 Task: Find an Airbnb in Ash Shamiyah, Iraq for 8 guests from 12th to 16th July with free parking and TV, within a price range of ₹10,000 to ₹19,000.
Action: Mouse moved to (599, 122)
Screenshot: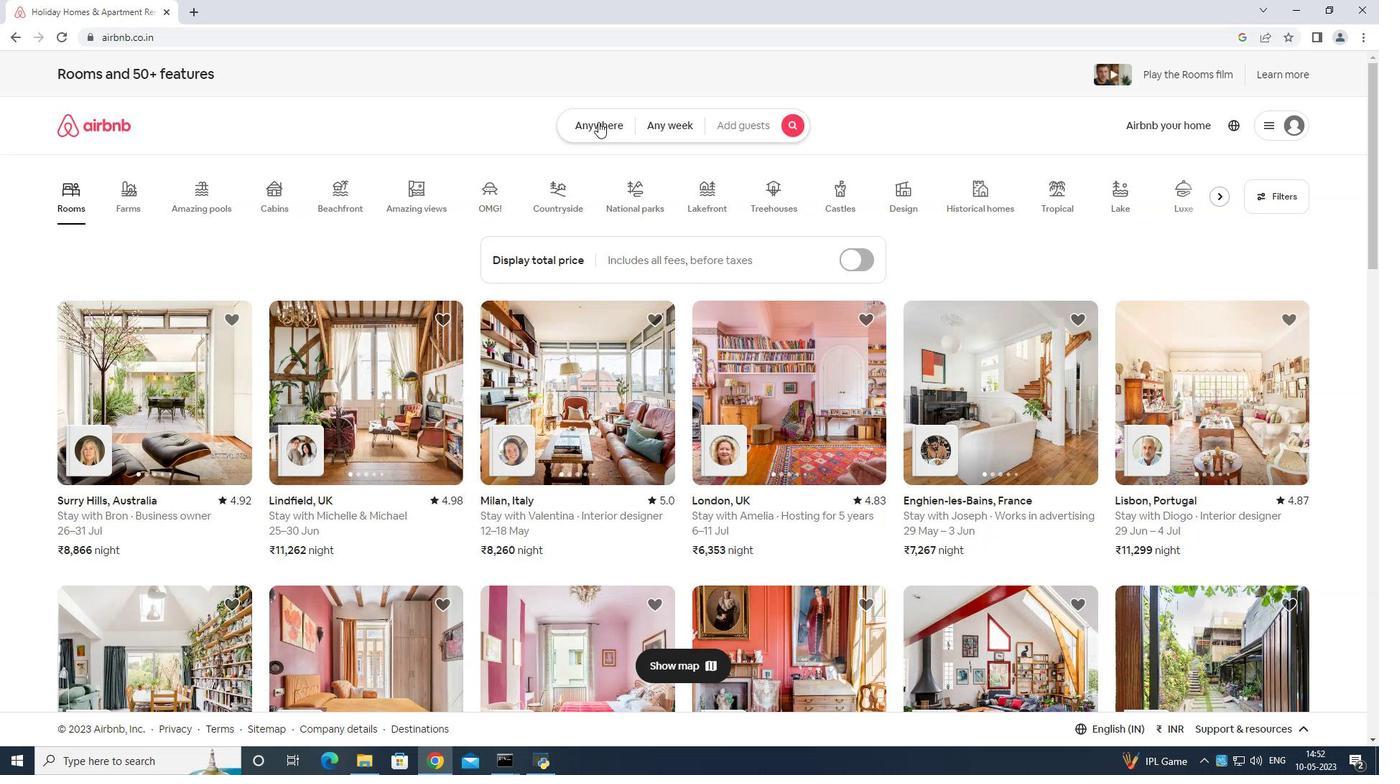 
Action: Mouse pressed left at (599, 122)
Screenshot: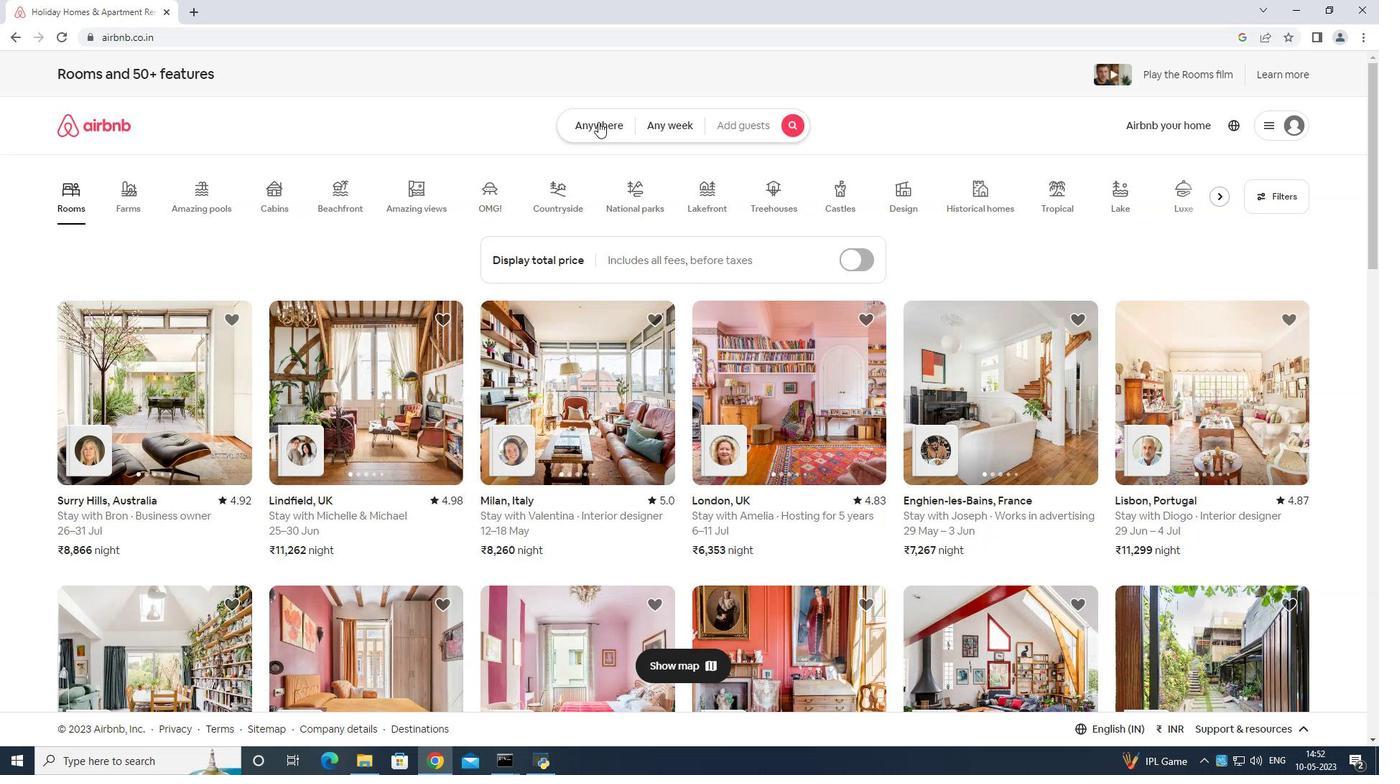 
Action: Mouse moved to (573, 173)
Screenshot: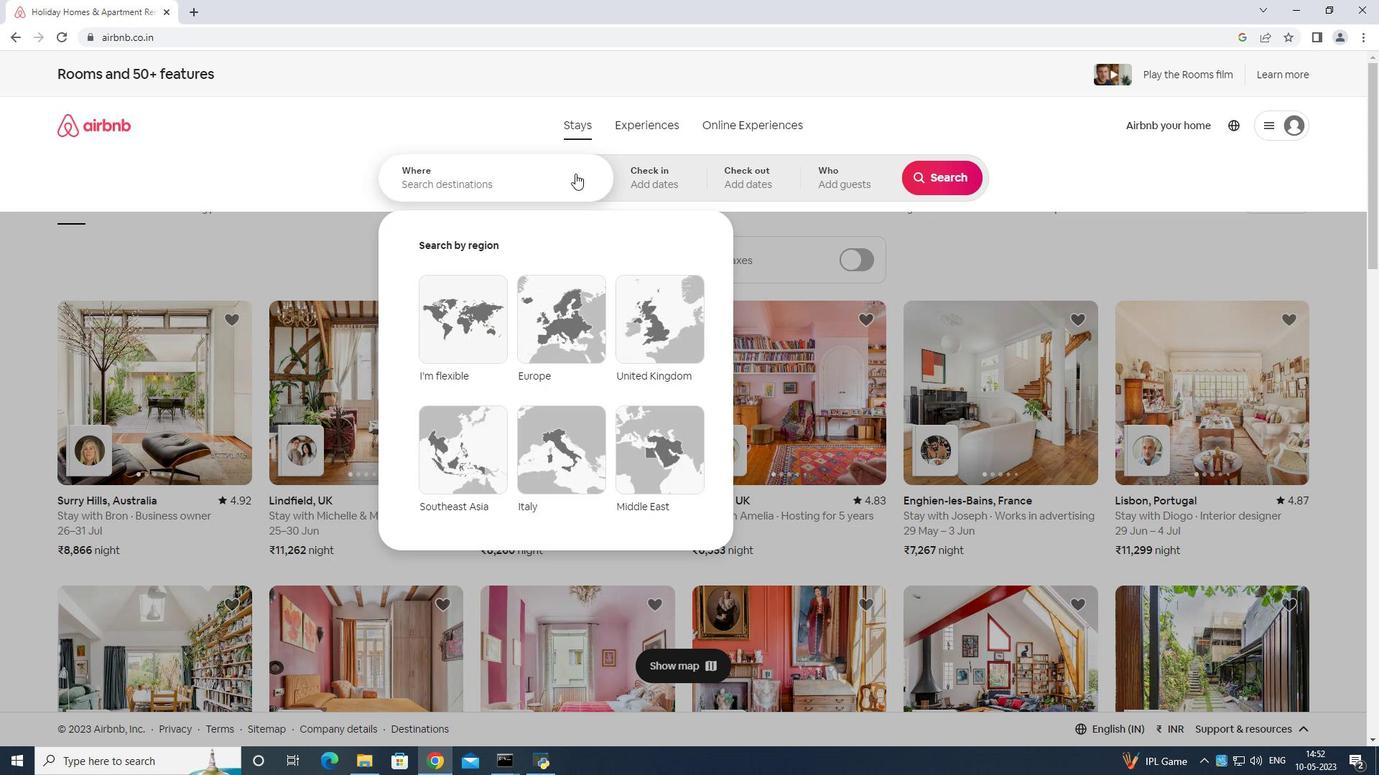 
Action: Mouse pressed left at (573, 173)
Screenshot: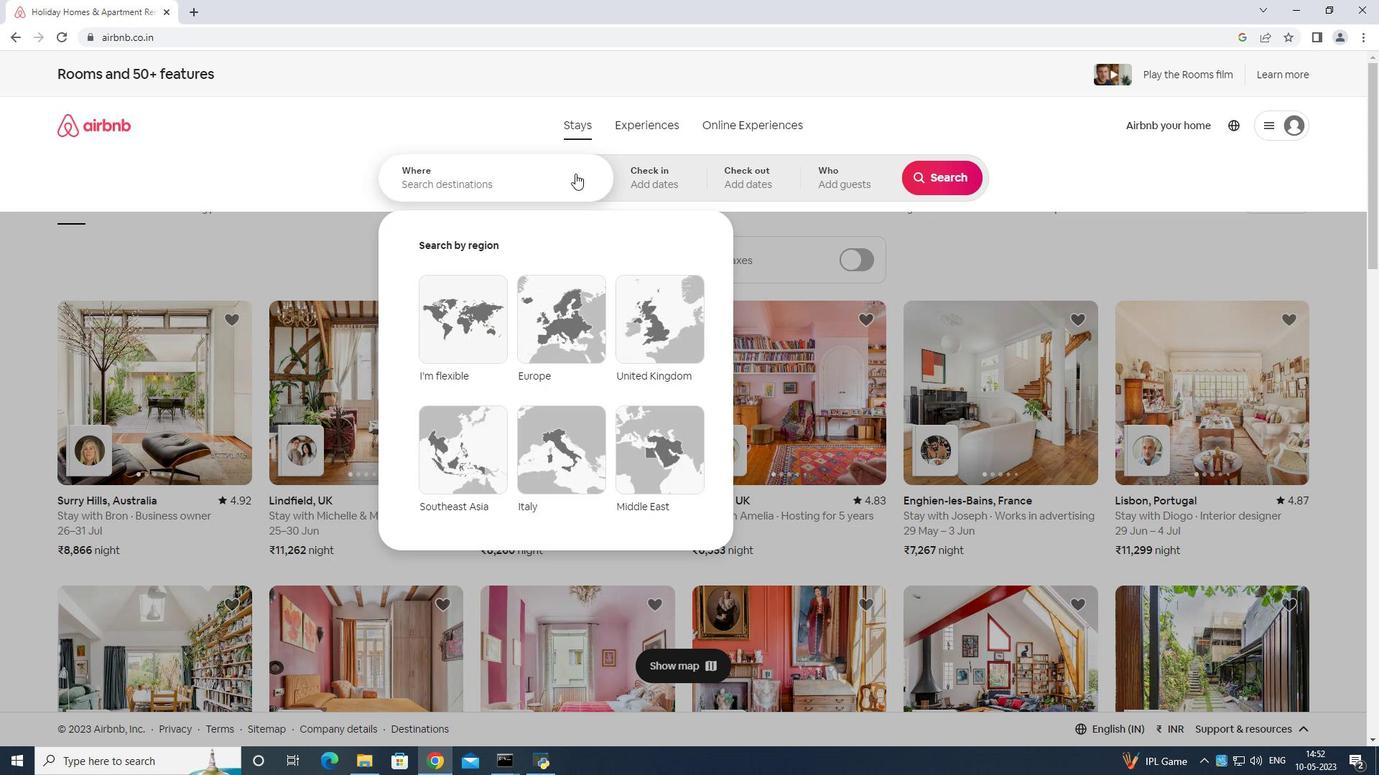 
Action: Mouse moved to (485, 124)
Screenshot: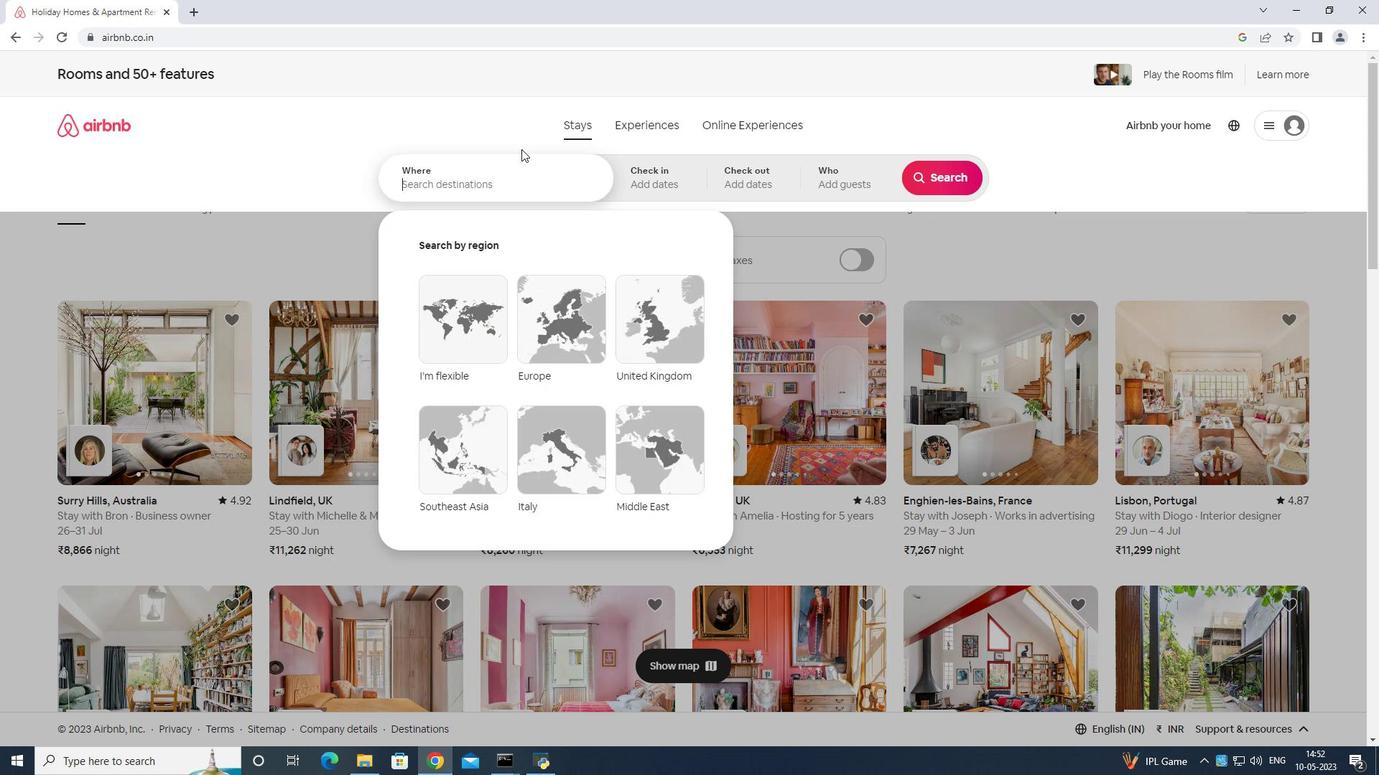 
Action: Key pressed <Key.shift>Ash<Key.space>ah<Key.backspace>shamiya<Key.space>iraq<Key.enter>
Screenshot: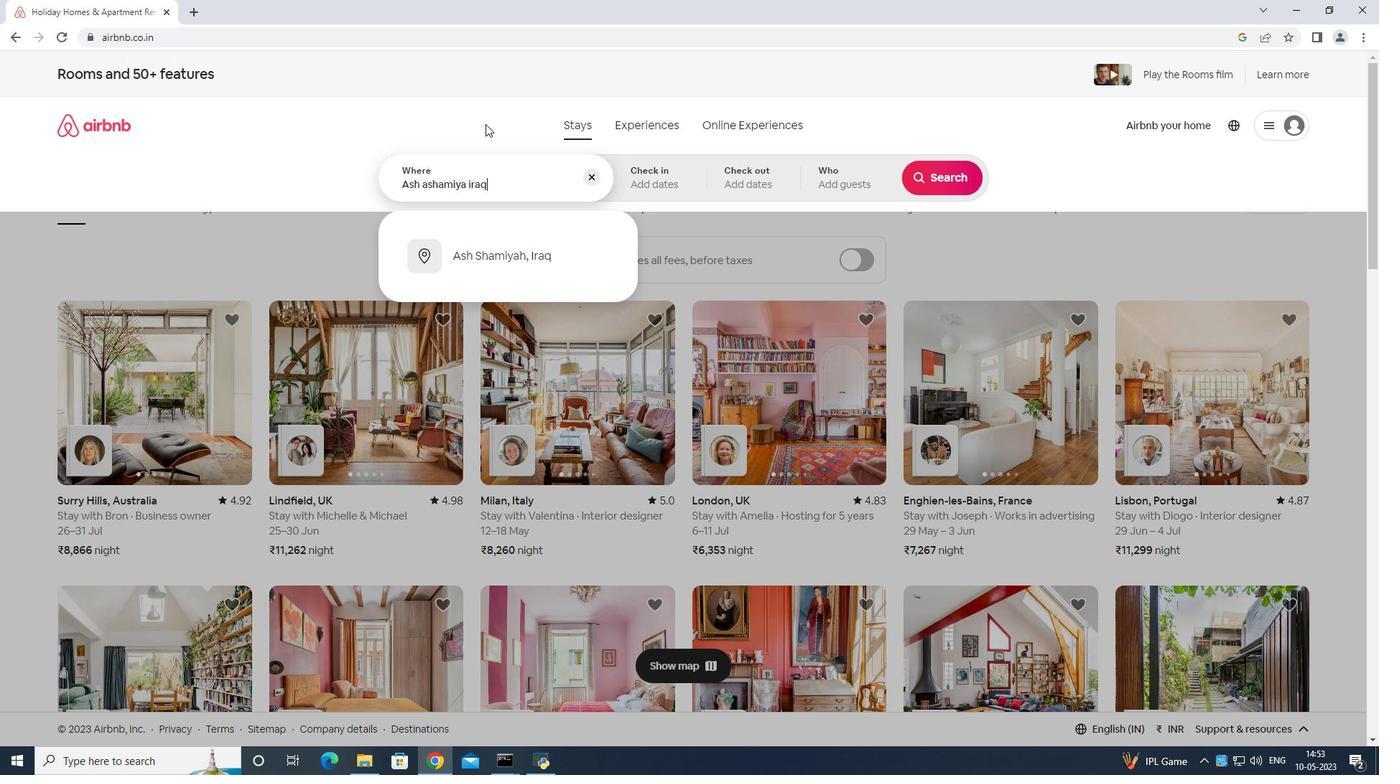 
Action: Mouse moved to (940, 294)
Screenshot: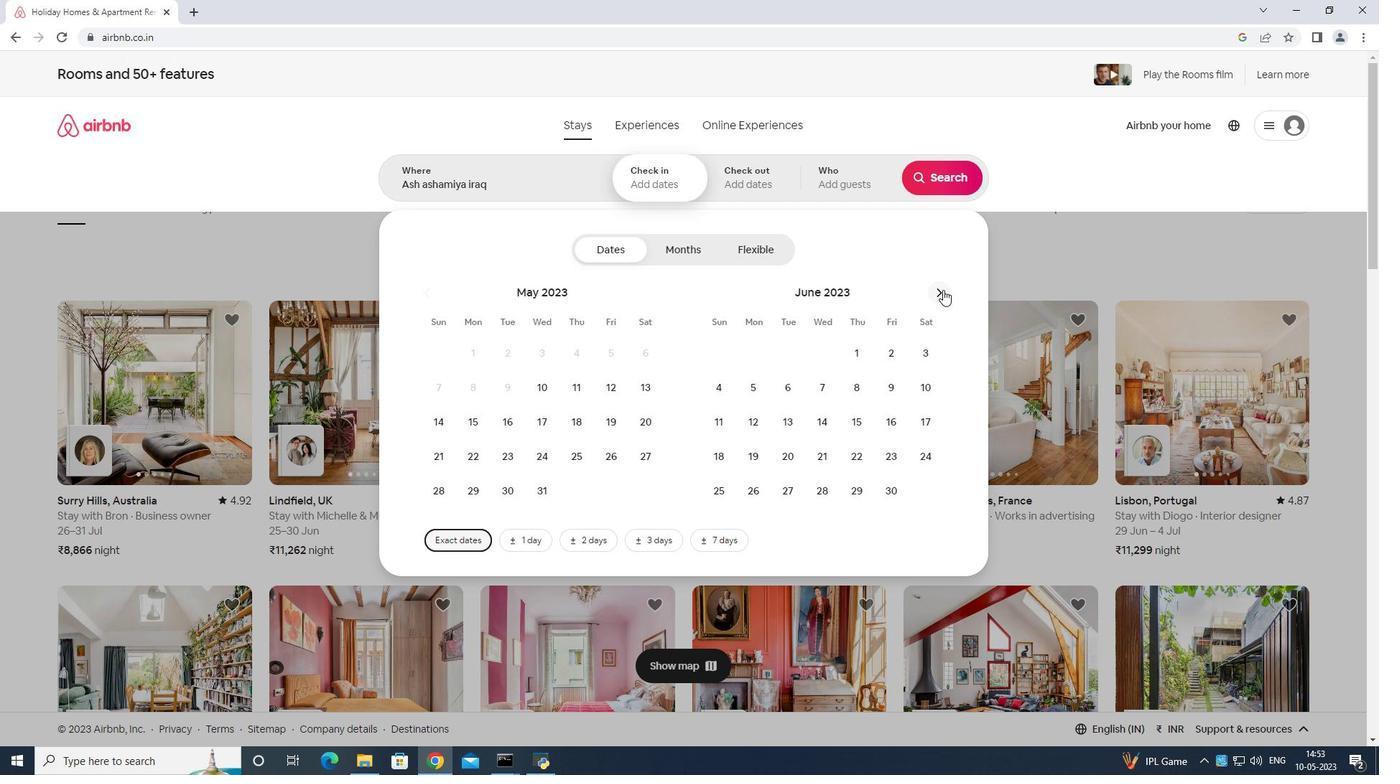 
Action: Mouse pressed left at (940, 294)
Screenshot: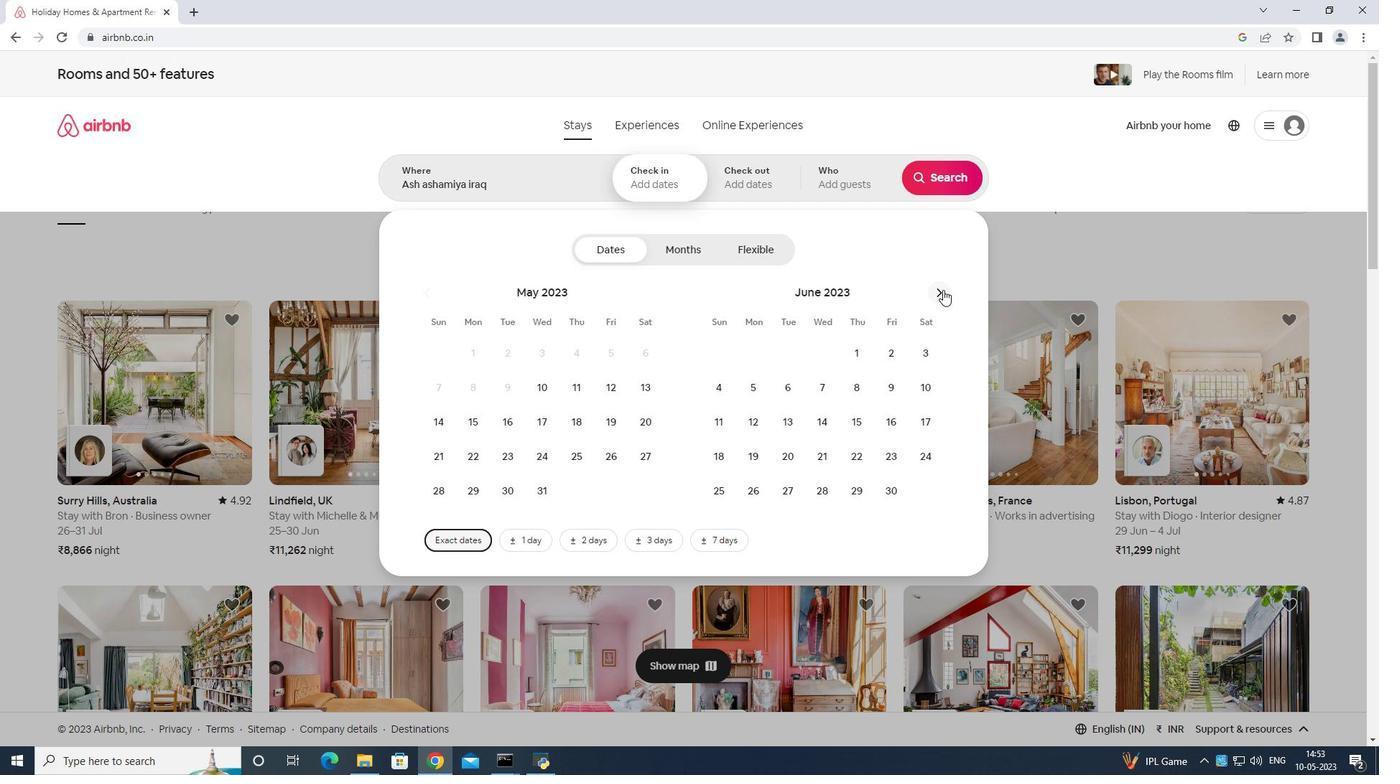 
Action: Mouse moved to (820, 426)
Screenshot: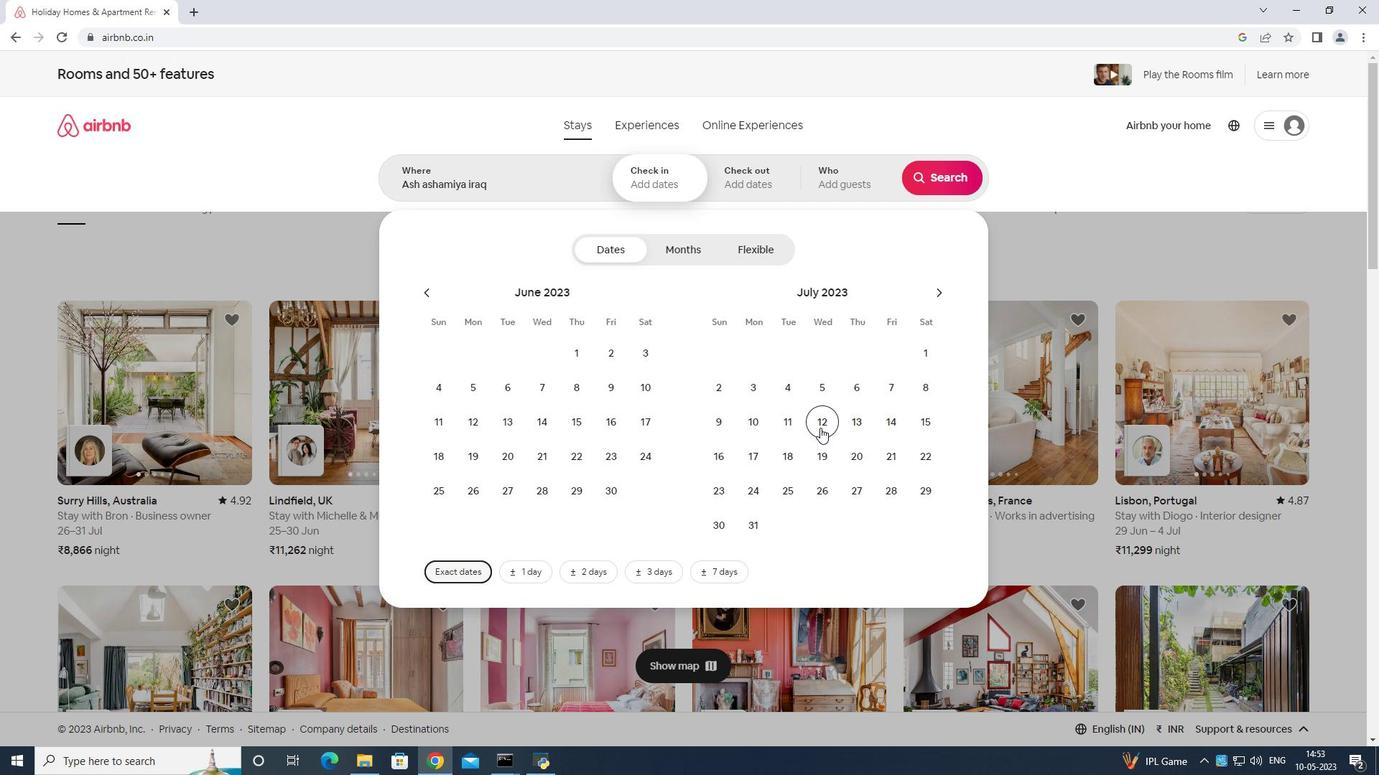 
Action: Mouse pressed left at (820, 426)
Screenshot: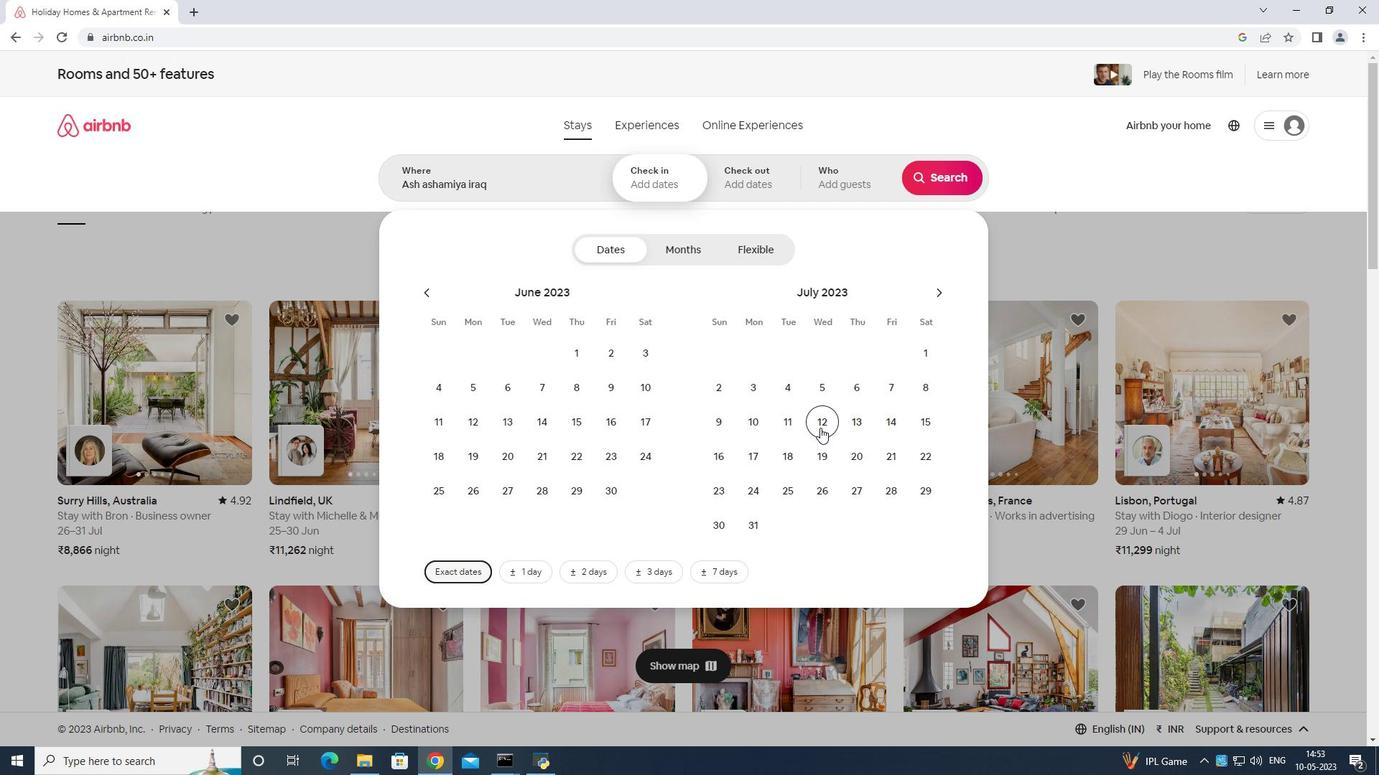
Action: Mouse moved to (731, 458)
Screenshot: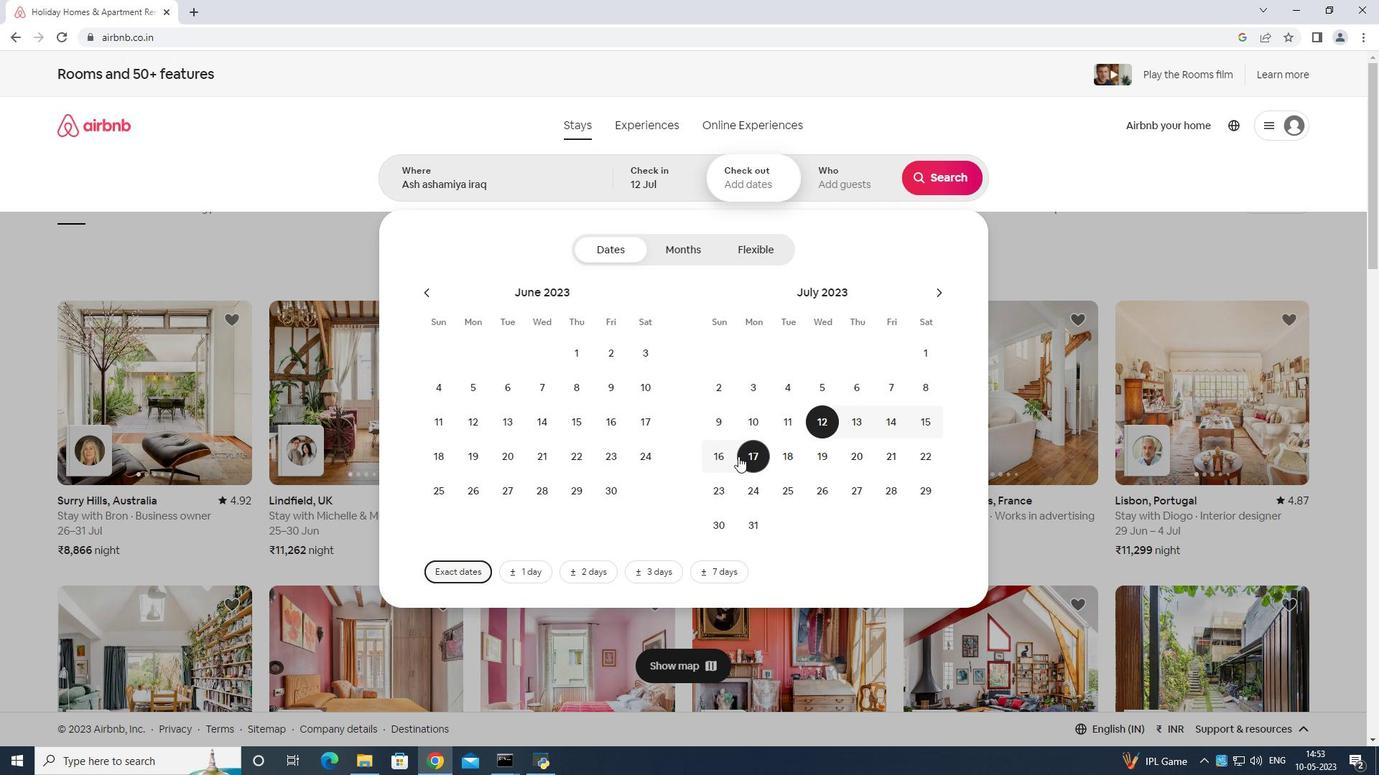 
Action: Mouse pressed left at (731, 458)
Screenshot: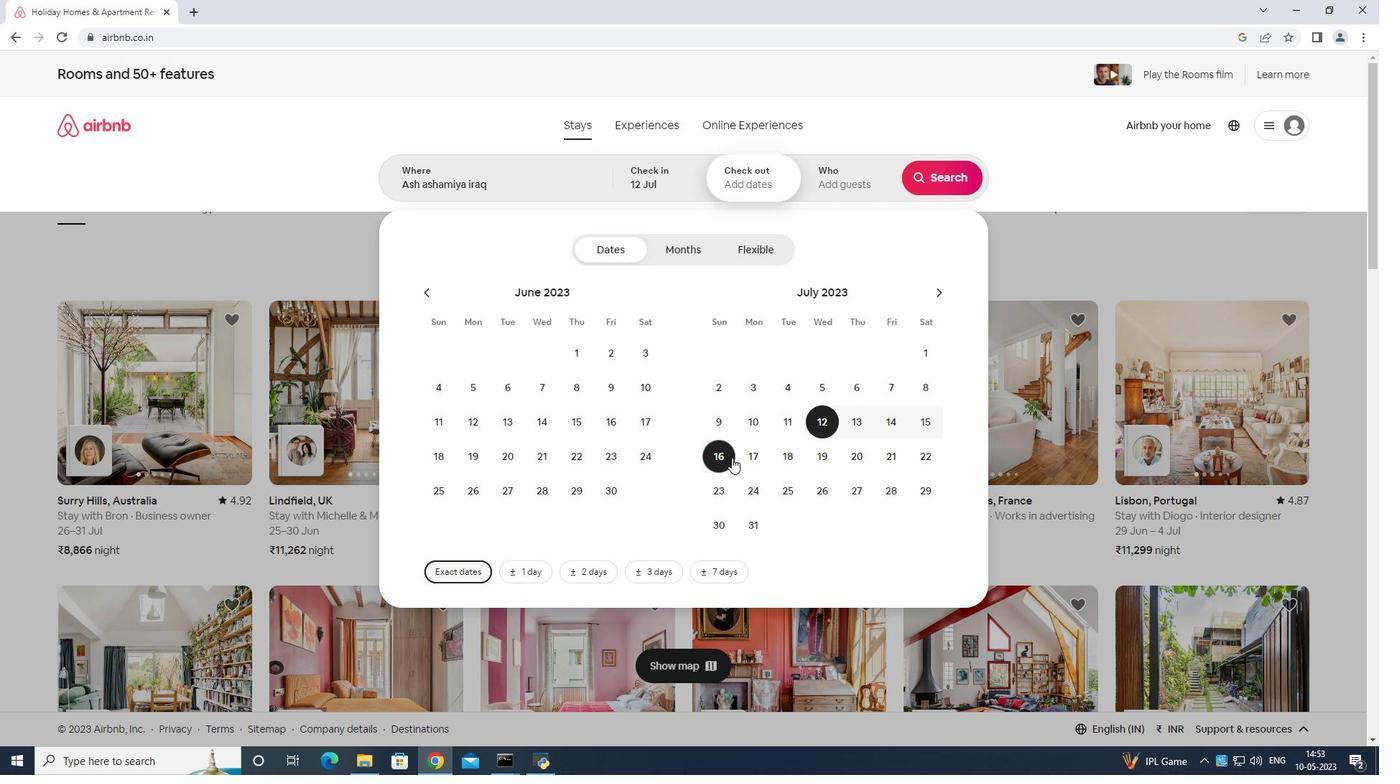 
Action: Mouse moved to (842, 170)
Screenshot: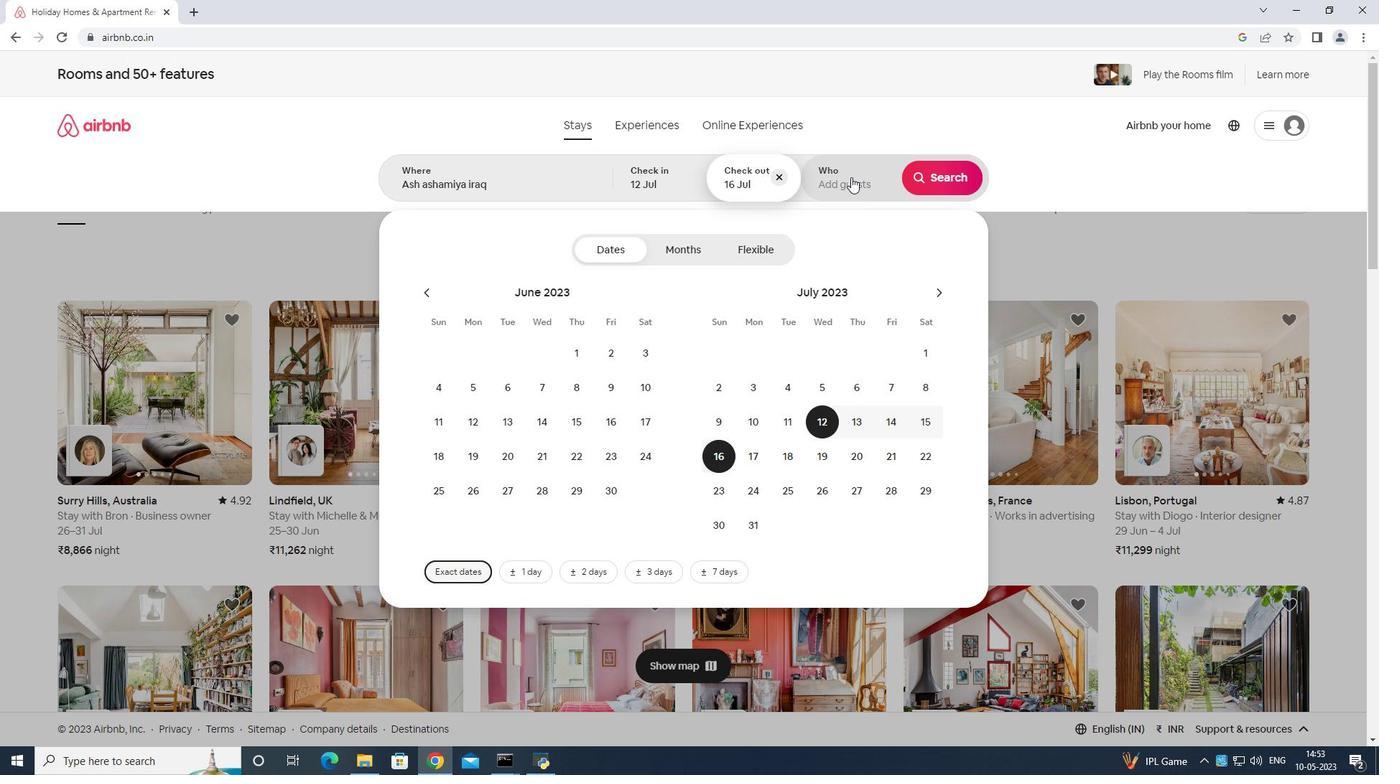 
Action: Mouse pressed left at (842, 170)
Screenshot: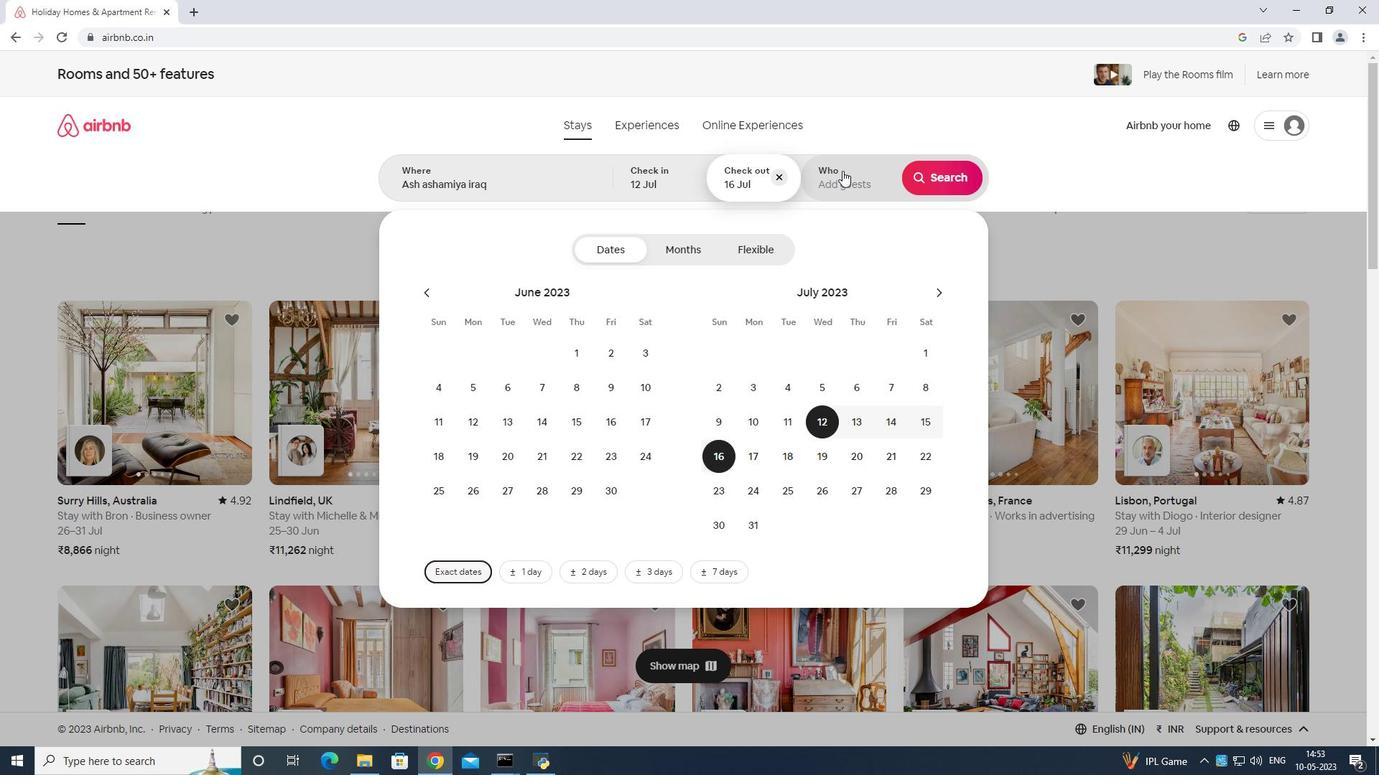 
Action: Mouse moved to (948, 253)
Screenshot: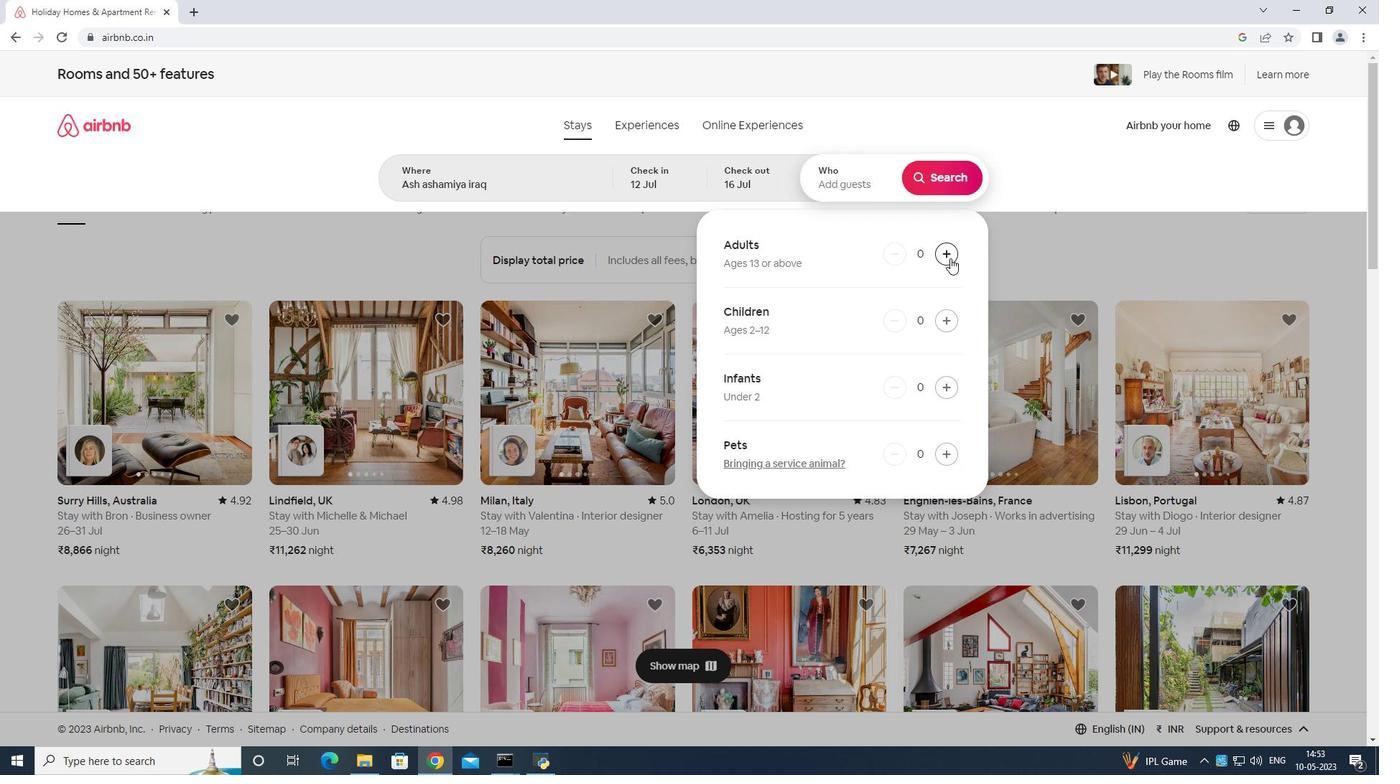 
Action: Mouse pressed left at (948, 253)
Screenshot: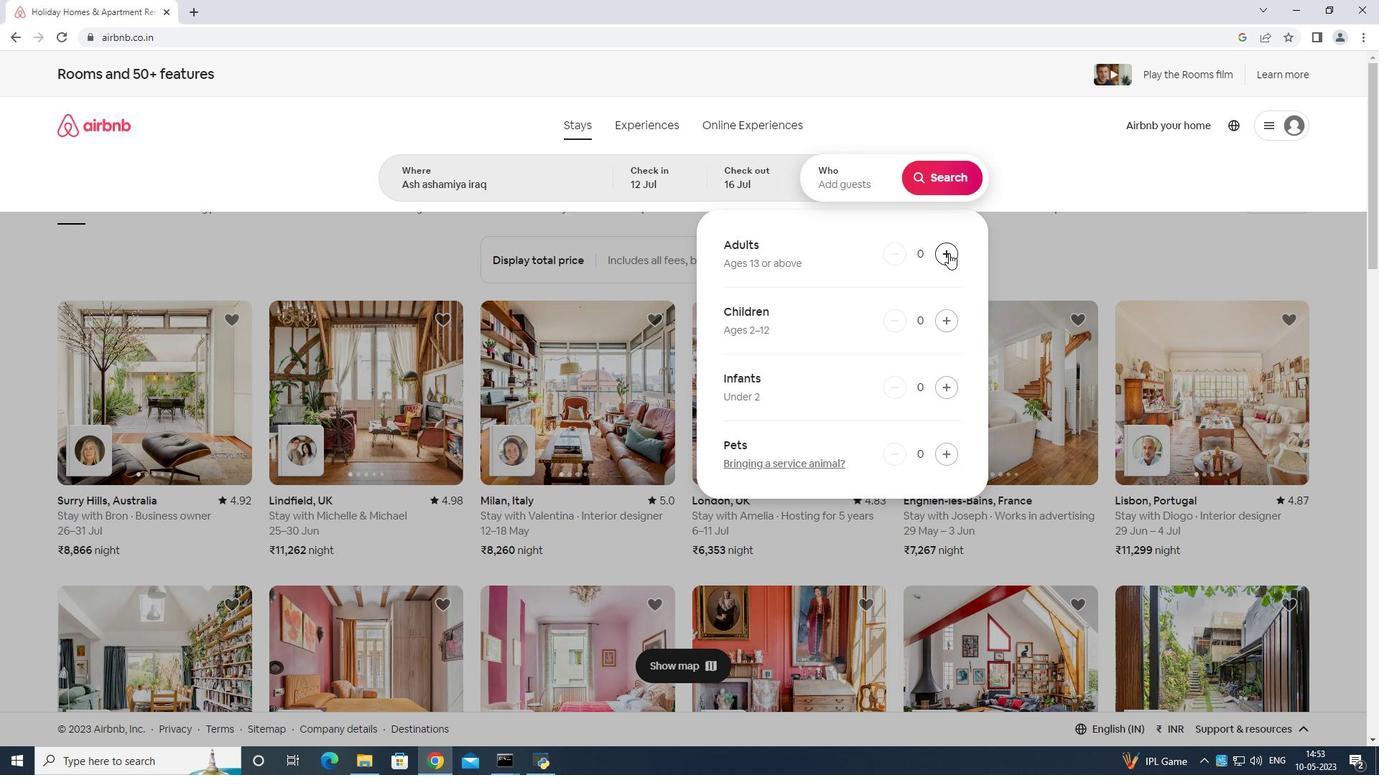
Action: Mouse moved to (948, 252)
Screenshot: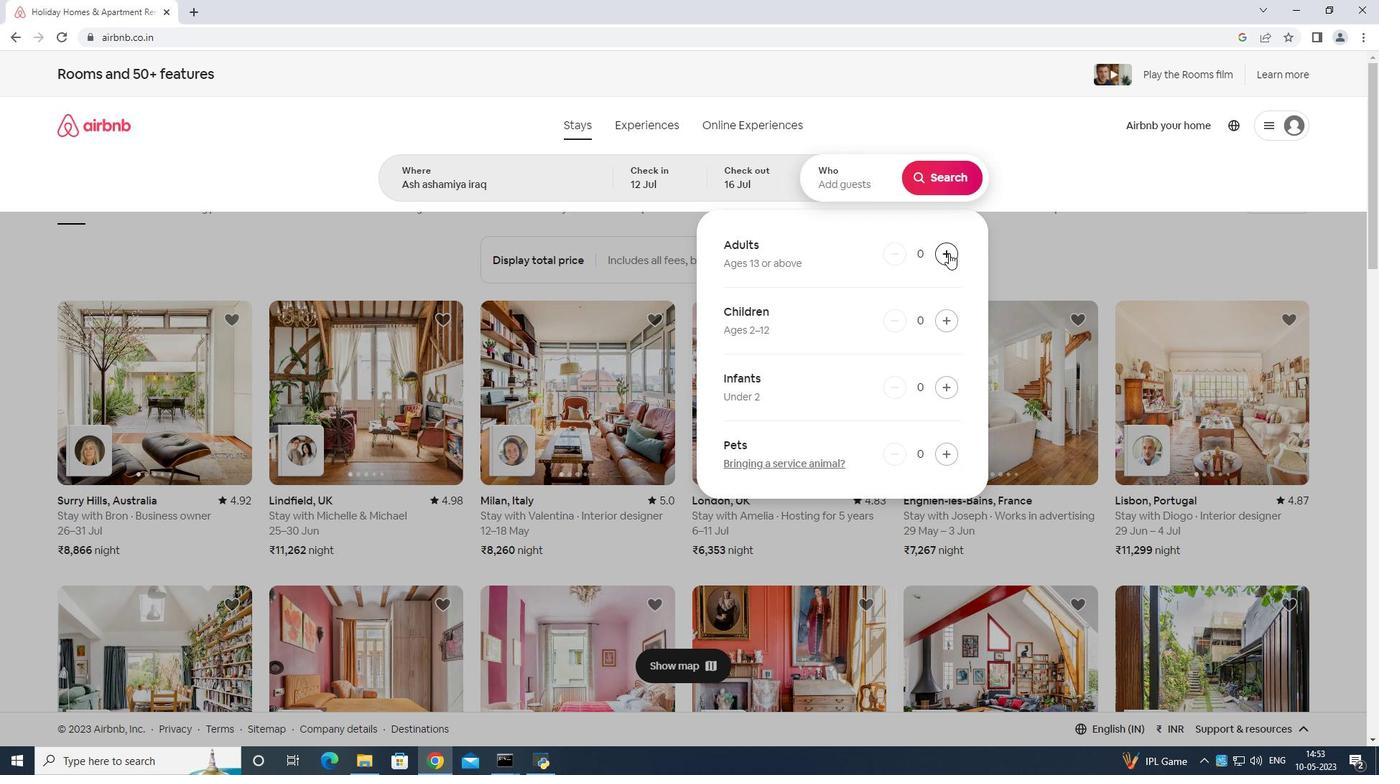 
Action: Mouse pressed left at (948, 252)
Screenshot: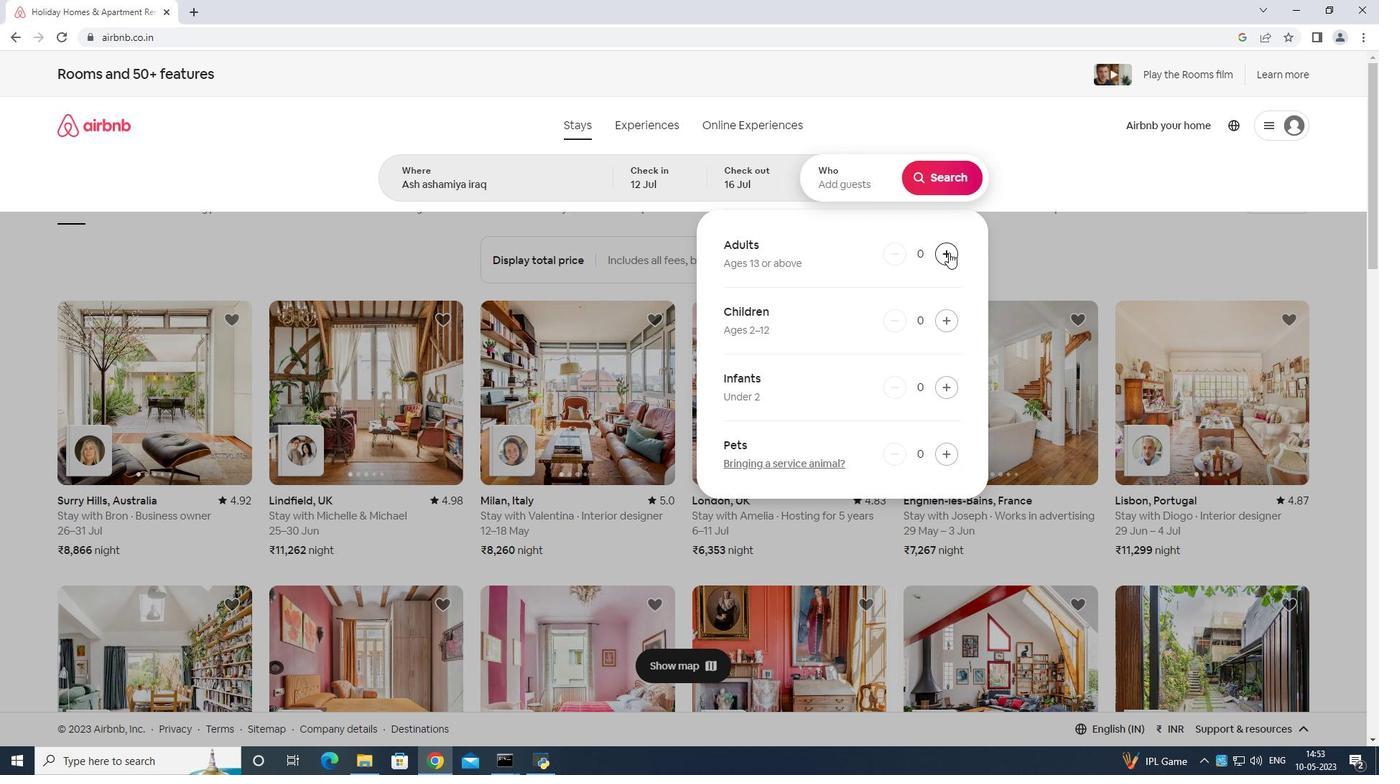 
Action: Mouse moved to (949, 252)
Screenshot: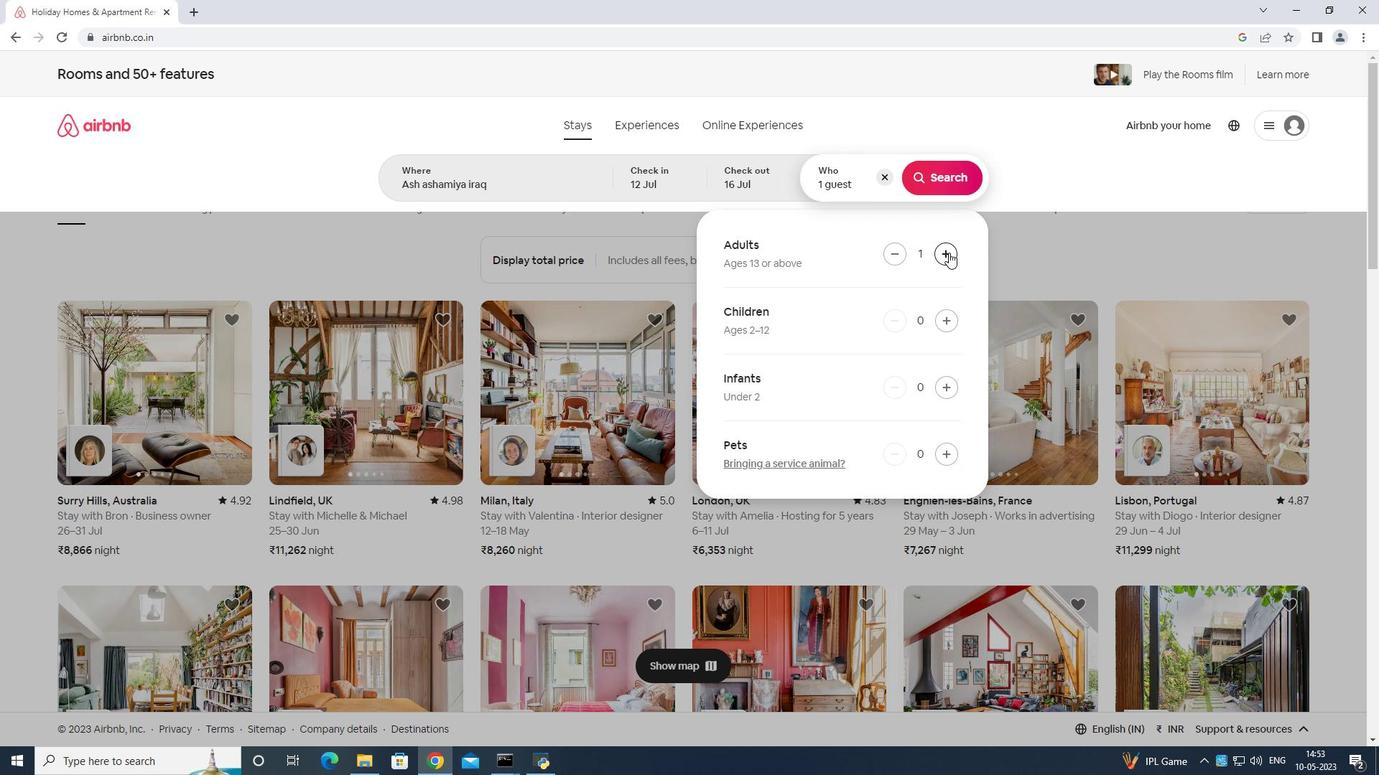 
Action: Mouse pressed left at (949, 252)
Screenshot: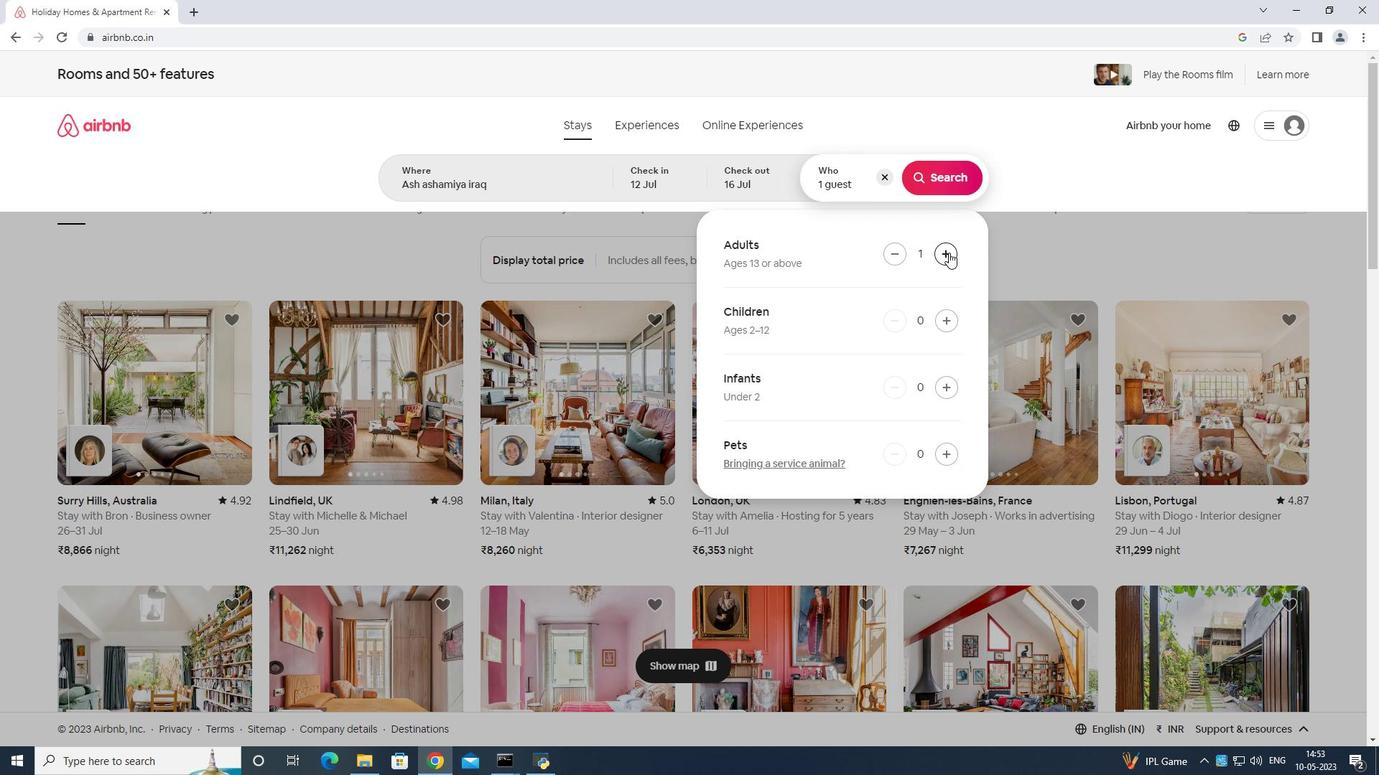
Action: Mouse pressed left at (949, 252)
Screenshot: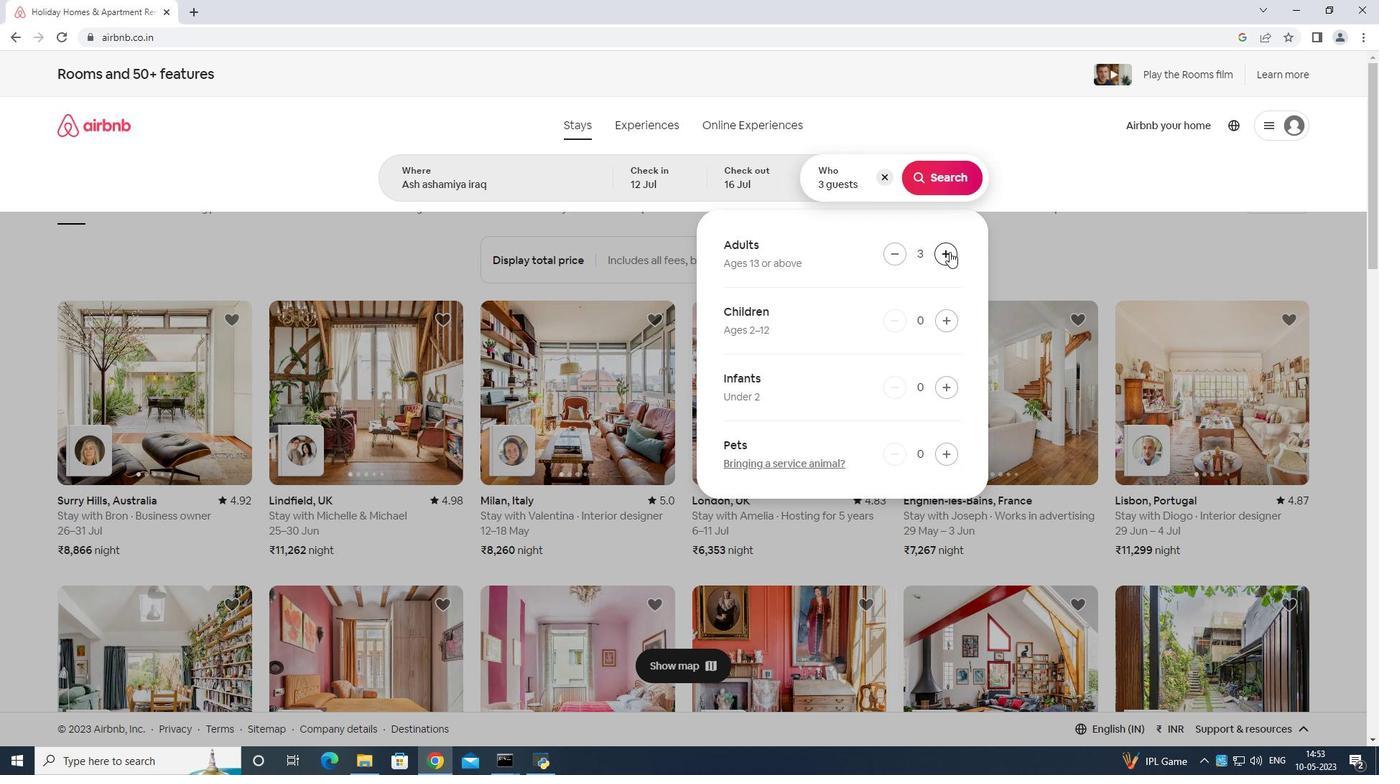 
Action: Mouse moved to (951, 252)
Screenshot: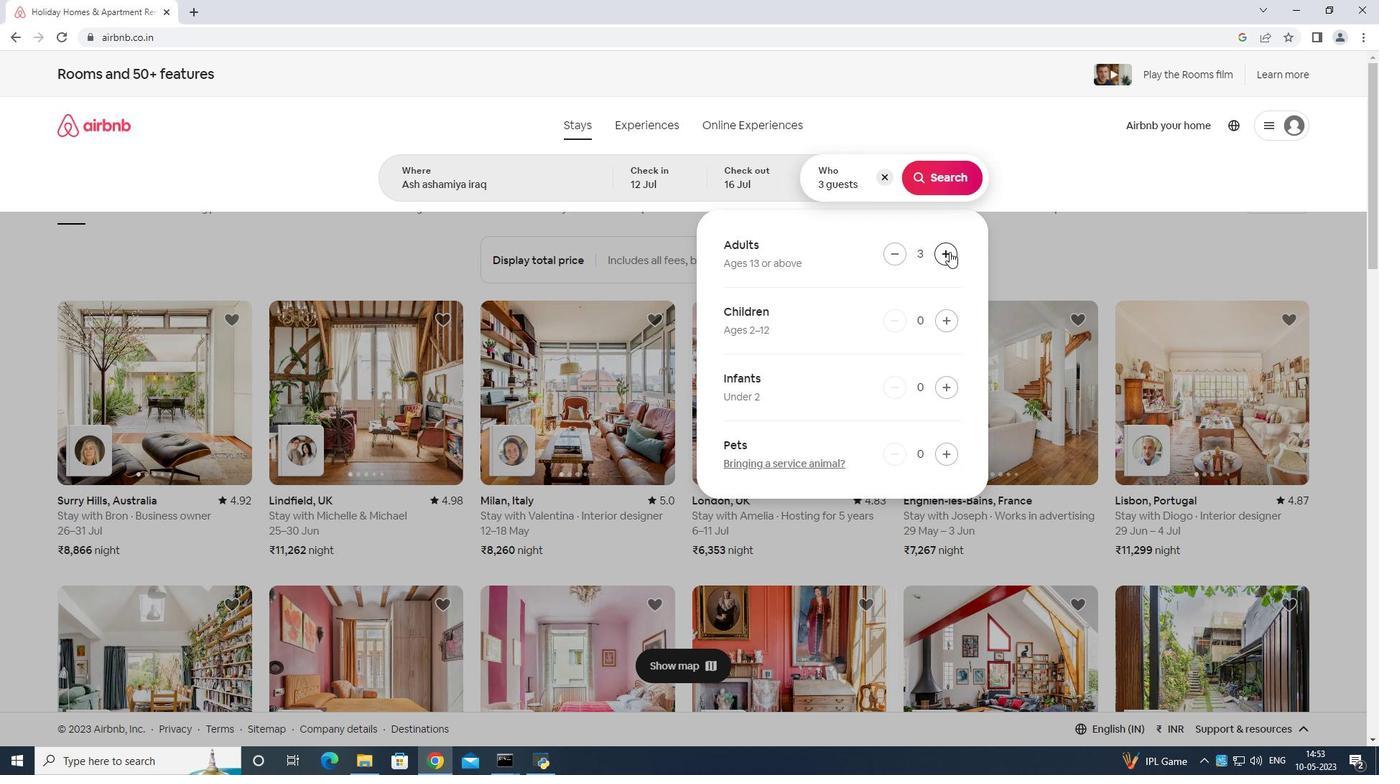 
Action: Mouse pressed left at (951, 252)
Screenshot: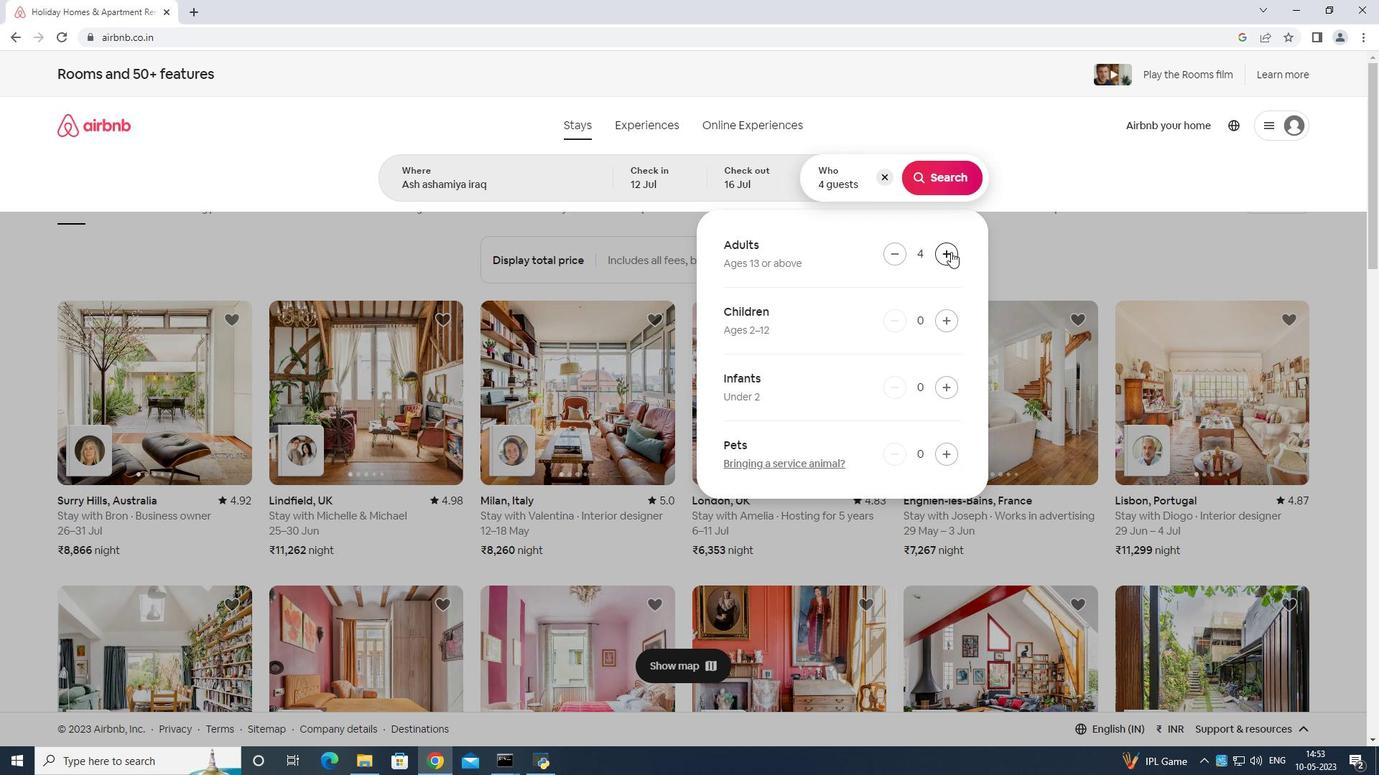 
Action: Mouse moved to (951, 252)
Screenshot: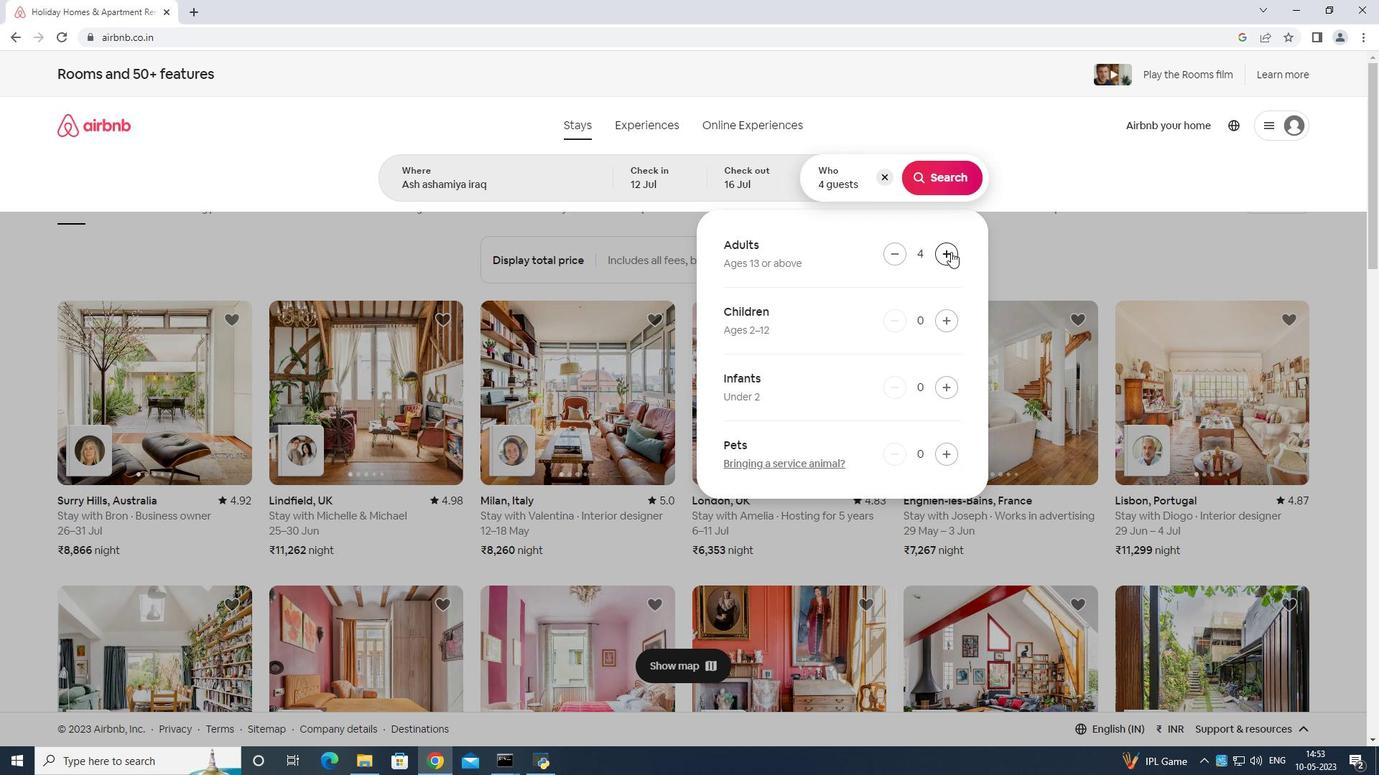 
Action: Mouse pressed left at (951, 252)
Screenshot: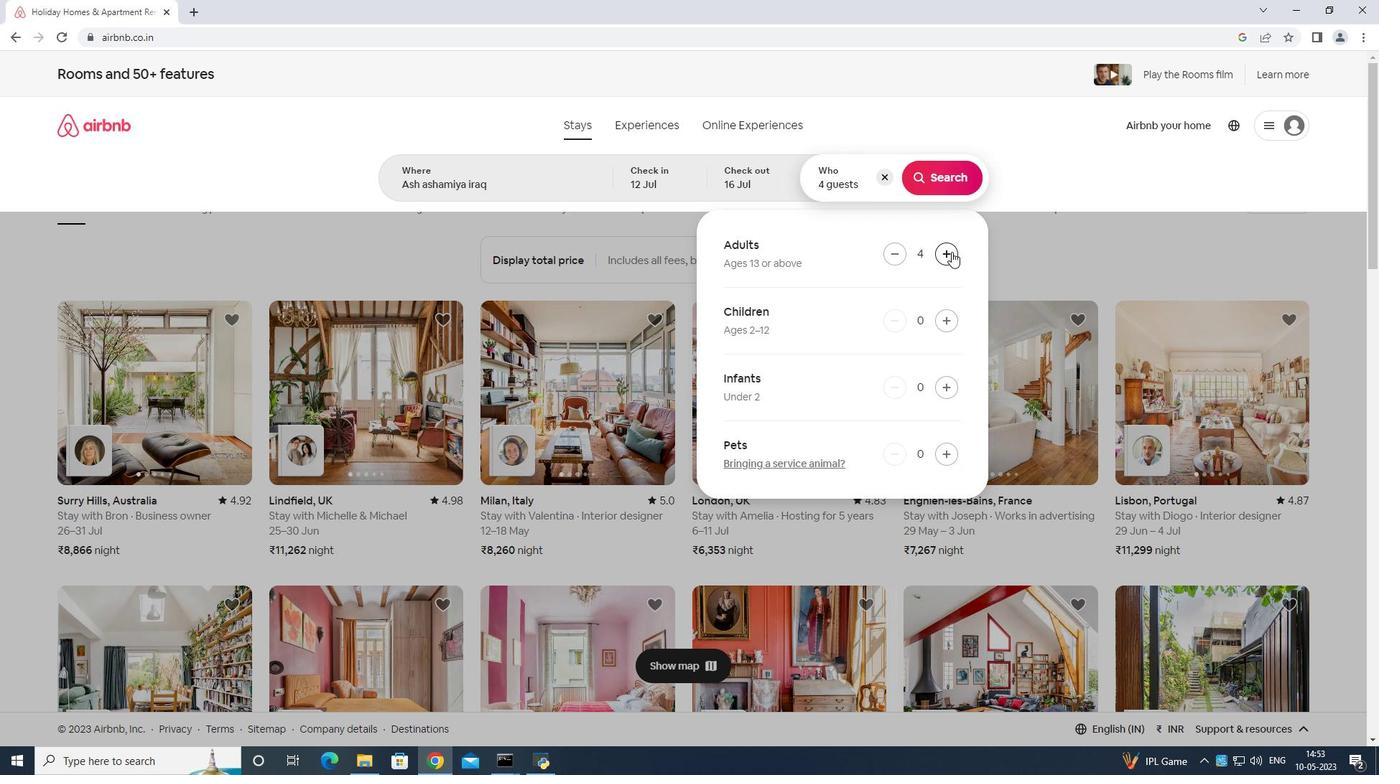 
Action: Mouse pressed left at (951, 252)
Screenshot: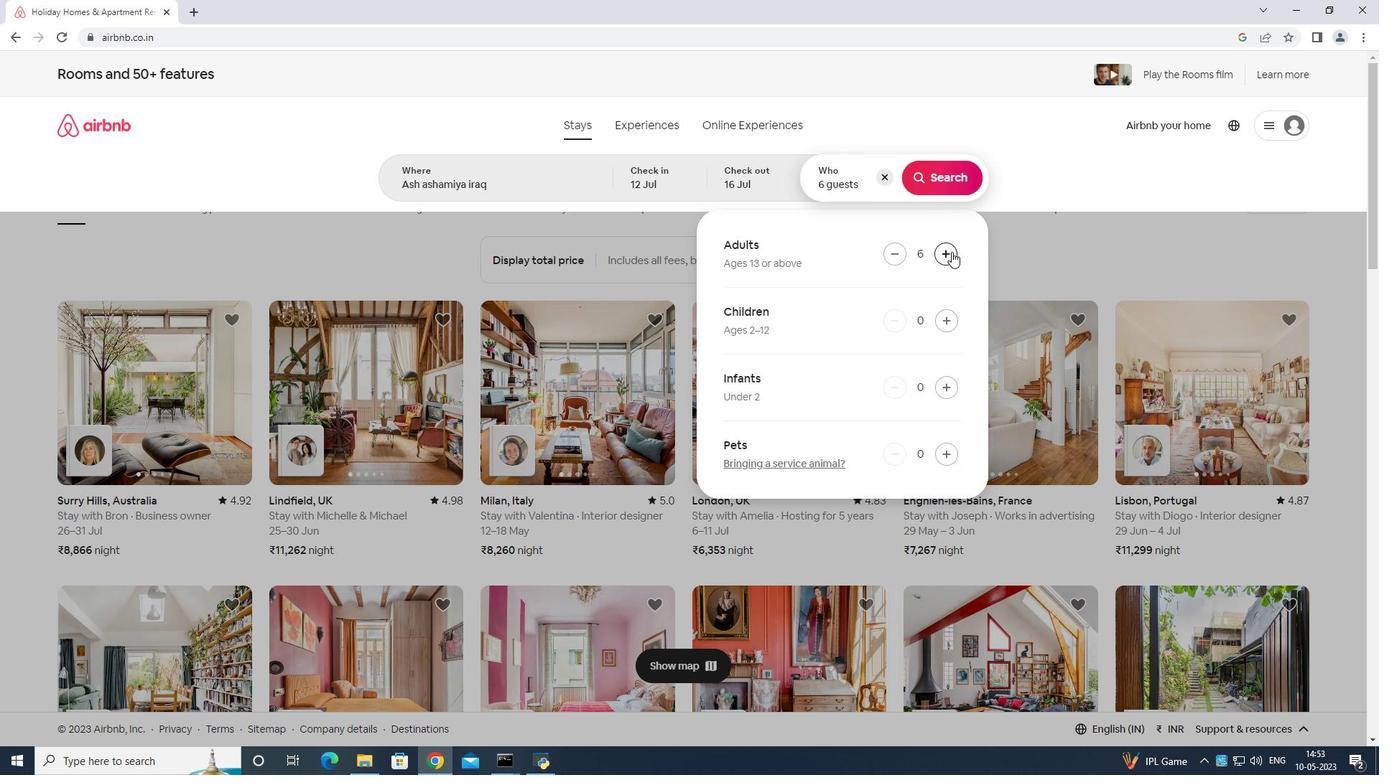
Action: Mouse moved to (951, 260)
Screenshot: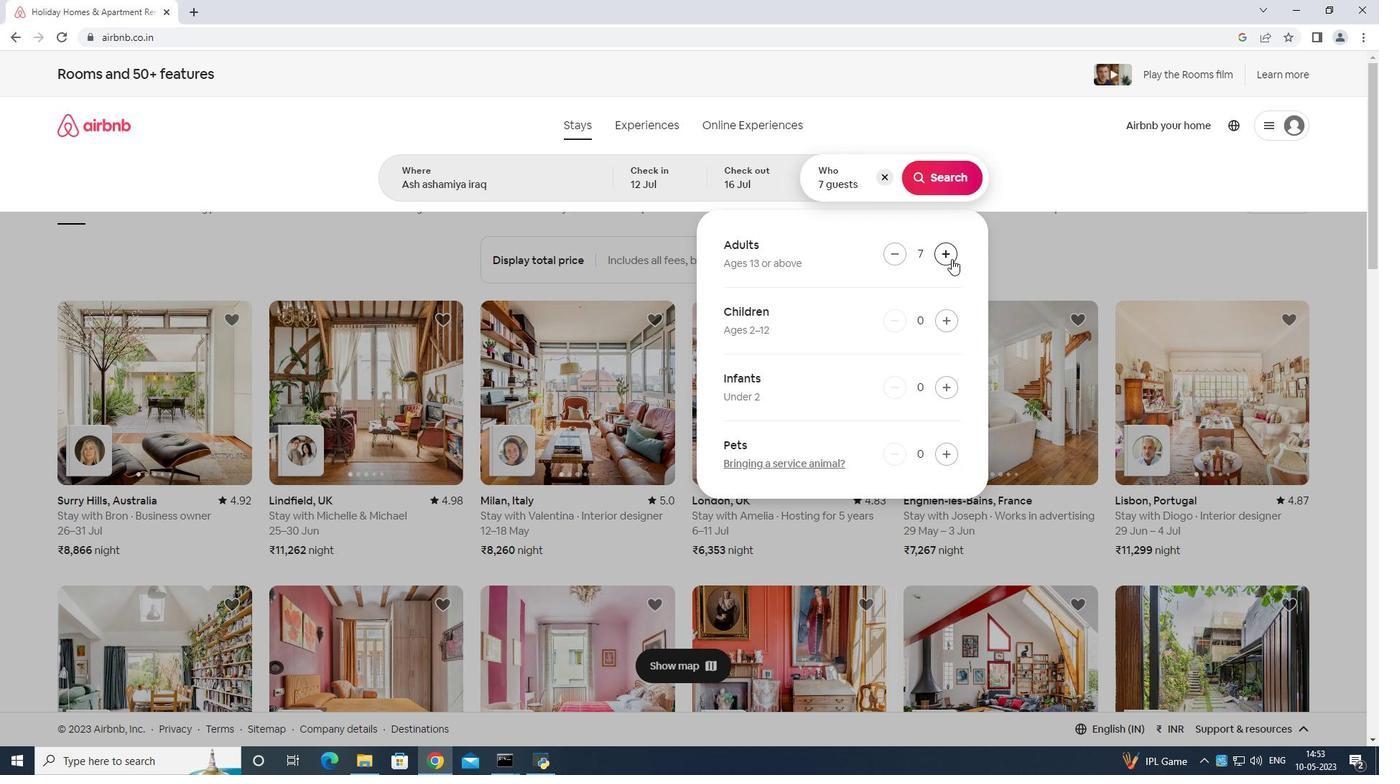 
Action: Mouse pressed left at (951, 260)
Screenshot: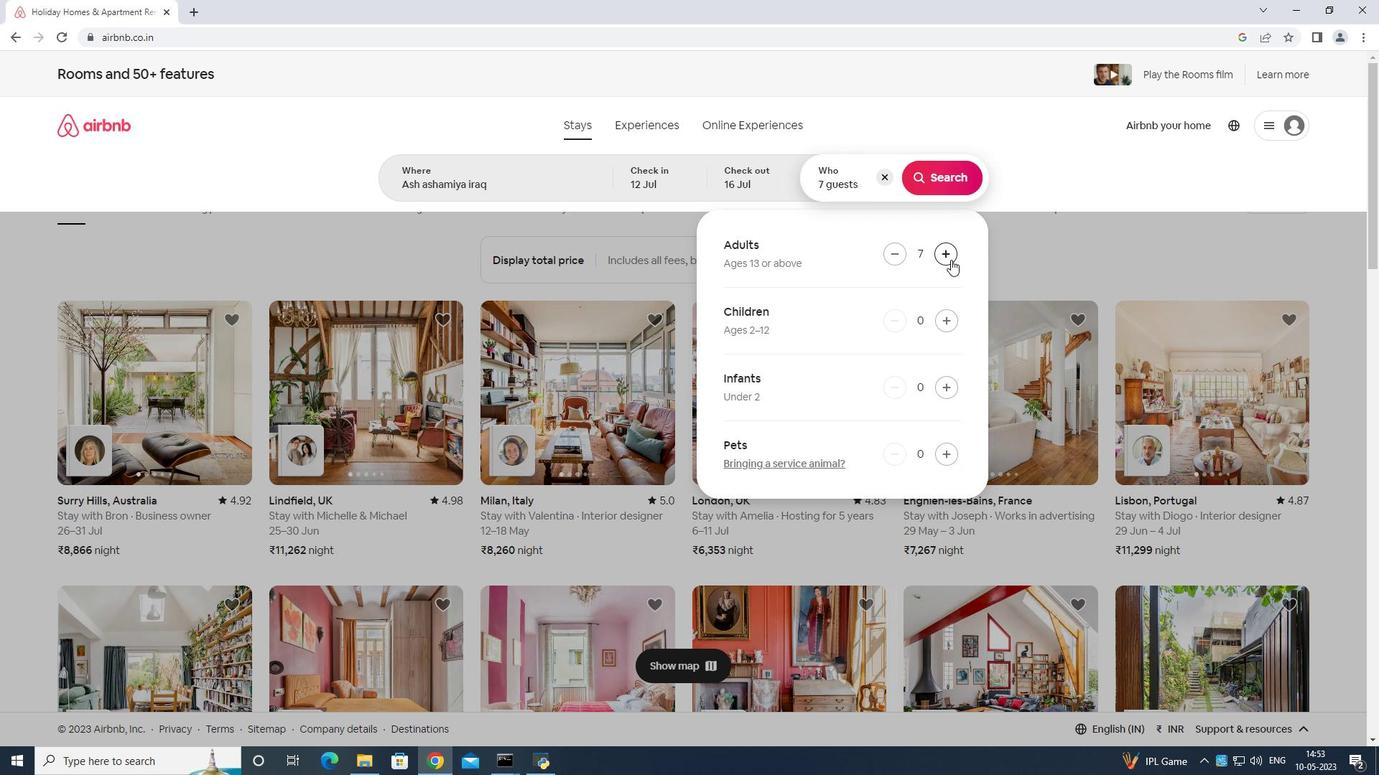 
Action: Mouse moved to (956, 167)
Screenshot: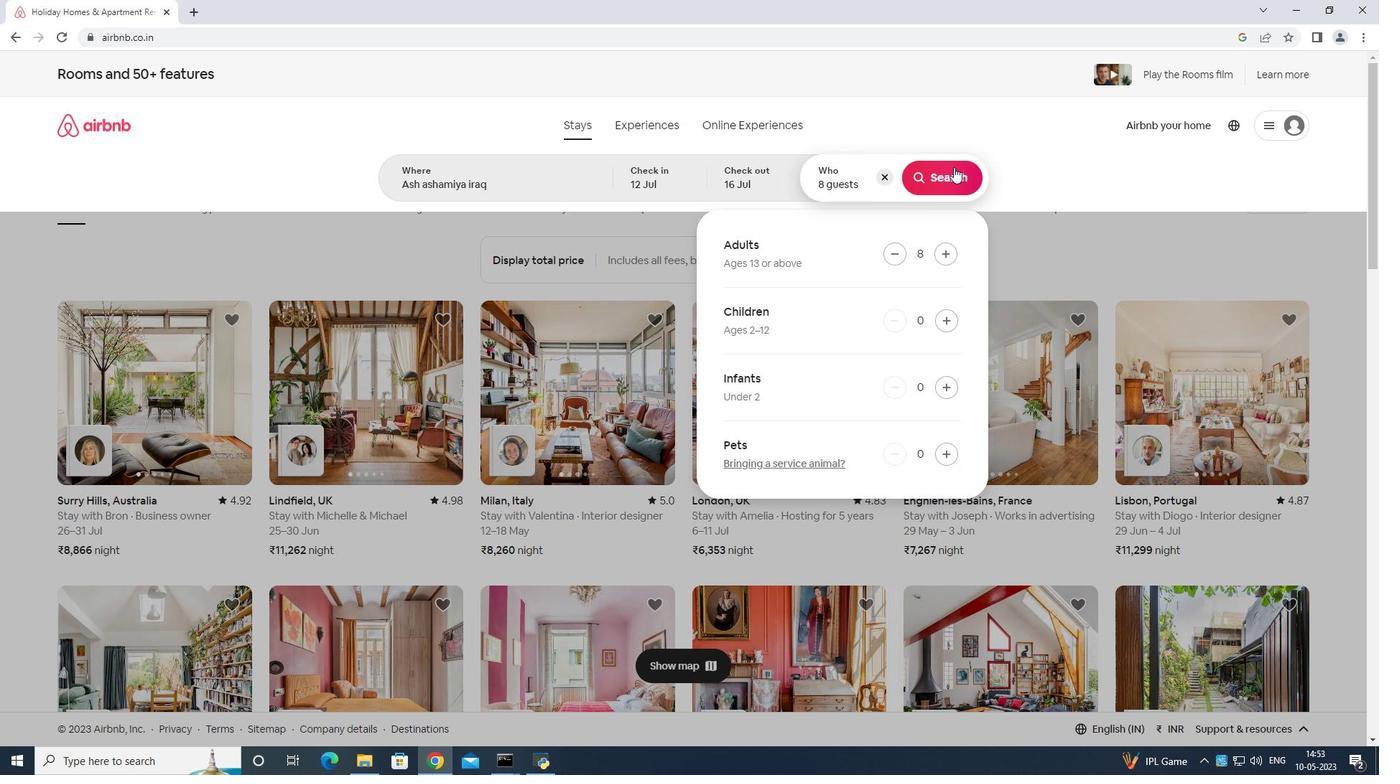 
Action: Mouse pressed left at (956, 167)
Screenshot: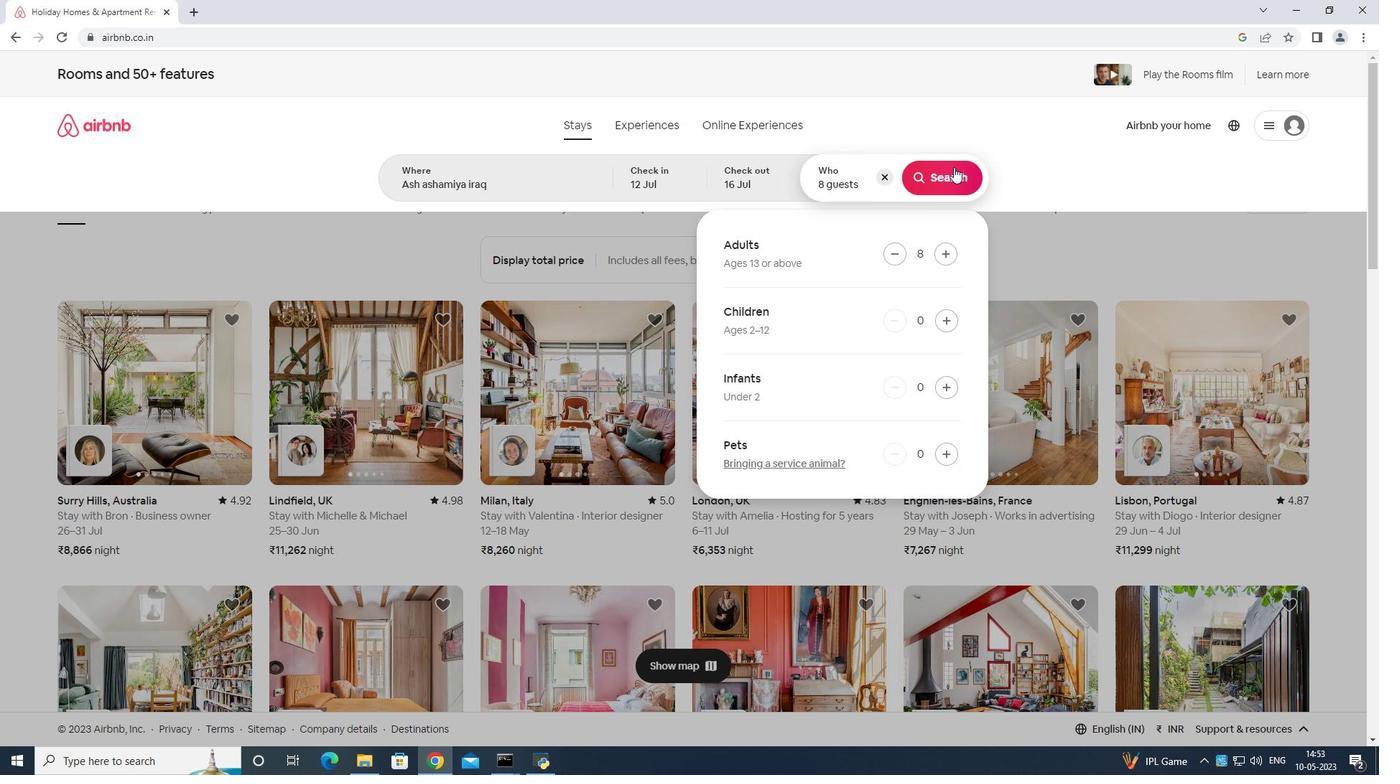 
Action: Mouse moved to (1316, 138)
Screenshot: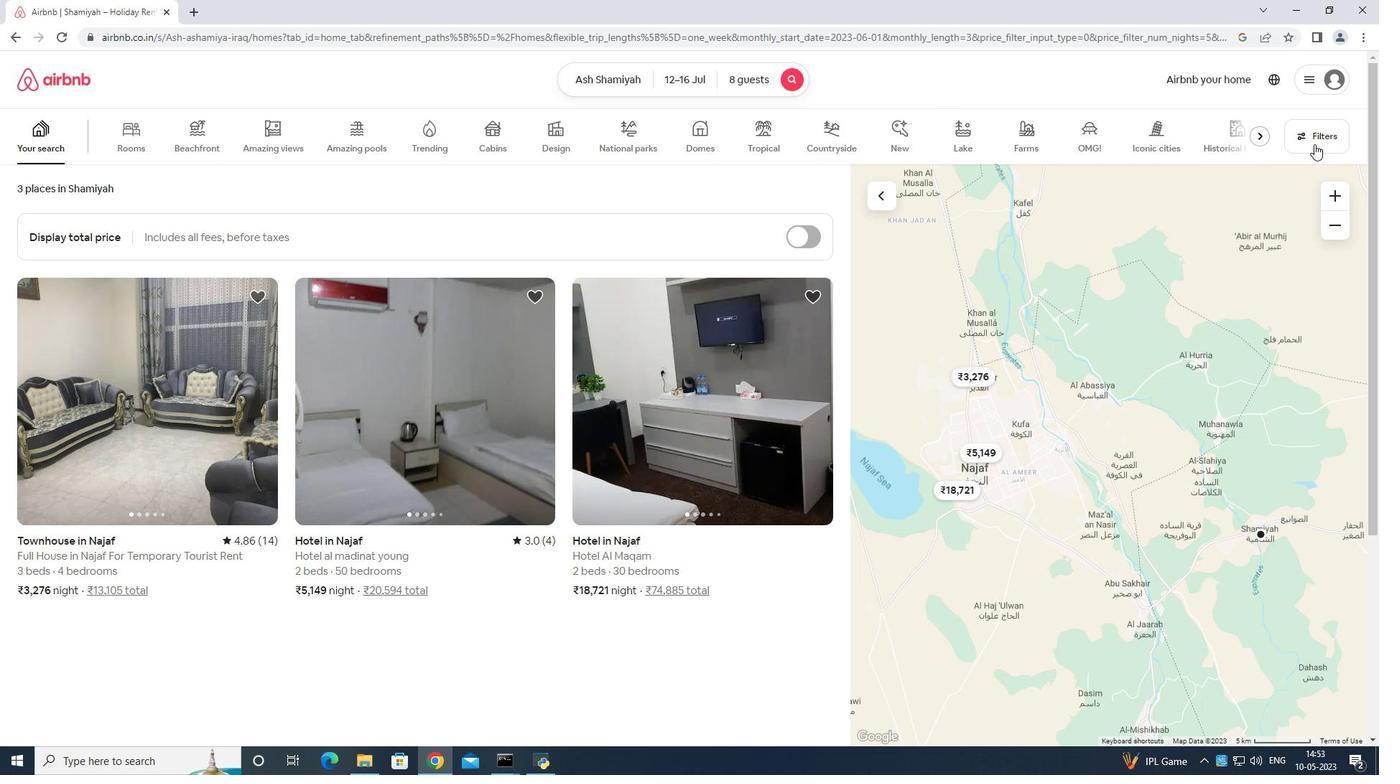 
Action: Mouse pressed left at (1316, 138)
Screenshot: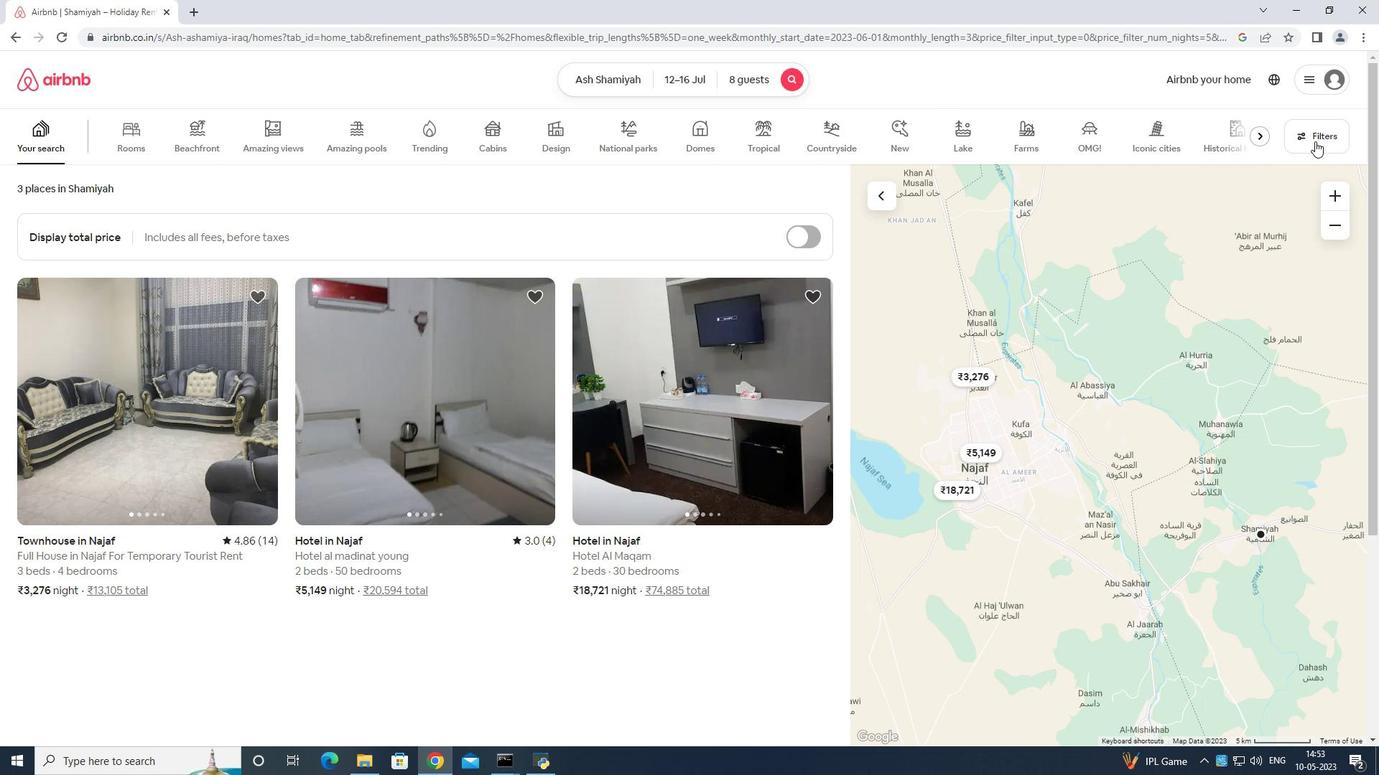 
Action: Mouse moved to (618, 485)
Screenshot: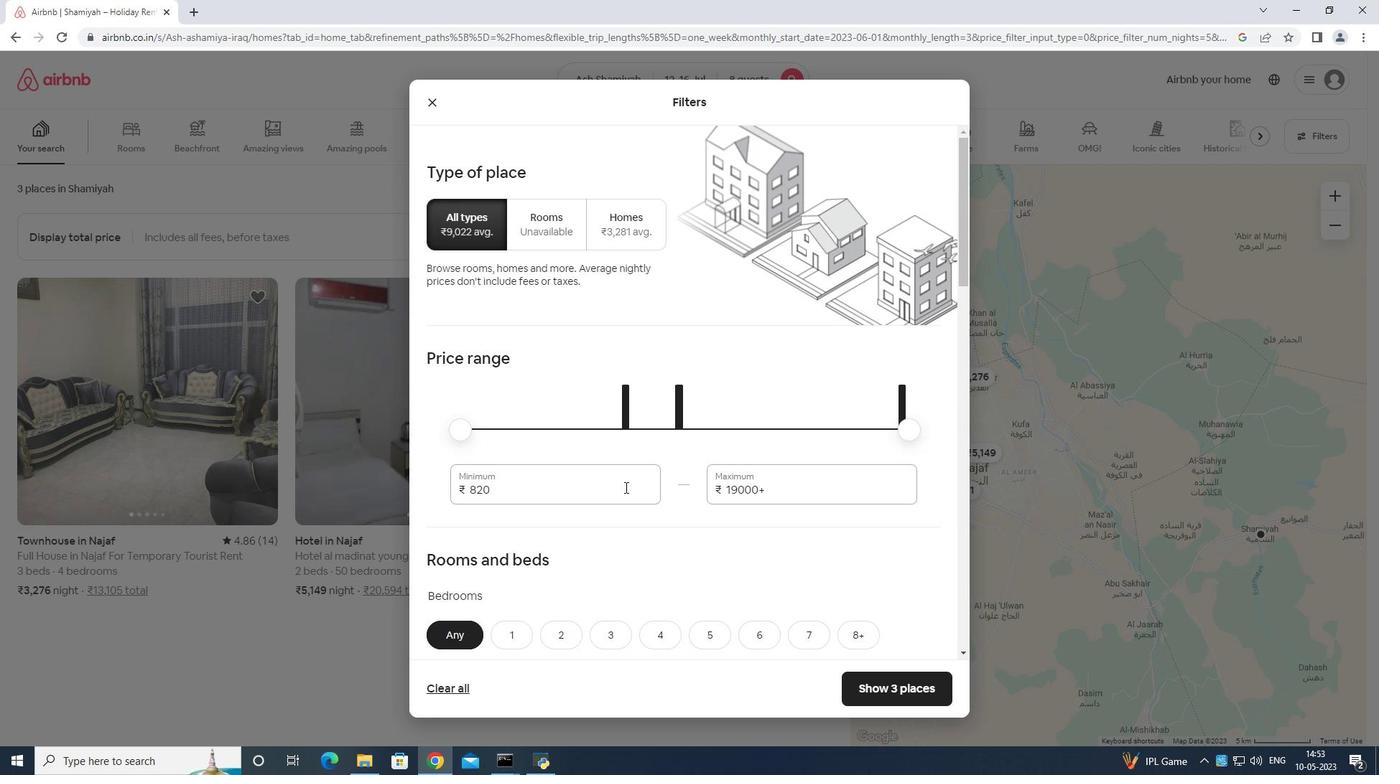 
Action: Mouse pressed left at (618, 485)
Screenshot: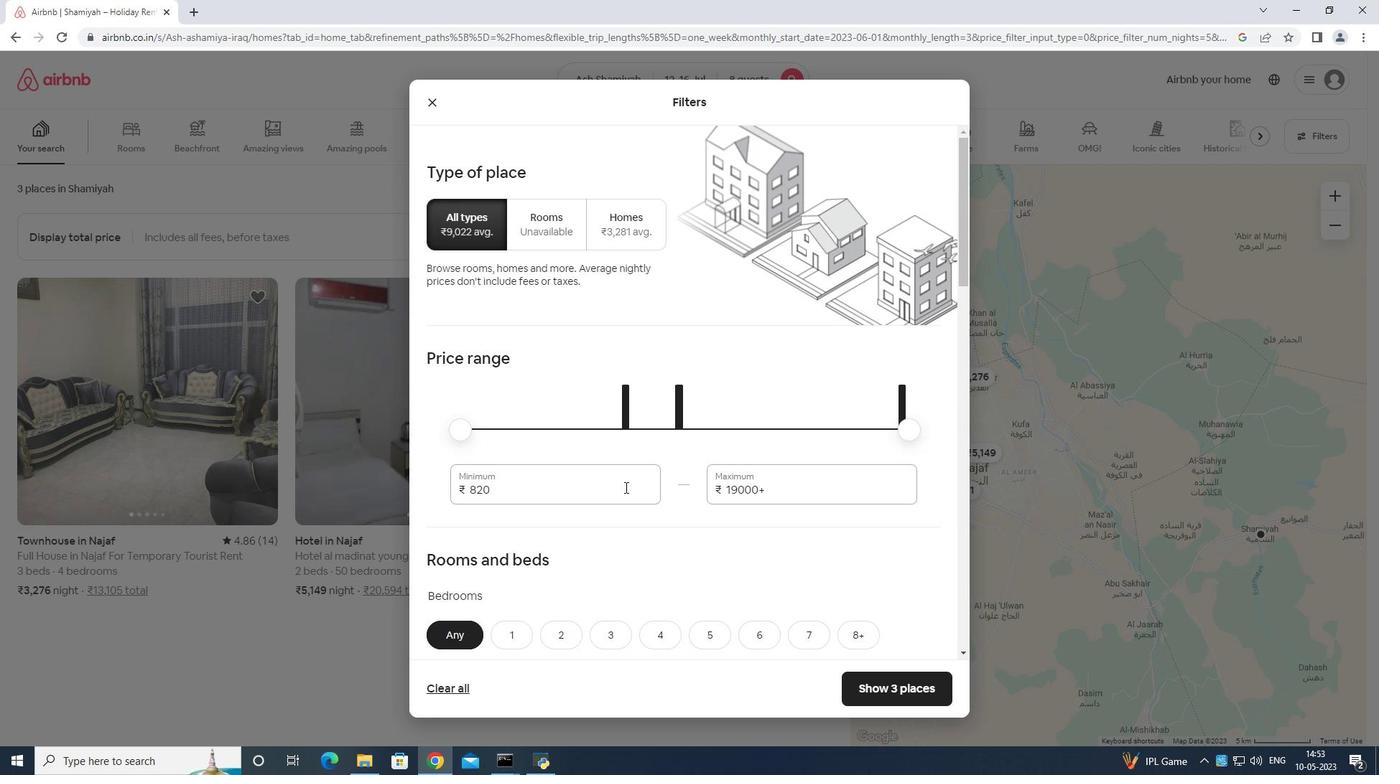 
Action: Mouse moved to (601, 487)
Screenshot: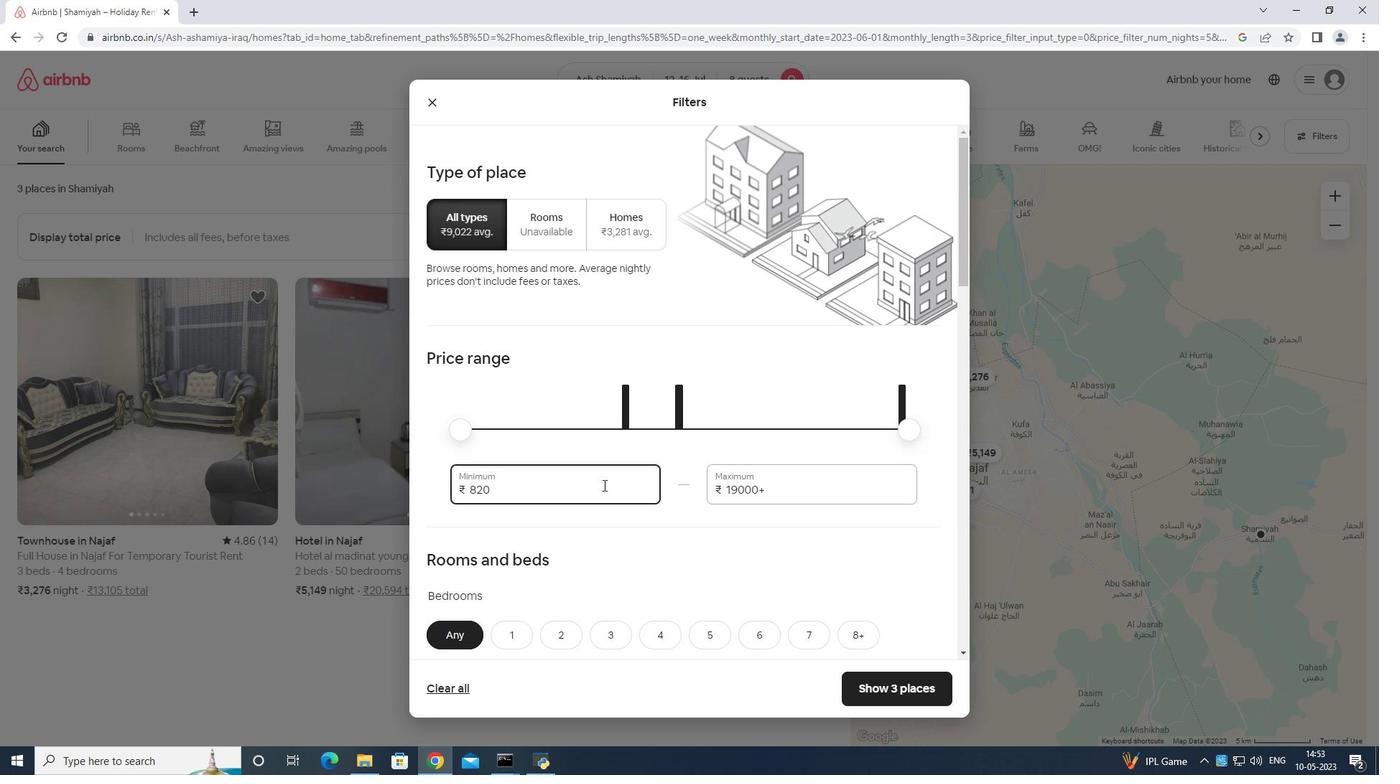
Action: Key pressed <Key.backspace><Key.backspace><Key.backspace><Key.backspace>100
Screenshot: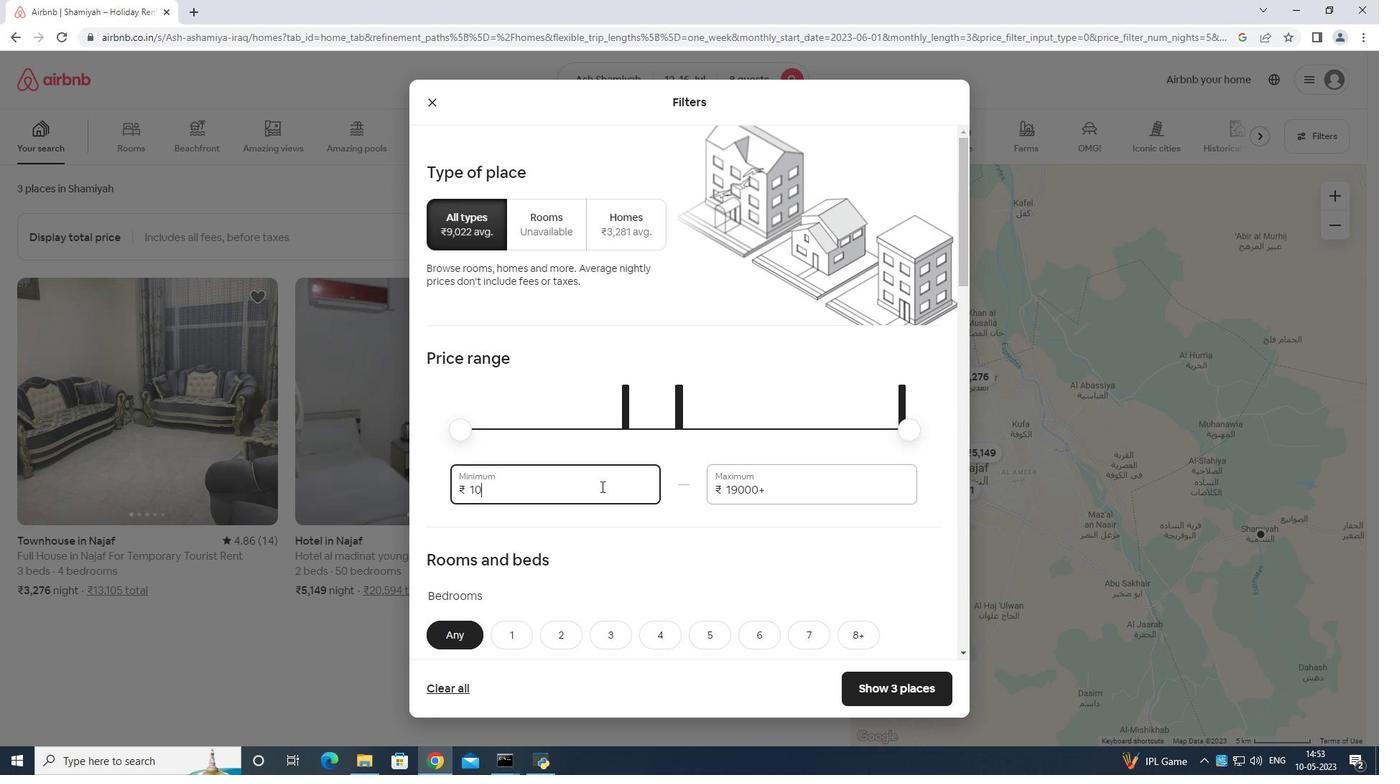 
Action: Mouse moved to (600, 487)
Screenshot: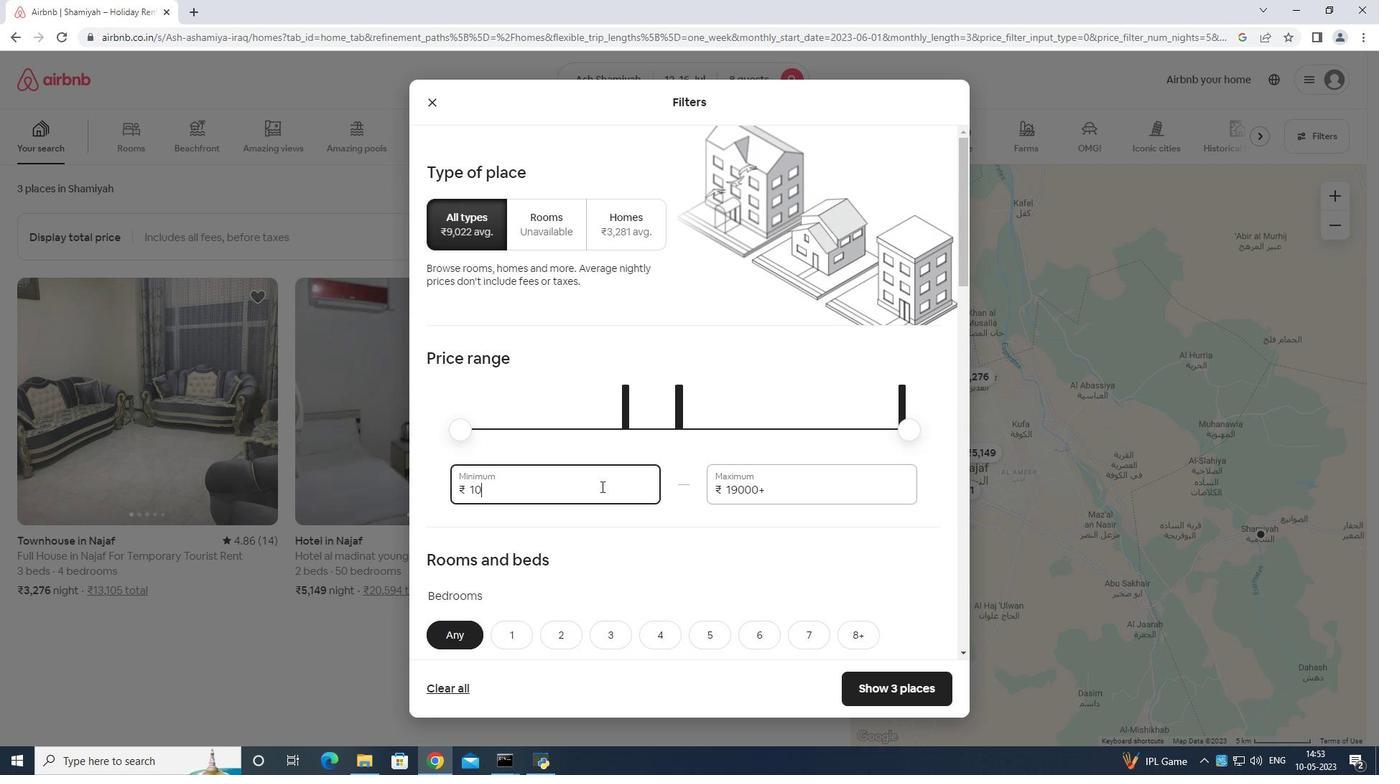 
Action: Key pressed 0
Screenshot: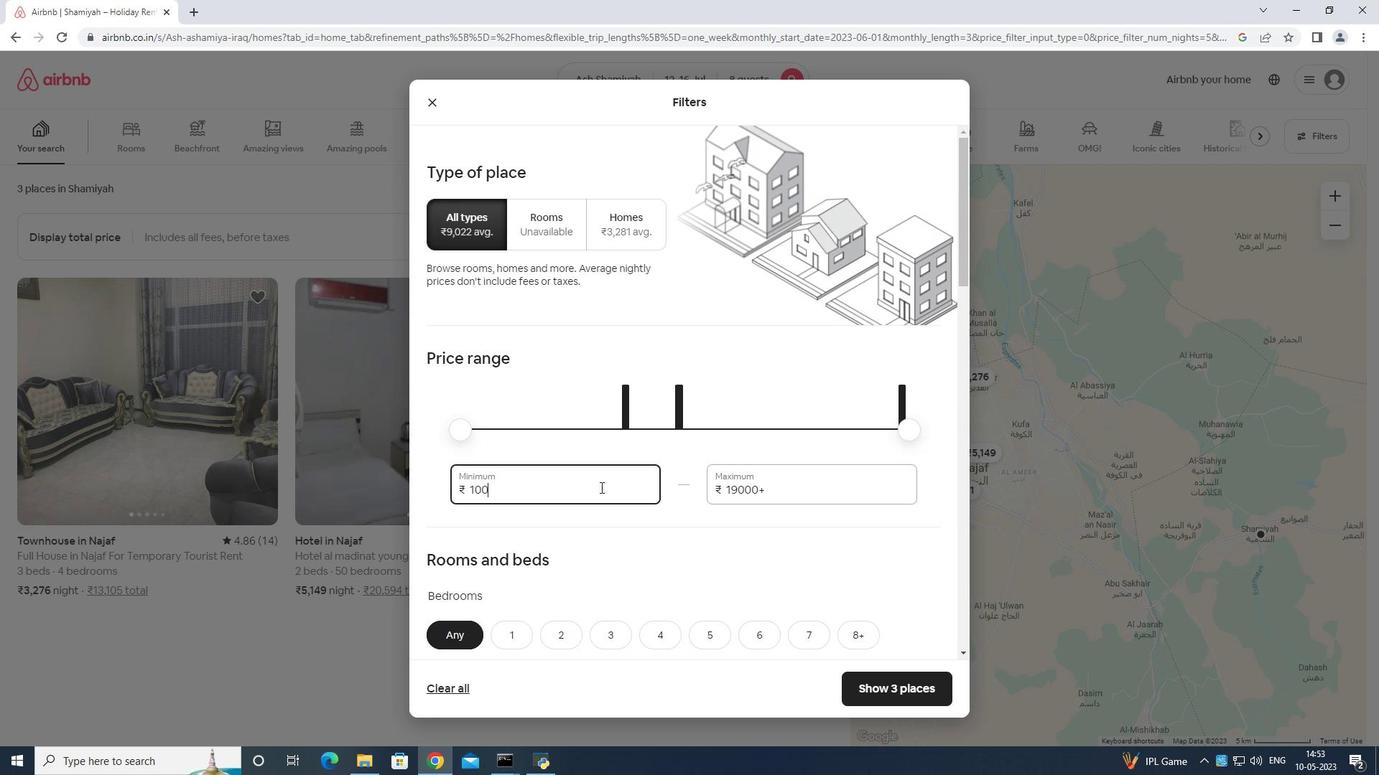 
Action: Mouse moved to (597, 488)
Screenshot: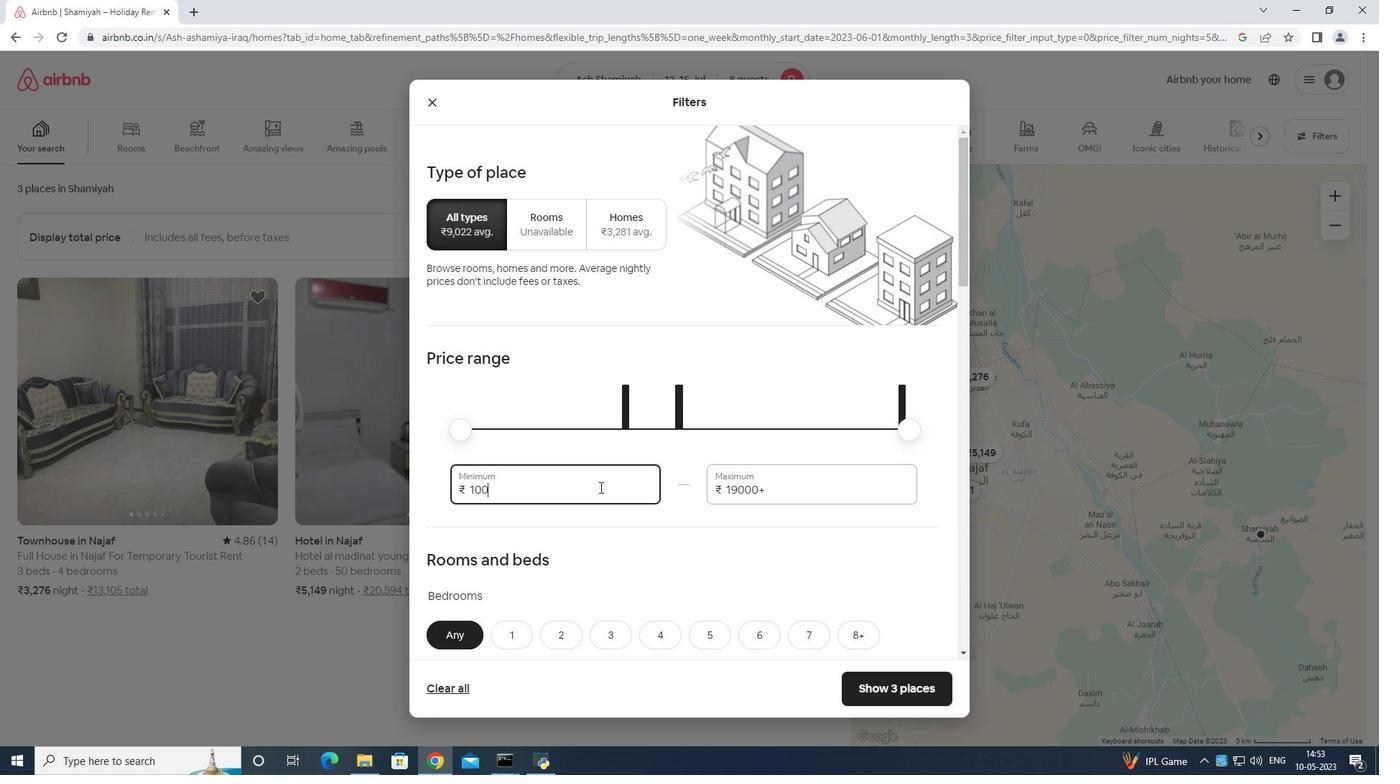 
Action: Key pressed 0
Screenshot: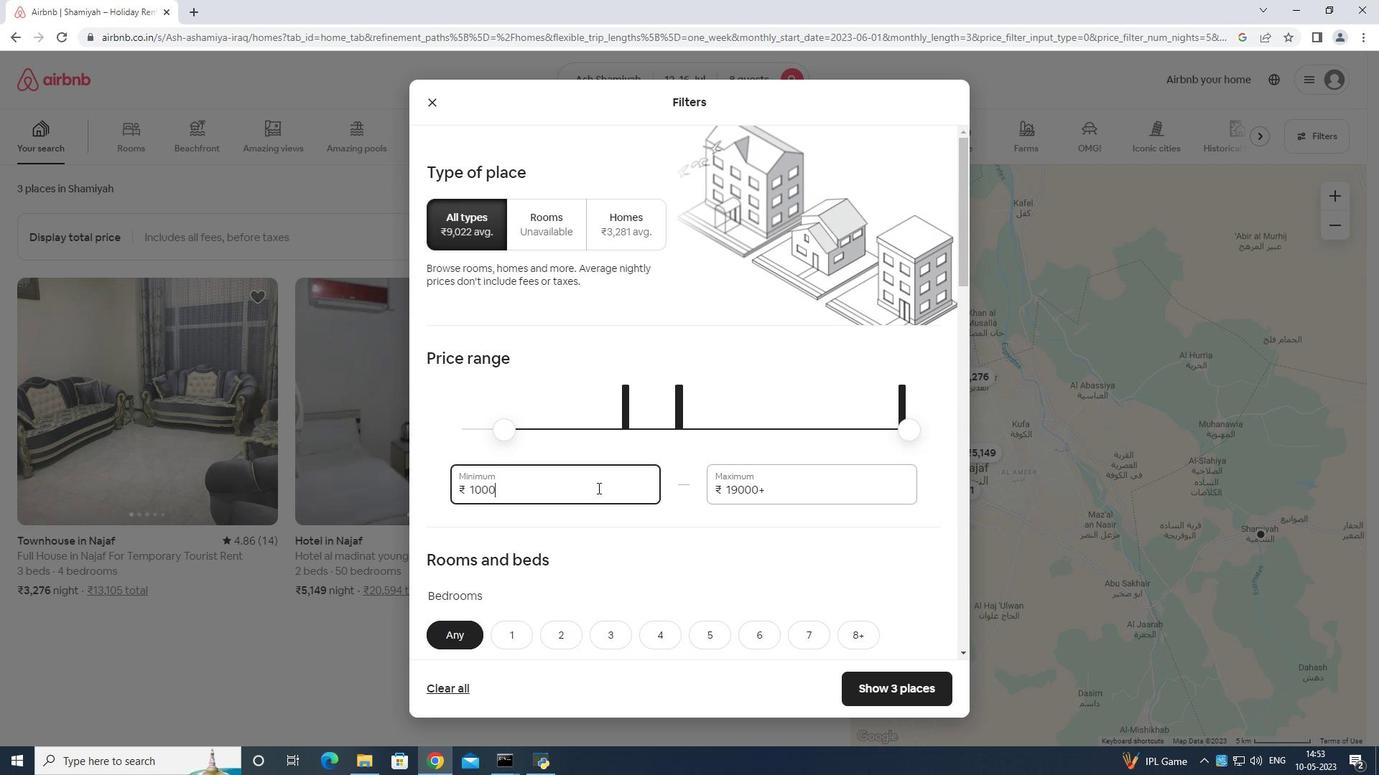 
Action: Mouse moved to (793, 496)
Screenshot: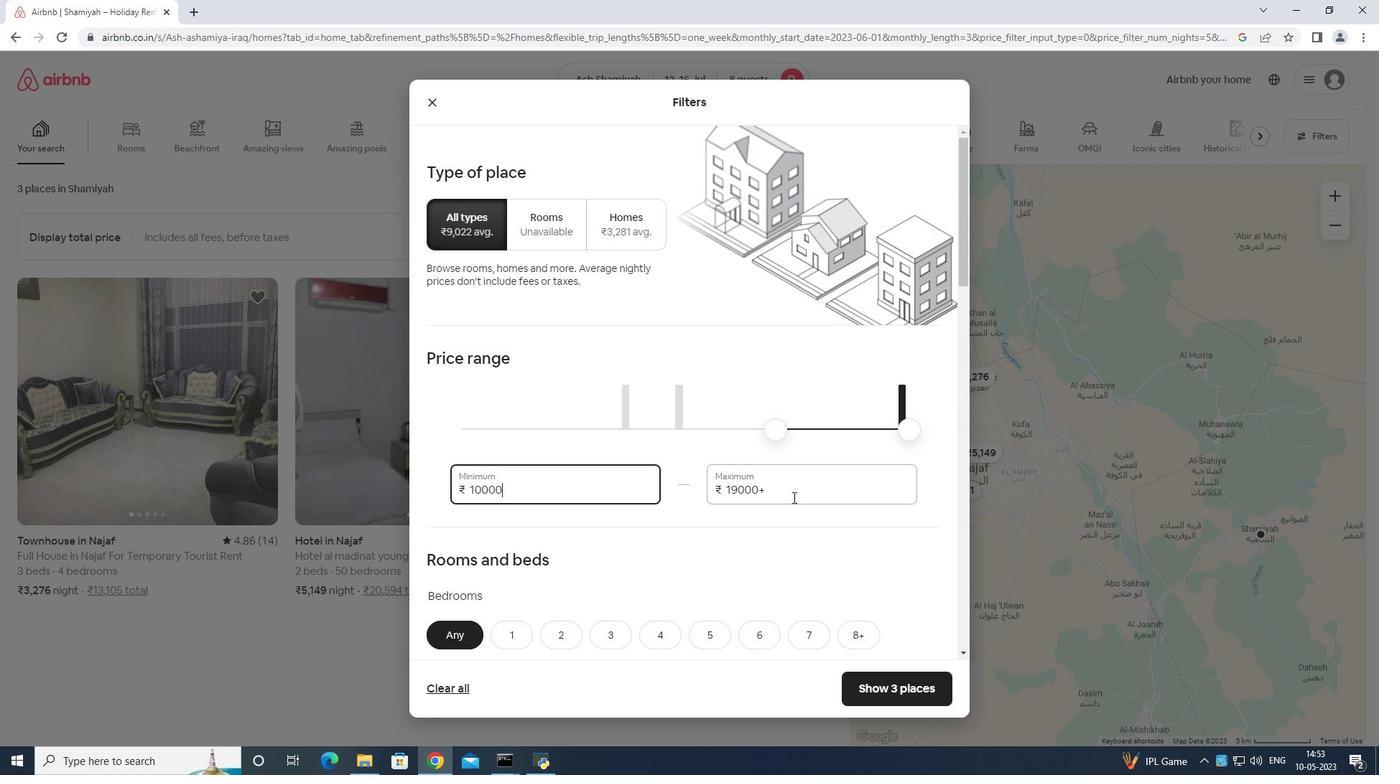 
Action: Mouse pressed left at (793, 496)
Screenshot: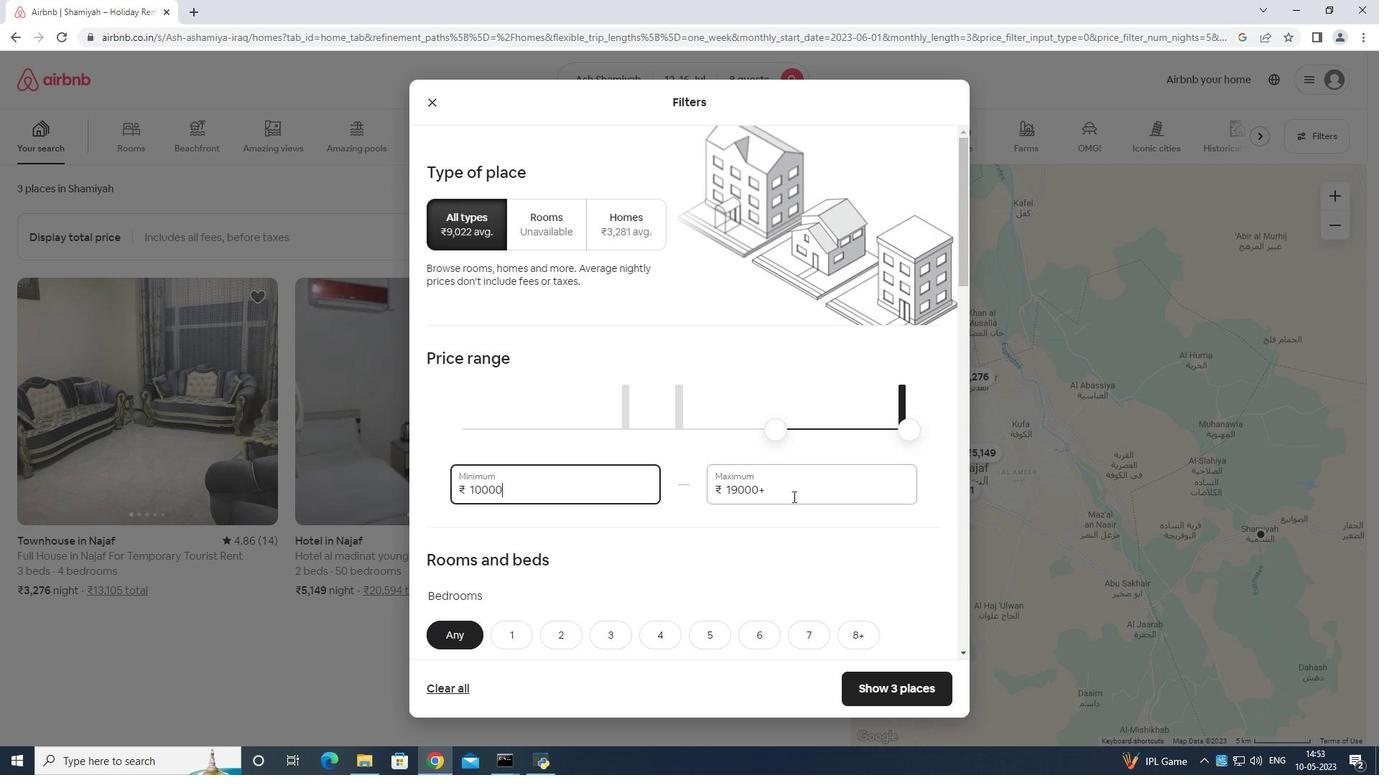 
Action: Mouse moved to (698, 536)
Screenshot: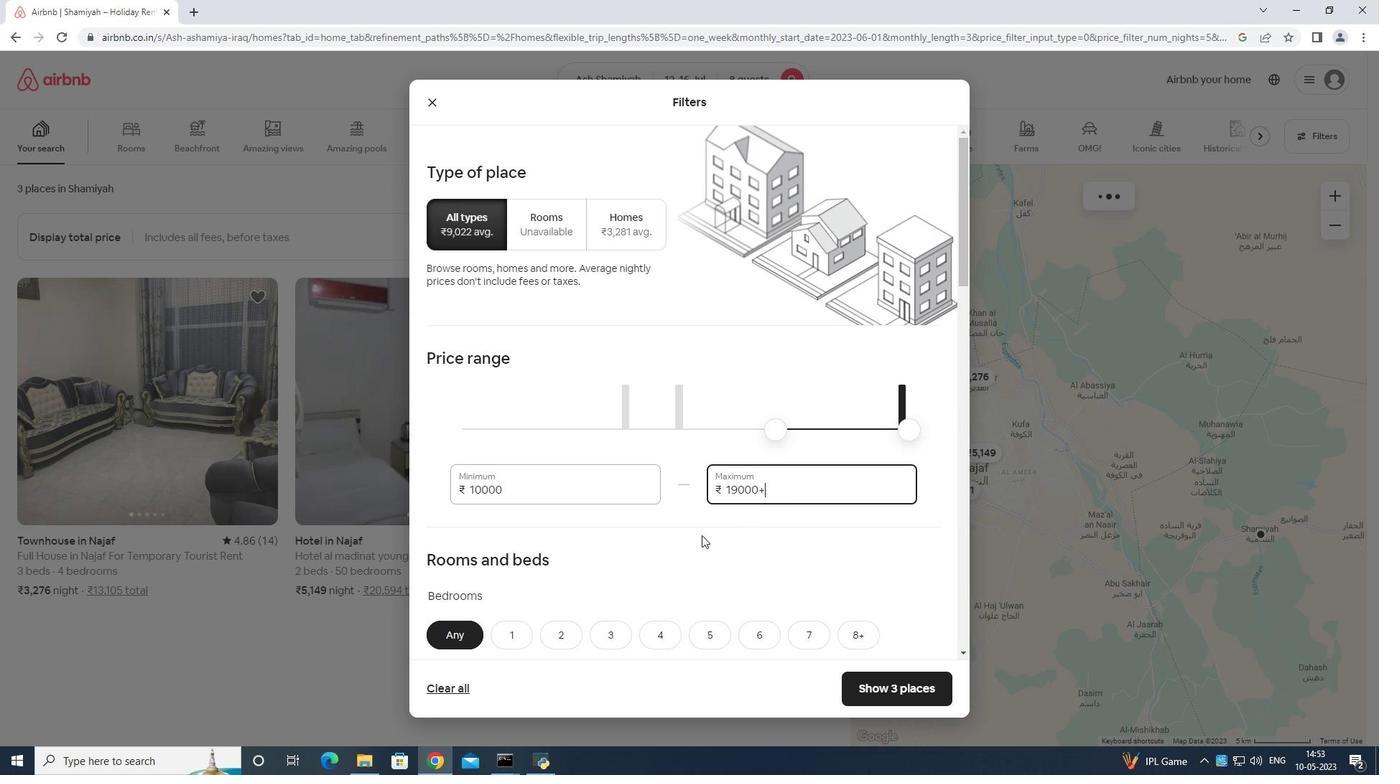 
Action: Key pressed <Key.backspace><Key.backspace><Key.backspace><Key.backspace><Key.backspace><Key.backspace><Key.backspace><Key.backspace><Key.backspace><Key.backspace><Key.backspace><Key.backspace><Key.backspace><Key.backspace><Key.backspace><Key.backspace>16000
Screenshot: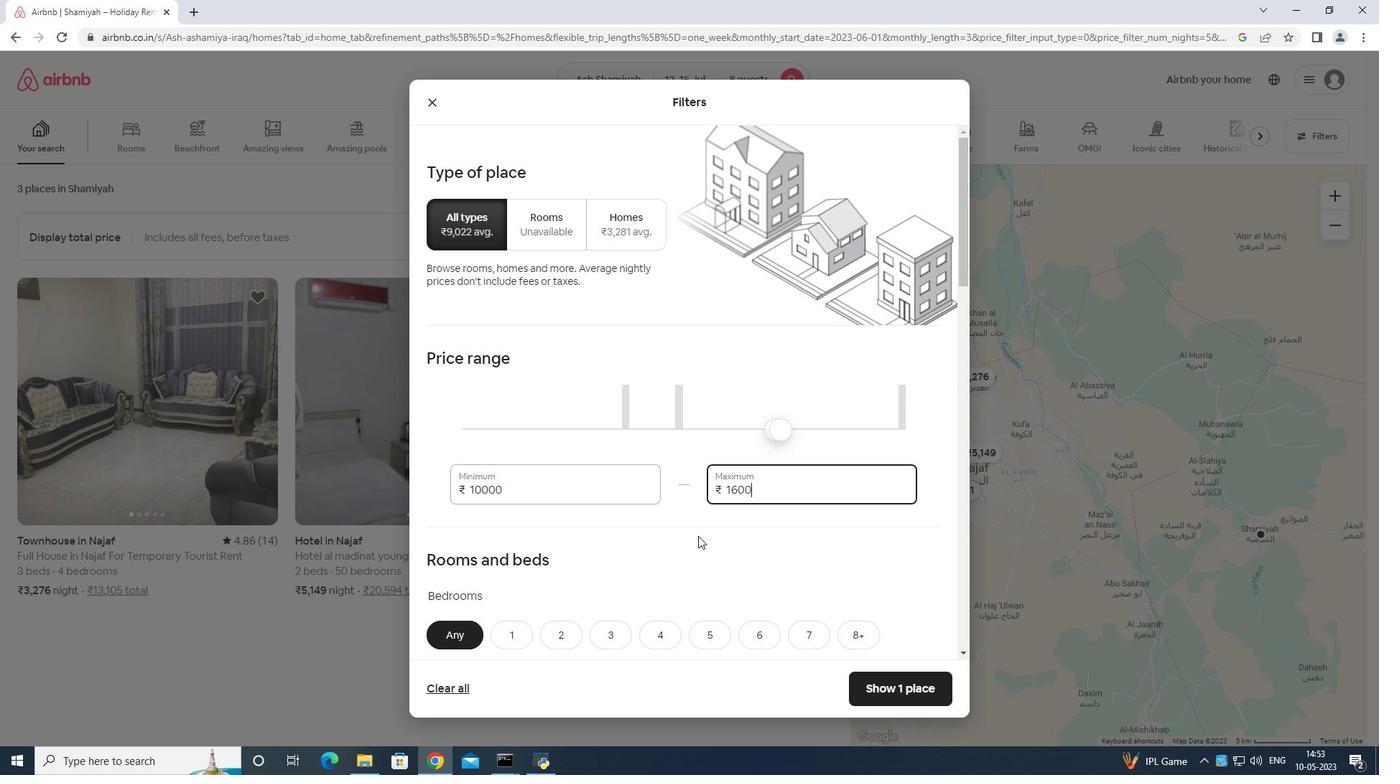 
Action: Mouse moved to (737, 495)
Screenshot: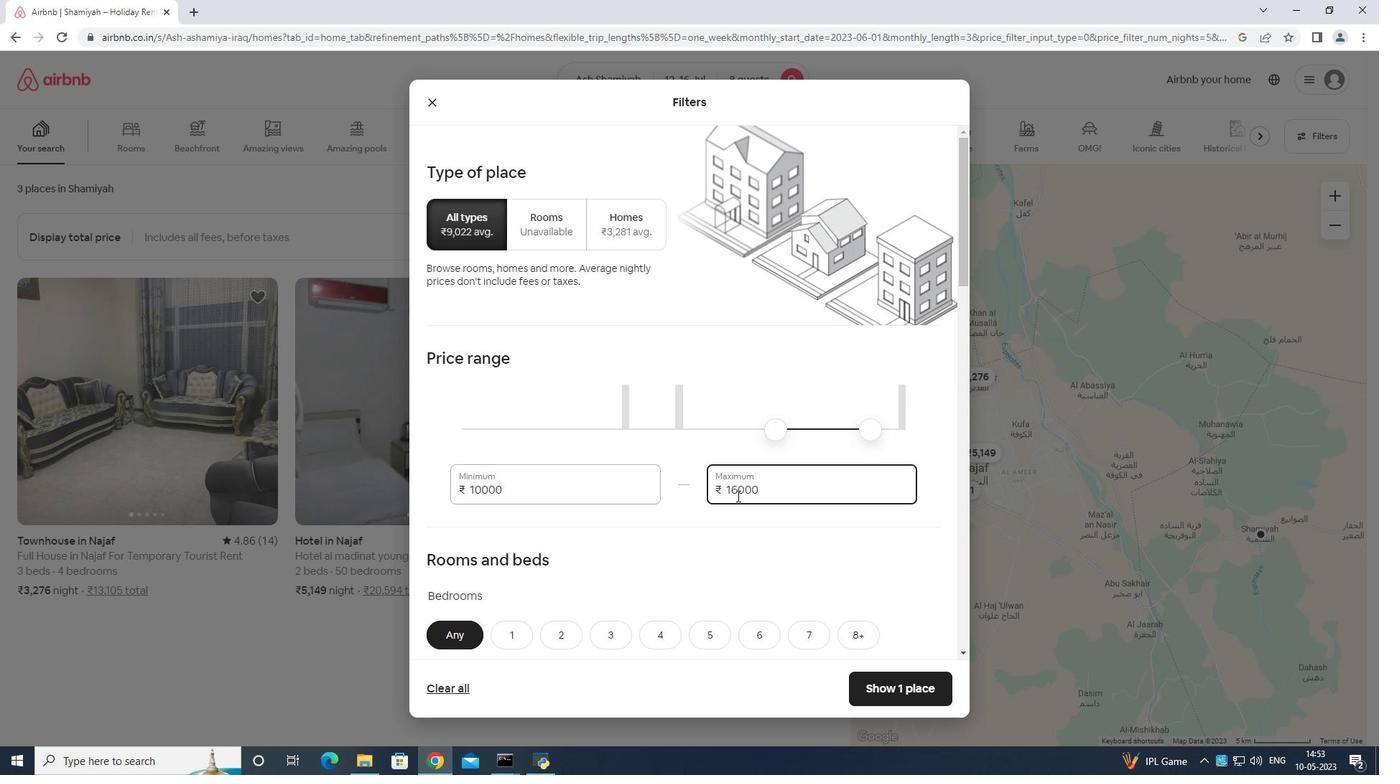
Action: Mouse scrolled (737, 494) with delta (0, 0)
Screenshot: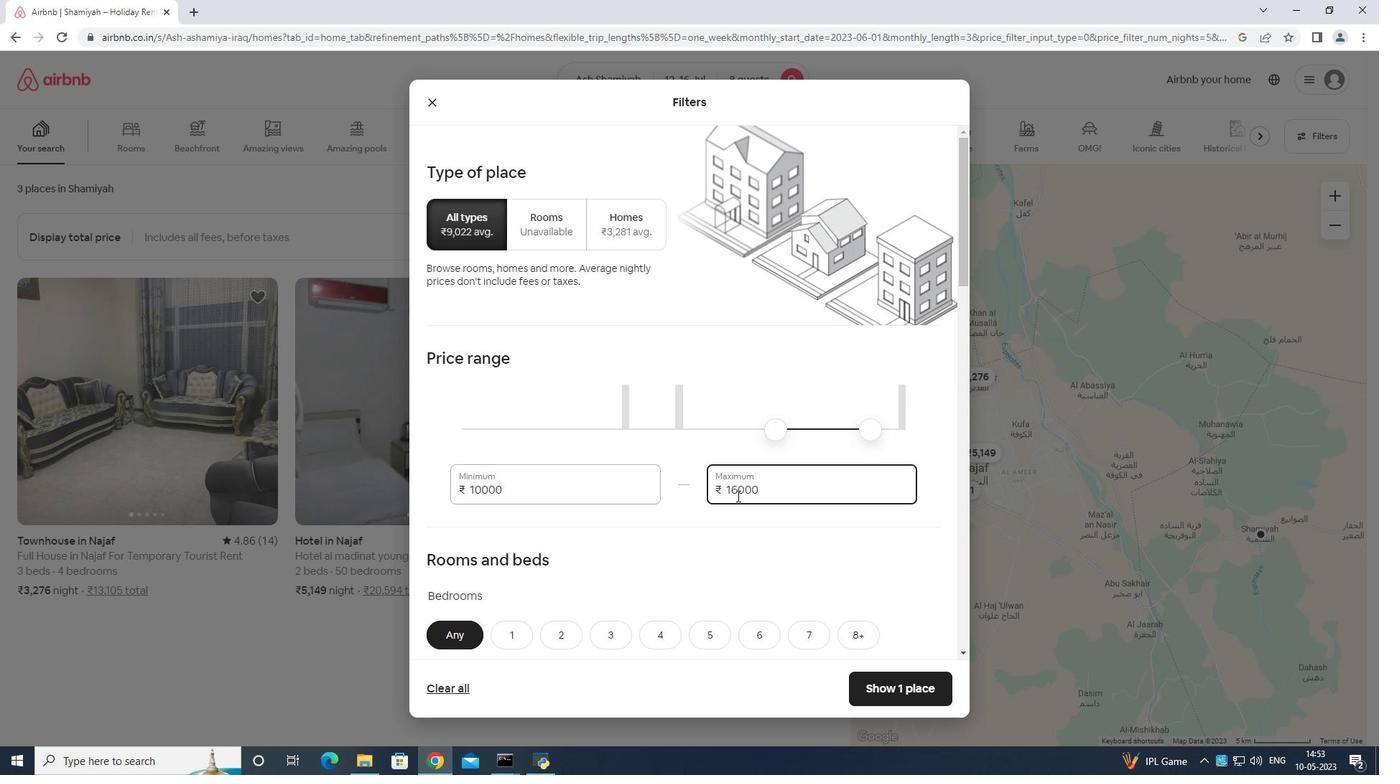 
Action: Mouse moved to (744, 492)
Screenshot: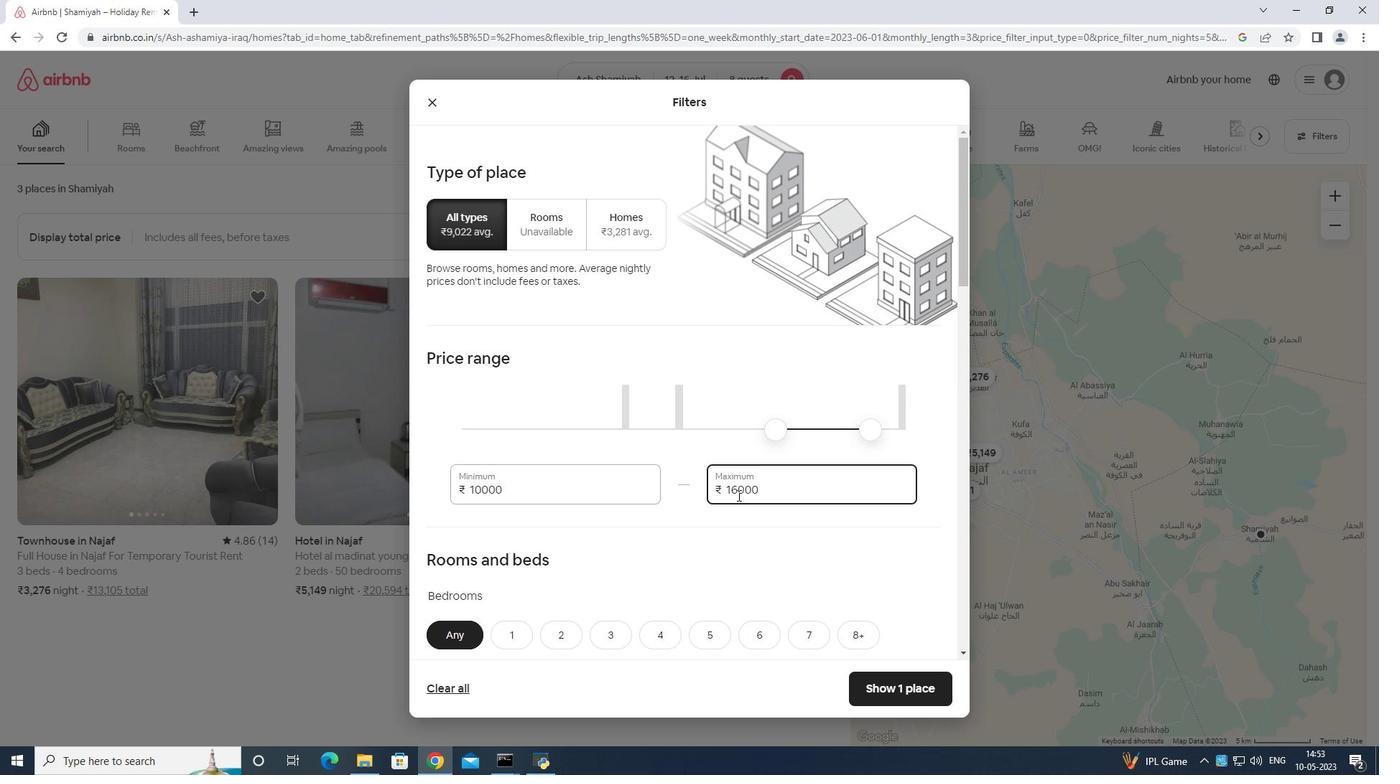 
Action: Mouse scrolled (744, 492) with delta (0, 0)
Screenshot: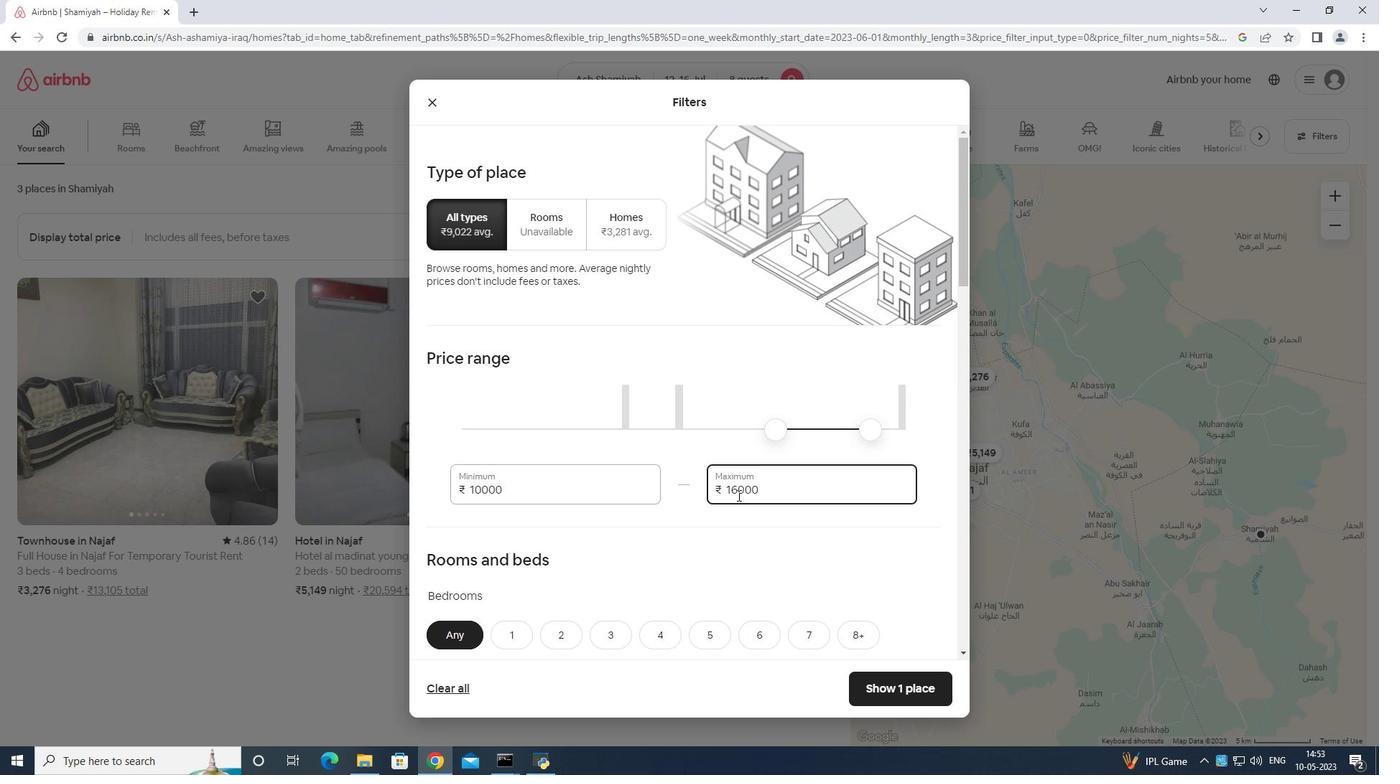 
Action: Mouse moved to (747, 492)
Screenshot: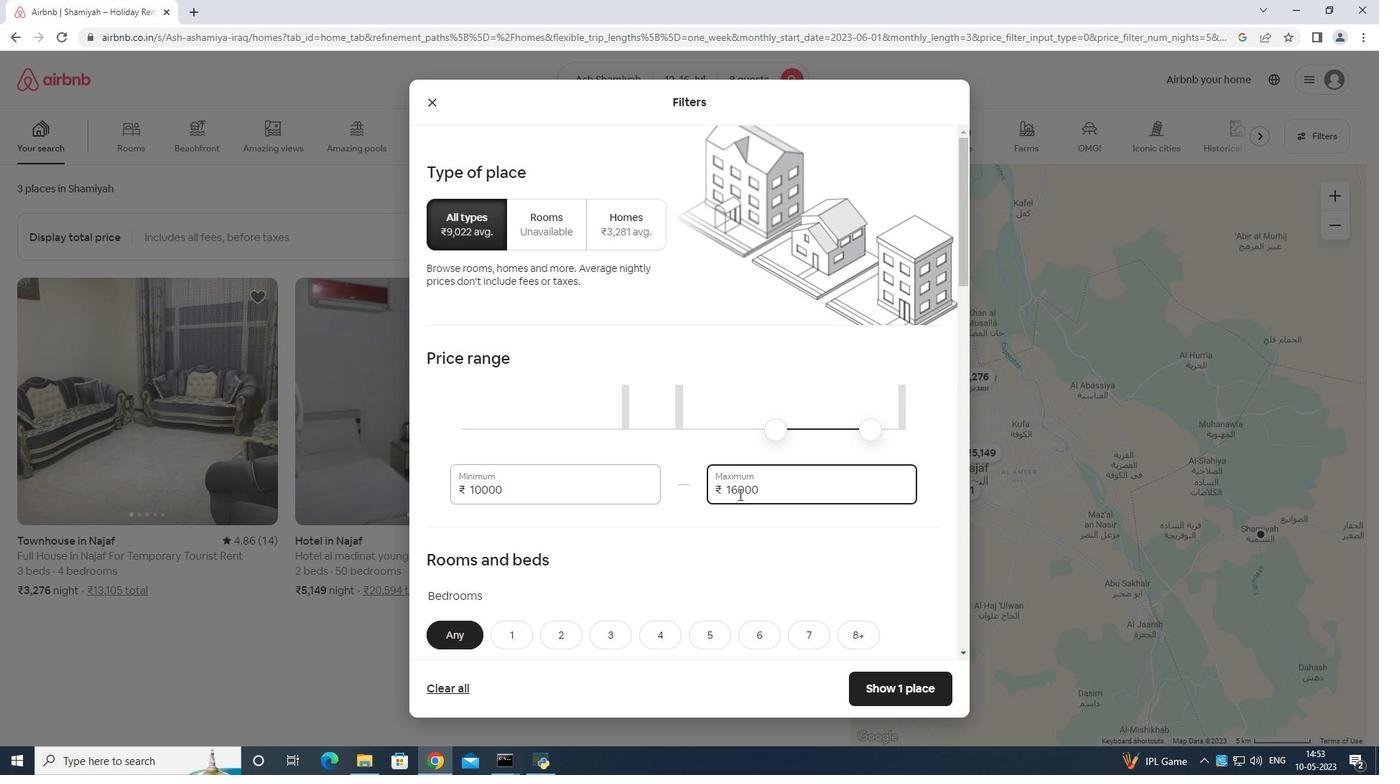 
Action: Mouse scrolled (747, 491) with delta (0, 0)
Screenshot: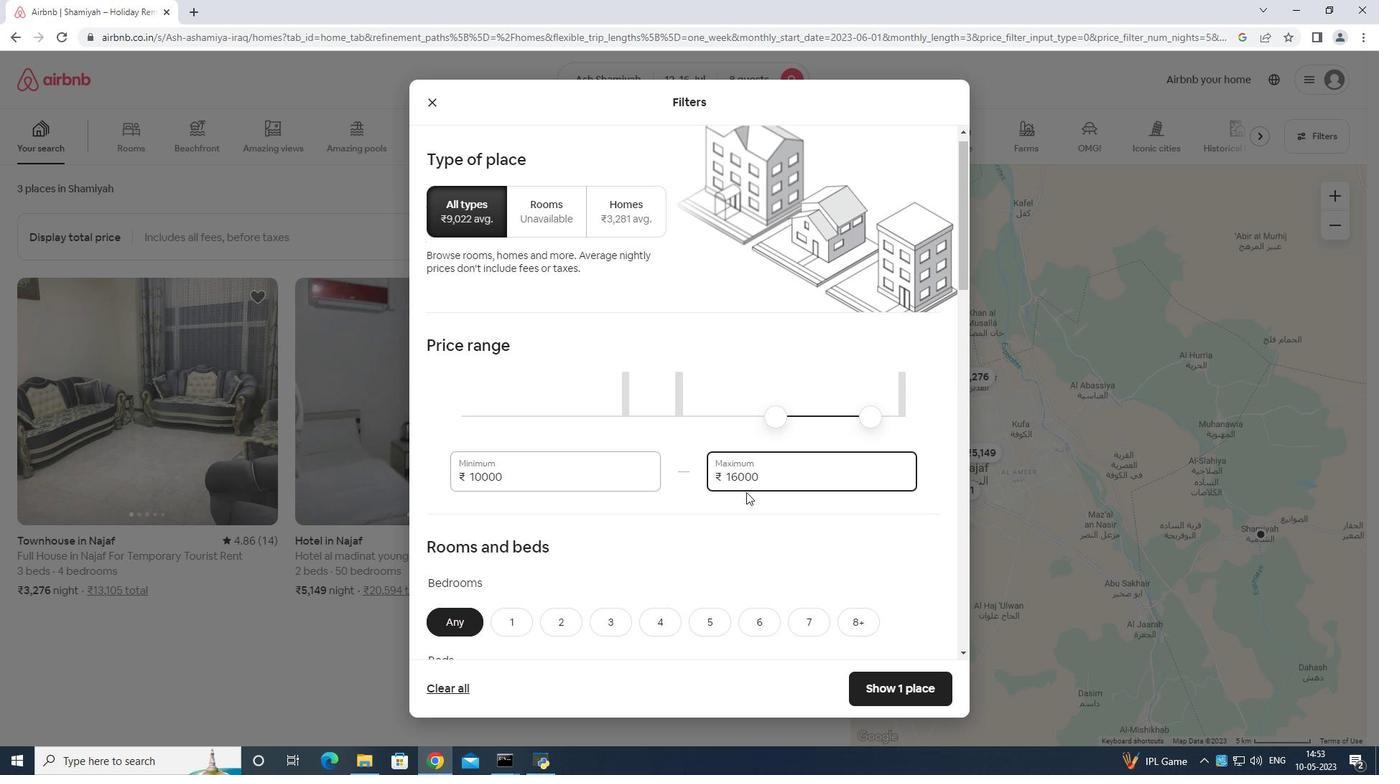 
Action: Mouse moved to (749, 490)
Screenshot: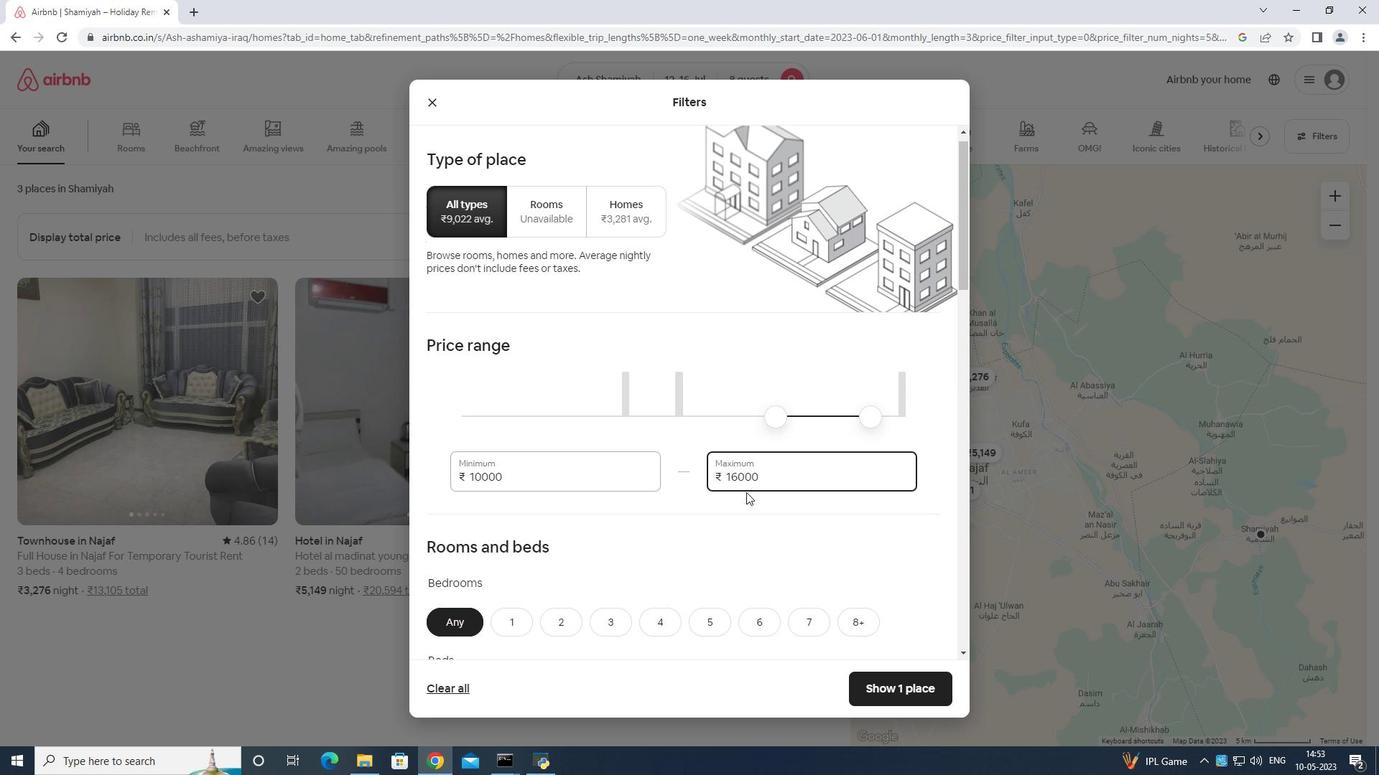 
Action: Mouse scrolled (749, 489) with delta (0, 0)
Screenshot: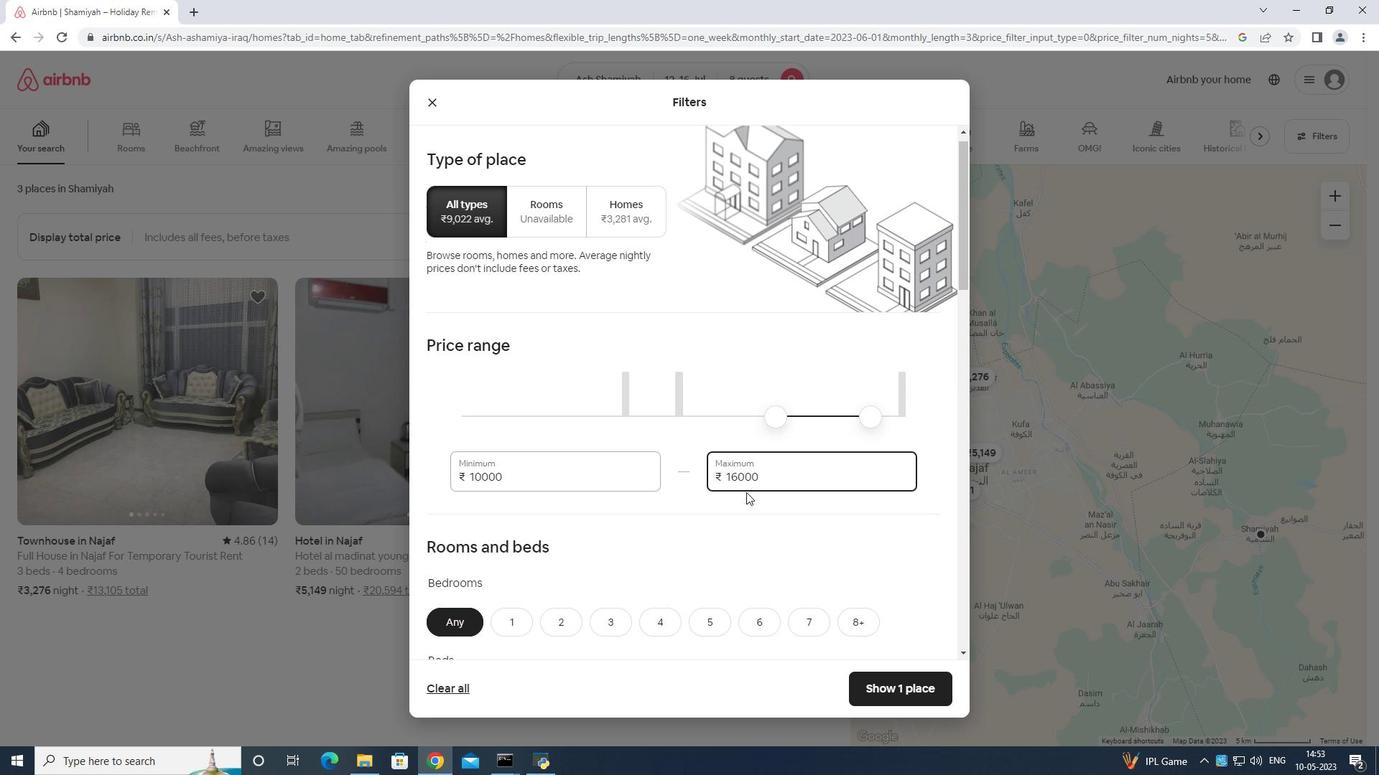 
Action: Mouse moved to (752, 489)
Screenshot: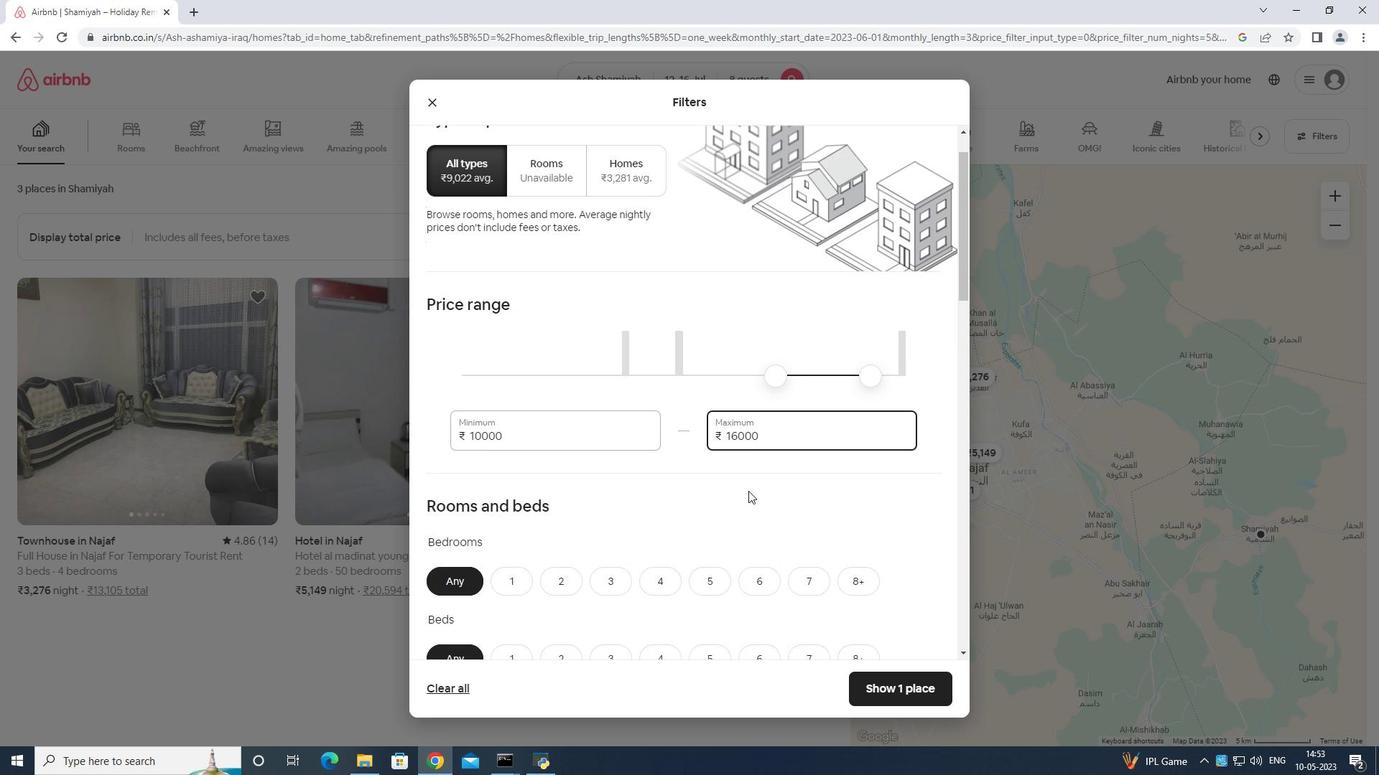 
Action: Mouse scrolled (752, 488) with delta (0, 0)
Screenshot: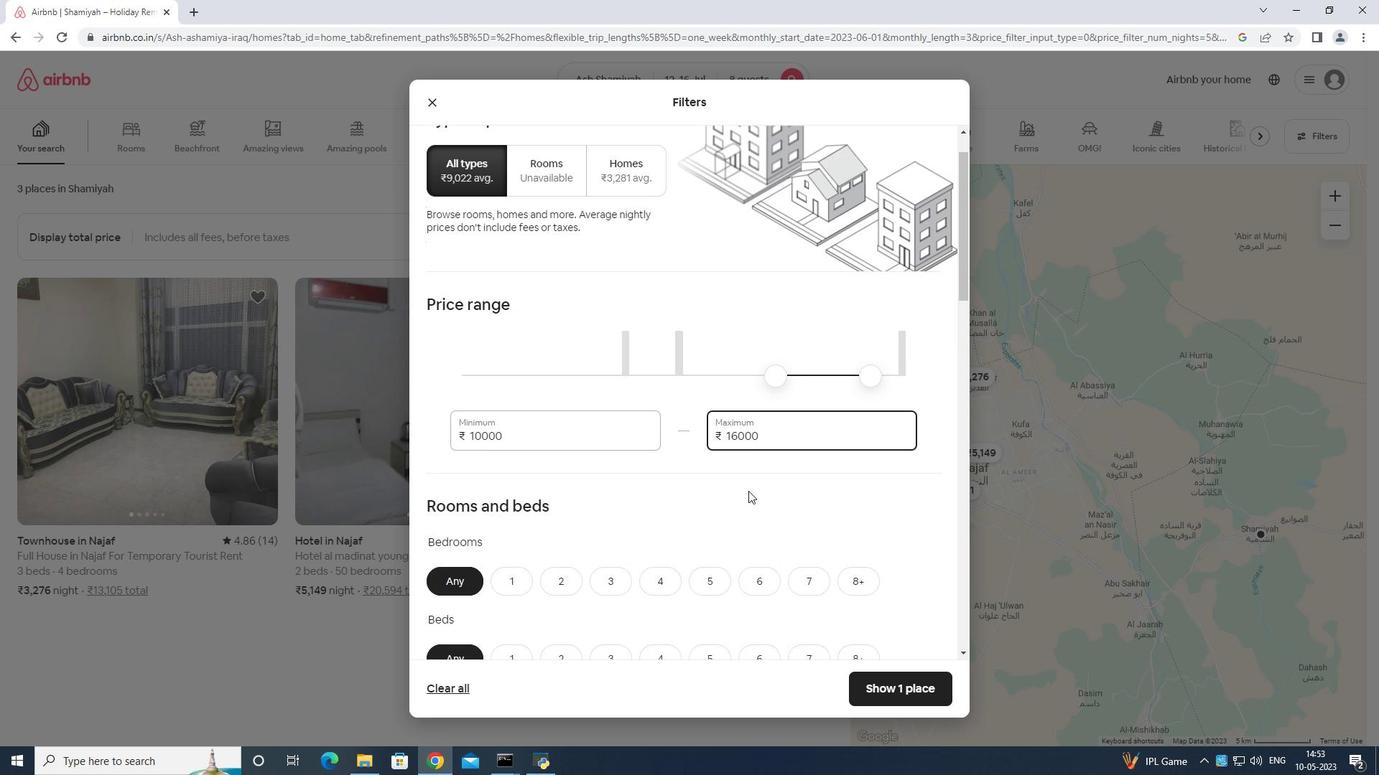 
Action: Mouse moved to (850, 272)
Screenshot: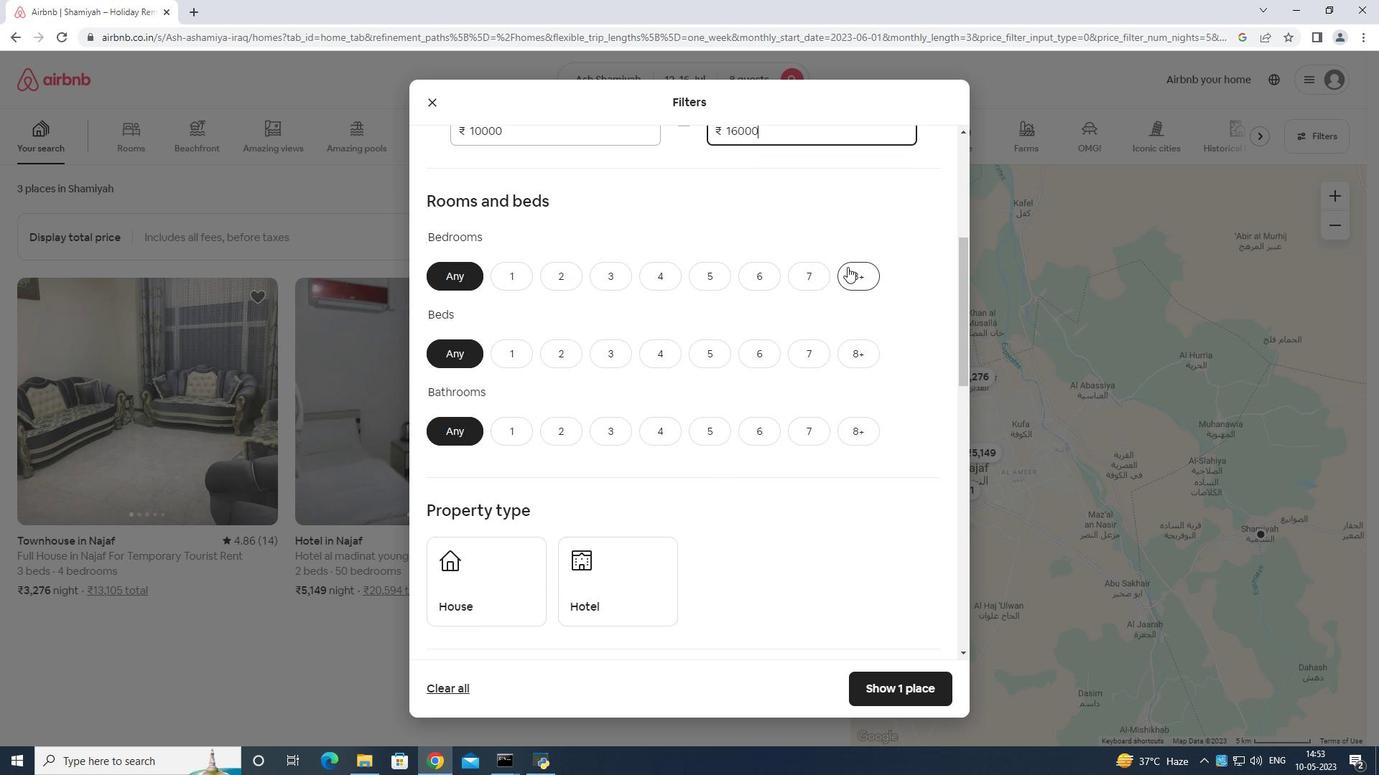 
Action: Mouse pressed left at (850, 272)
Screenshot: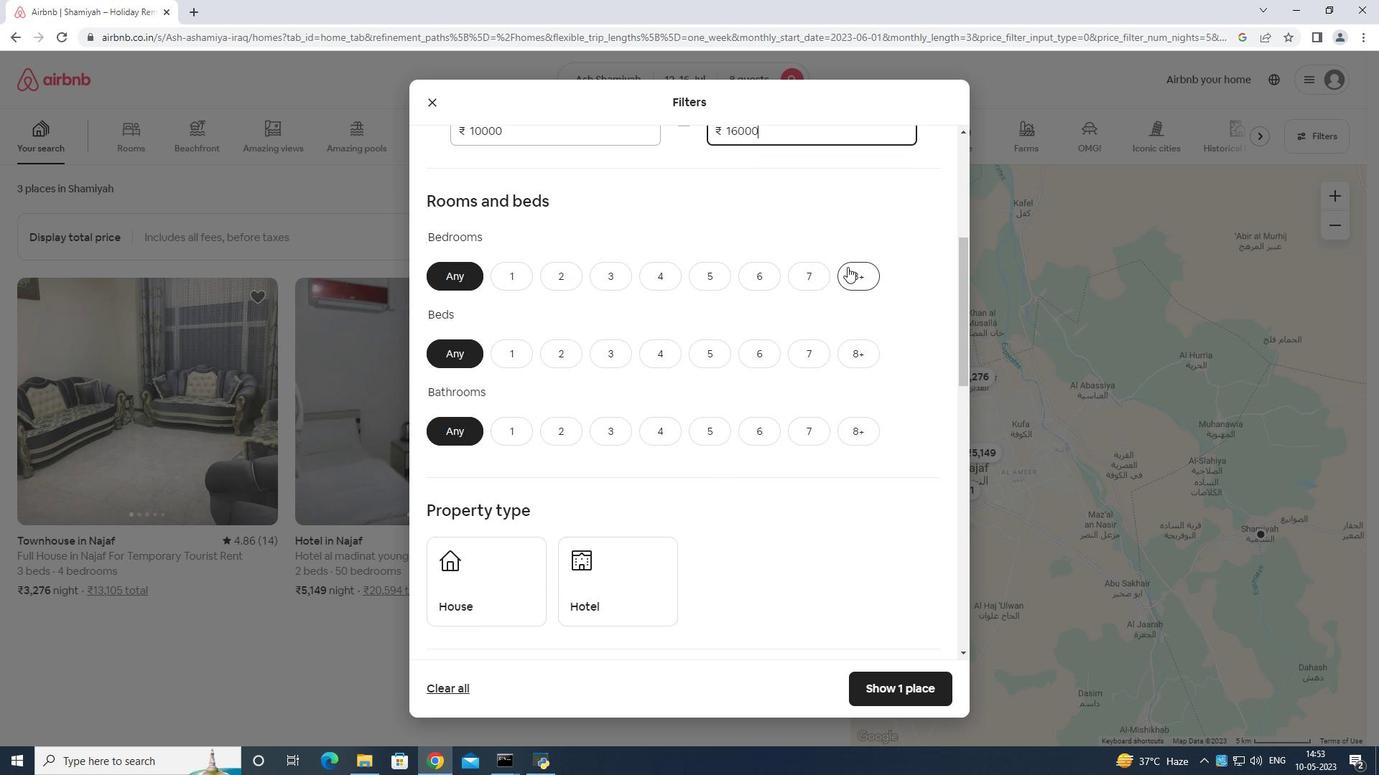 
Action: Mouse moved to (856, 351)
Screenshot: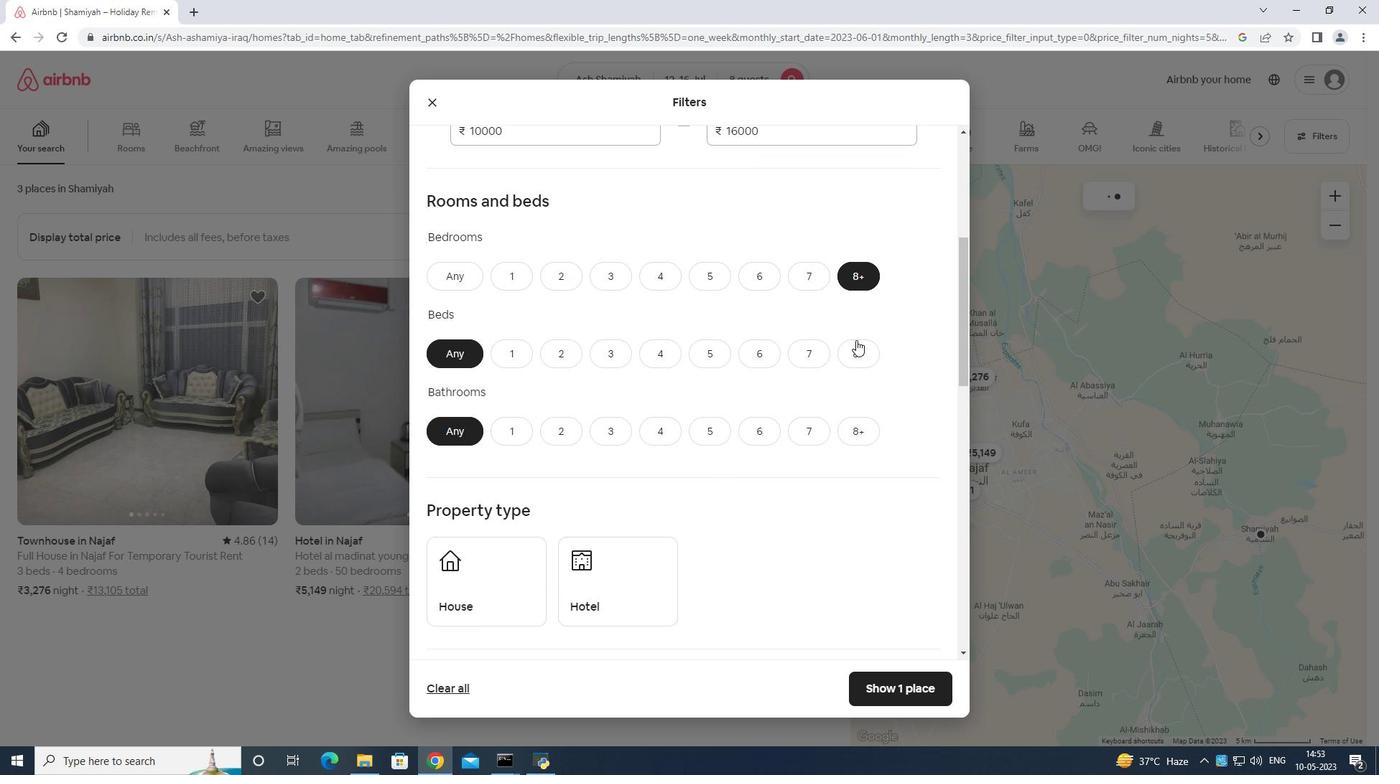 
Action: Mouse pressed left at (856, 351)
Screenshot: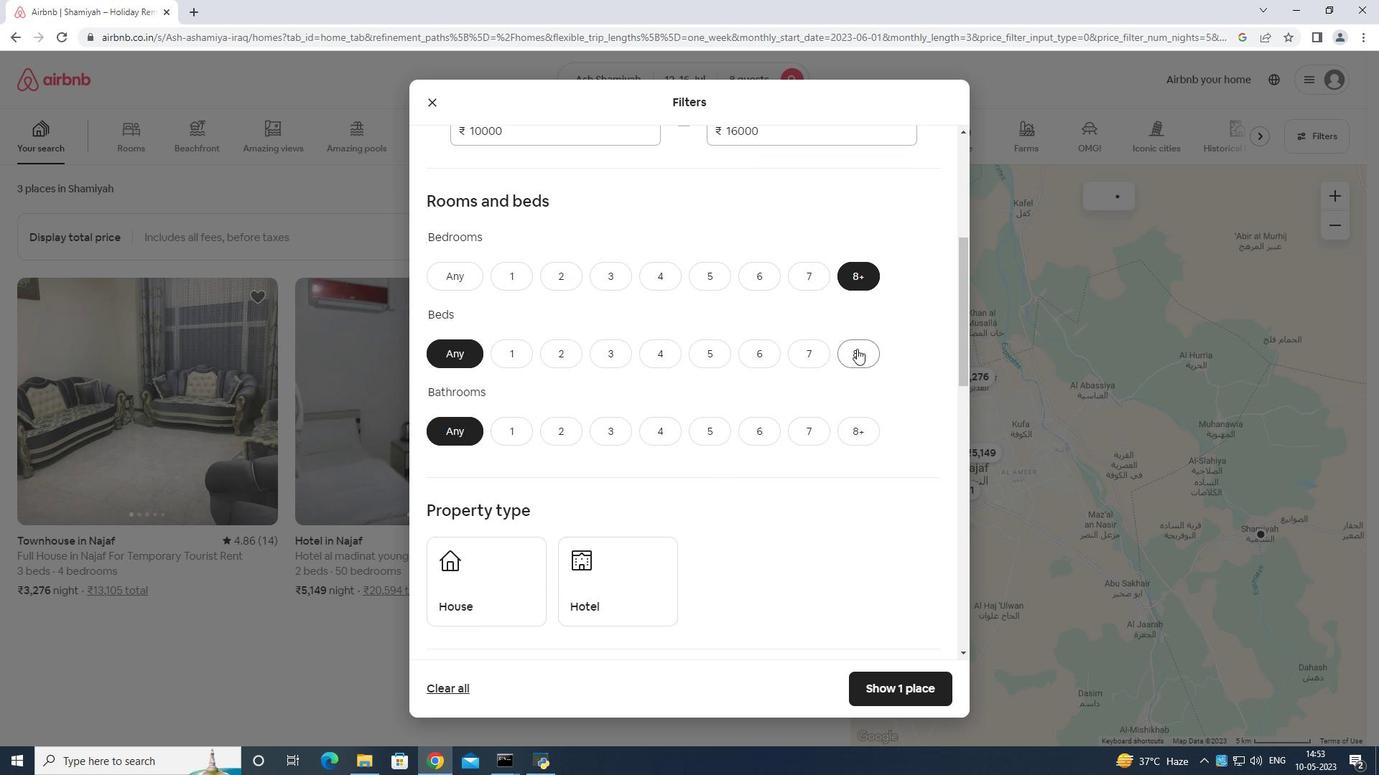 
Action: Mouse moved to (857, 423)
Screenshot: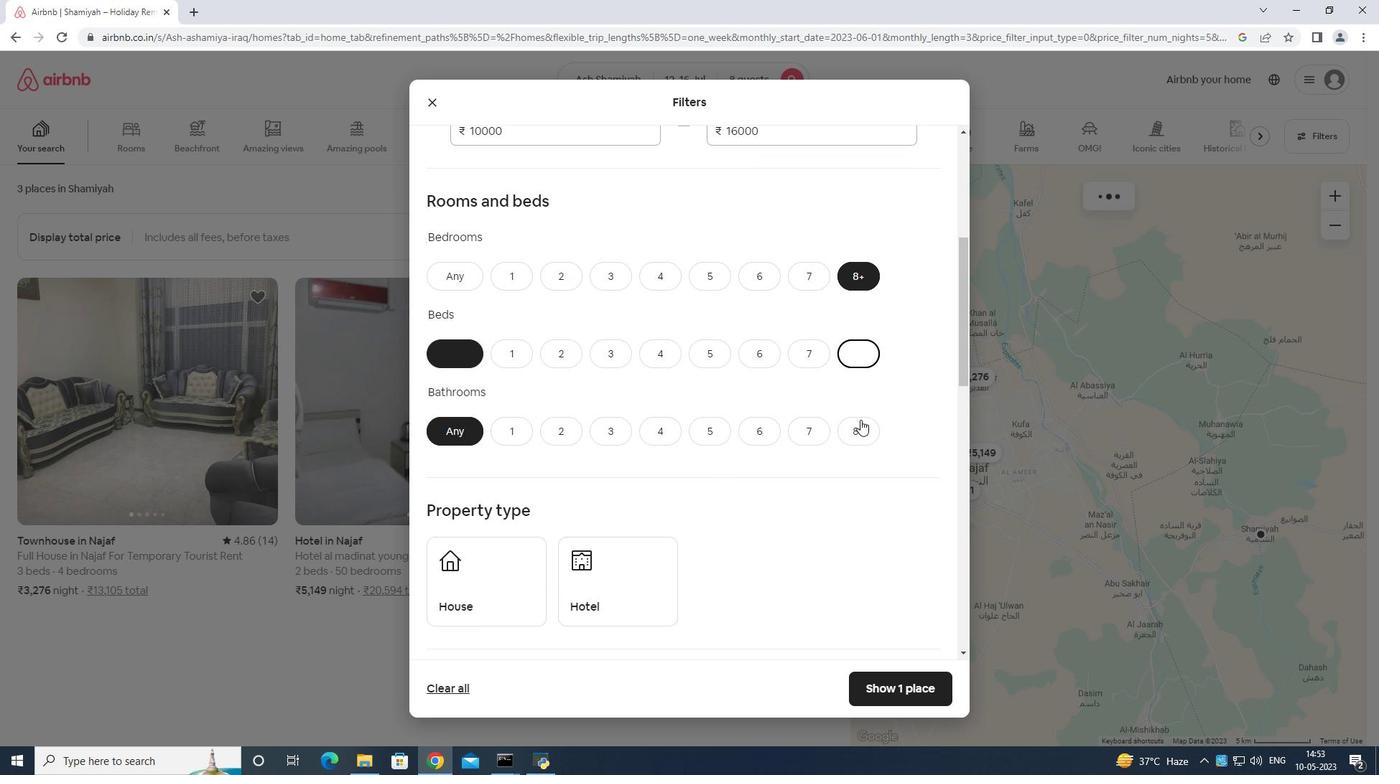 
Action: Mouse pressed left at (857, 423)
Screenshot: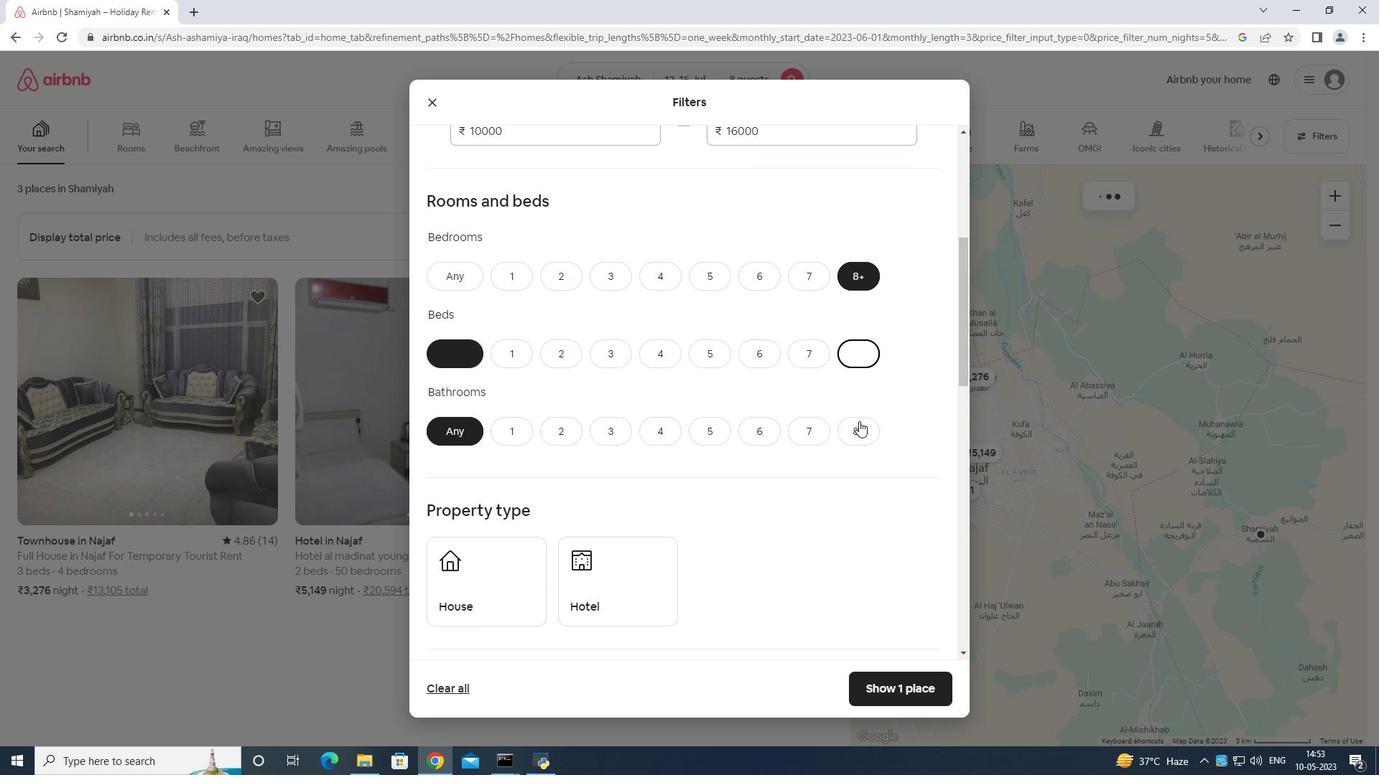 
Action: Mouse moved to (489, 583)
Screenshot: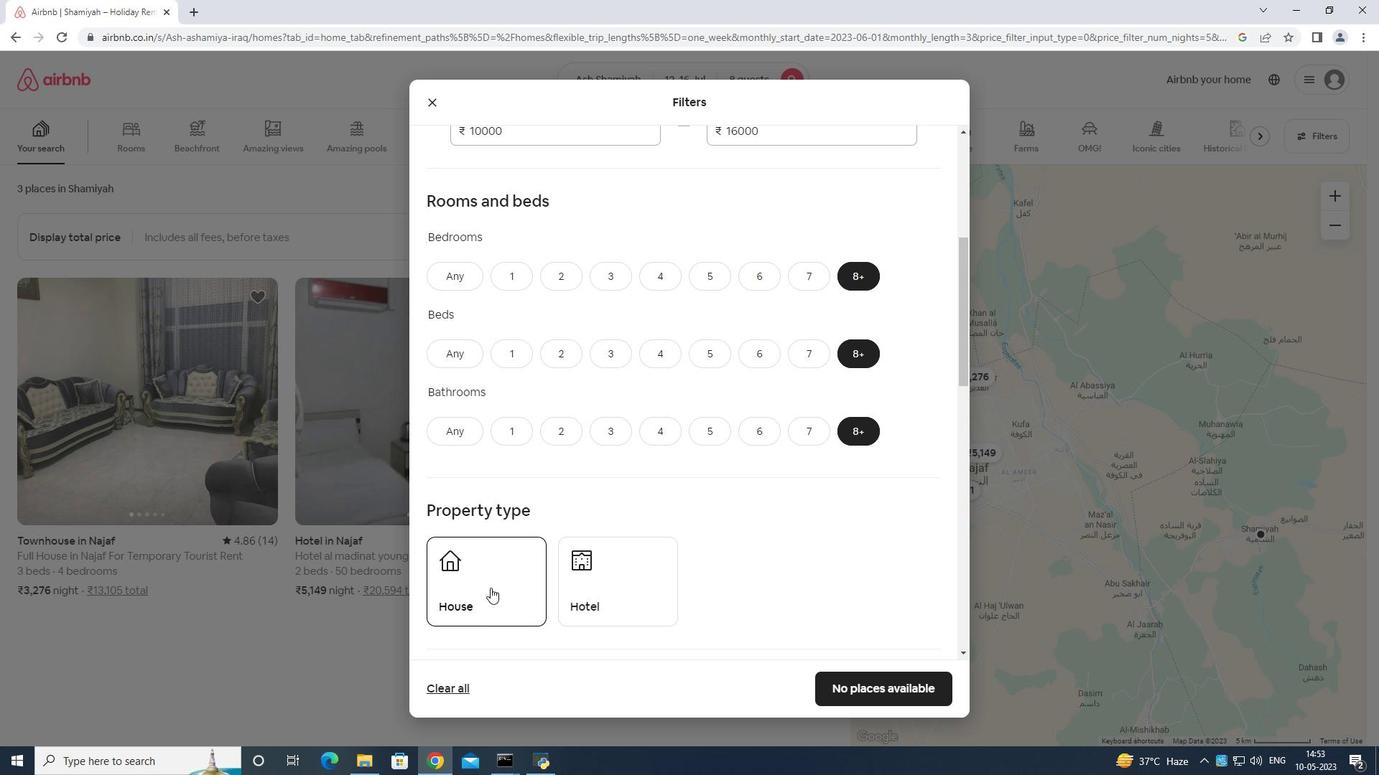 
Action: Mouse pressed left at (489, 583)
Screenshot: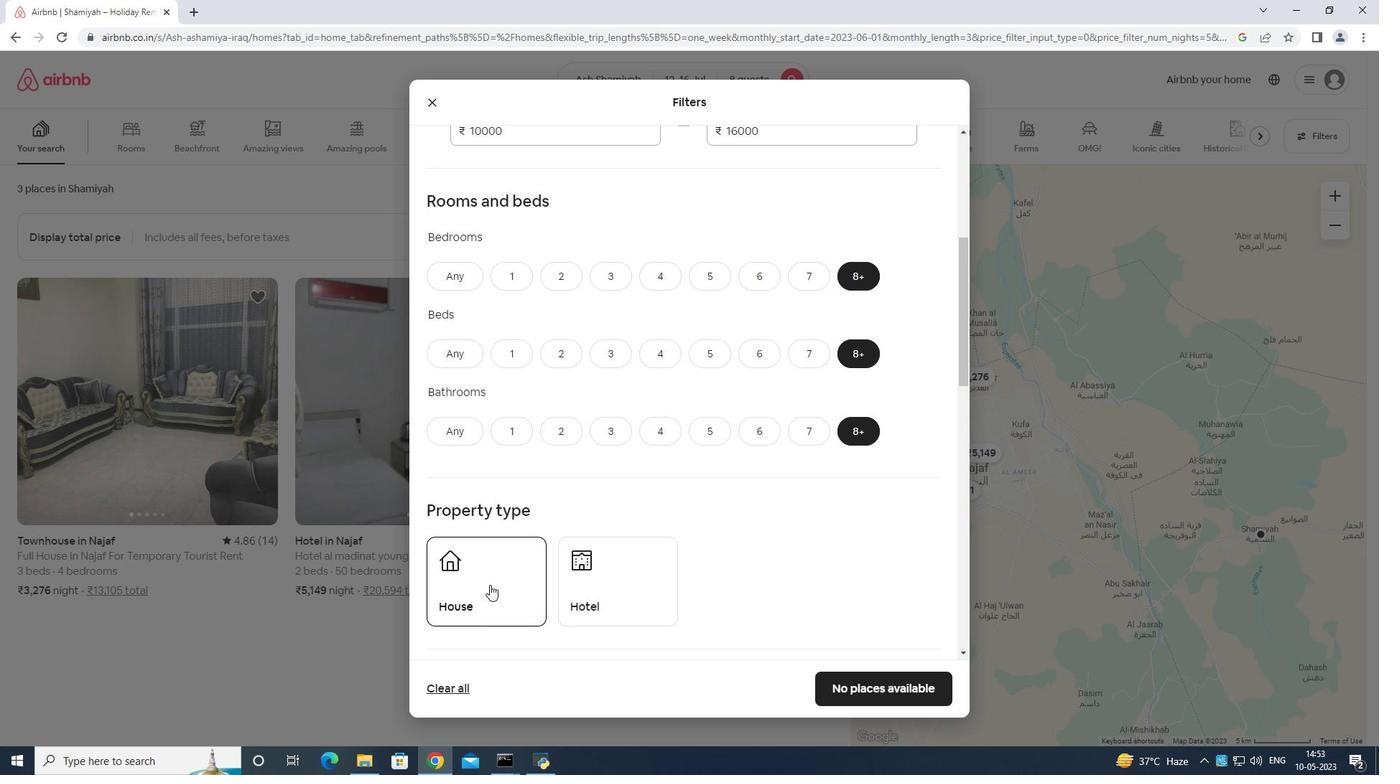 
Action: Mouse moved to (520, 559)
Screenshot: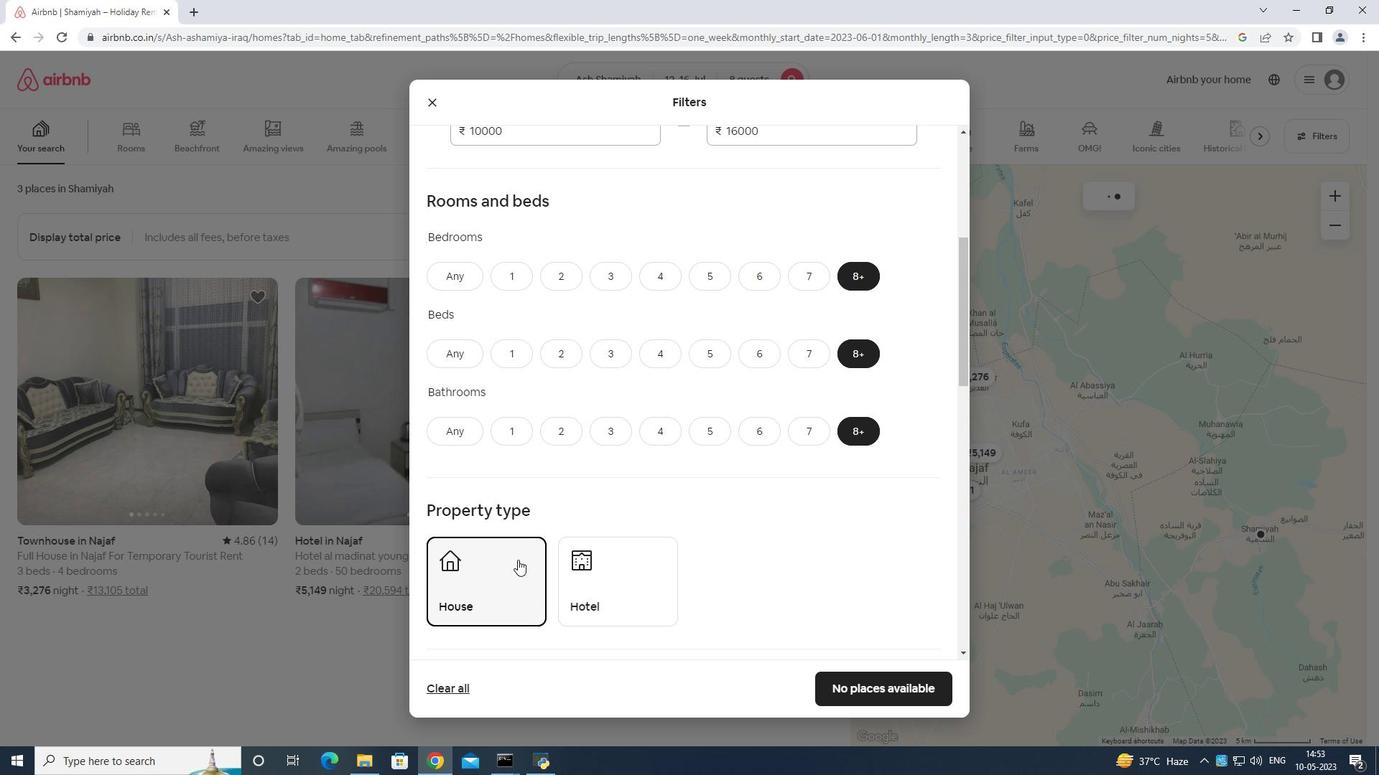 
Action: Mouse scrolled (520, 558) with delta (0, 0)
Screenshot: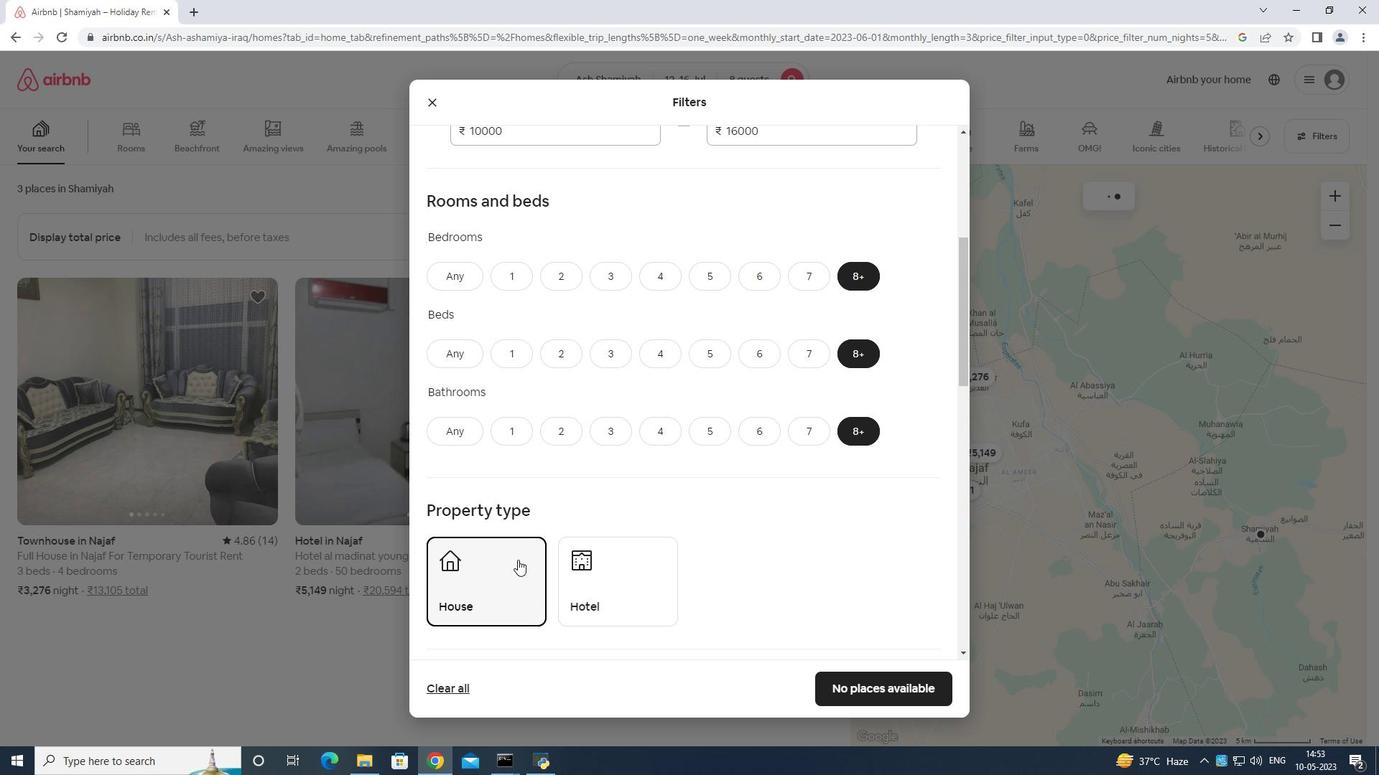 
Action: Mouse moved to (530, 558)
Screenshot: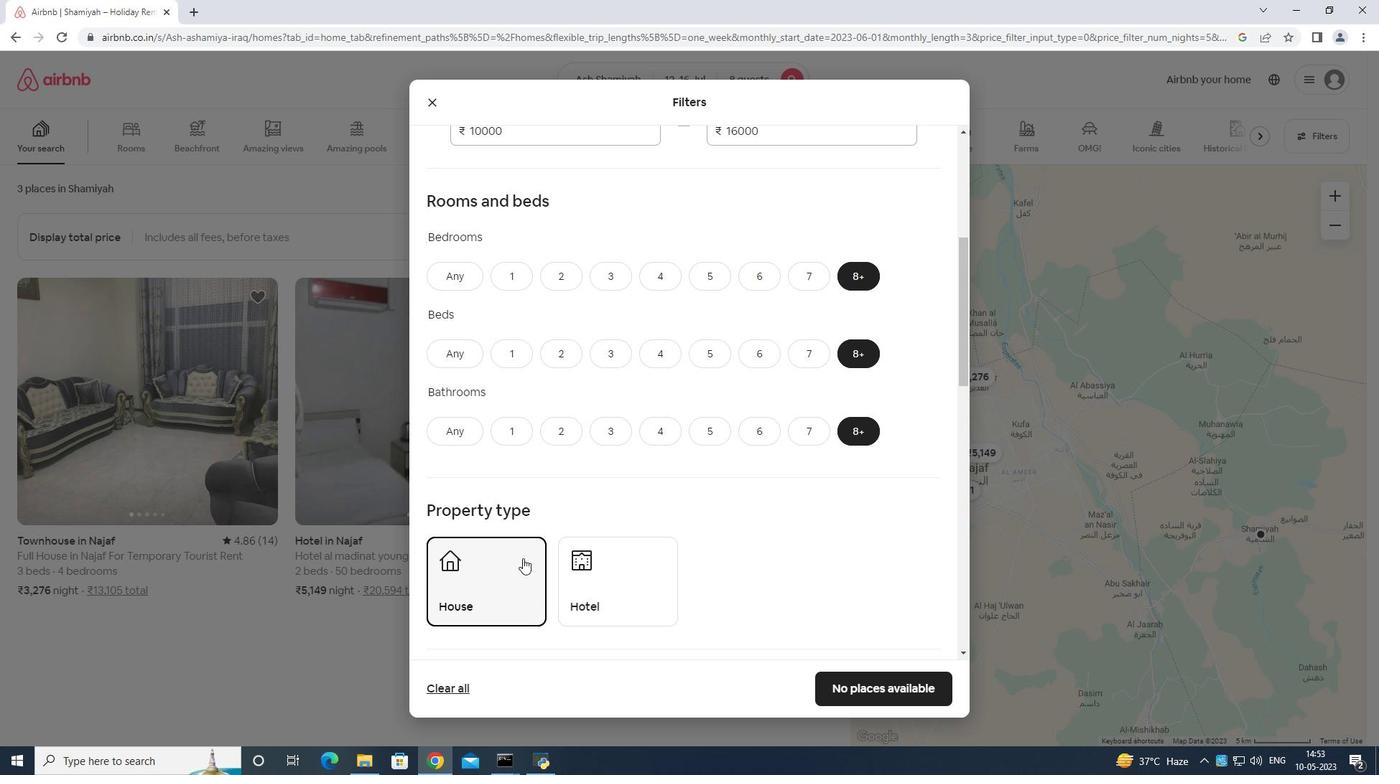 
Action: Mouse scrolled (530, 557) with delta (0, 0)
Screenshot: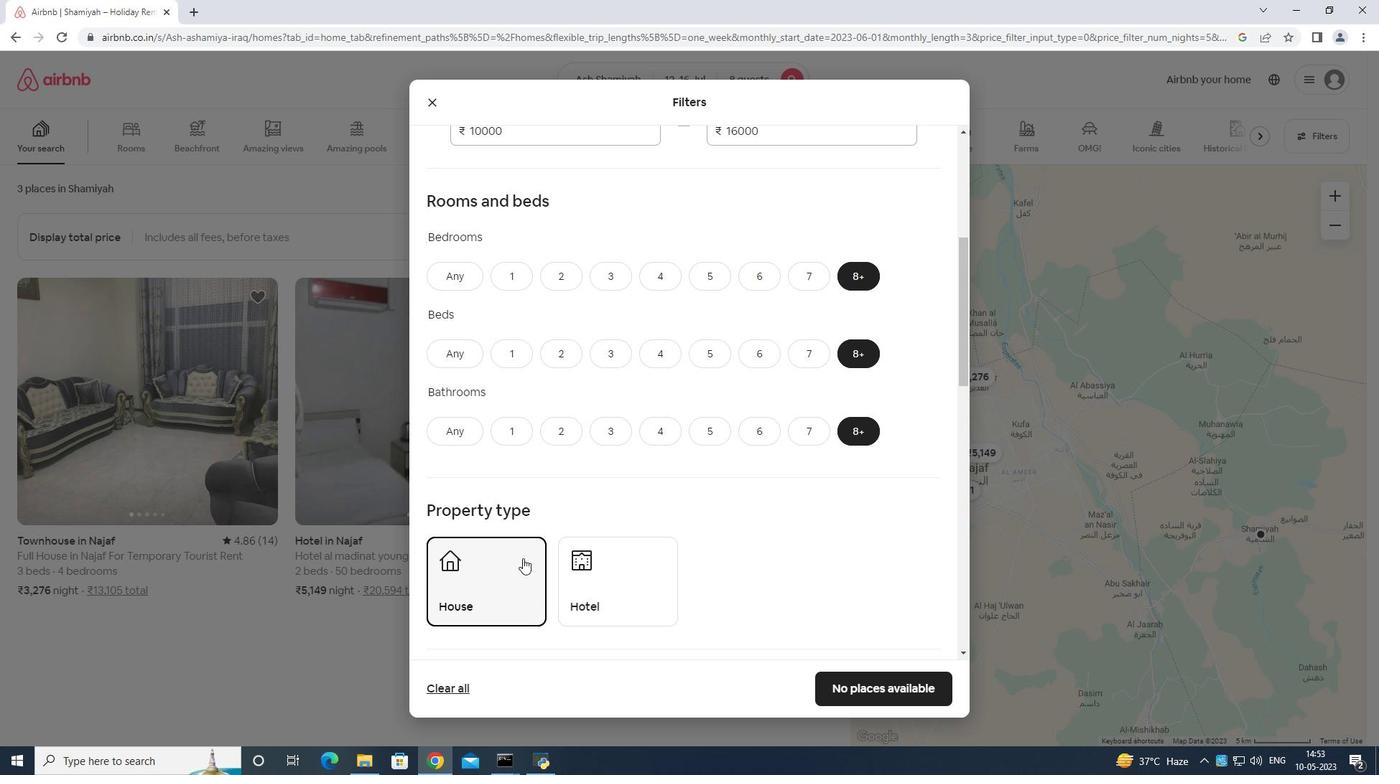 
Action: Mouse moved to (545, 549)
Screenshot: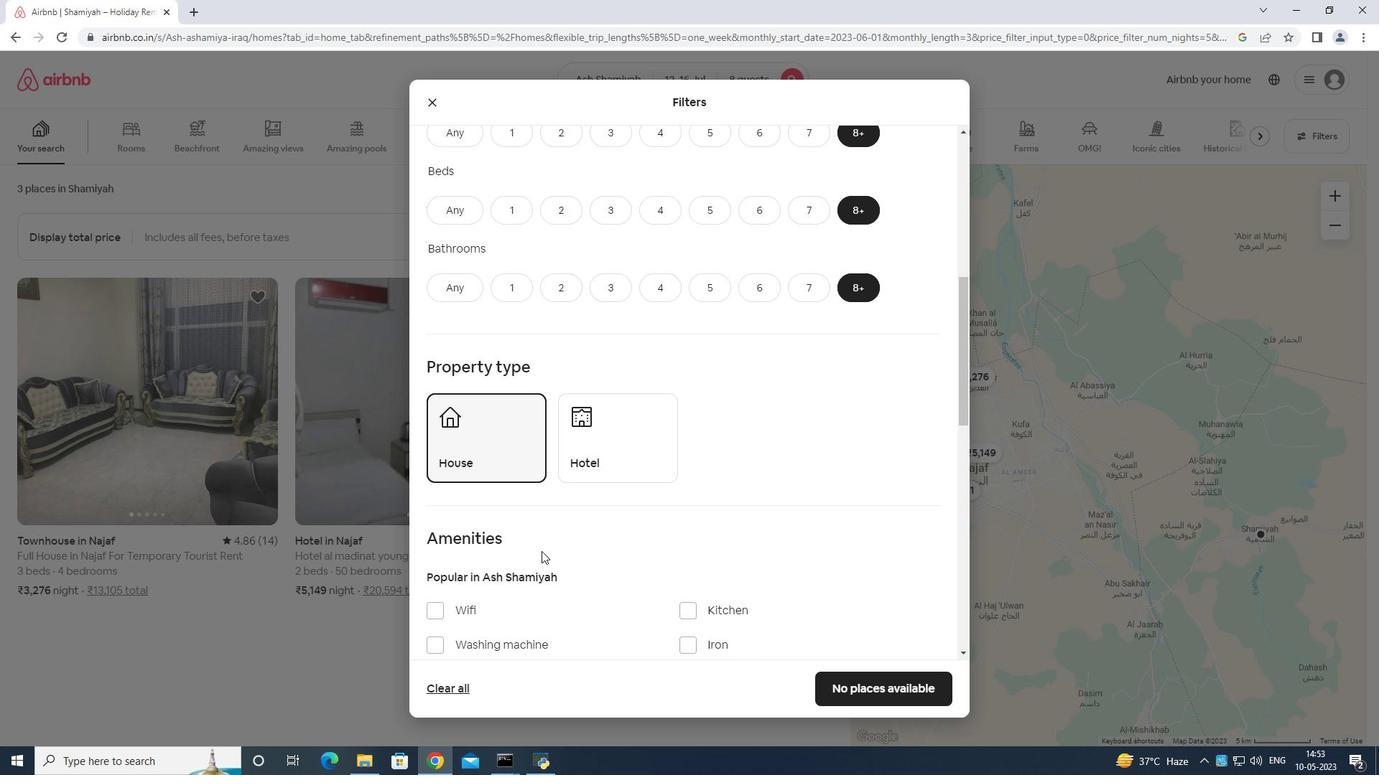 
Action: Mouse scrolled (545, 548) with delta (0, 0)
Screenshot: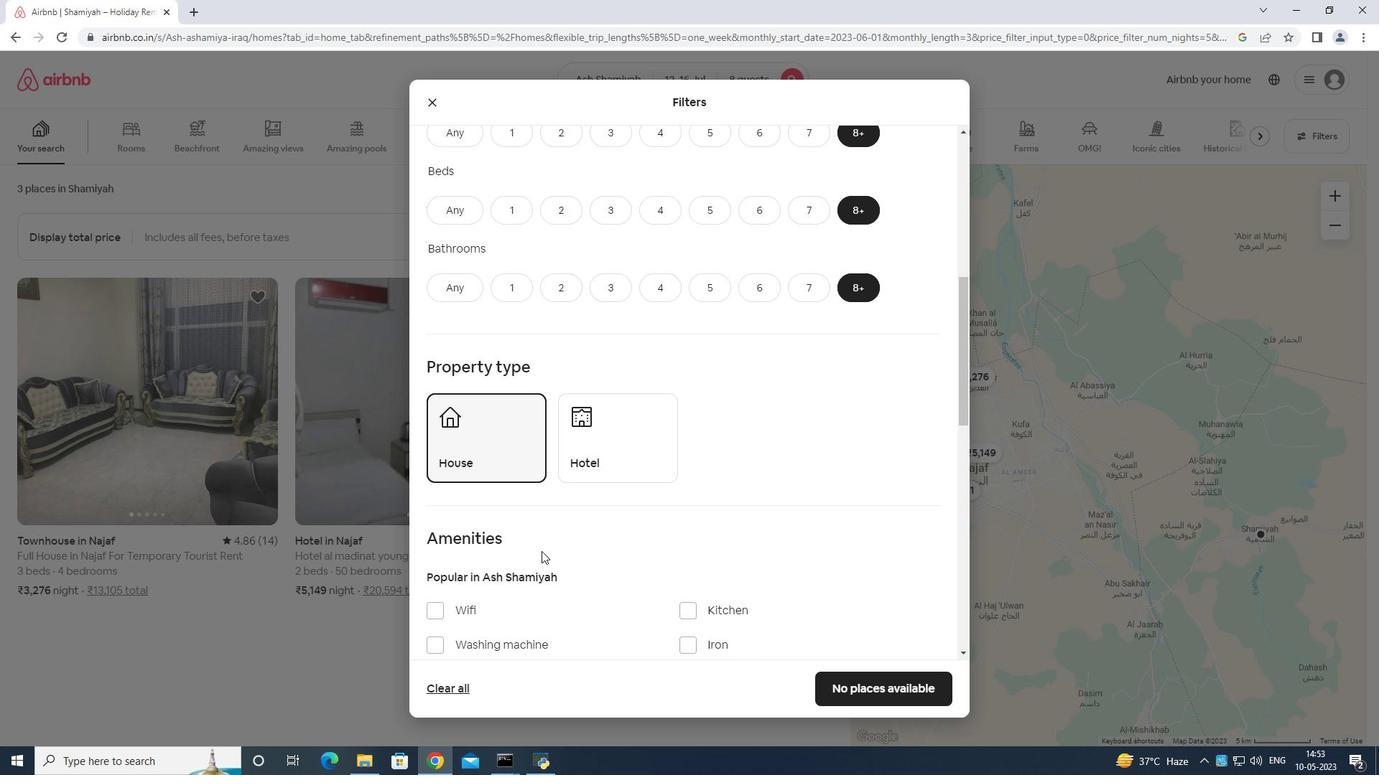
Action: Mouse moved to (605, 357)
Screenshot: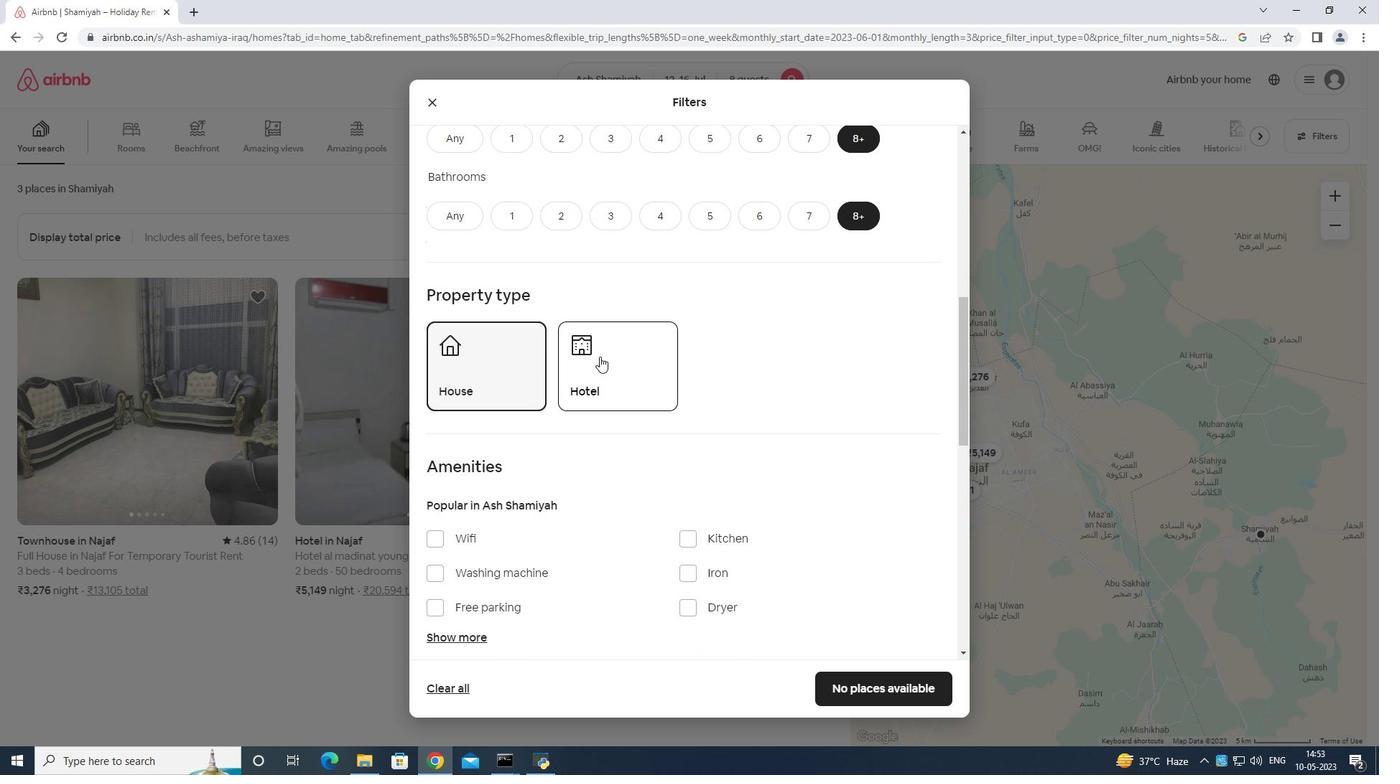 
Action: Mouse pressed left at (605, 357)
Screenshot: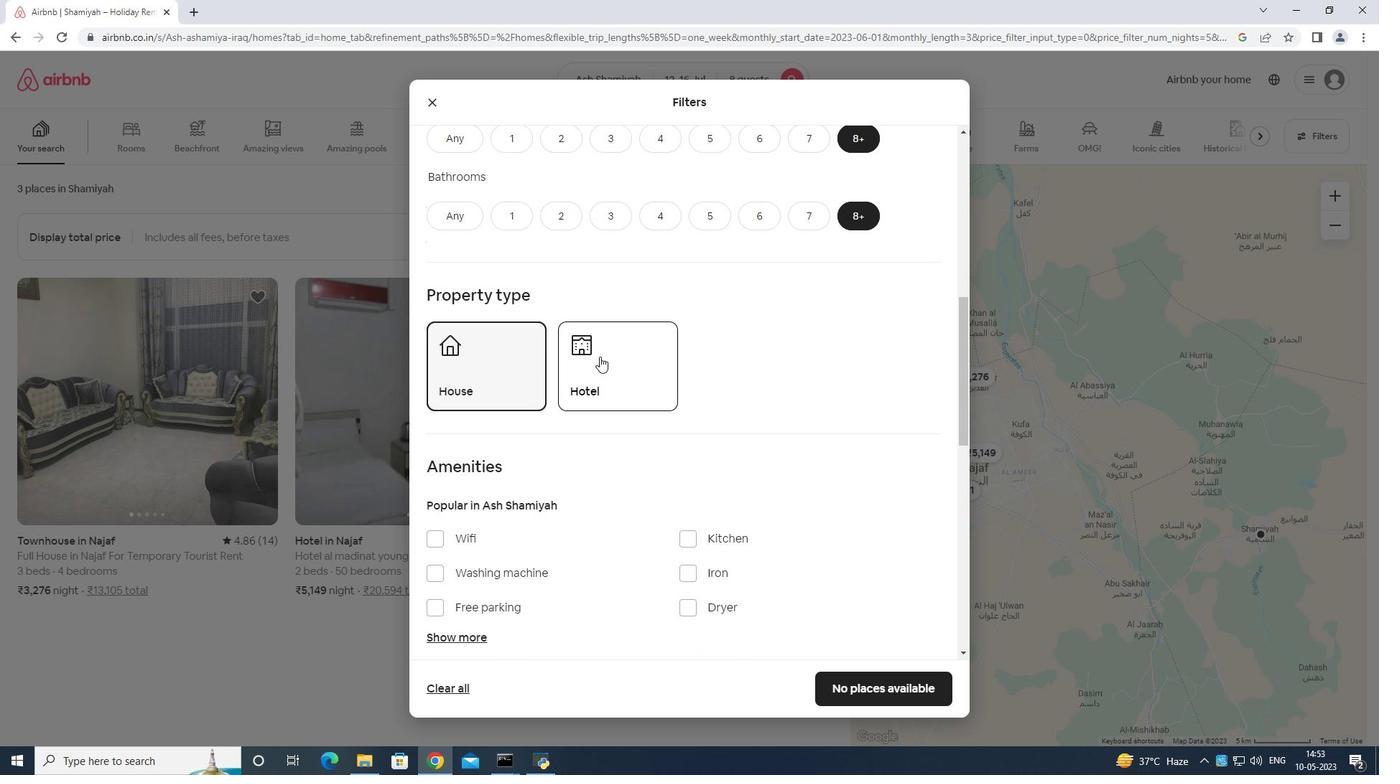 
Action: Mouse moved to (475, 546)
Screenshot: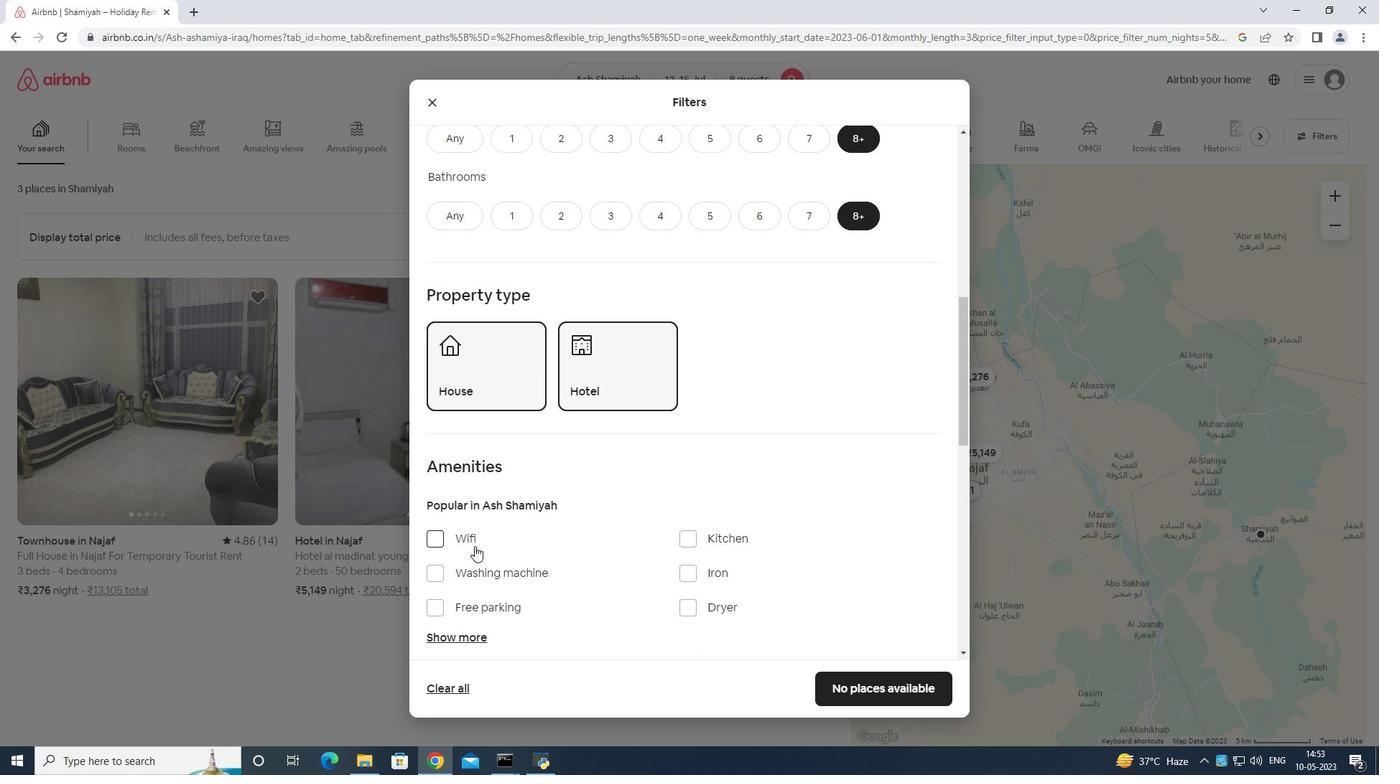 
Action: Mouse scrolled (475, 545) with delta (0, 0)
Screenshot: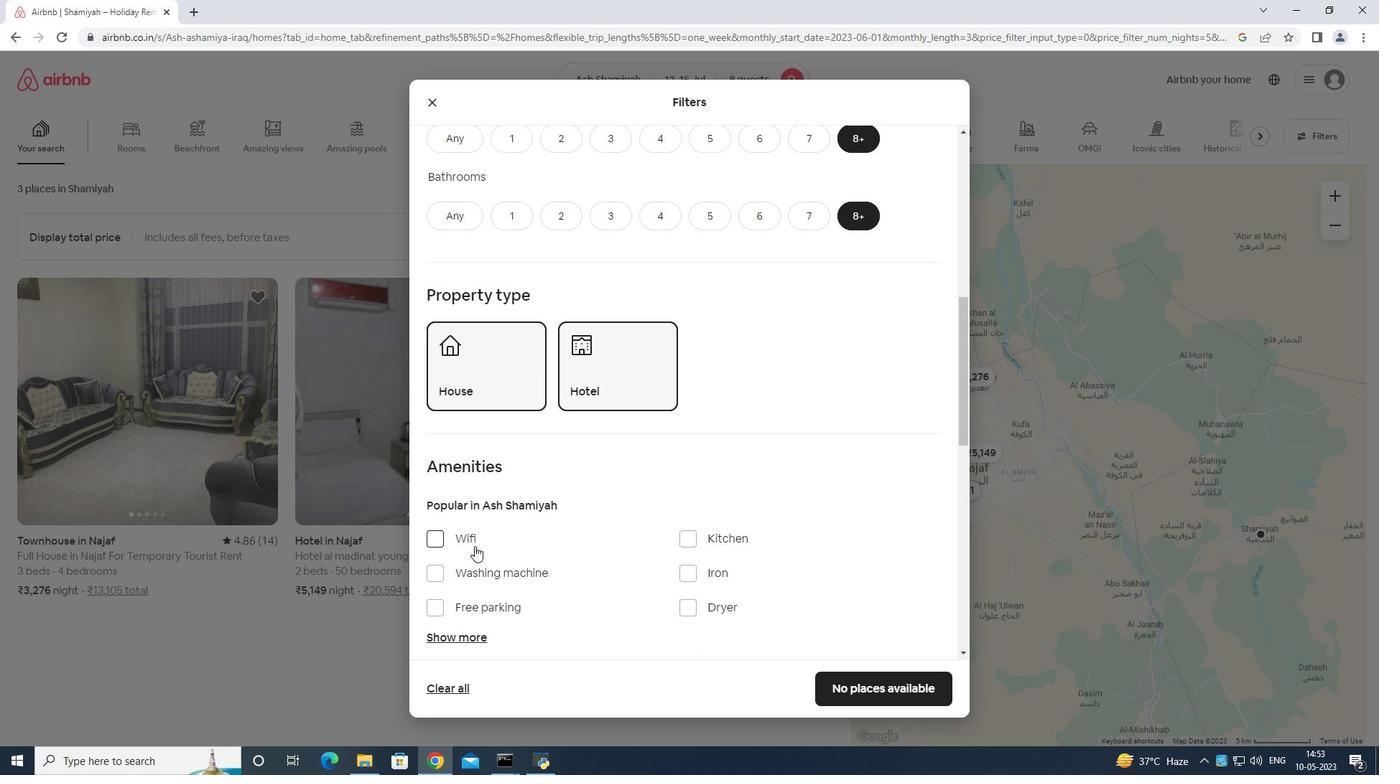 
Action: Mouse moved to (438, 466)
Screenshot: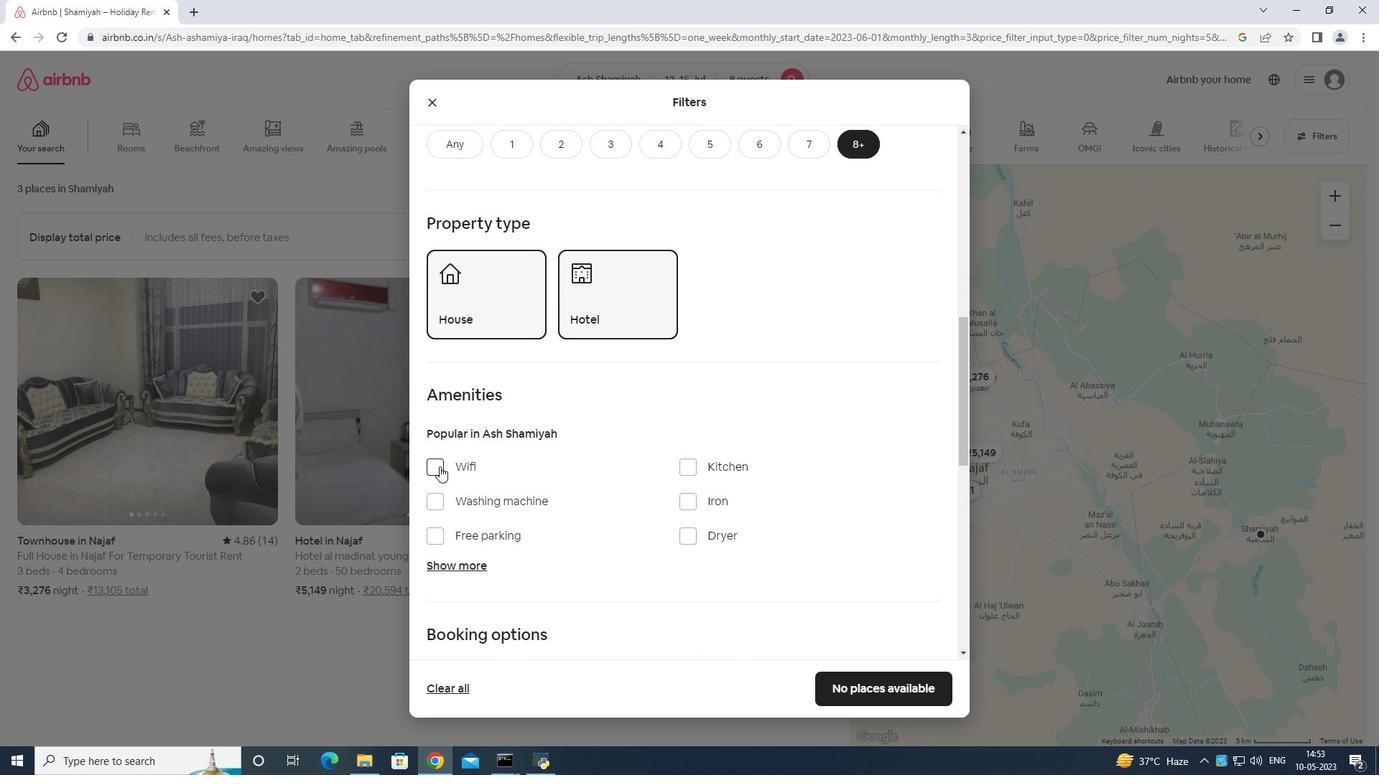 
Action: Mouse pressed left at (438, 466)
Screenshot: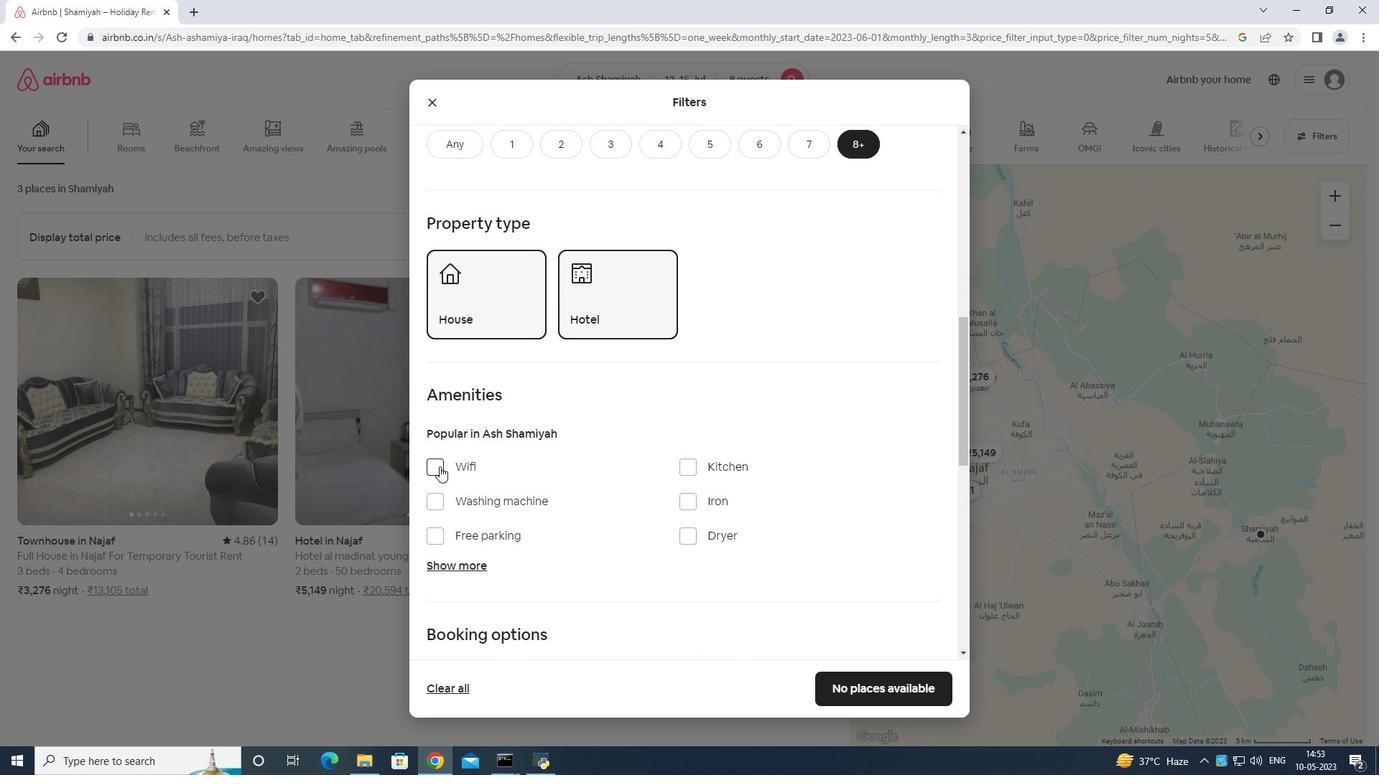 
Action: Mouse moved to (461, 534)
Screenshot: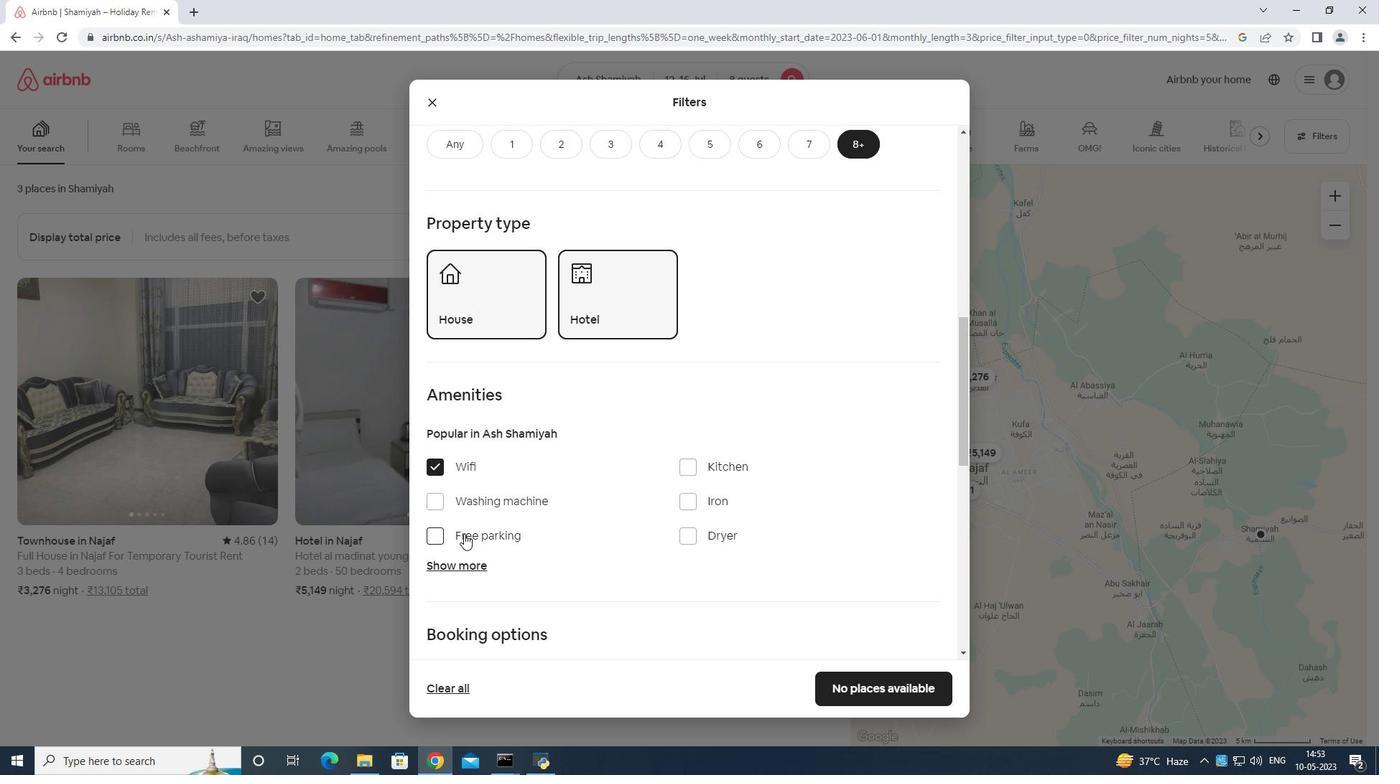 
Action: Mouse pressed left at (461, 534)
Screenshot: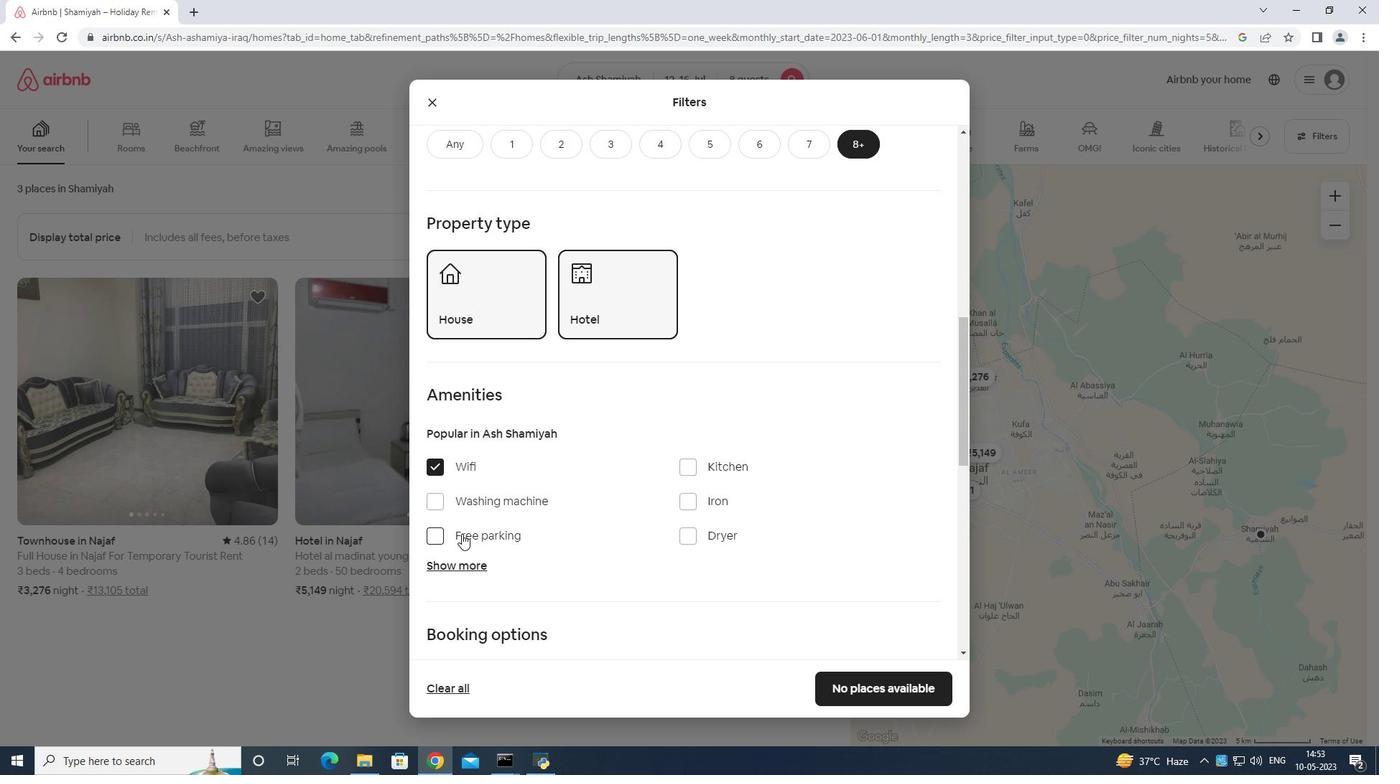 
Action: Mouse moved to (446, 566)
Screenshot: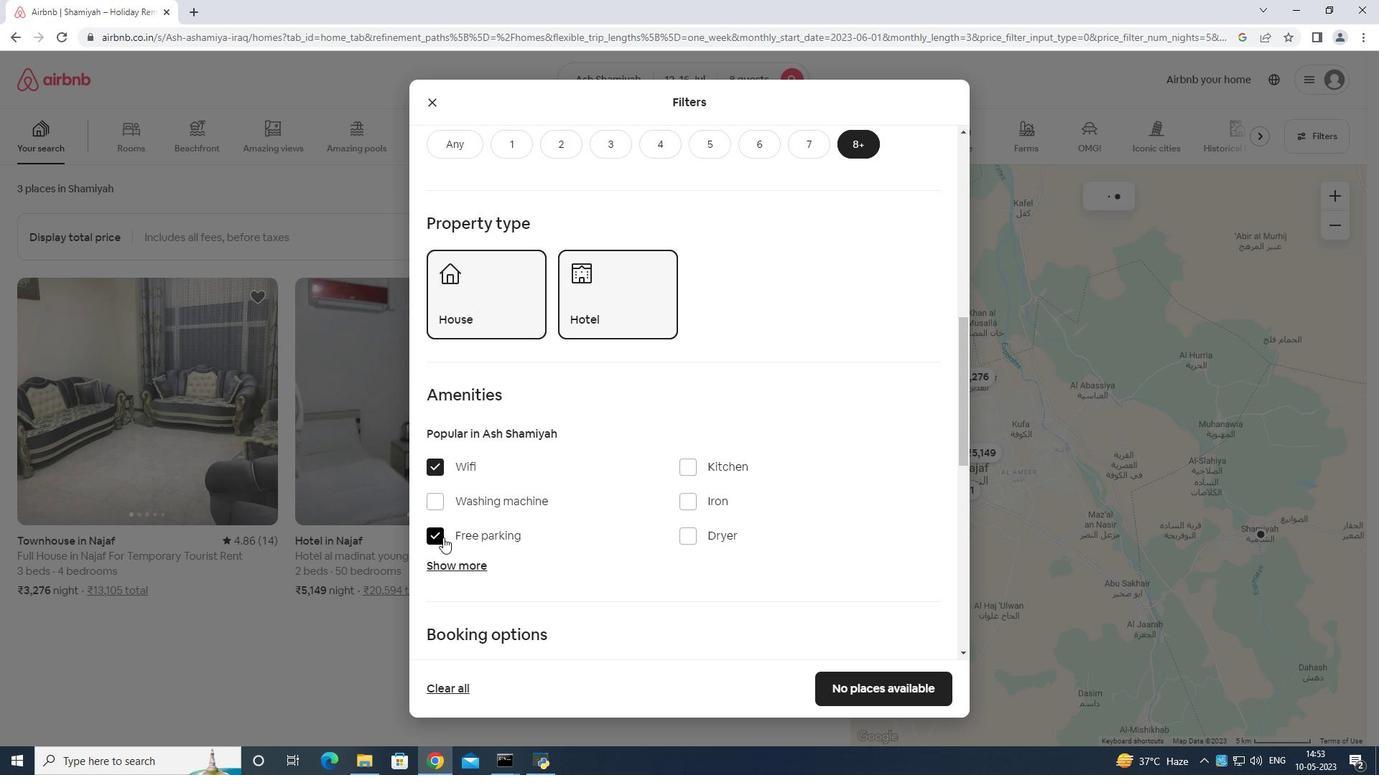 
Action: Mouse pressed left at (446, 566)
Screenshot: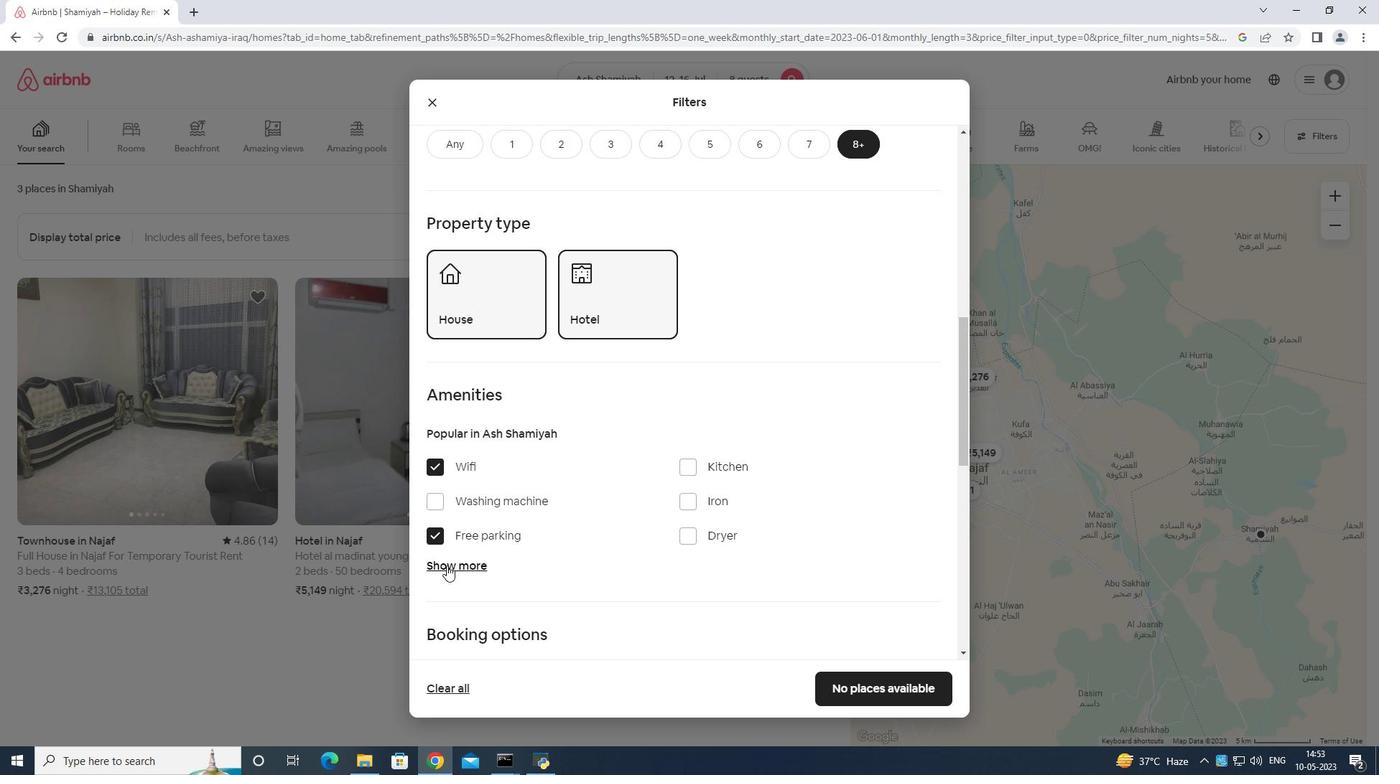 
Action: Mouse moved to (489, 571)
Screenshot: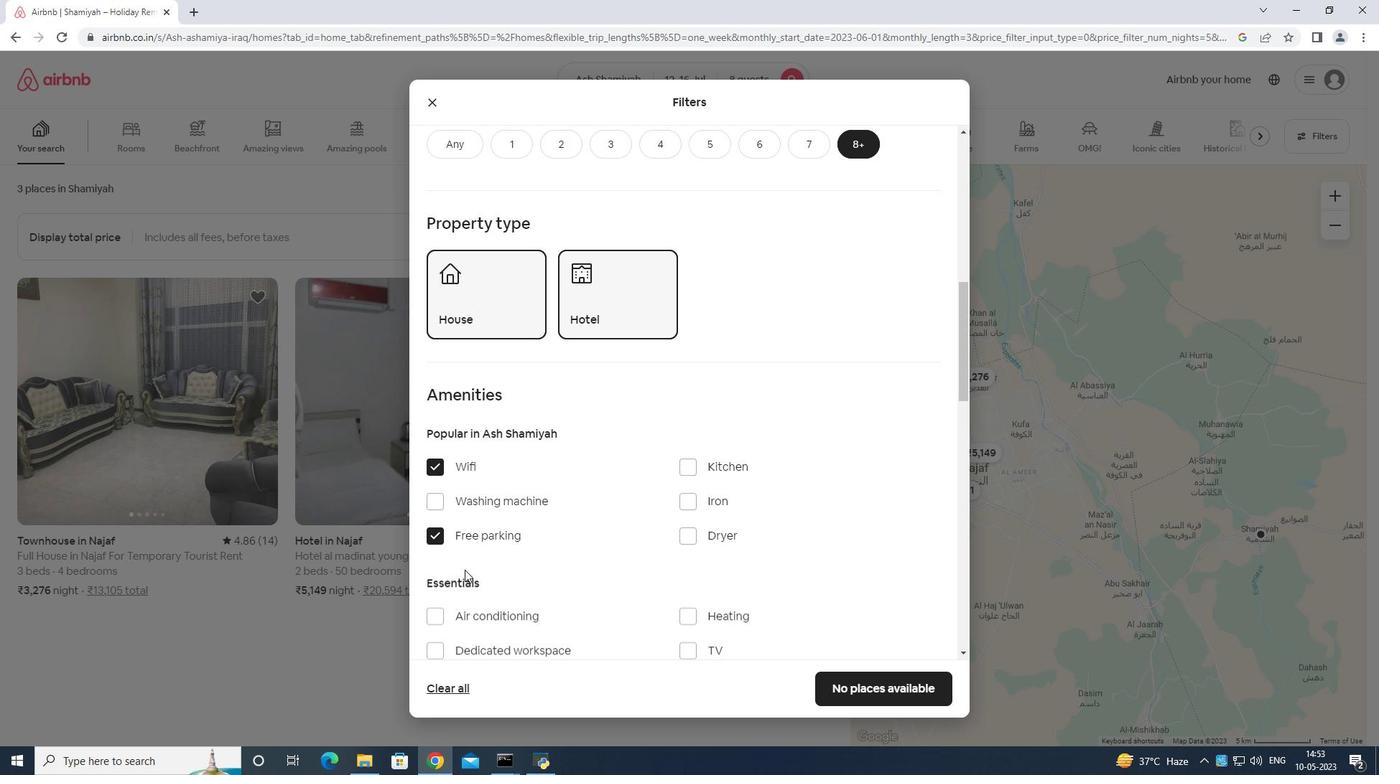 
Action: Mouse scrolled (489, 571) with delta (0, 0)
Screenshot: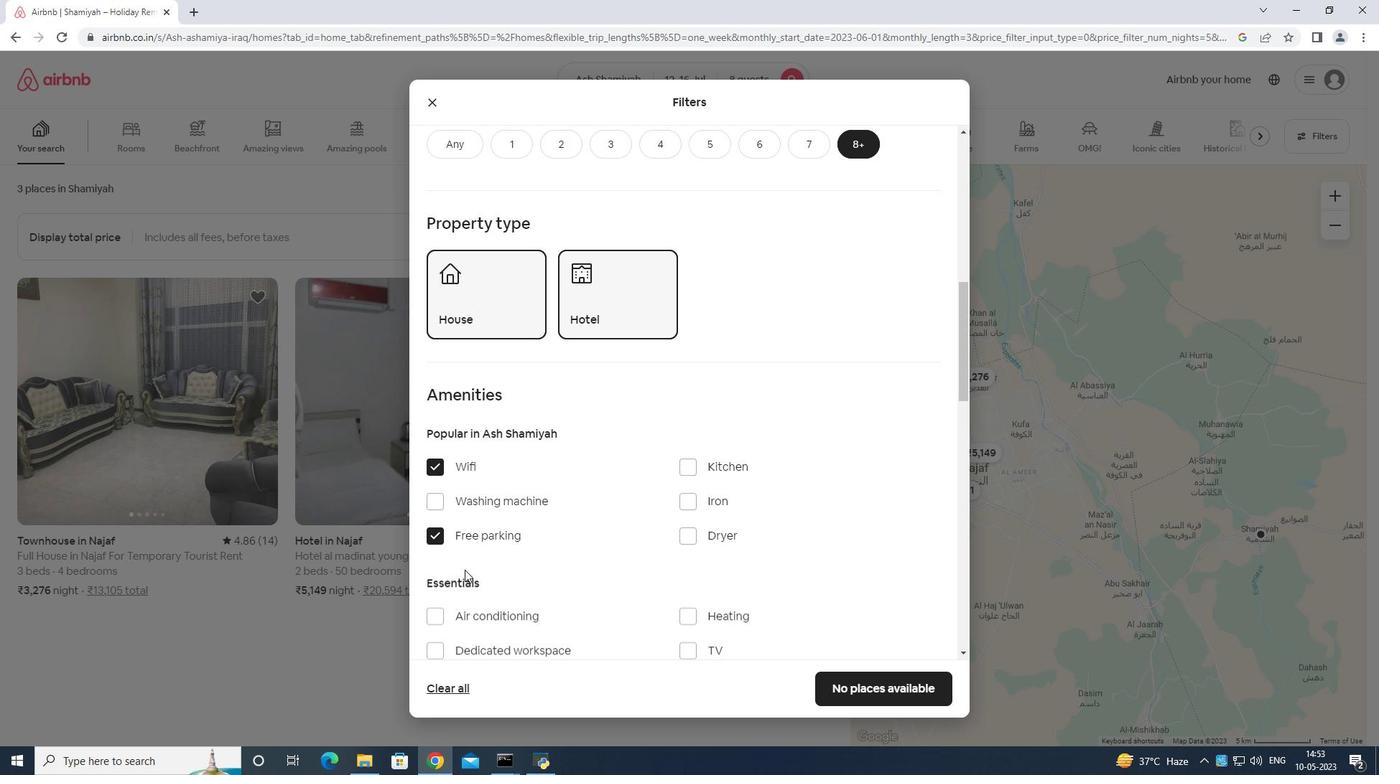 
Action: Mouse moved to (689, 573)
Screenshot: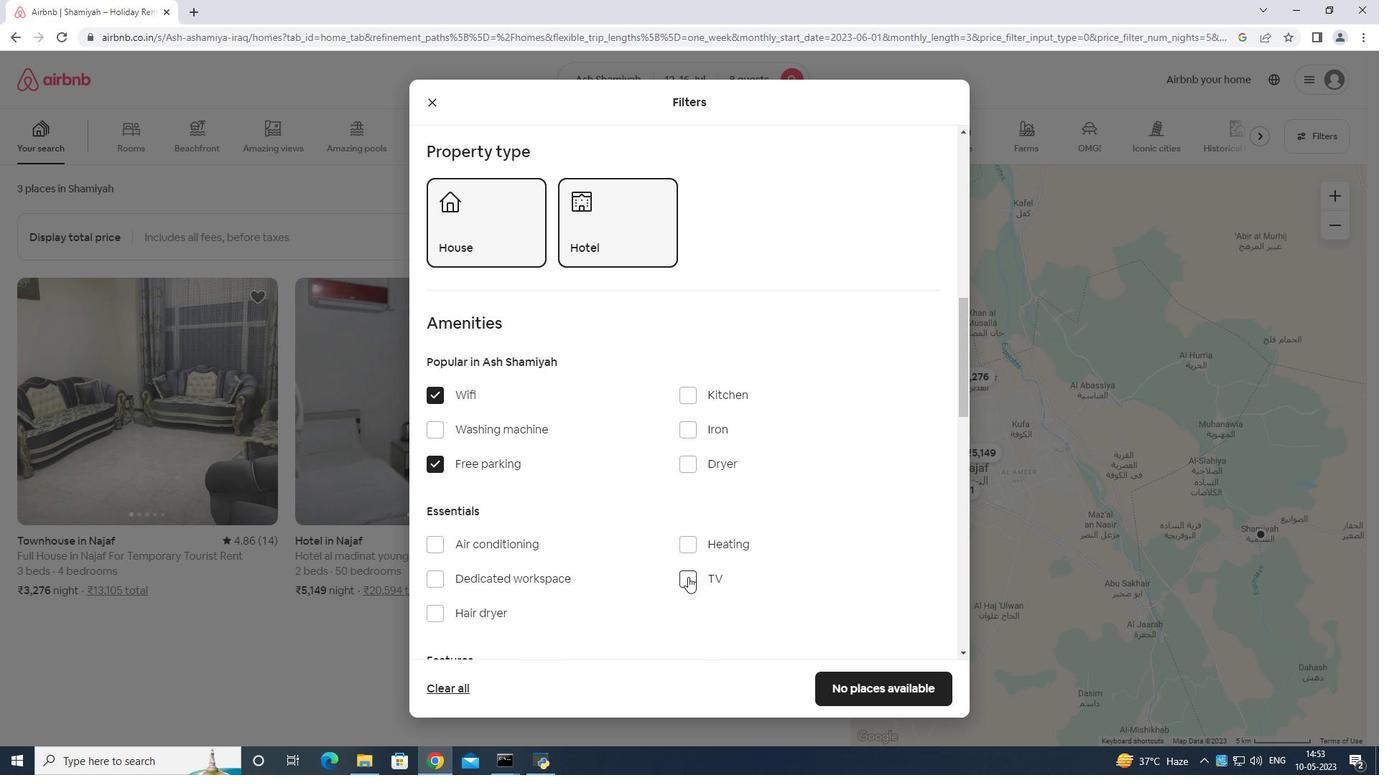 
Action: Mouse pressed left at (689, 573)
Screenshot: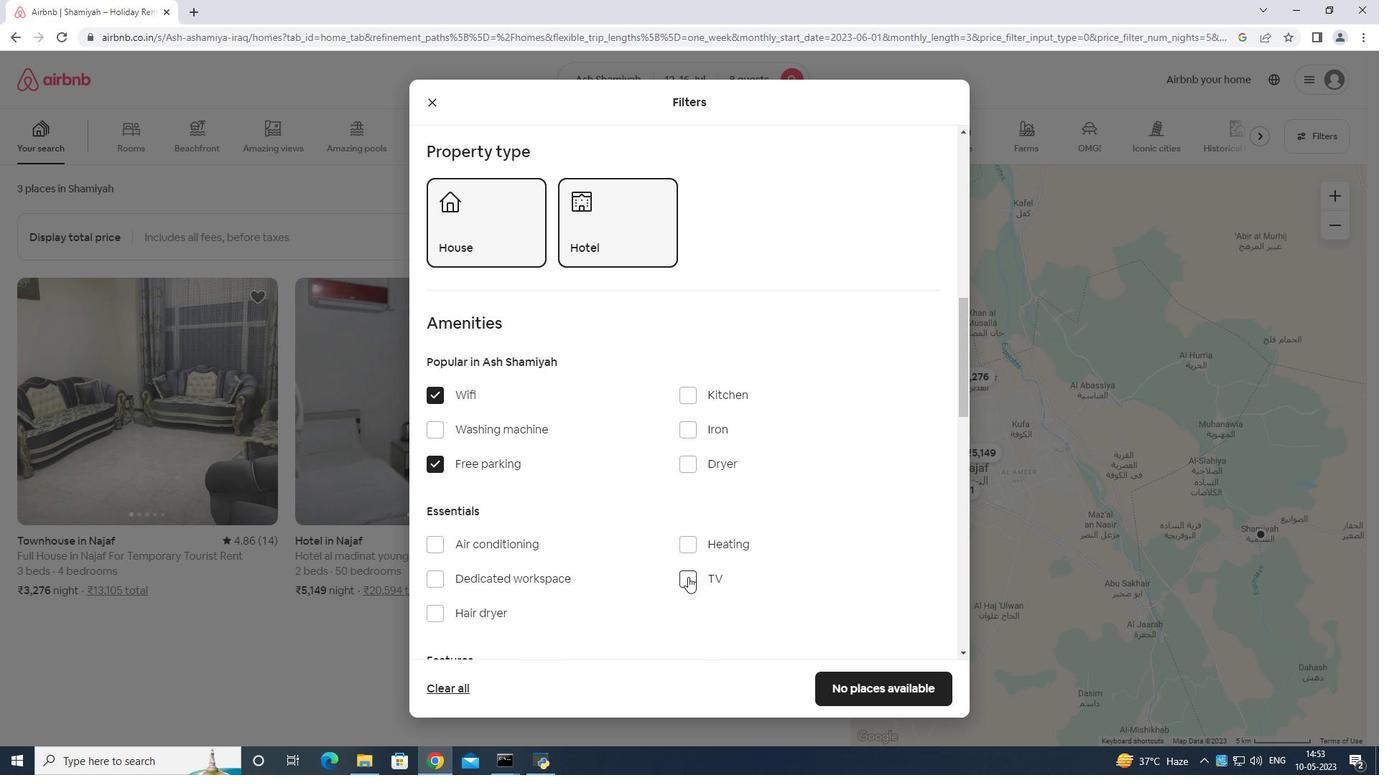 
Action: Mouse moved to (690, 569)
Screenshot: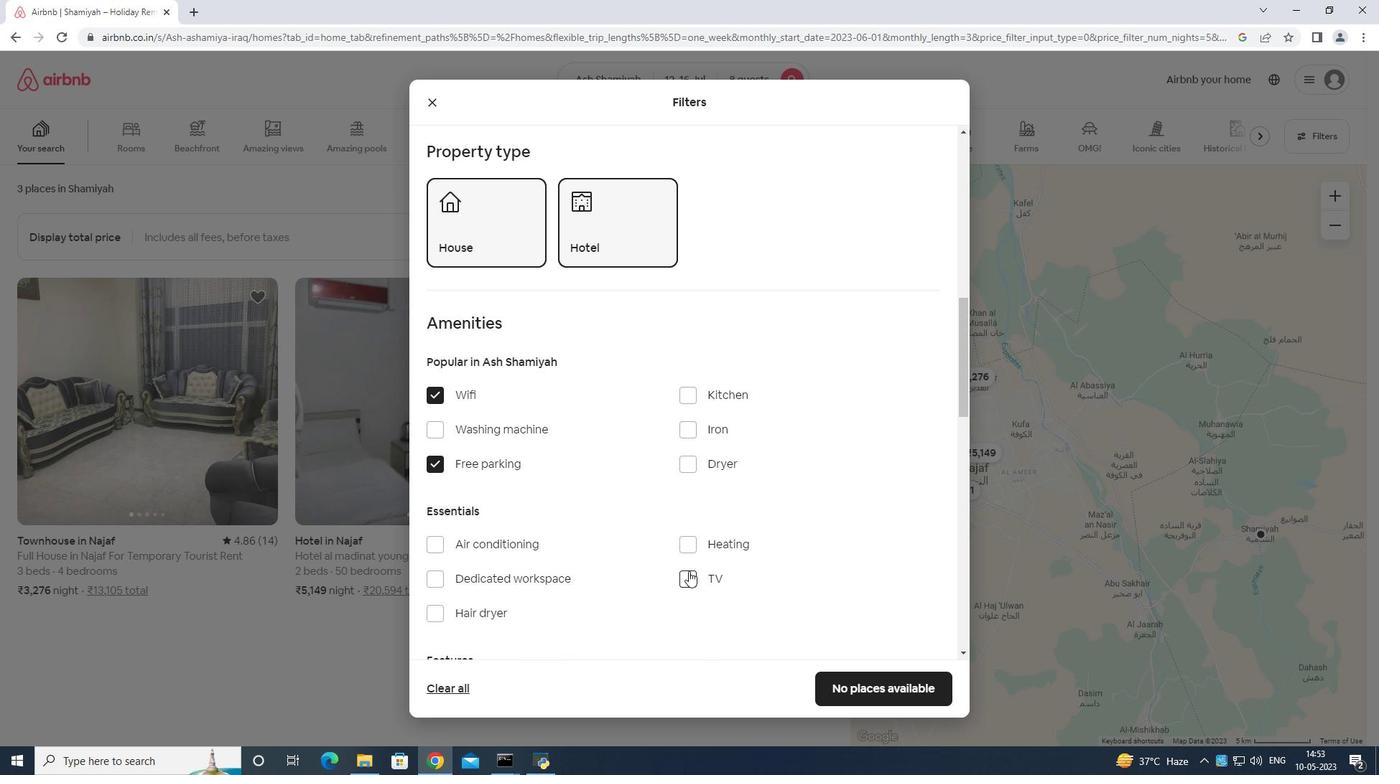 
Action: Mouse scrolled (690, 568) with delta (0, 0)
Screenshot: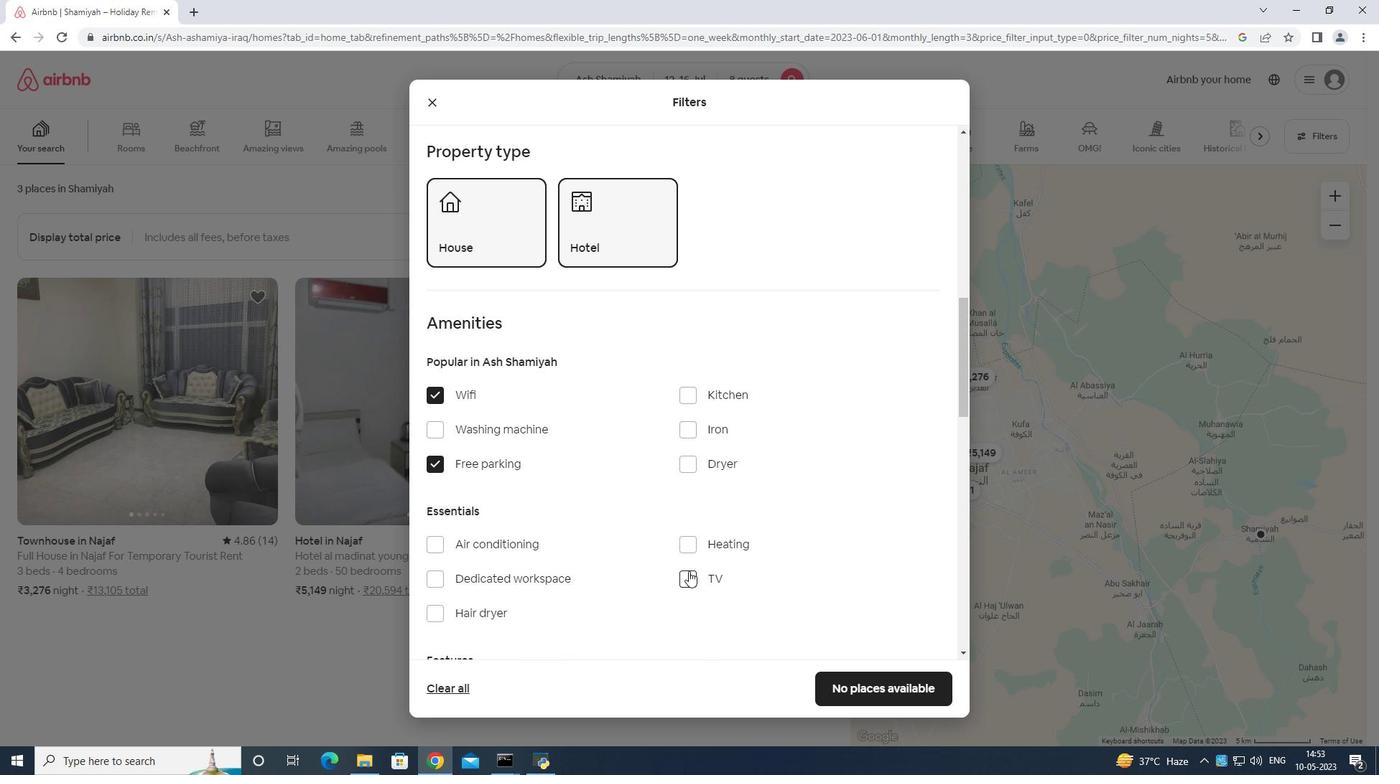 
Action: Mouse scrolled (690, 568) with delta (0, 0)
Screenshot: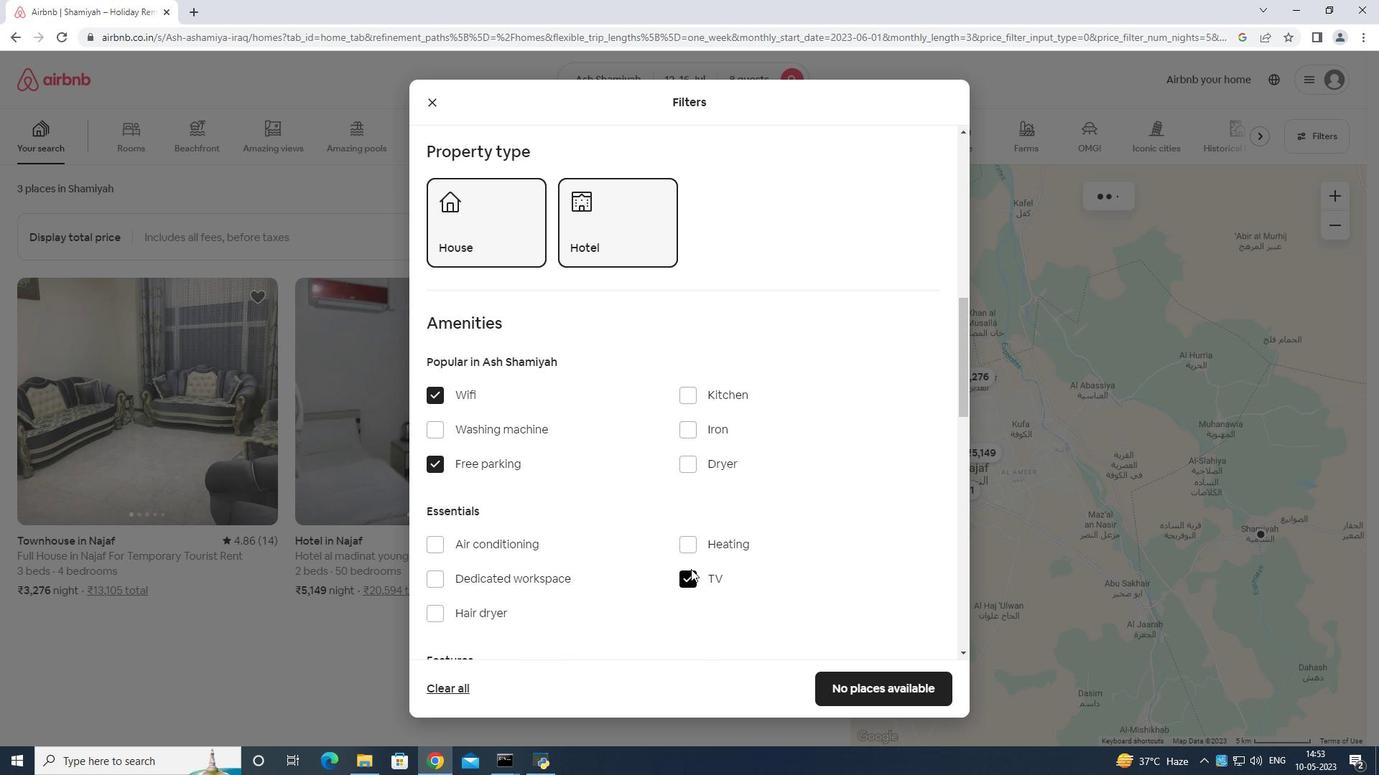 
Action: Mouse moved to (693, 568)
Screenshot: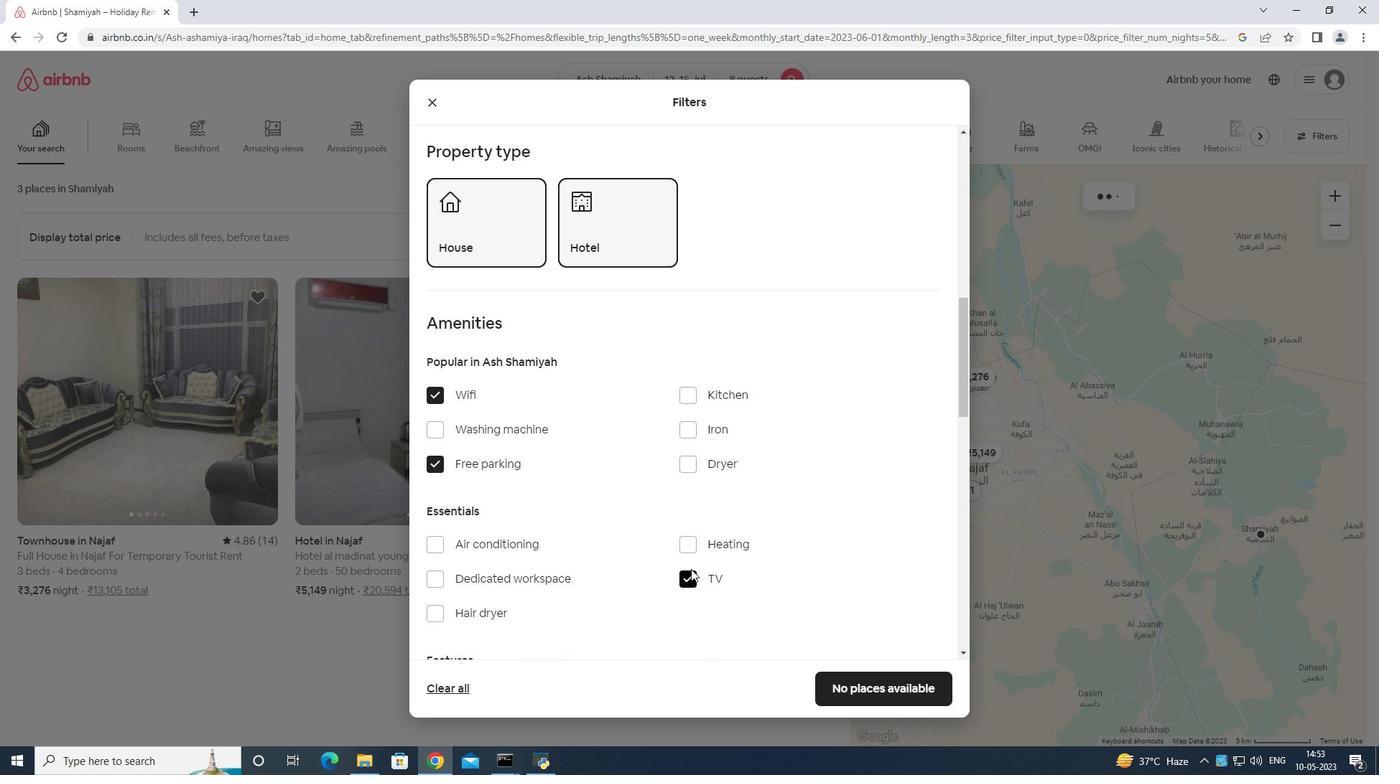 
Action: Mouse scrolled (693, 567) with delta (0, 0)
Screenshot: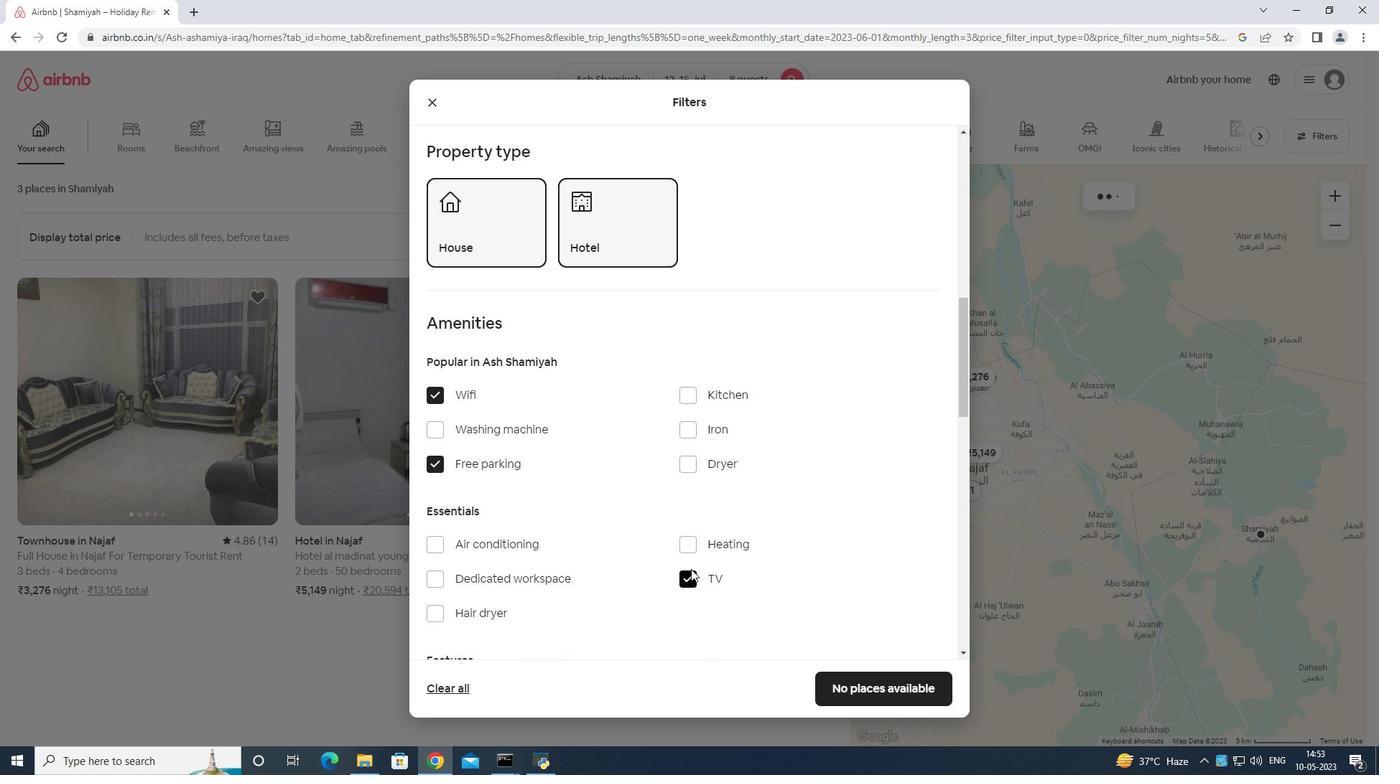 
Action: Mouse moved to (704, 530)
Screenshot: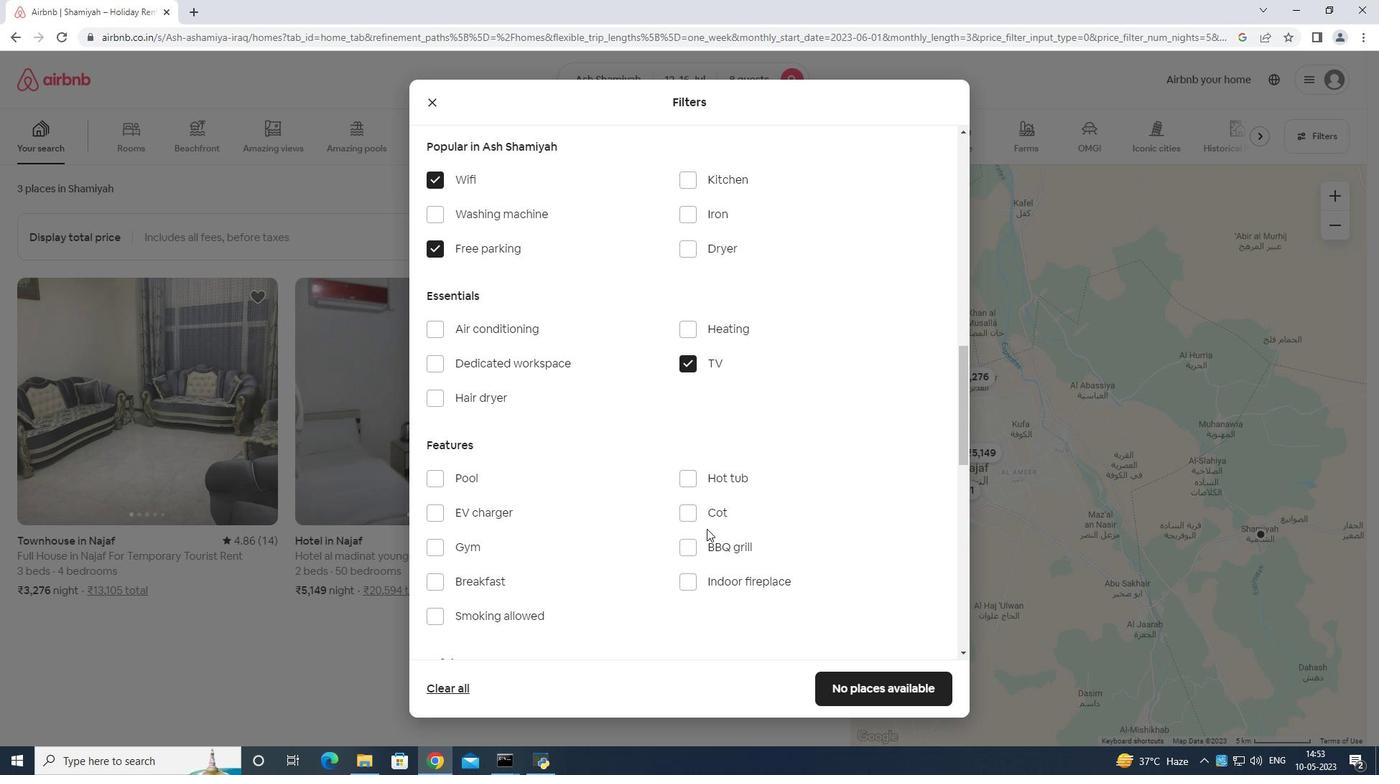 
Action: Mouse scrolled (704, 529) with delta (0, 0)
Screenshot: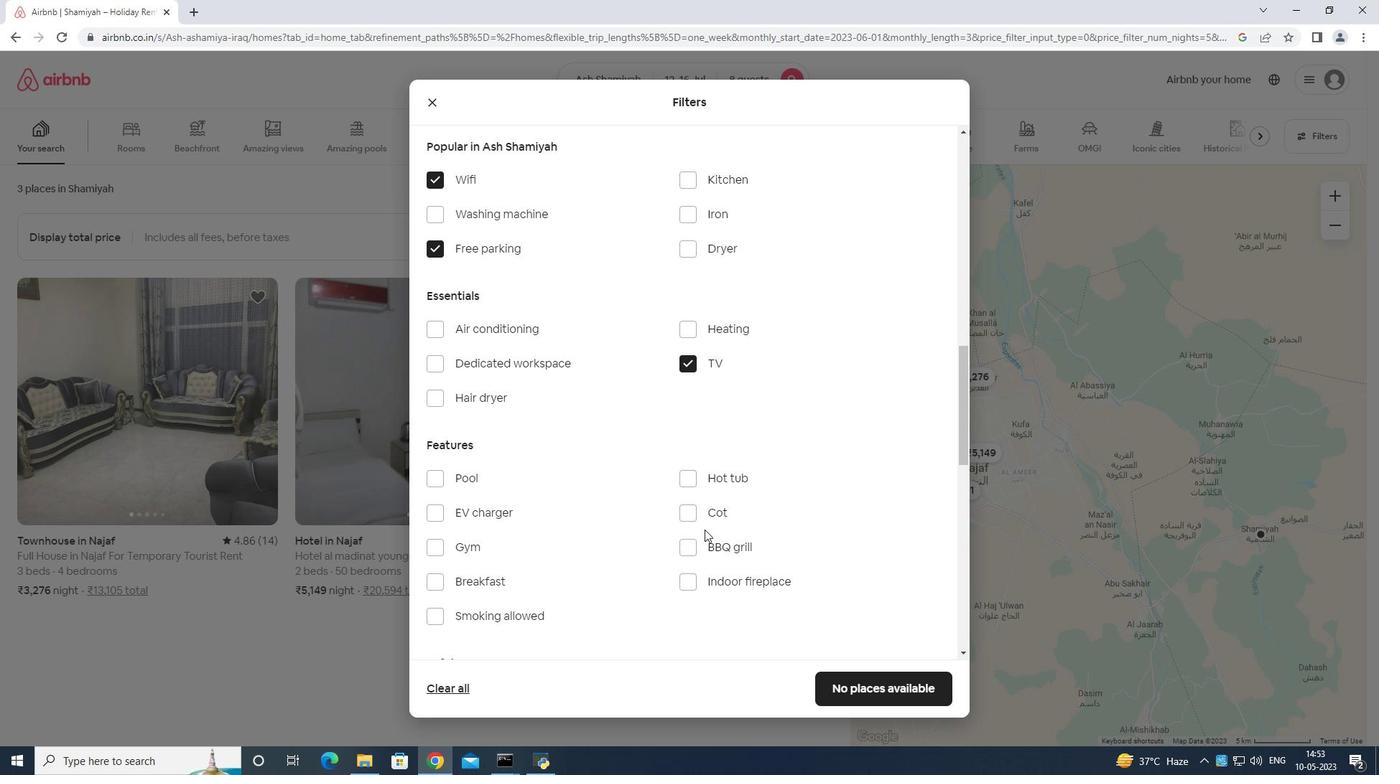 
Action: Mouse moved to (704, 530)
Screenshot: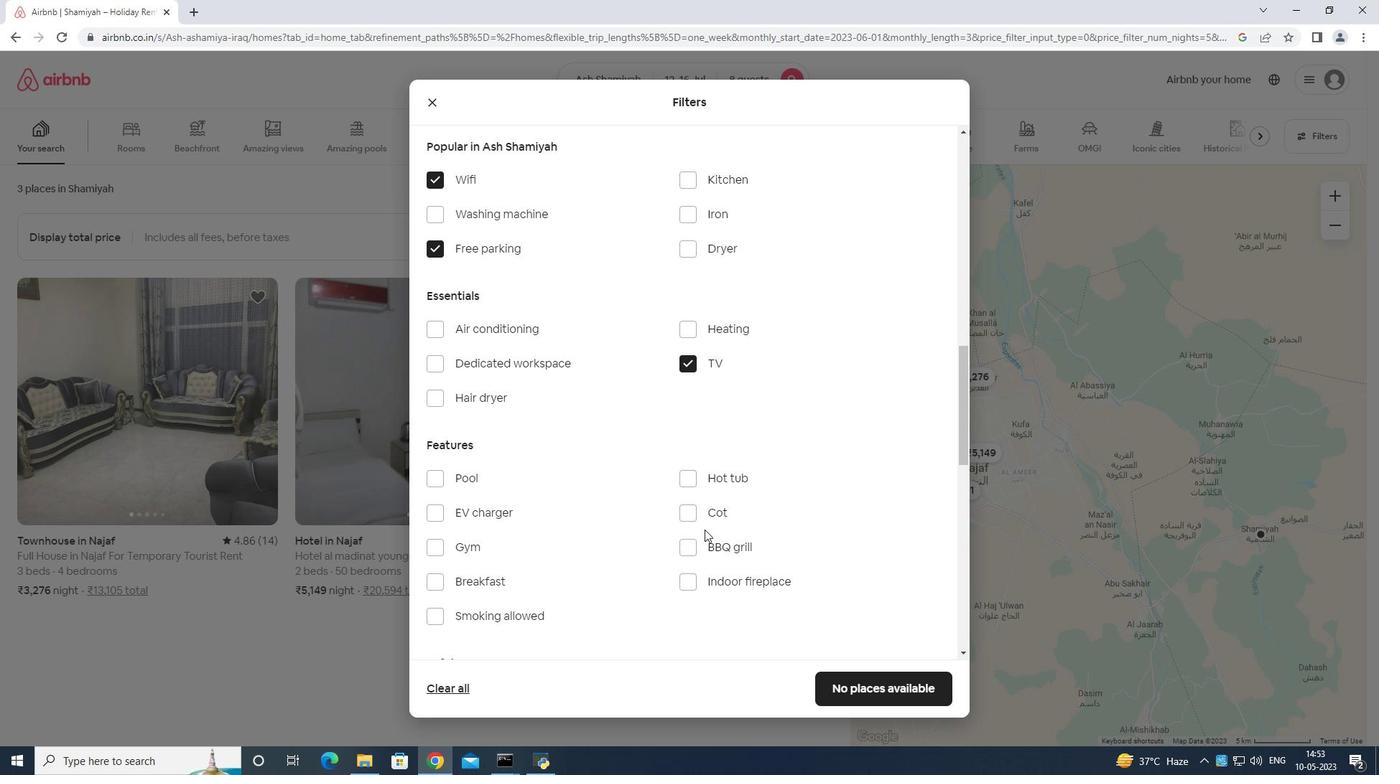
Action: Mouse scrolled (704, 530) with delta (0, 0)
Screenshot: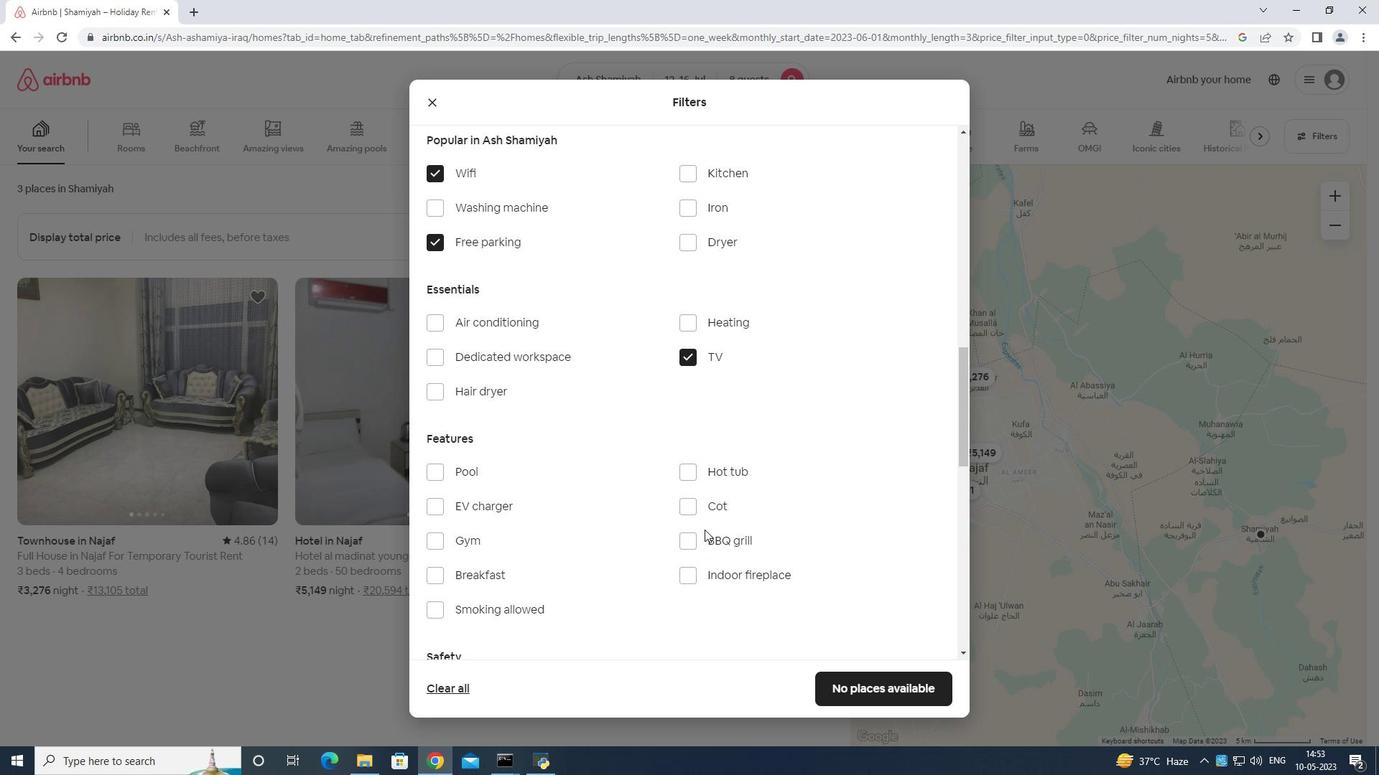 
Action: Mouse moved to (430, 401)
Screenshot: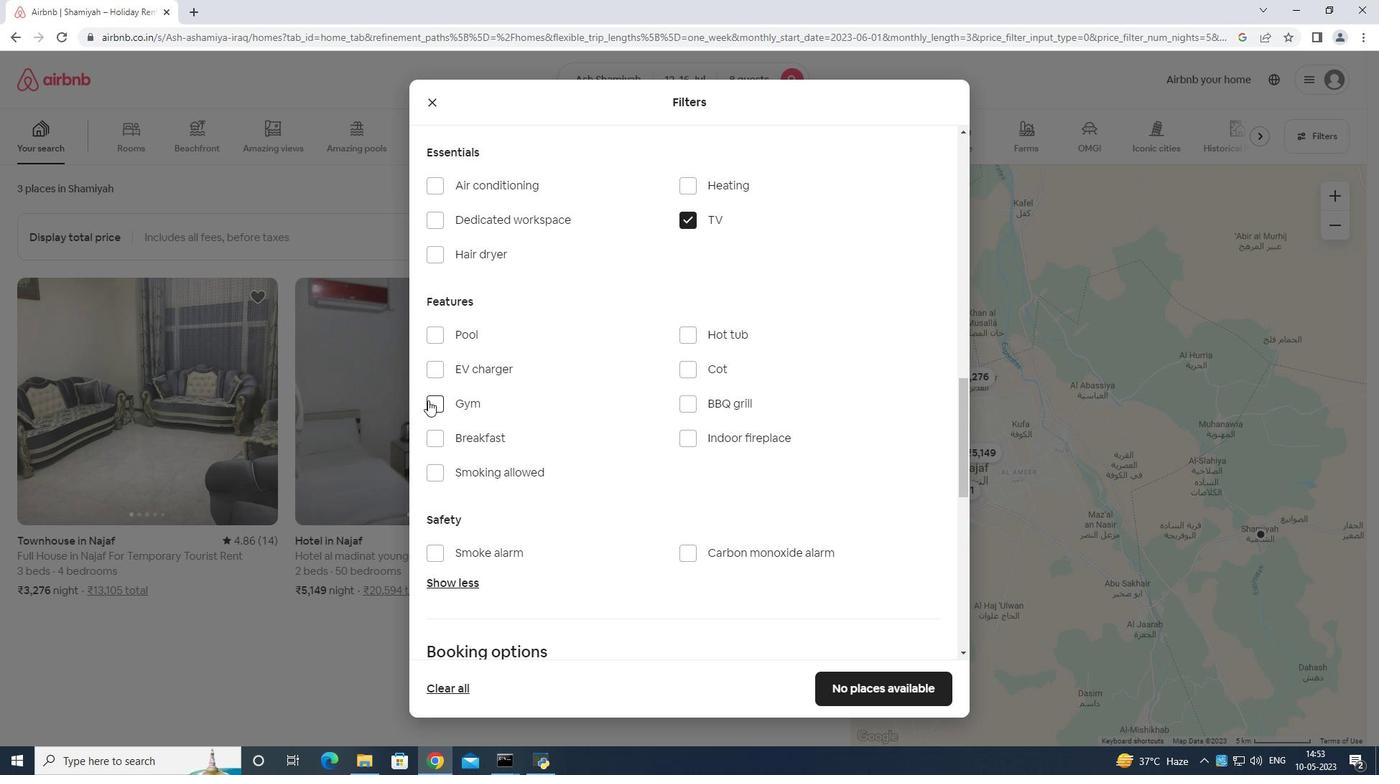 
Action: Mouse pressed left at (430, 401)
Screenshot: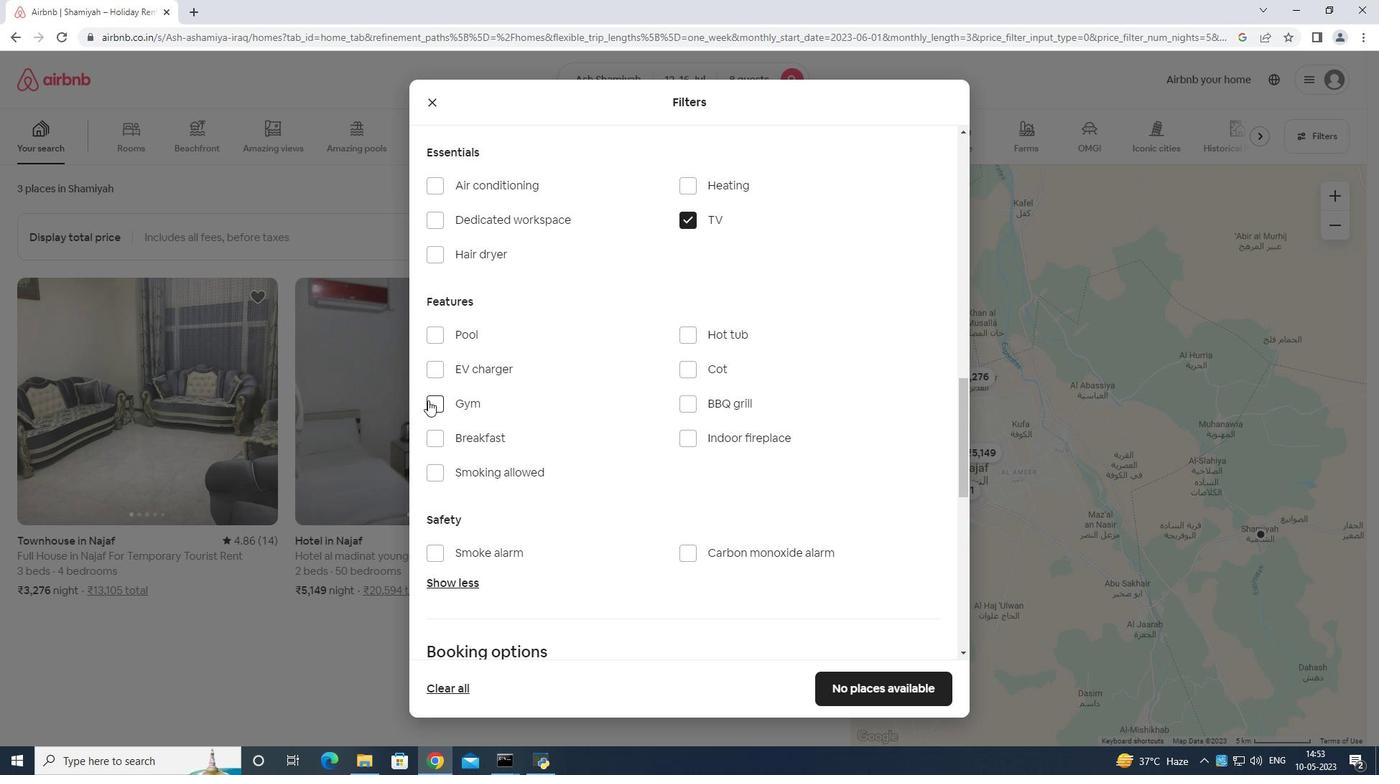 
Action: Mouse moved to (436, 437)
Screenshot: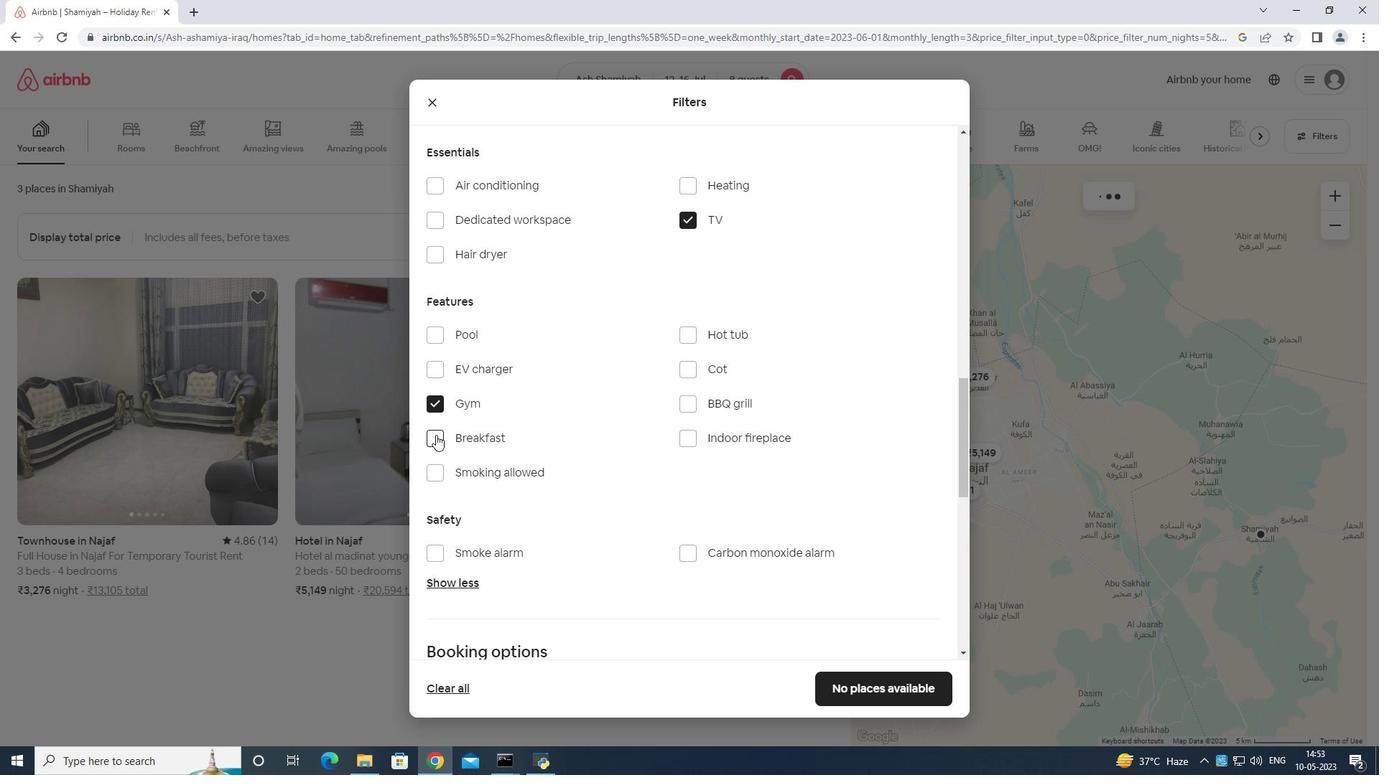 
Action: Mouse pressed left at (436, 437)
Screenshot: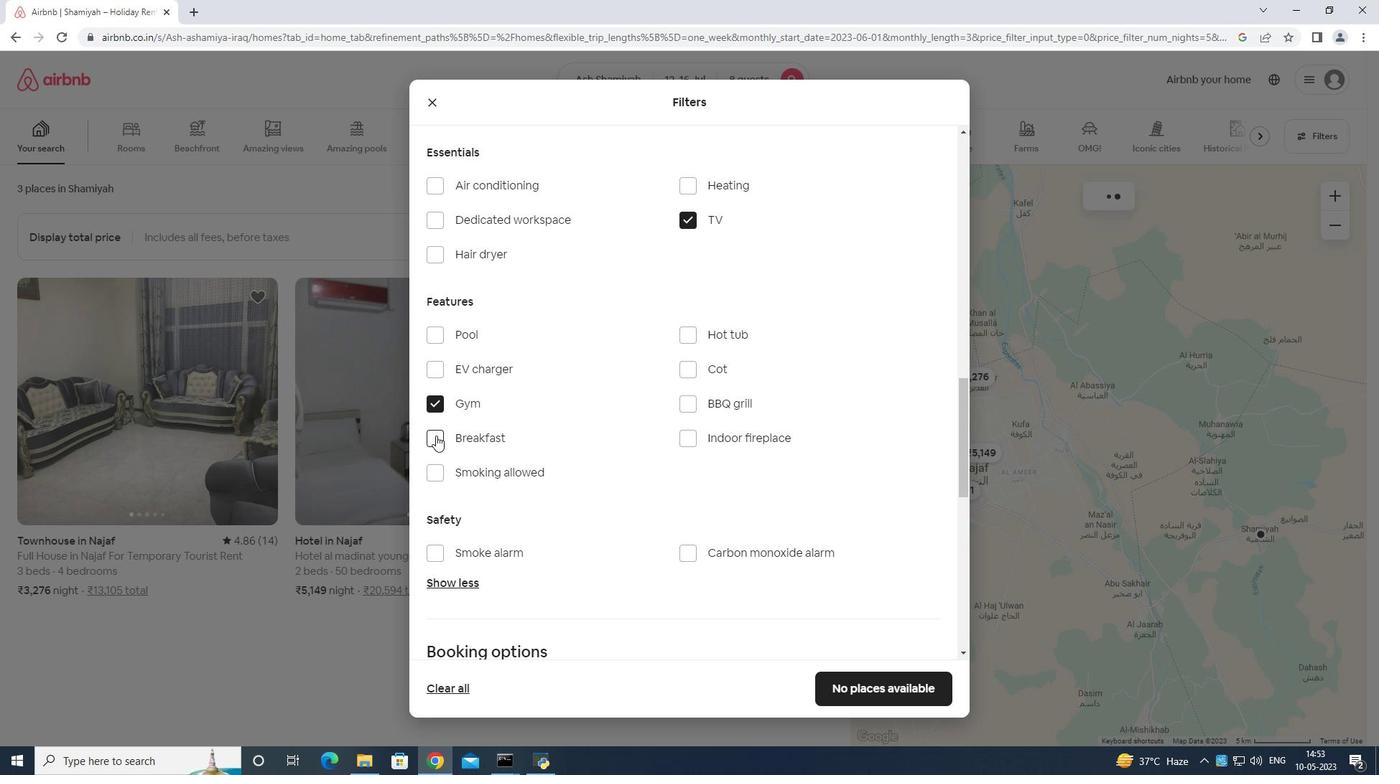 
Action: Mouse moved to (464, 435)
Screenshot: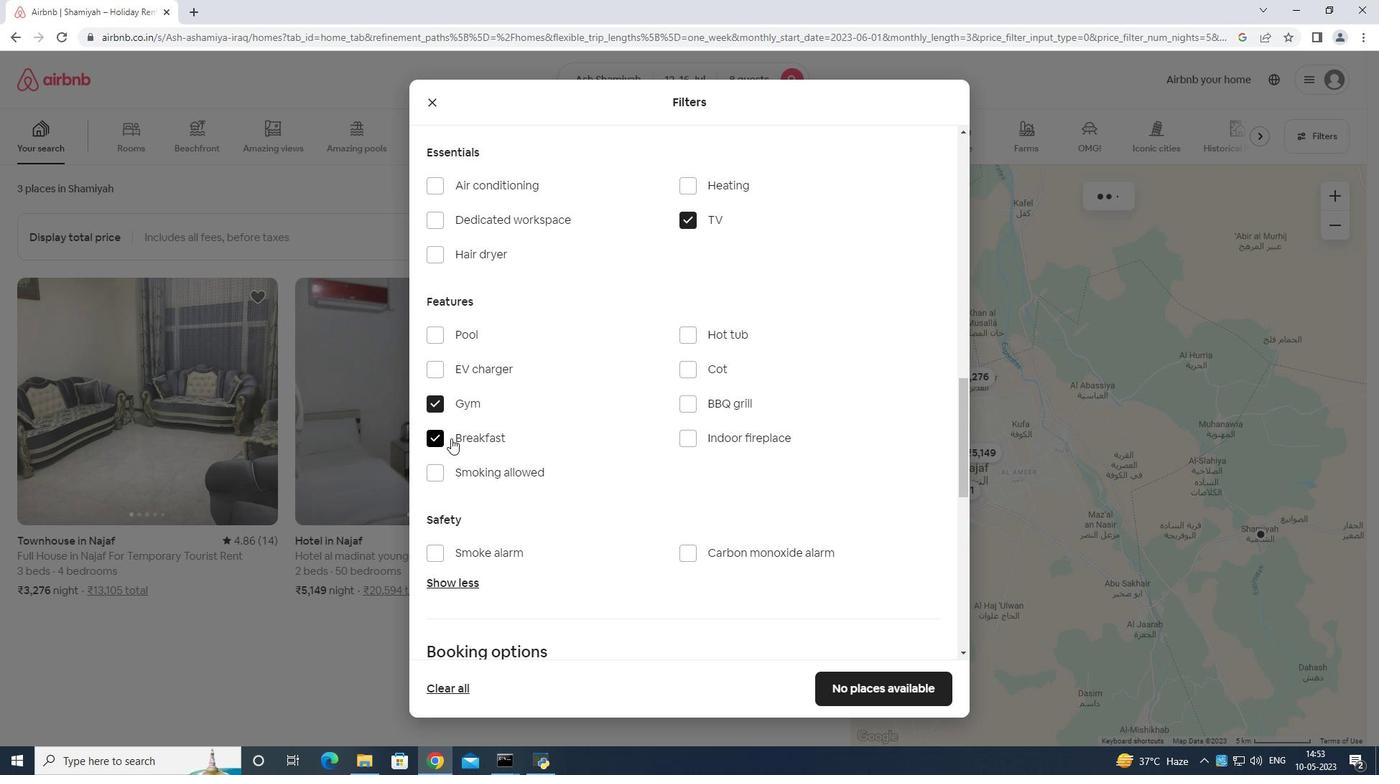 
Action: Mouse scrolled (464, 436) with delta (0, 0)
Screenshot: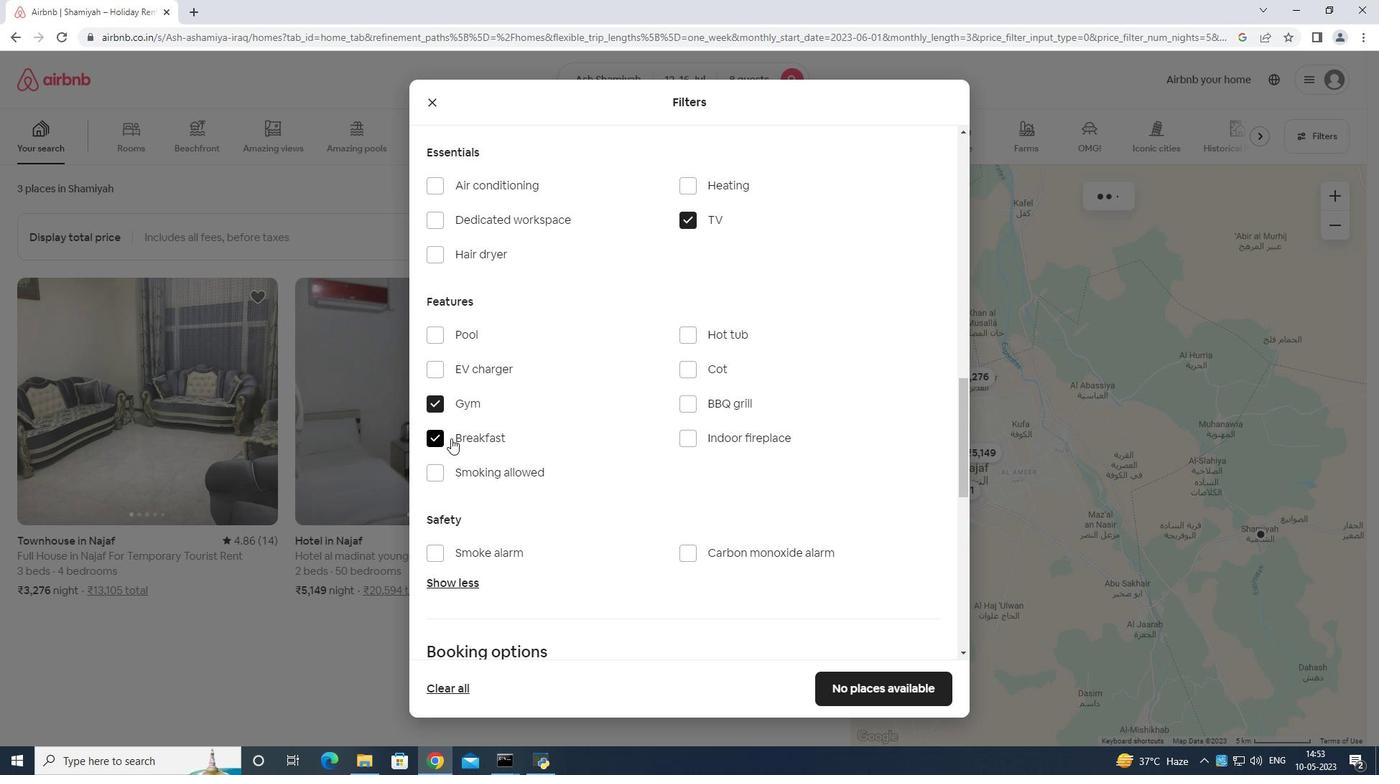
Action: Mouse moved to (469, 430)
Screenshot: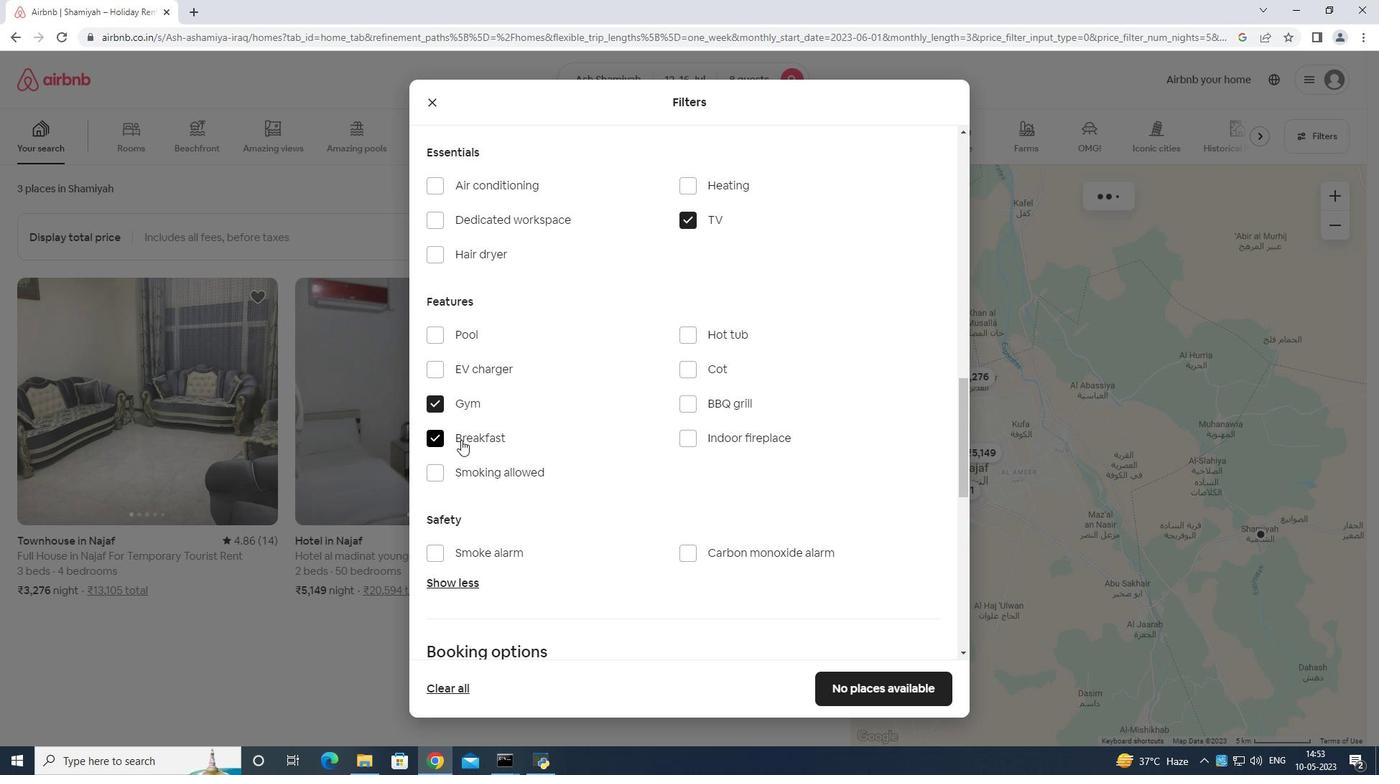 
Action: Mouse scrolled (469, 430) with delta (0, 0)
Screenshot: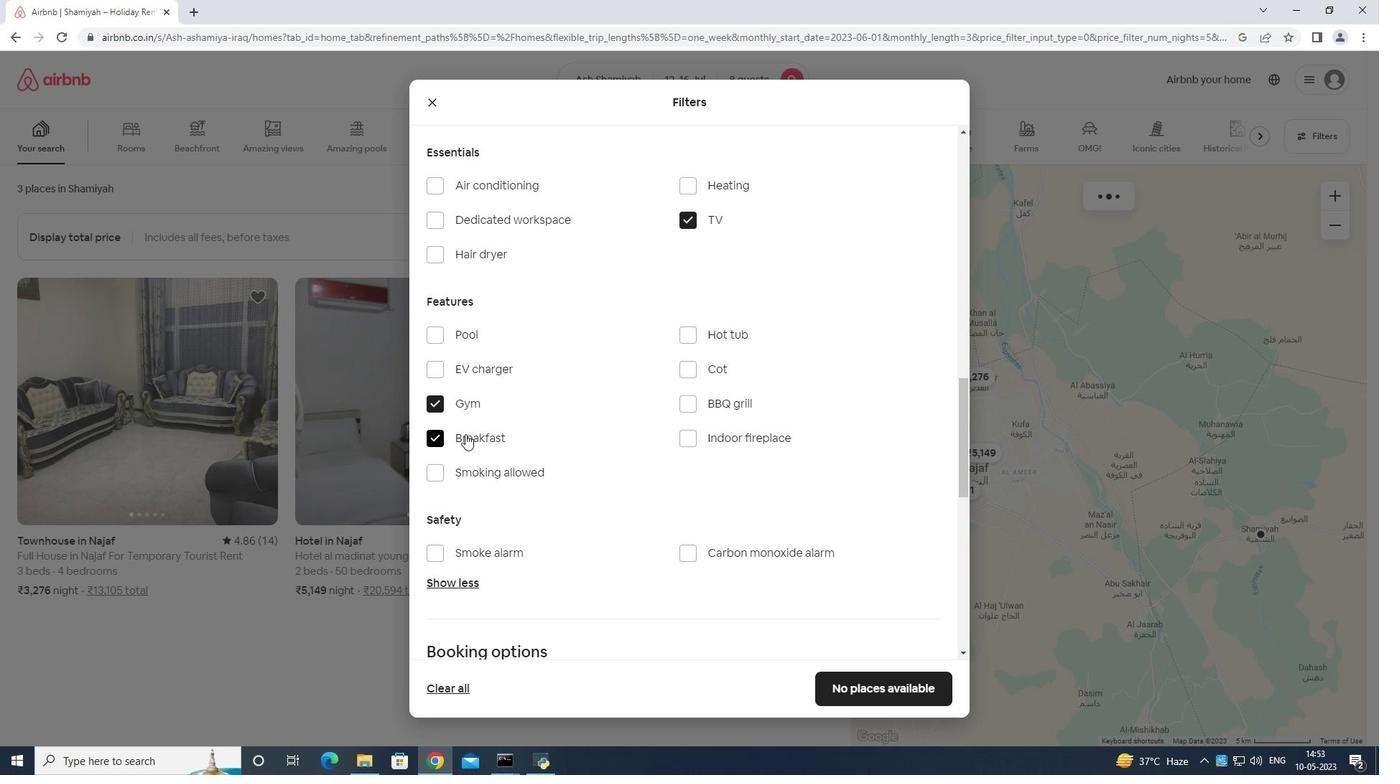 
Action: Mouse moved to (472, 428)
Screenshot: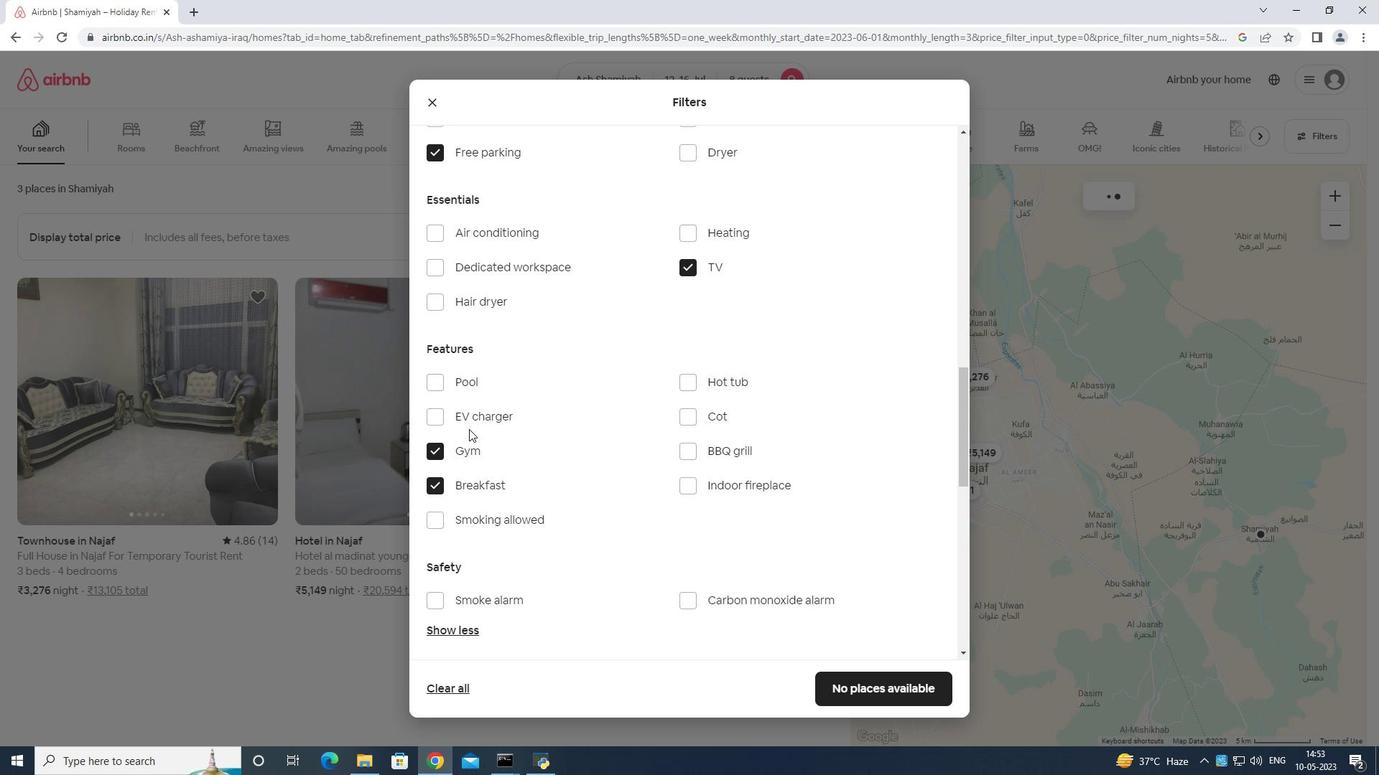 
Action: Mouse scrolled (472, 428) with delta (0, 0)
Screenshot: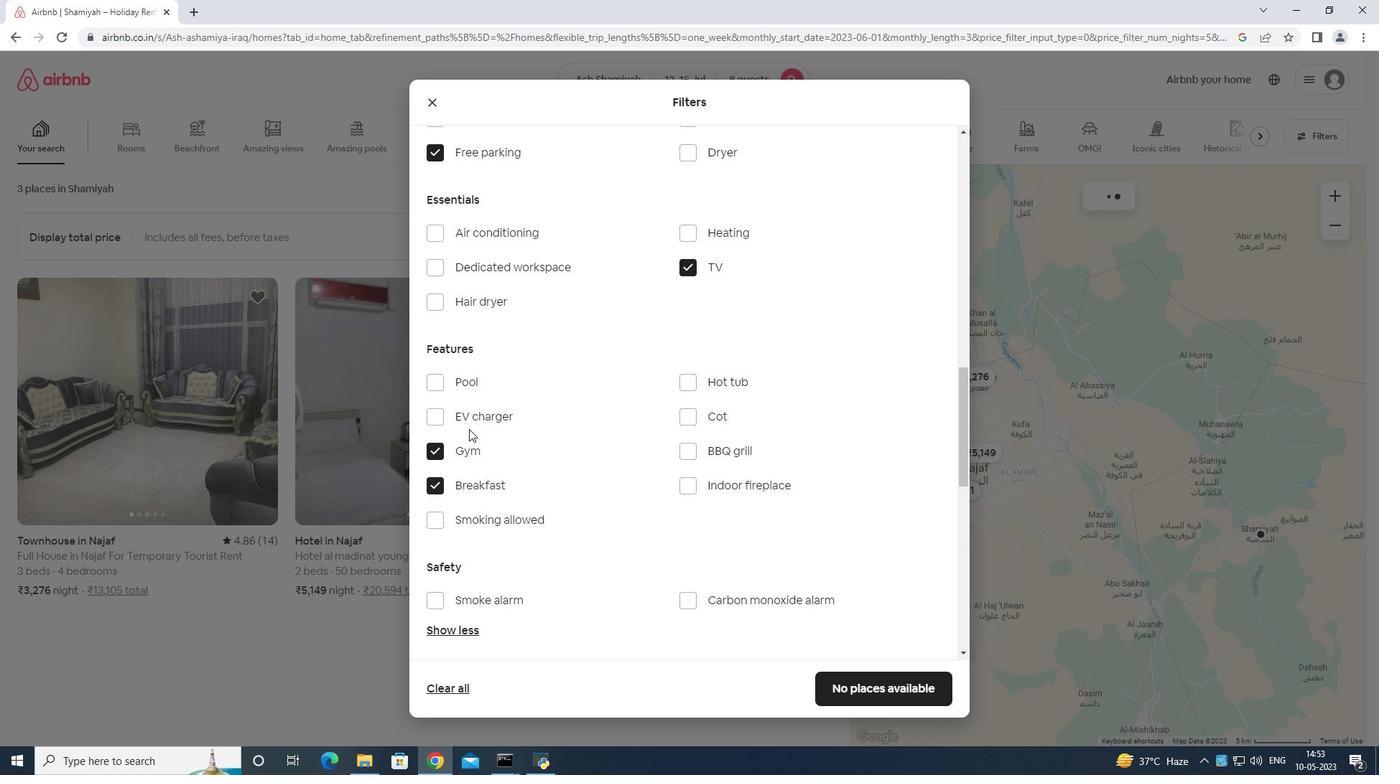 
Action: Mouse moved to (475, 429)
Screenshot: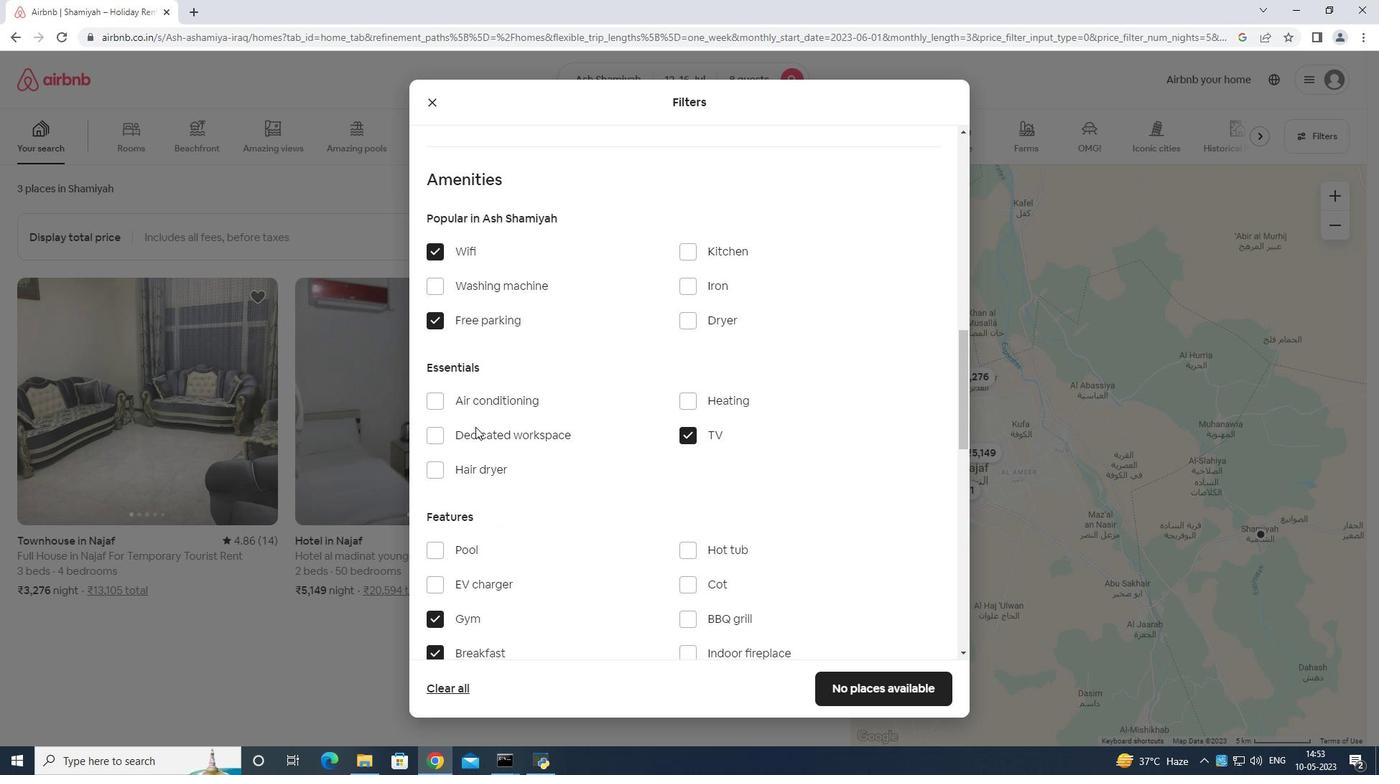 
Action: Mouse scrolled (475, 428) with delta (0, 0)
Screenshot: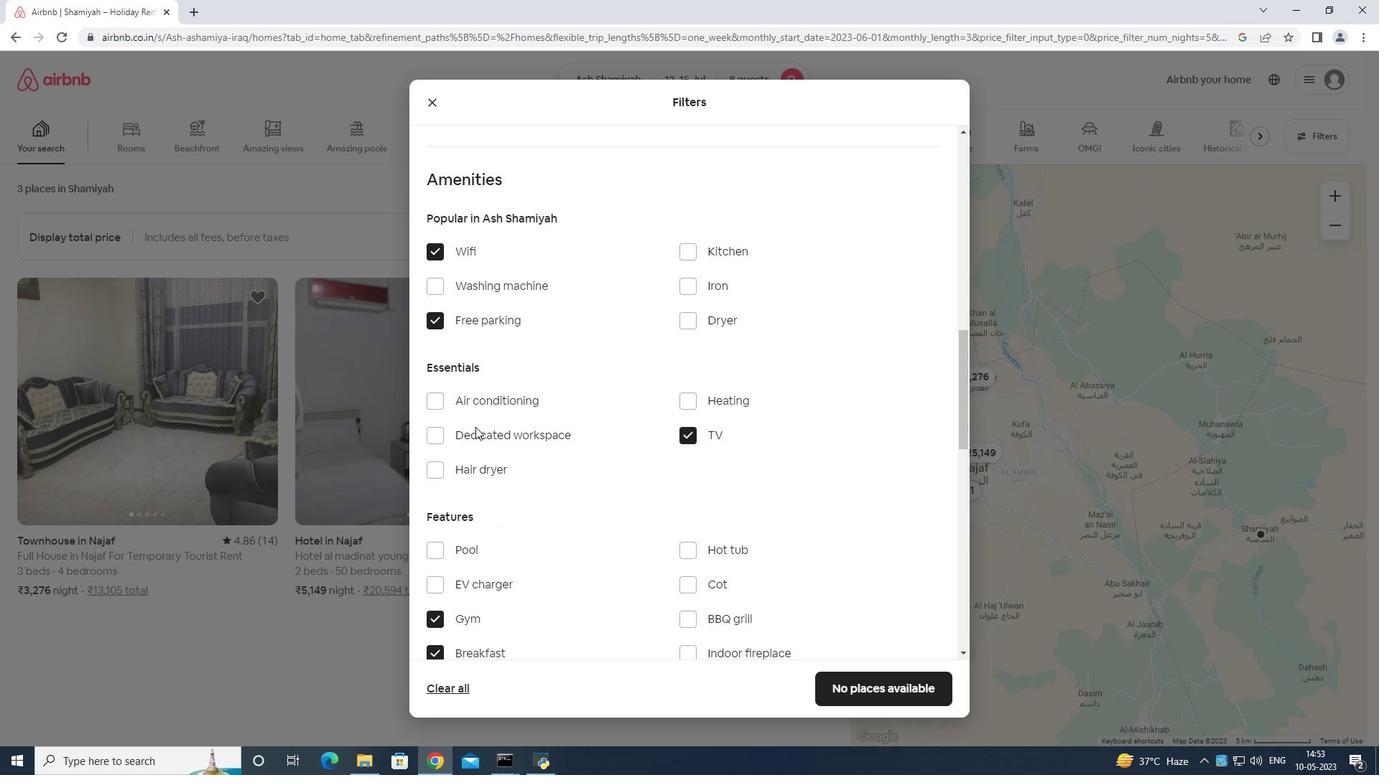 
Action: Mouse moved to (475, 435)
Screenshot: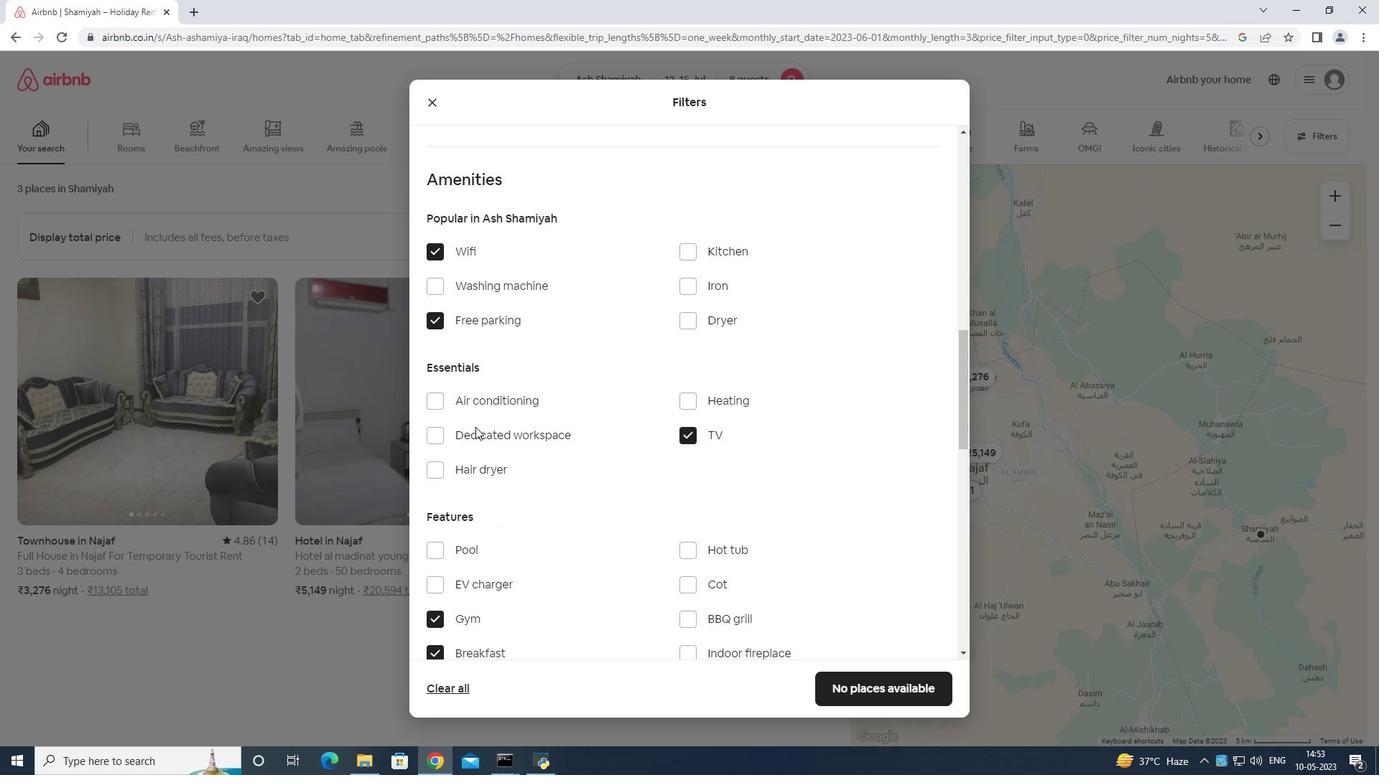 
Action: Mouse scrolled (475, 434) with delta (0, 0)
Screenshot: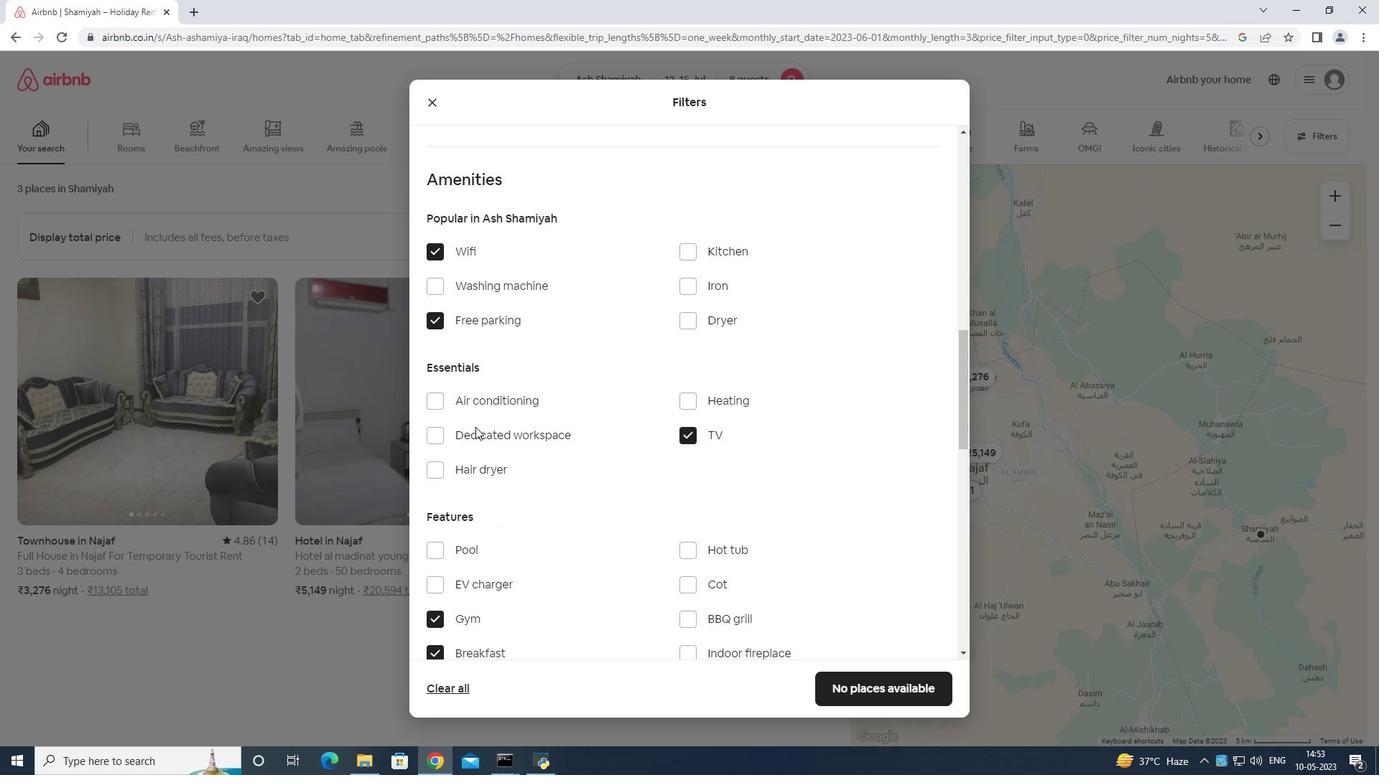 
Action: Mouse moved to (475, 437)
Screenshot: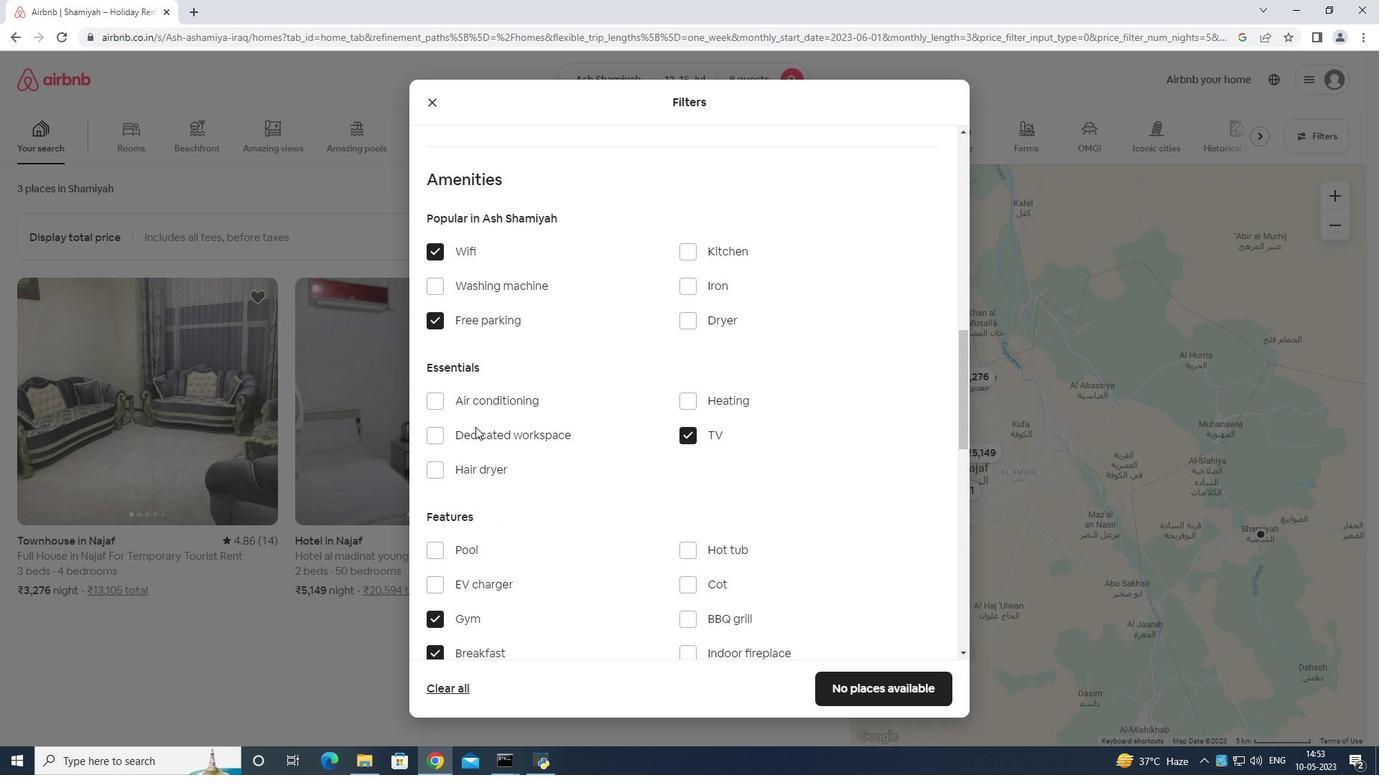 
Action: Mouse scrolled (475, 436) with delta (0, 0)
Screenshot: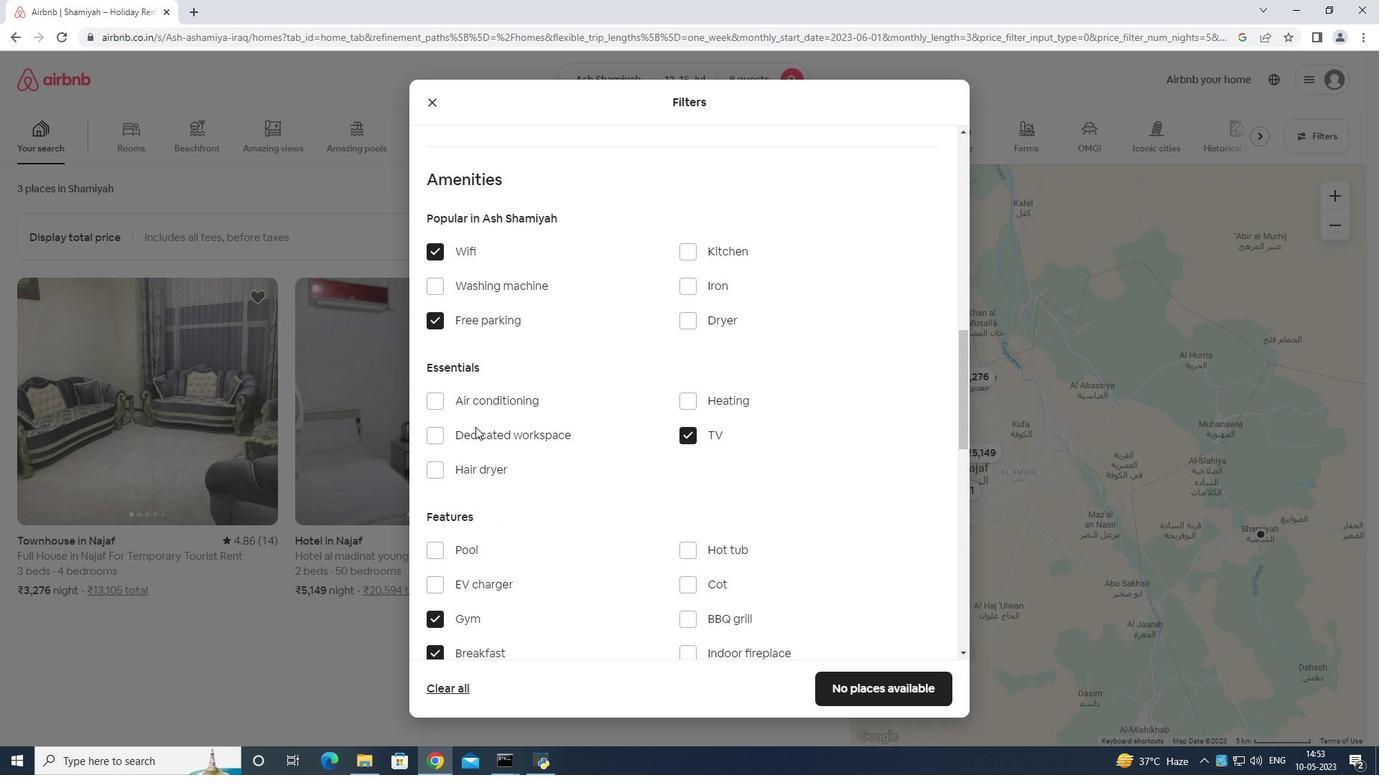 
Action: Mouse moved to (475, 438)
Screenshot: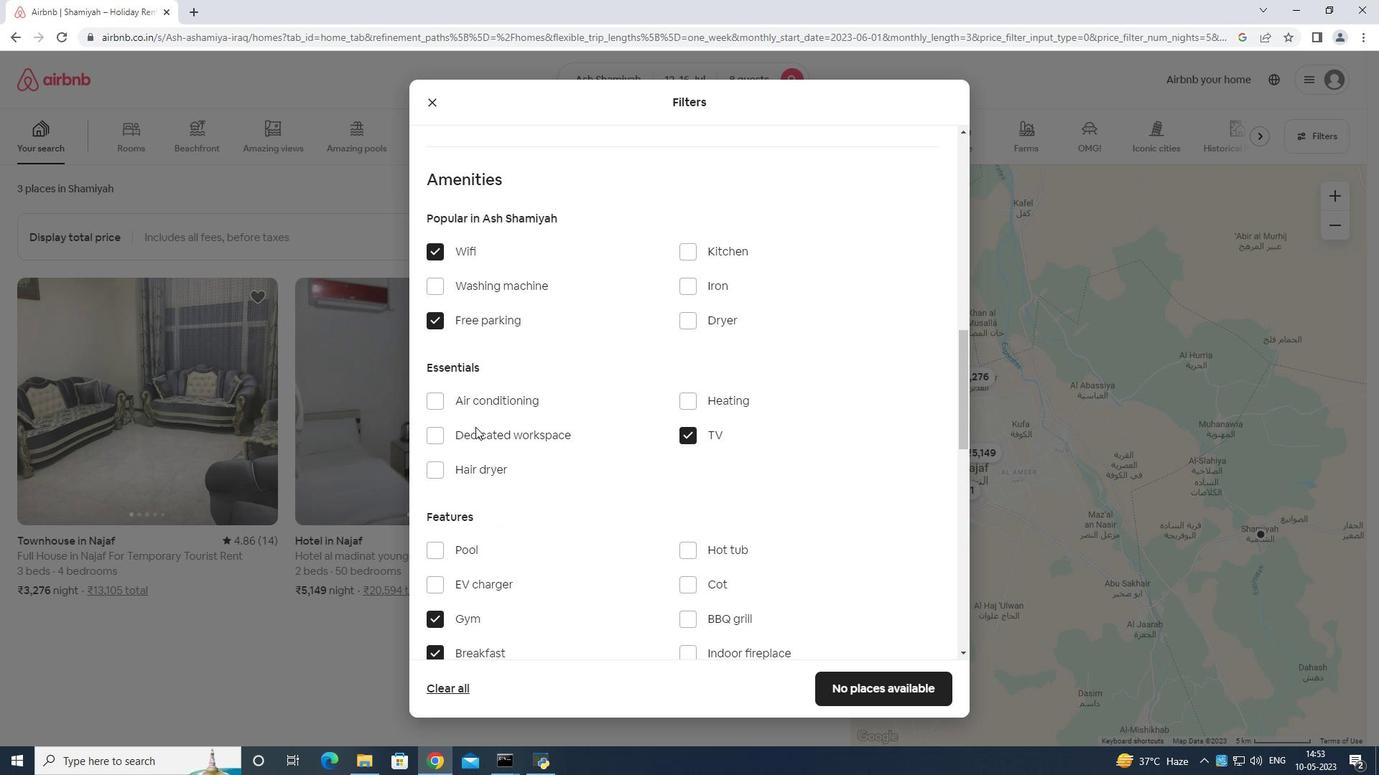 
Action: Mouse scrolled (475, 437) with delta (0, 0)
Screenshot: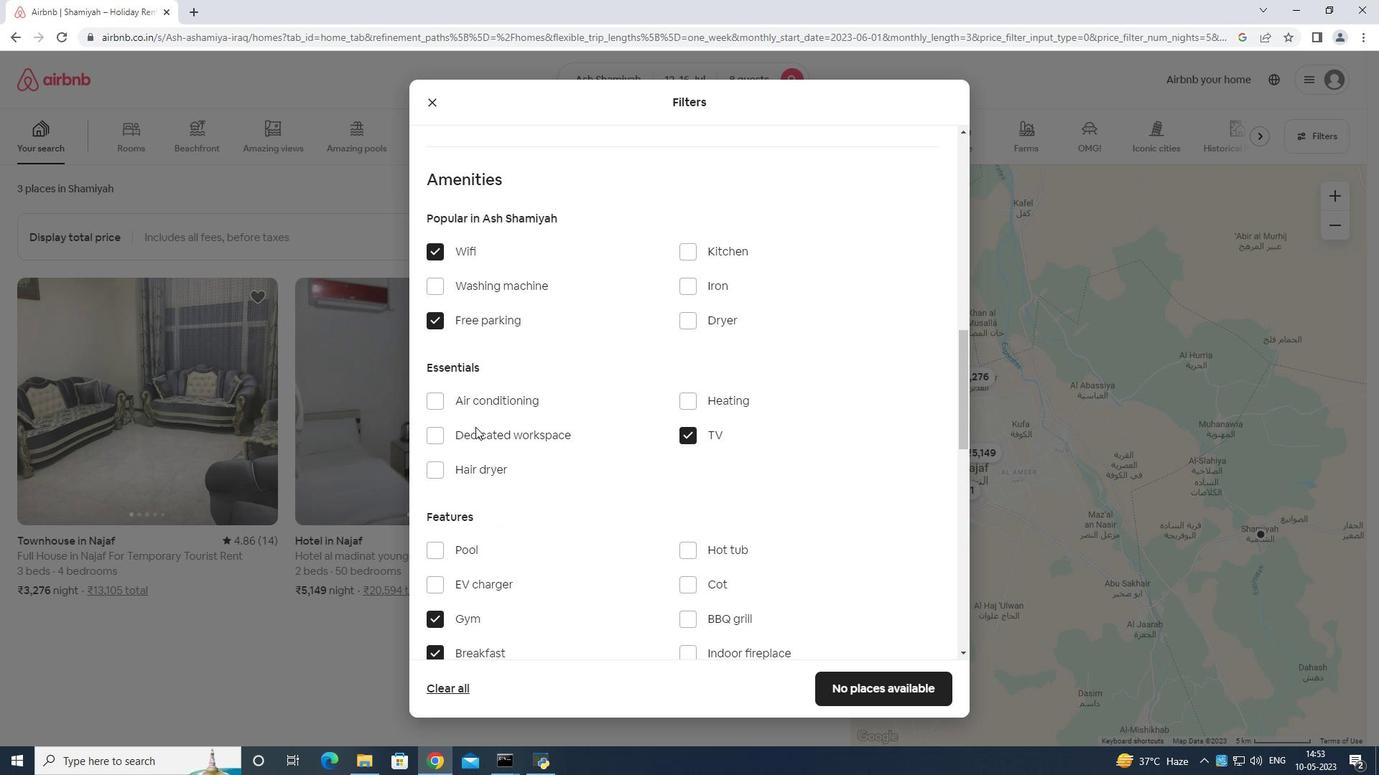 
Action: Mouse scrolled (475, 437) with delta (0, 0)
Screenshot: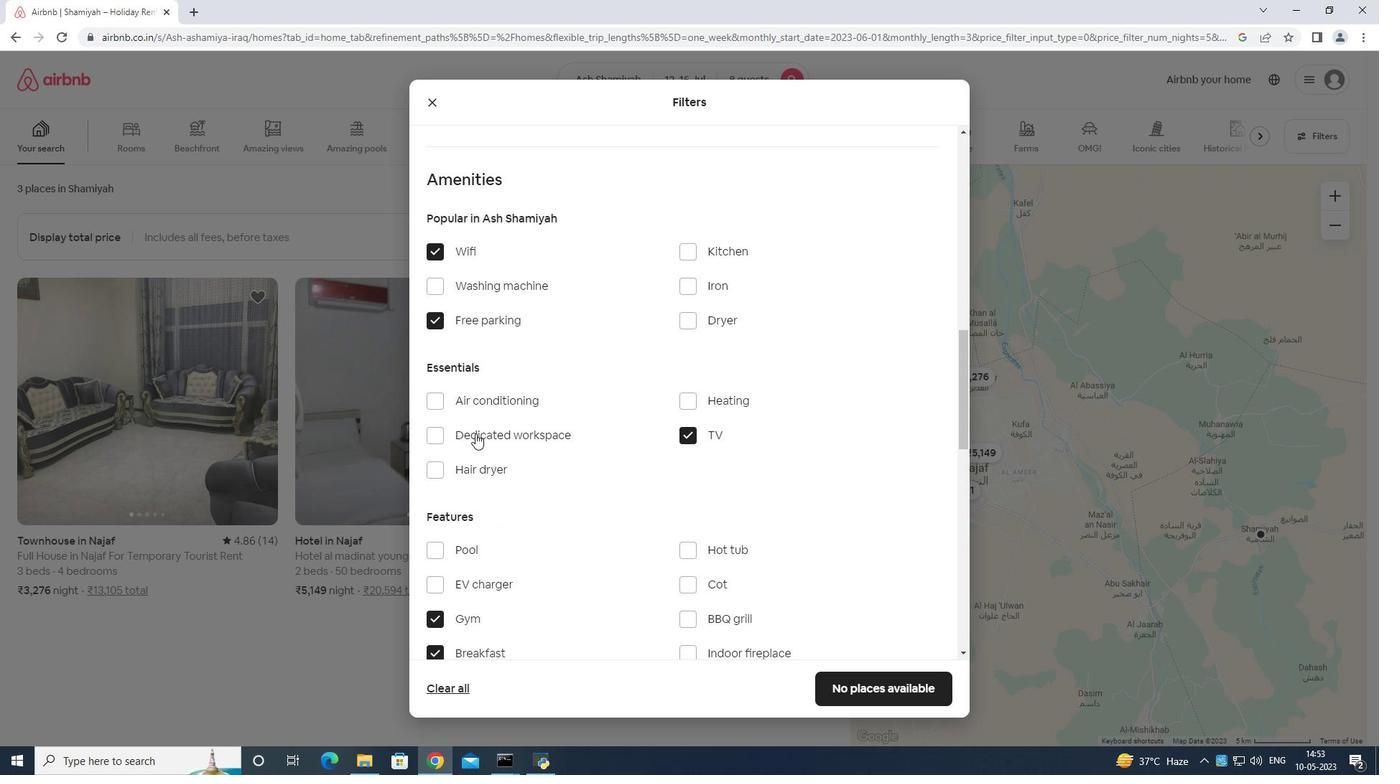 
Action: Mouse moved to (490, 413)
Screenshot: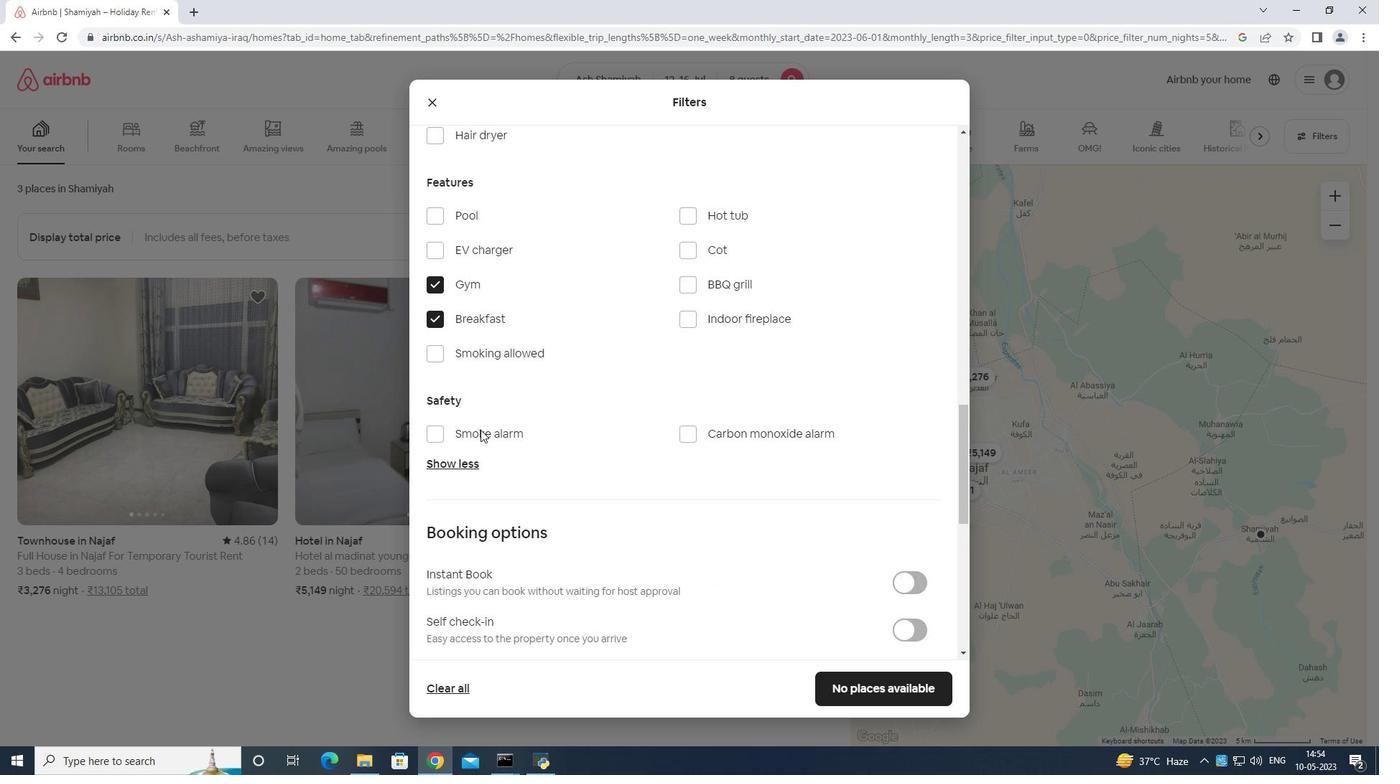 
Action: Mouse scrolled (490, 412) with delta (0, 0)
Screenshot: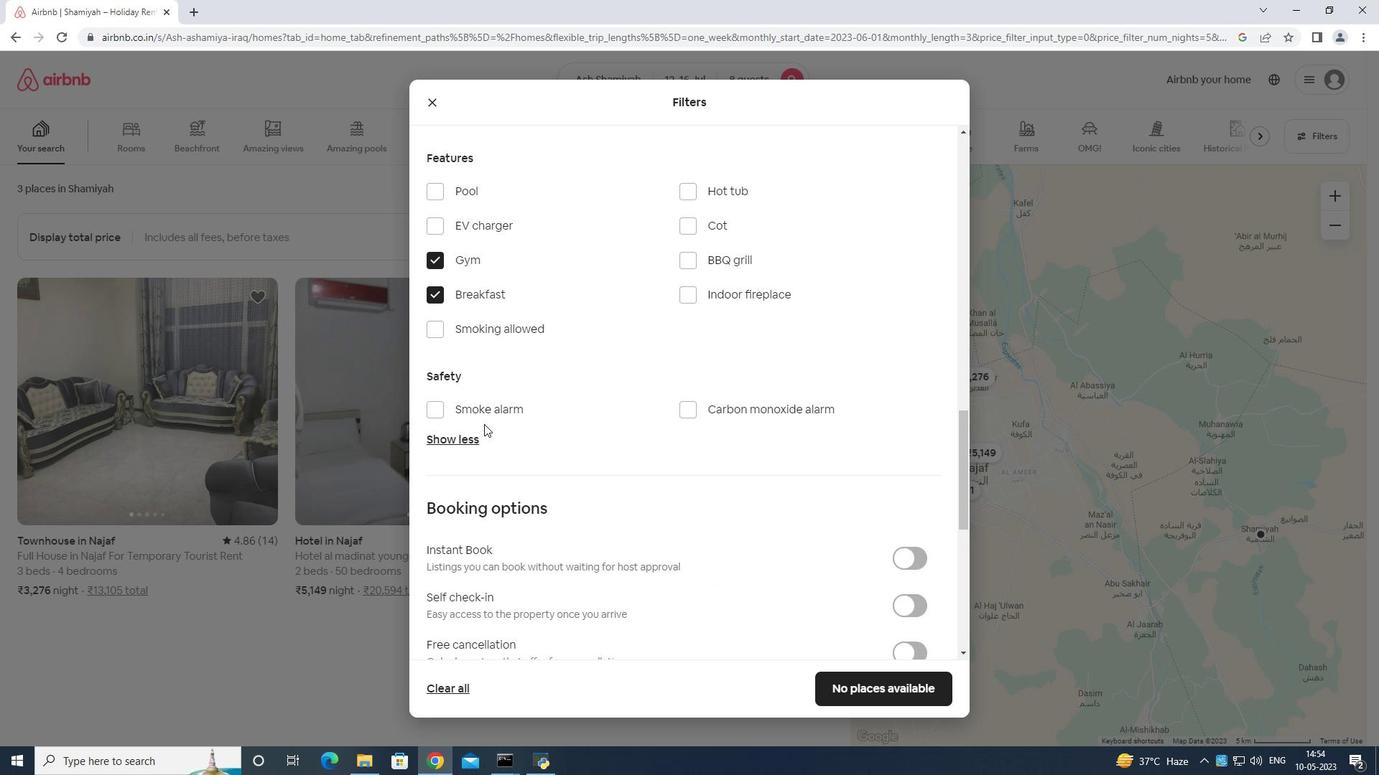 
Action: Mouse moved to (493, 413)
Screenshot: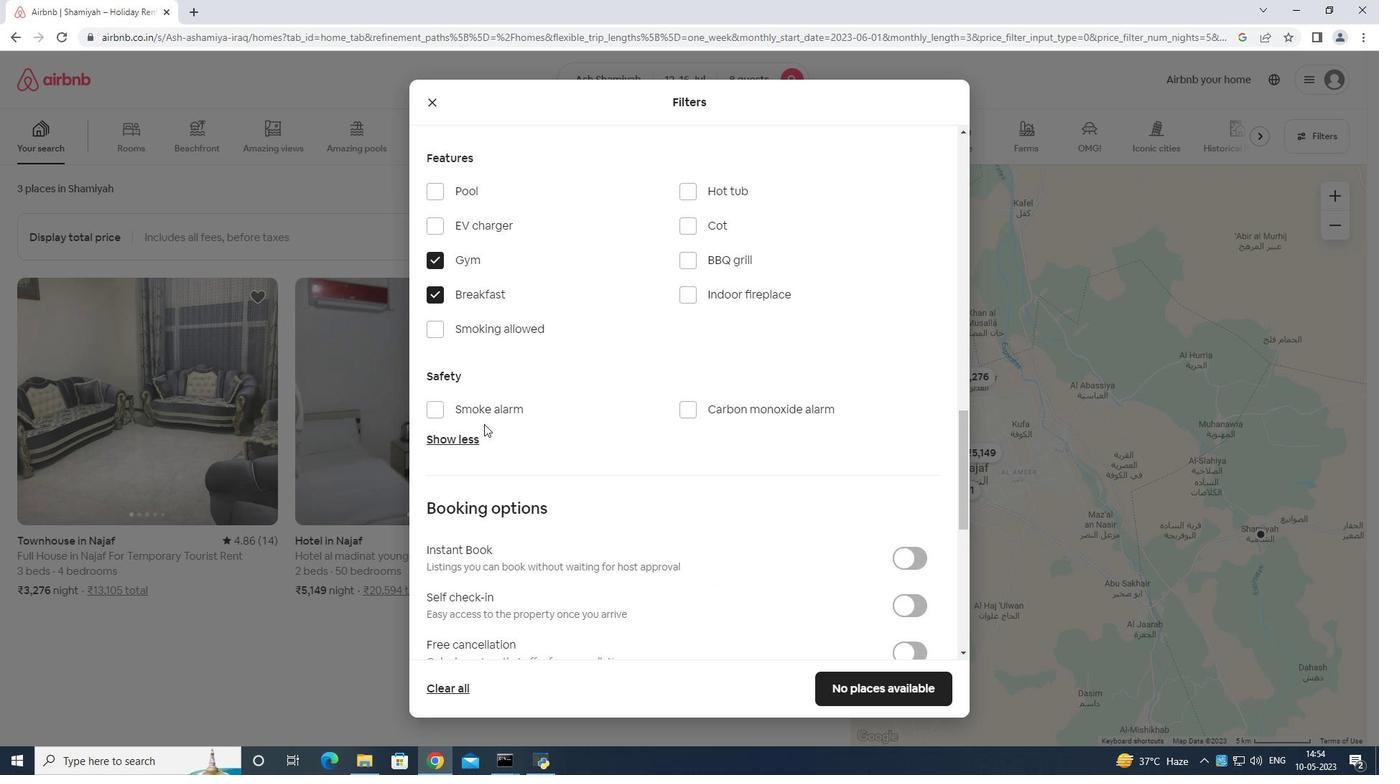 
Action: Mouse scrolled (493, 412) with delta (0, 0)
Screenshot: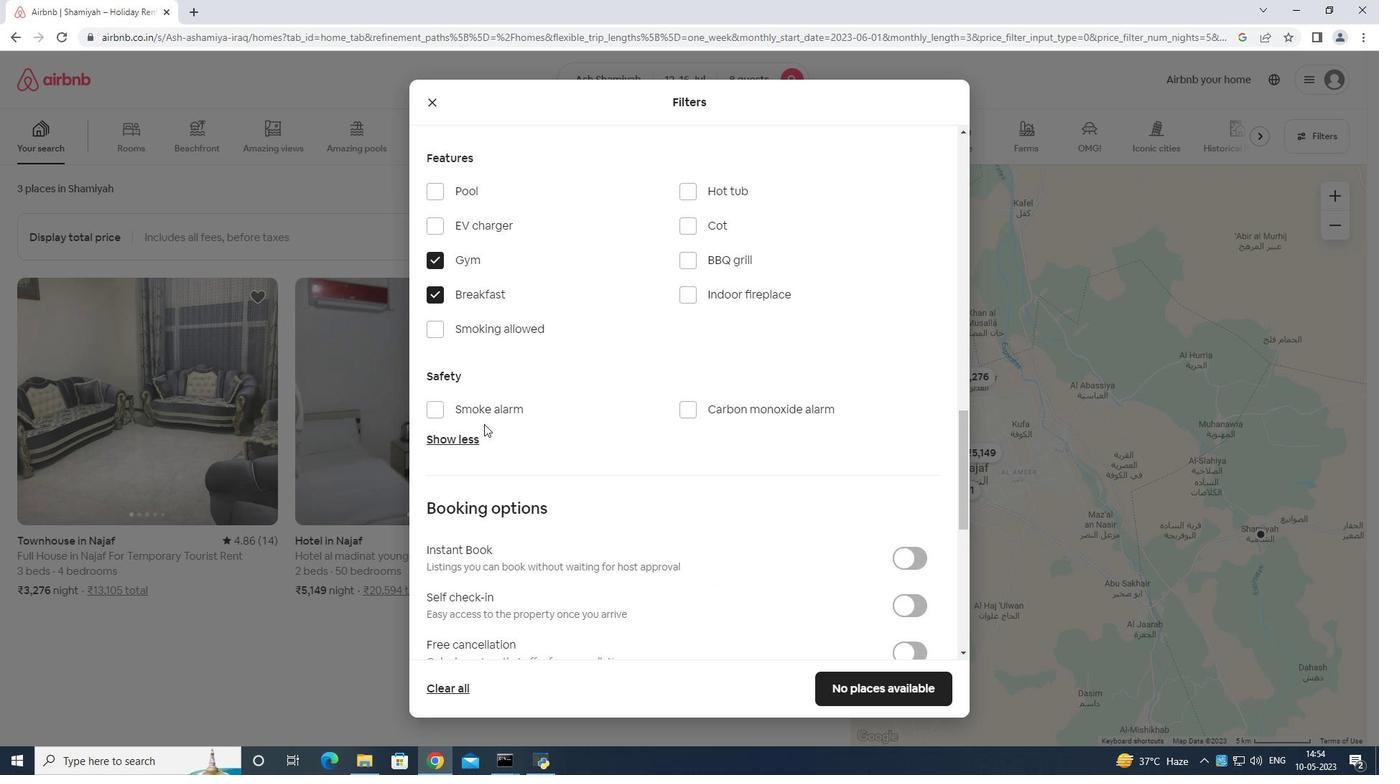 
Action: Mouse moved to (501, 413)
Screenshot: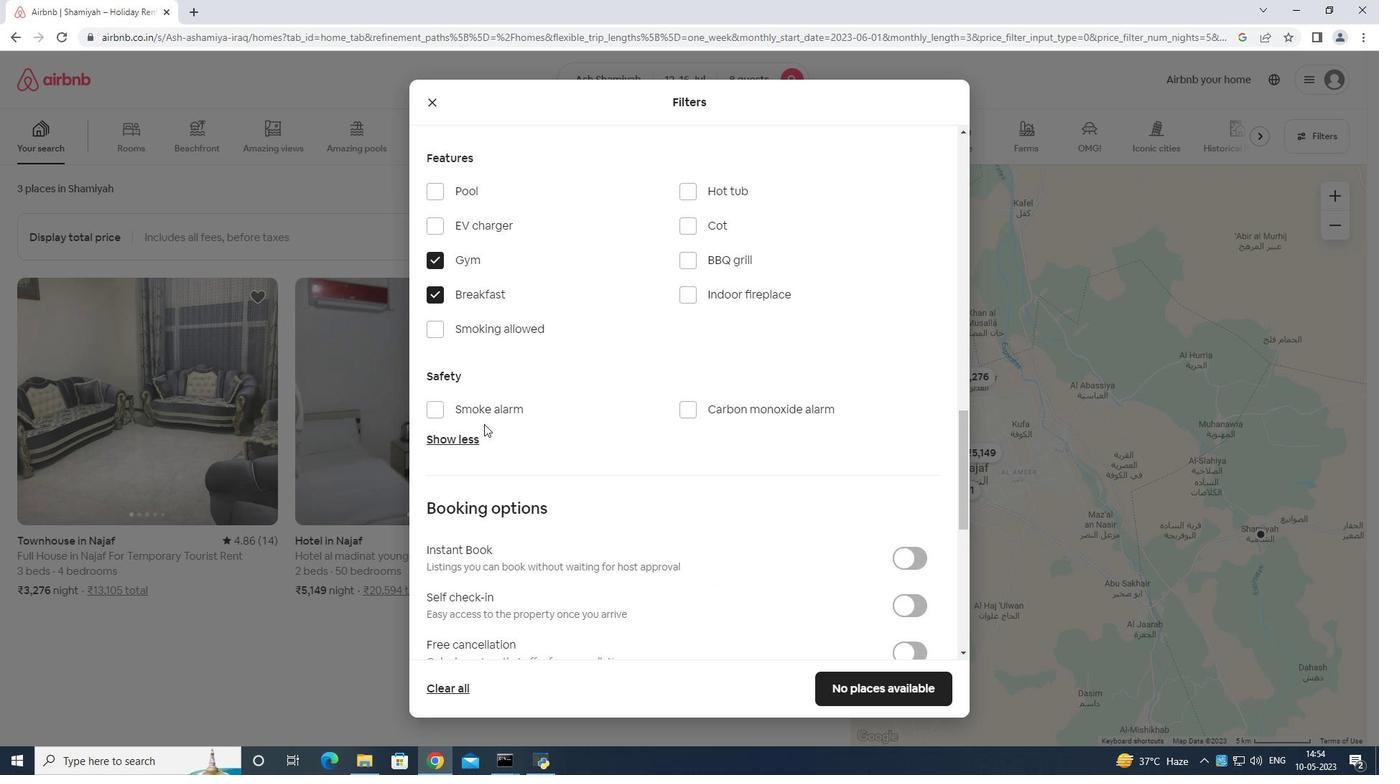 
Action: Mouse scrolled (501, 412) with delta (0, 0)
Screenshot: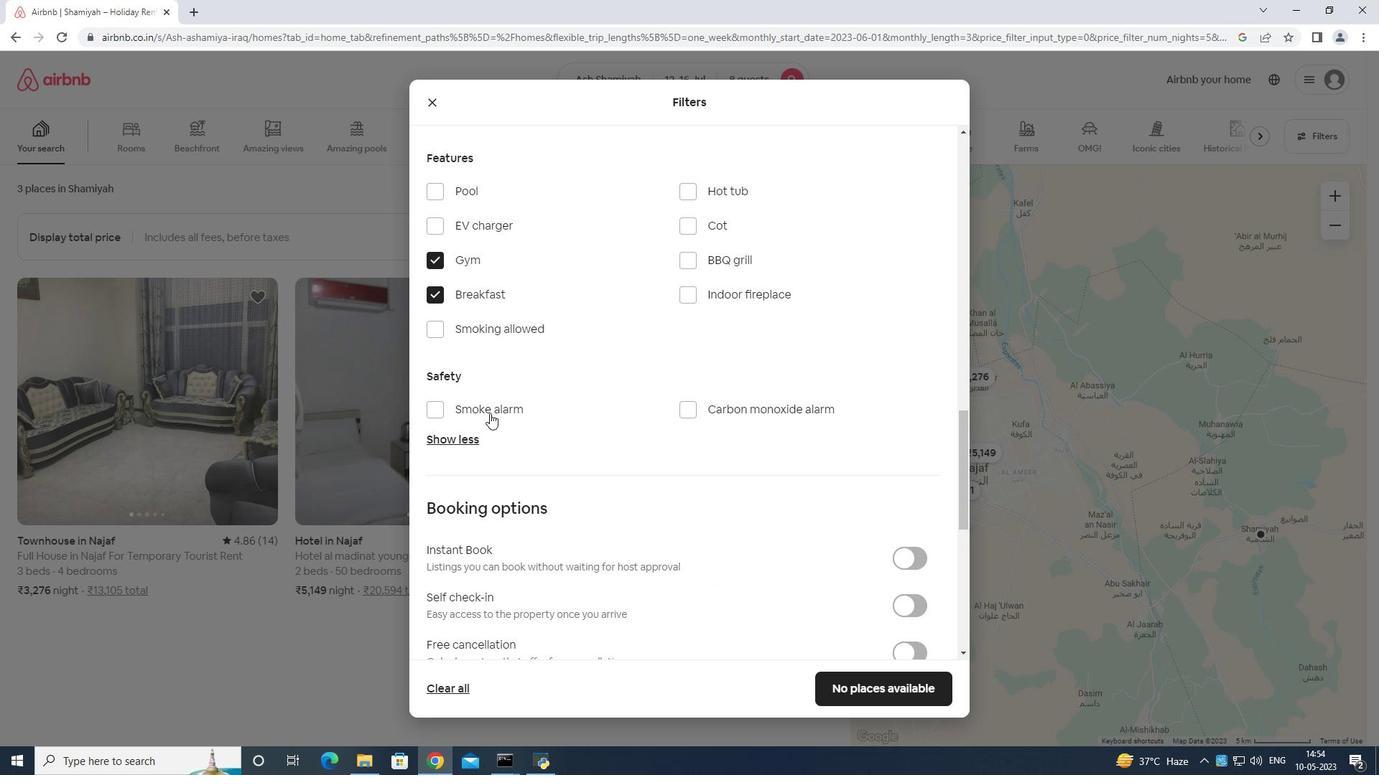 
Action: Mouse moved to (510, 413)
Screenshot: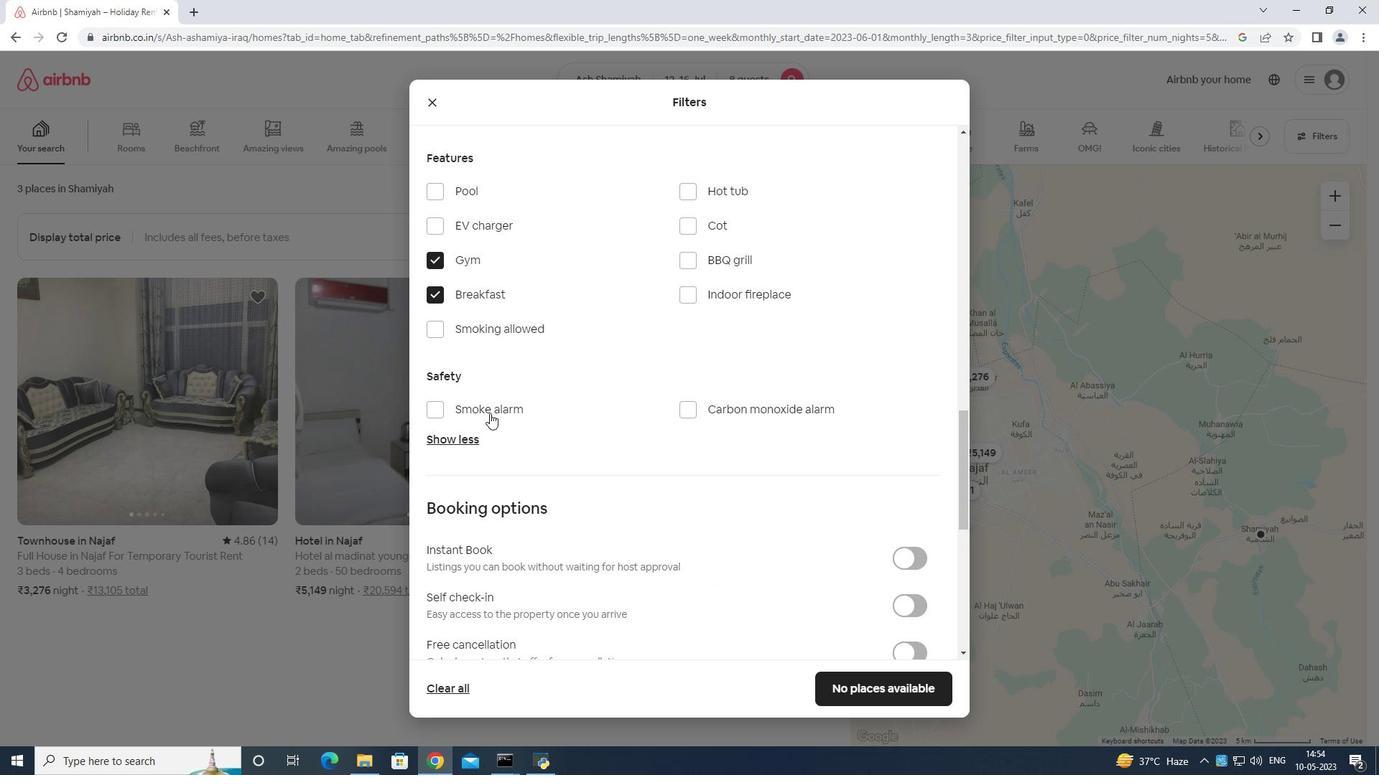 
Action: Mouse scrolled (507, 412) with delta (0, 0)
Screenshot: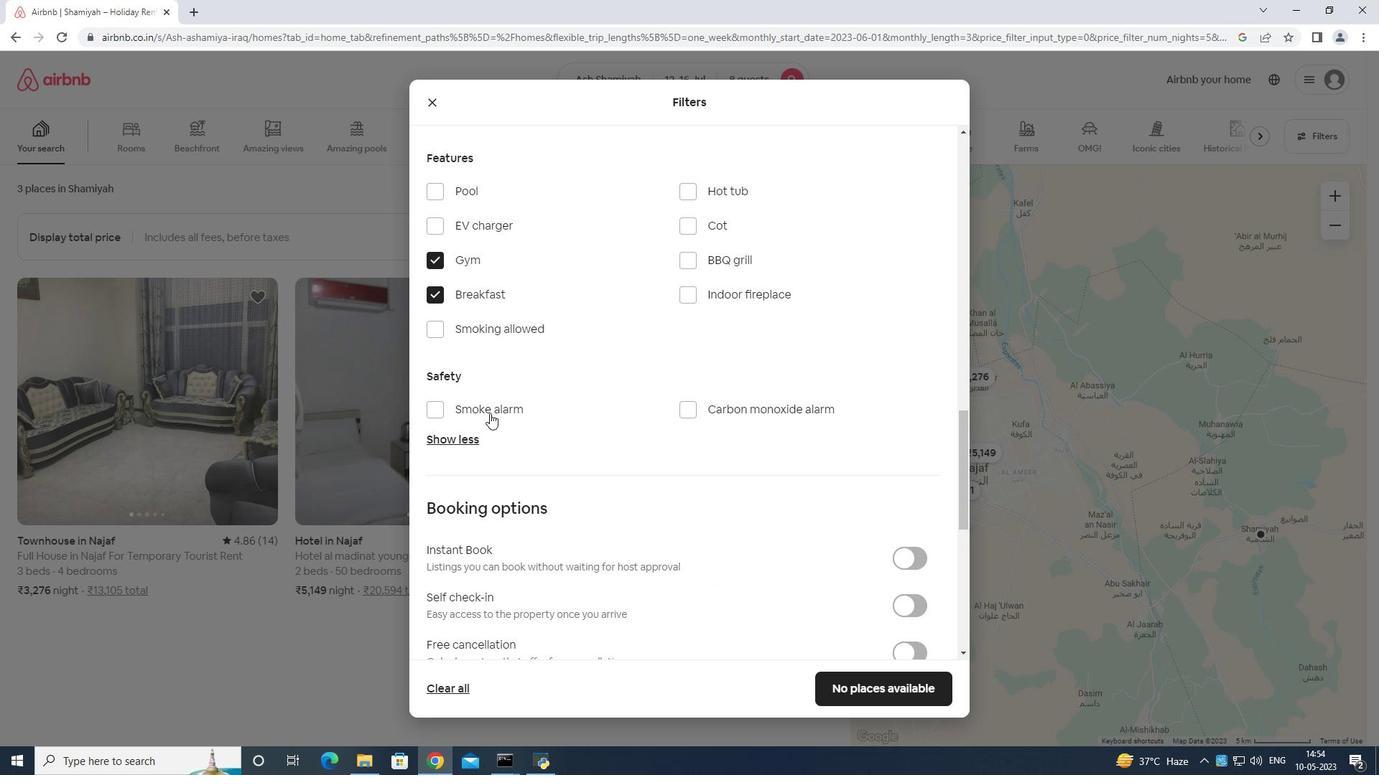 
Action: Mouse moved to (528, 415)
Screenshot: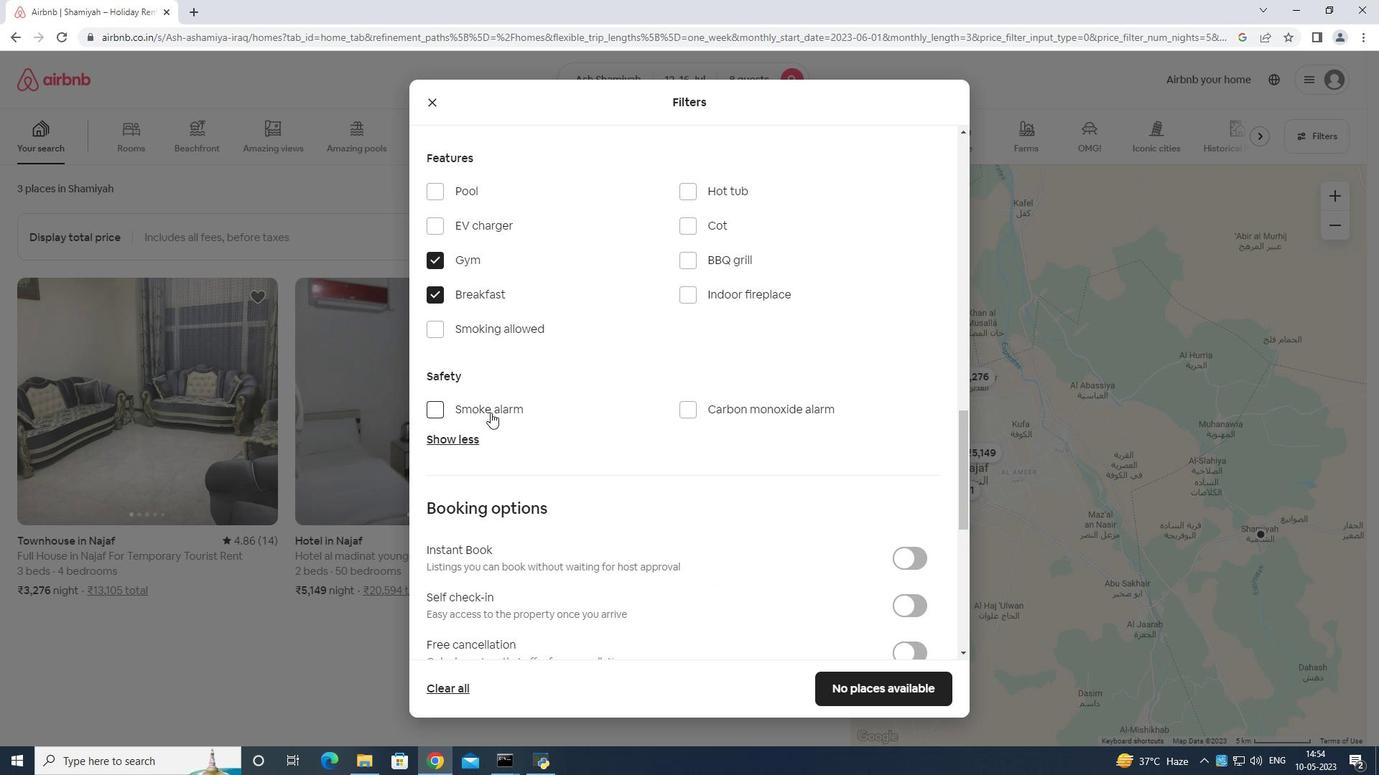 
Action: Mouse scrolled (524, 414) with delta (0, 0)
Screenshot: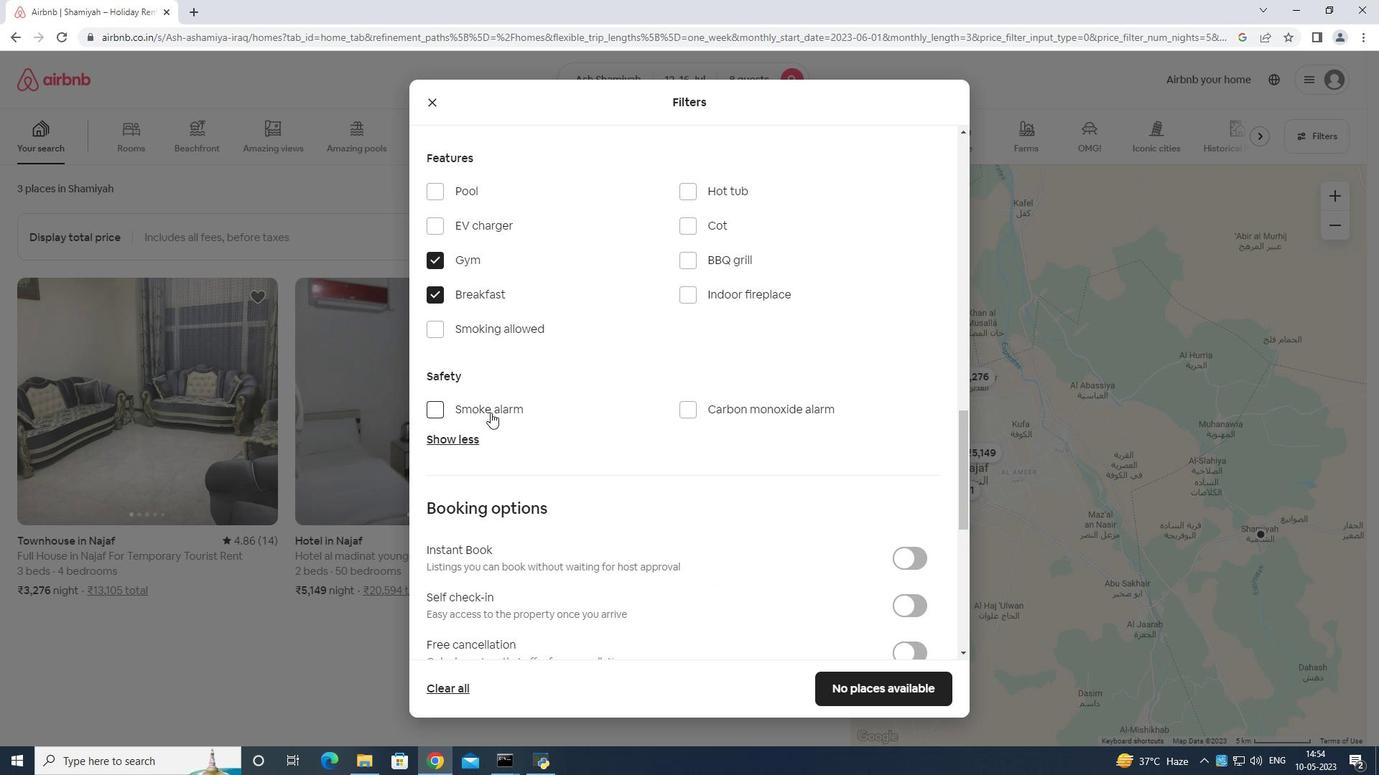 
Action: Mouse moved to (910, 243)
Screenshot: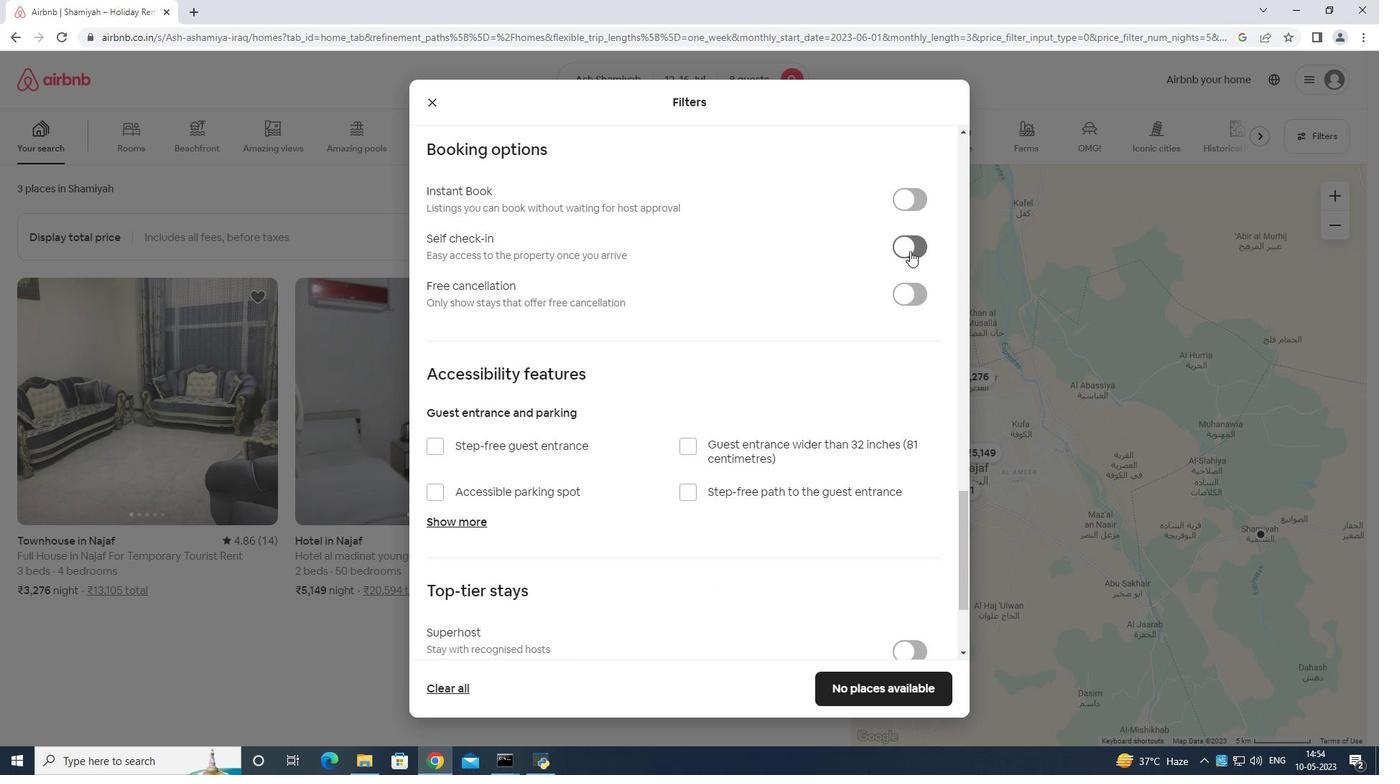 
Action: Mouse pressed left at (910, 243)
Screenshot: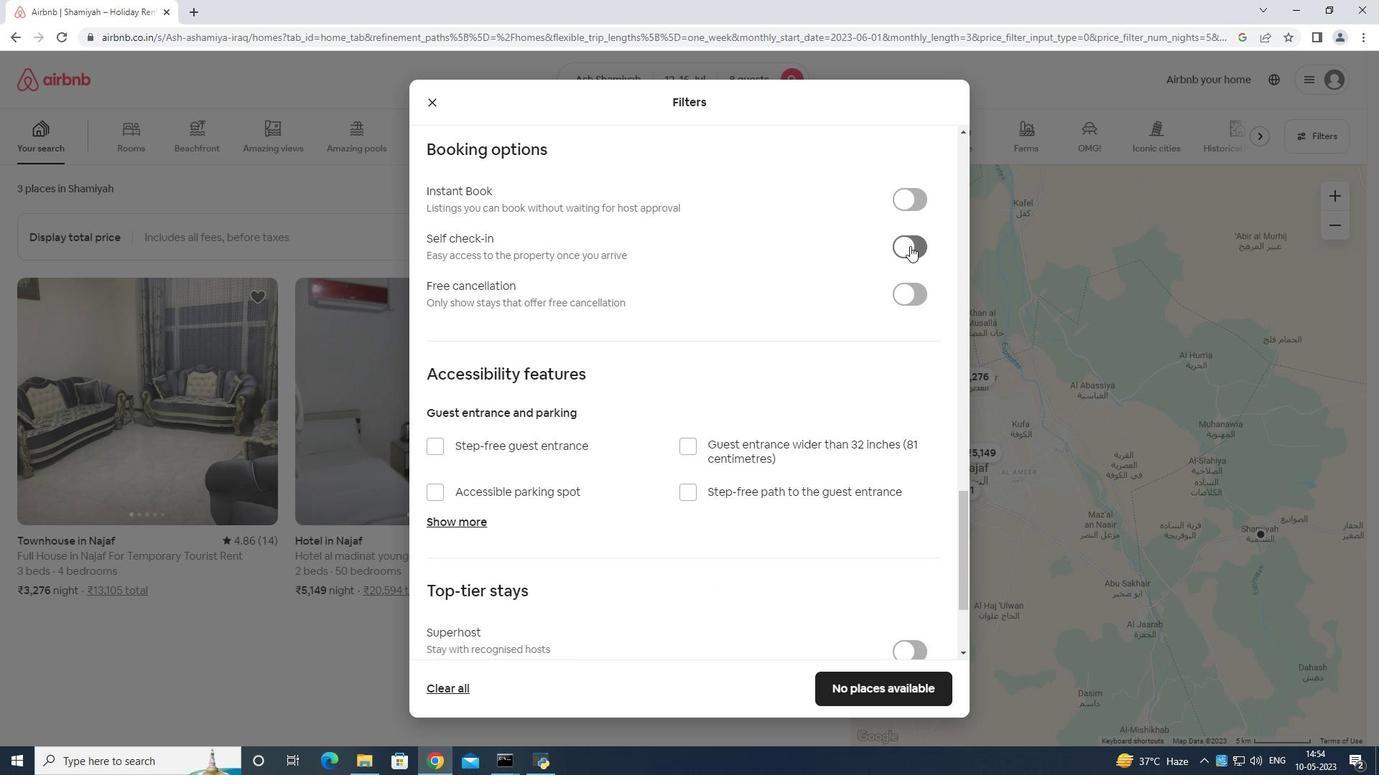 
Action: Mouse moved to (878, 234)
Screenshot: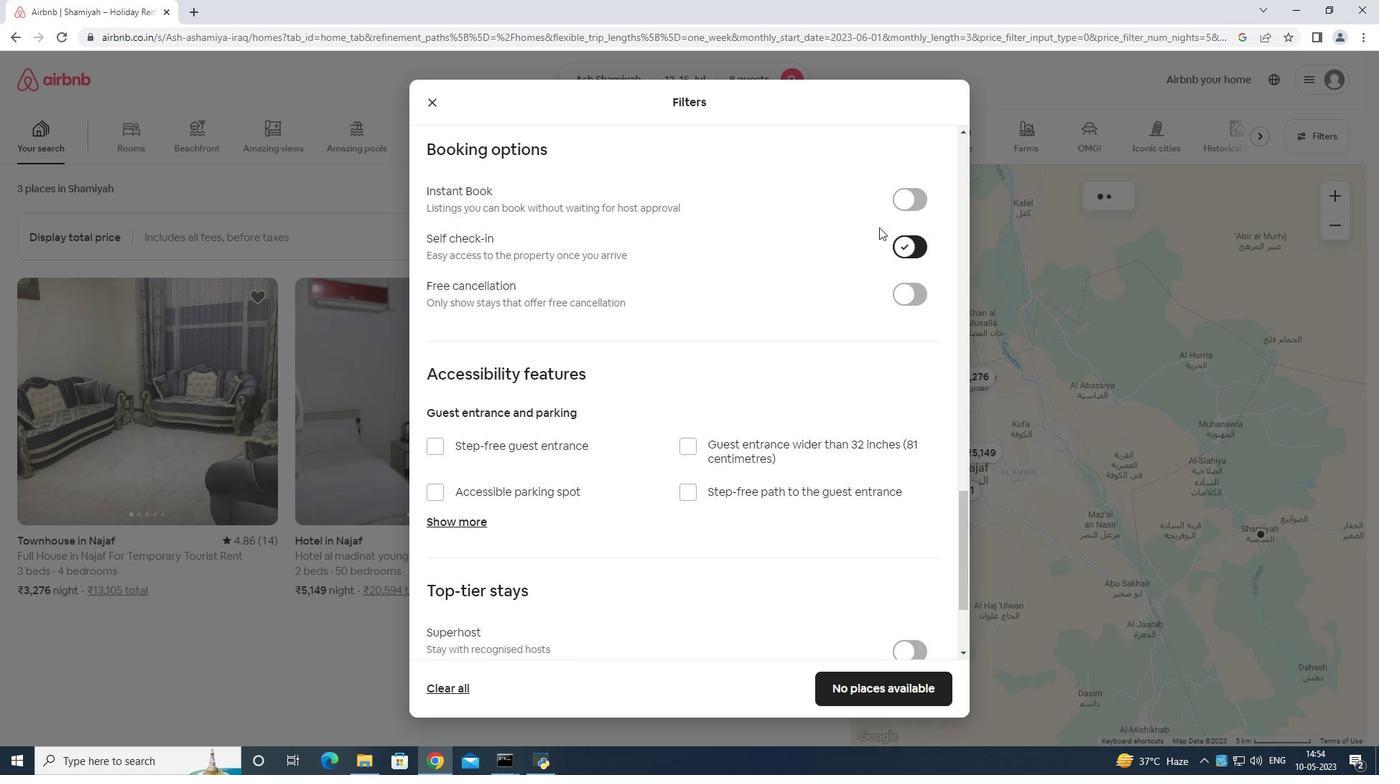 
Action: Mouse scrolled (878, 233) with delta (0, 0)
Screenshot: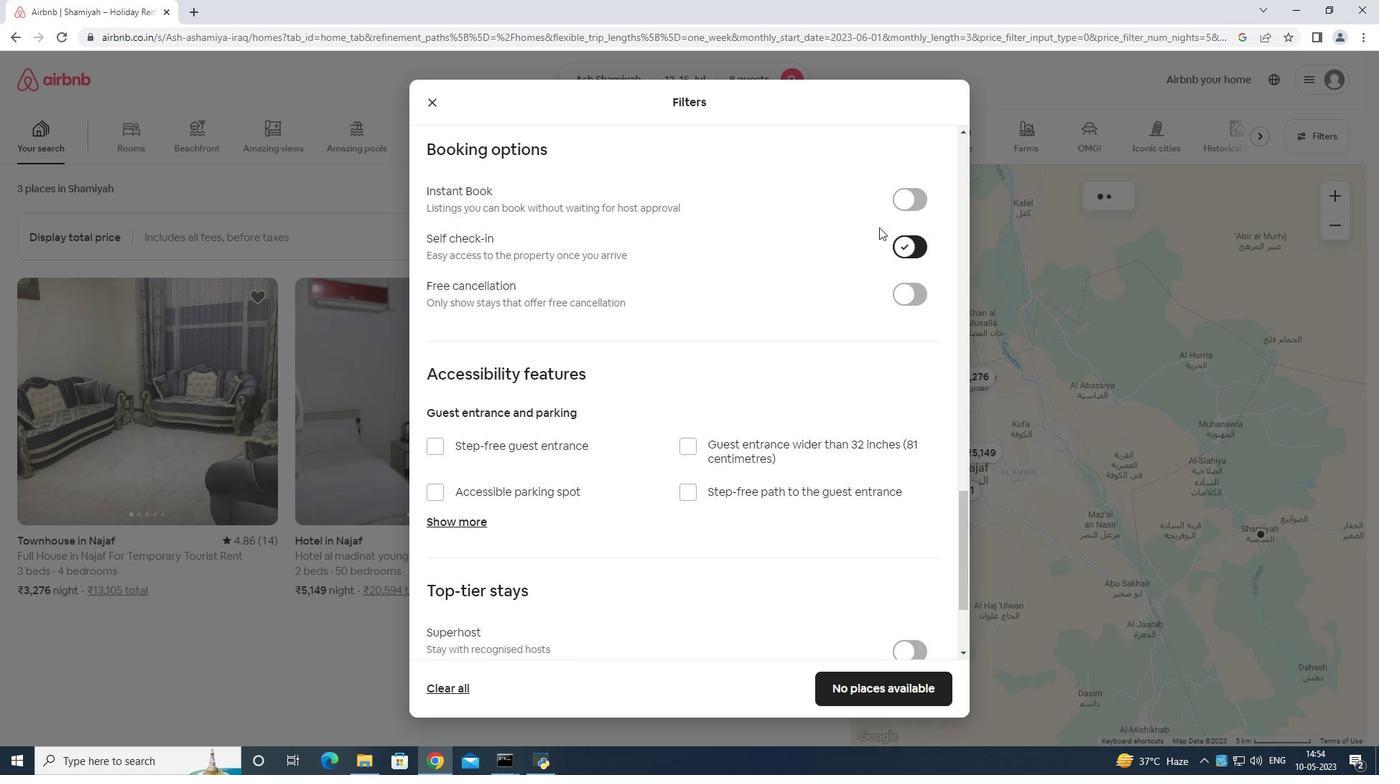 
Action: Mouse moved to (878, 239)
Screenshot: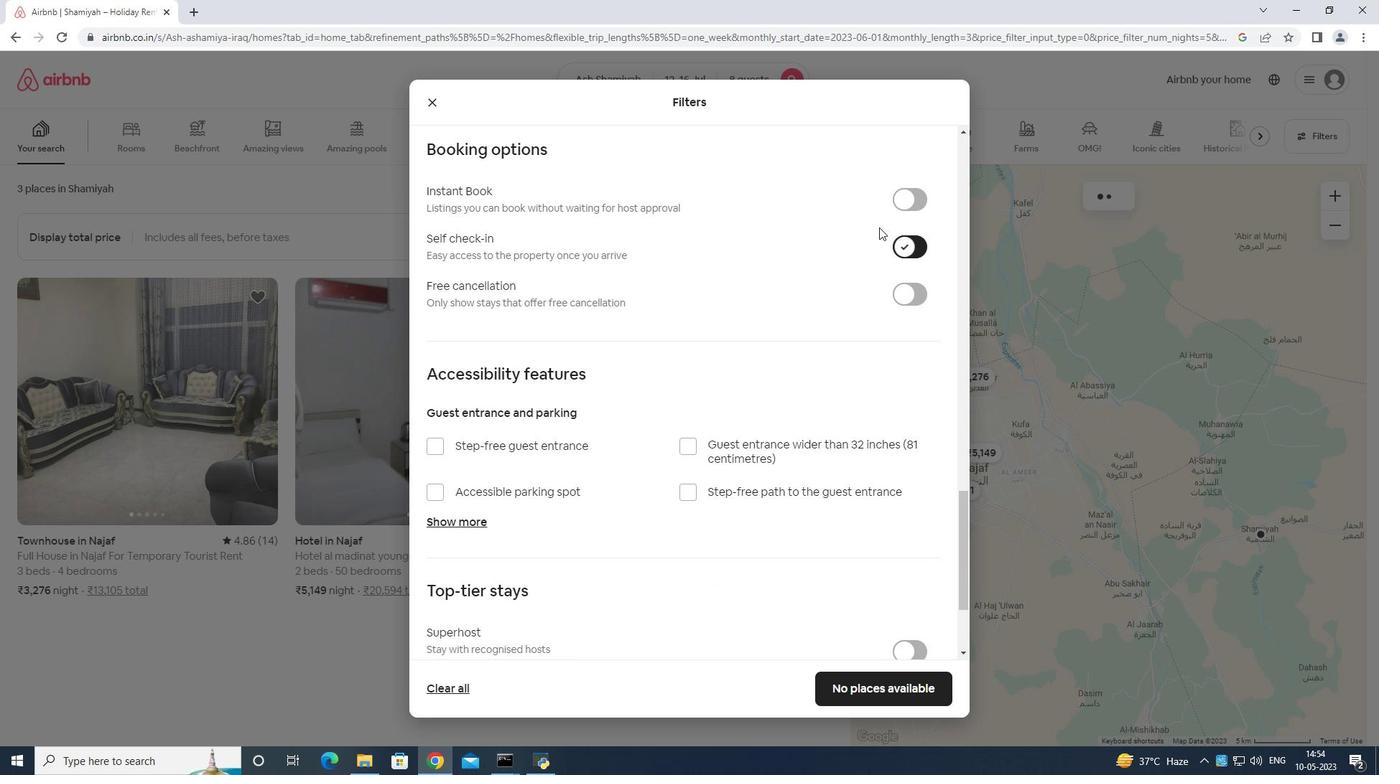 
Action: Mouse scrolled (878, 239) with delta (0, 0)
Screenshot: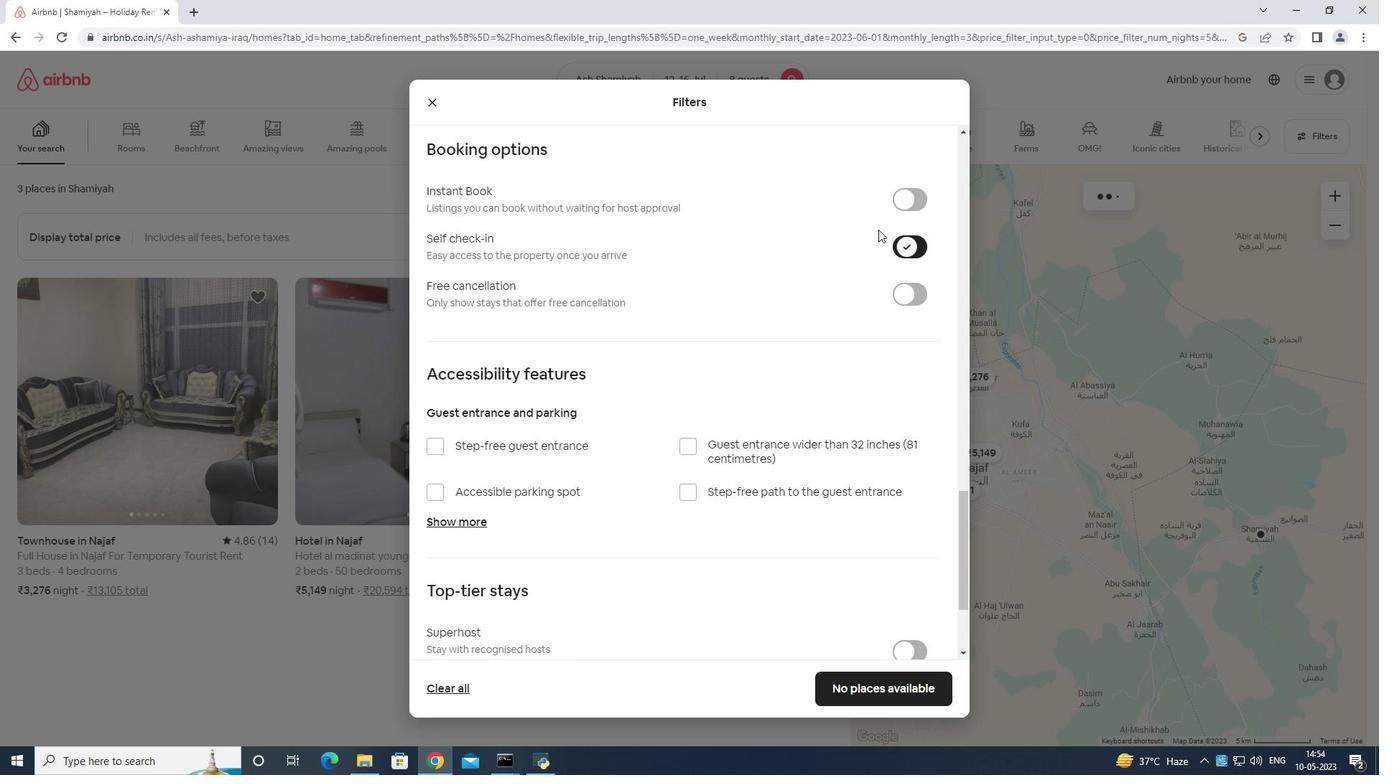 
Action: Mouse moved to (878, 243)
Screenshot: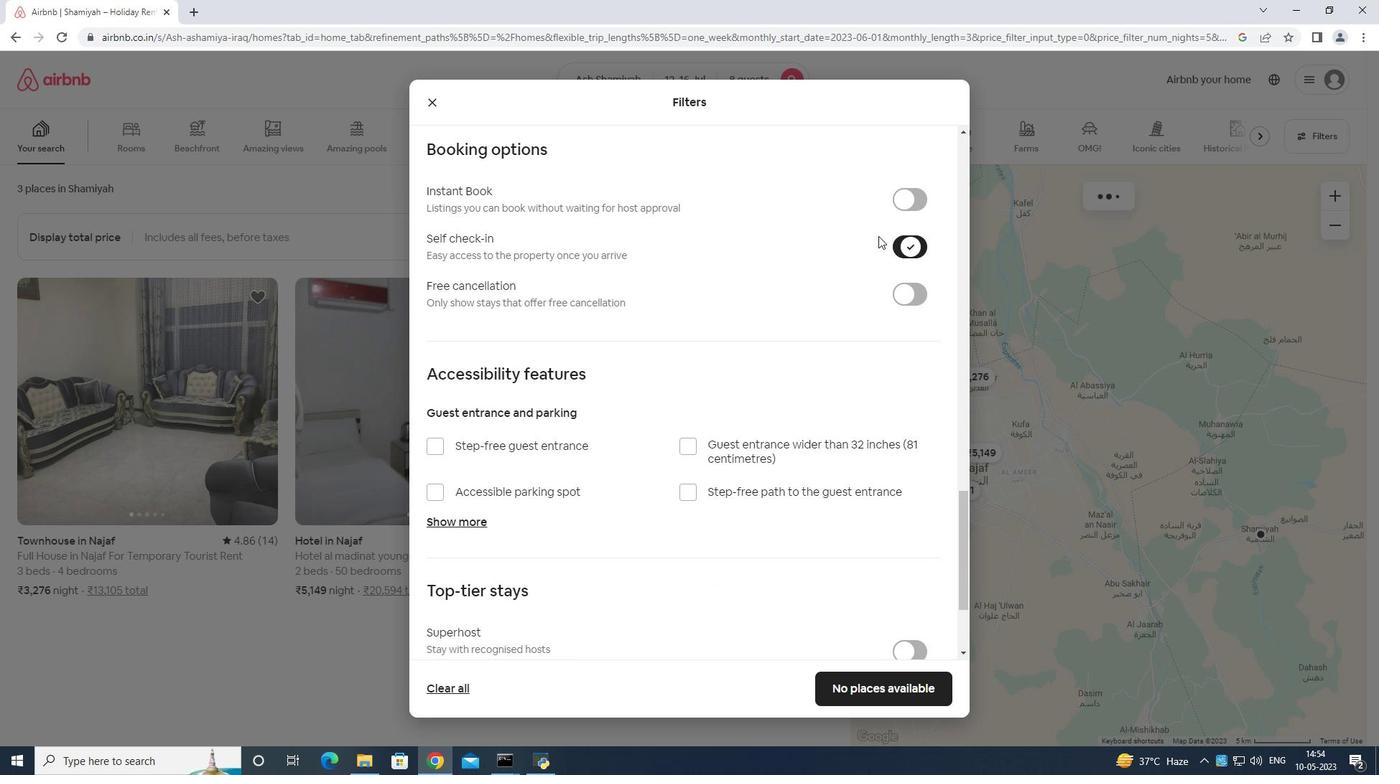 
Action: Mouse scrolled (878, 242) with delta (0, 0)
Screenshot: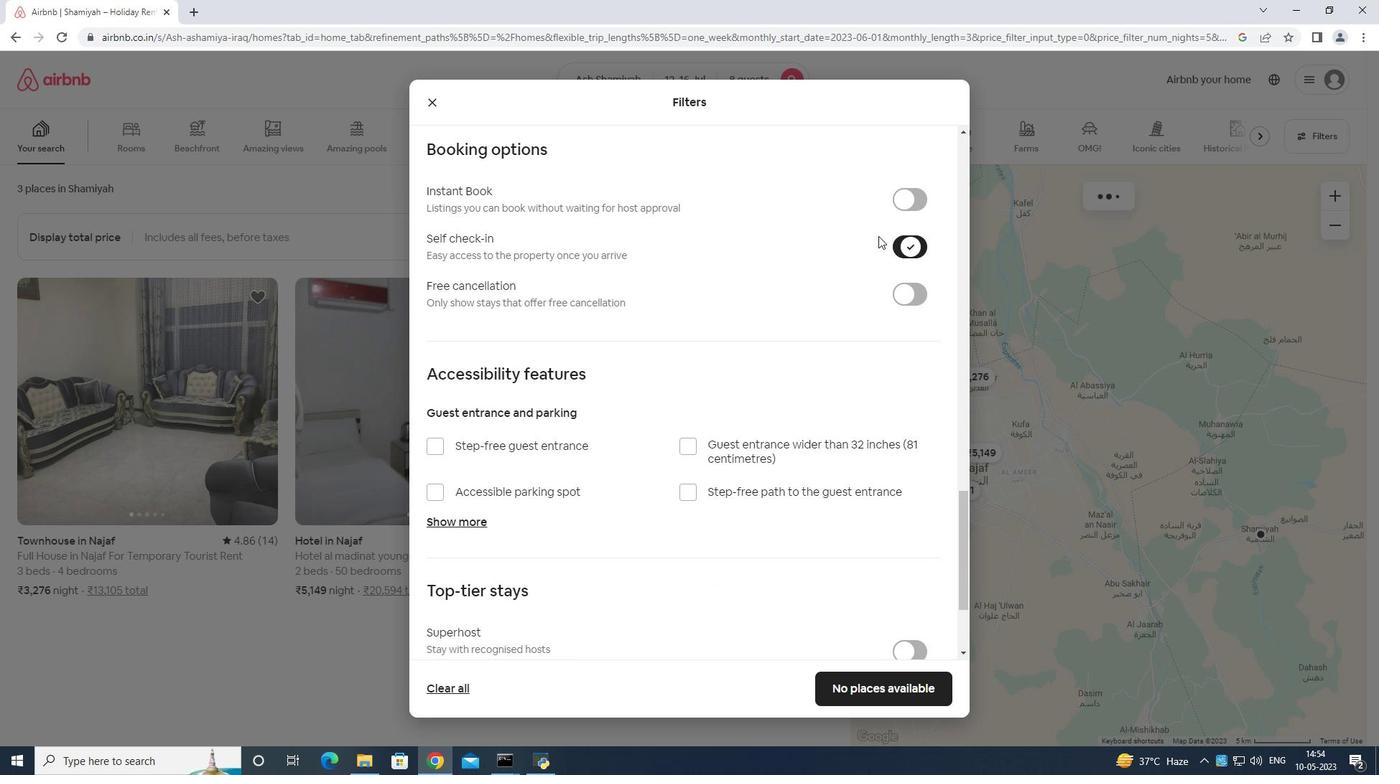 
Action: Mouse moved to (878, 246)
Screenshot: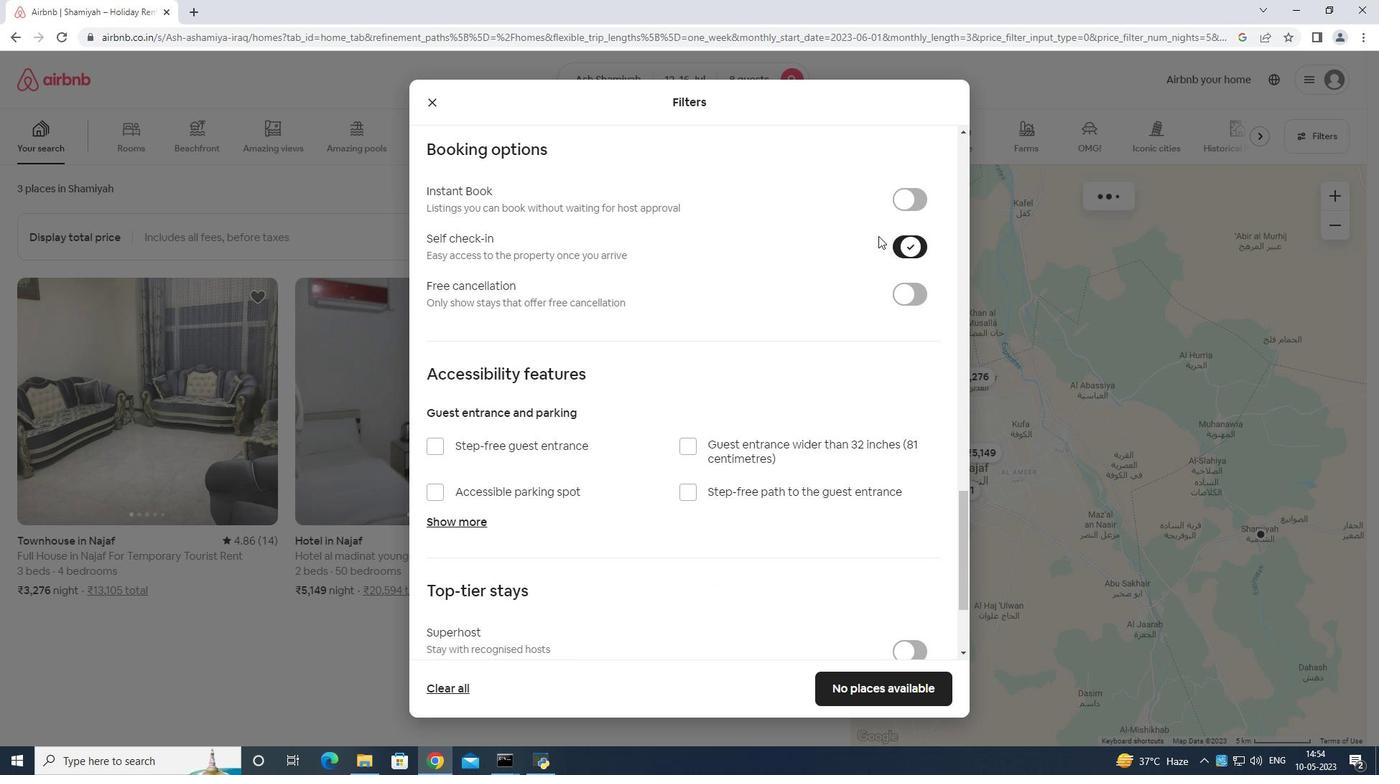 
Action: Mouse scrolled (878, 245) with delta (0, 0)
Screenshot: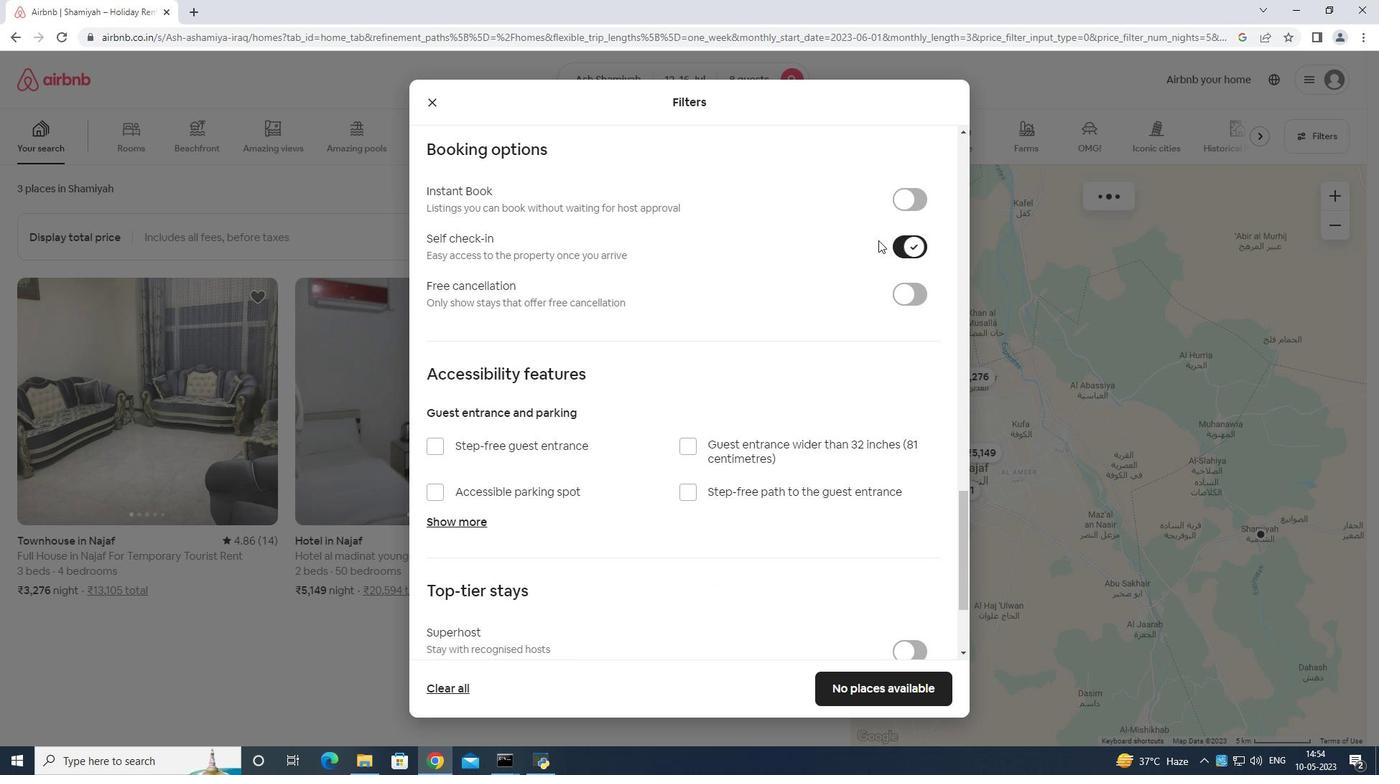 
Action: Mouse moved to (816, 295)
Screenshot: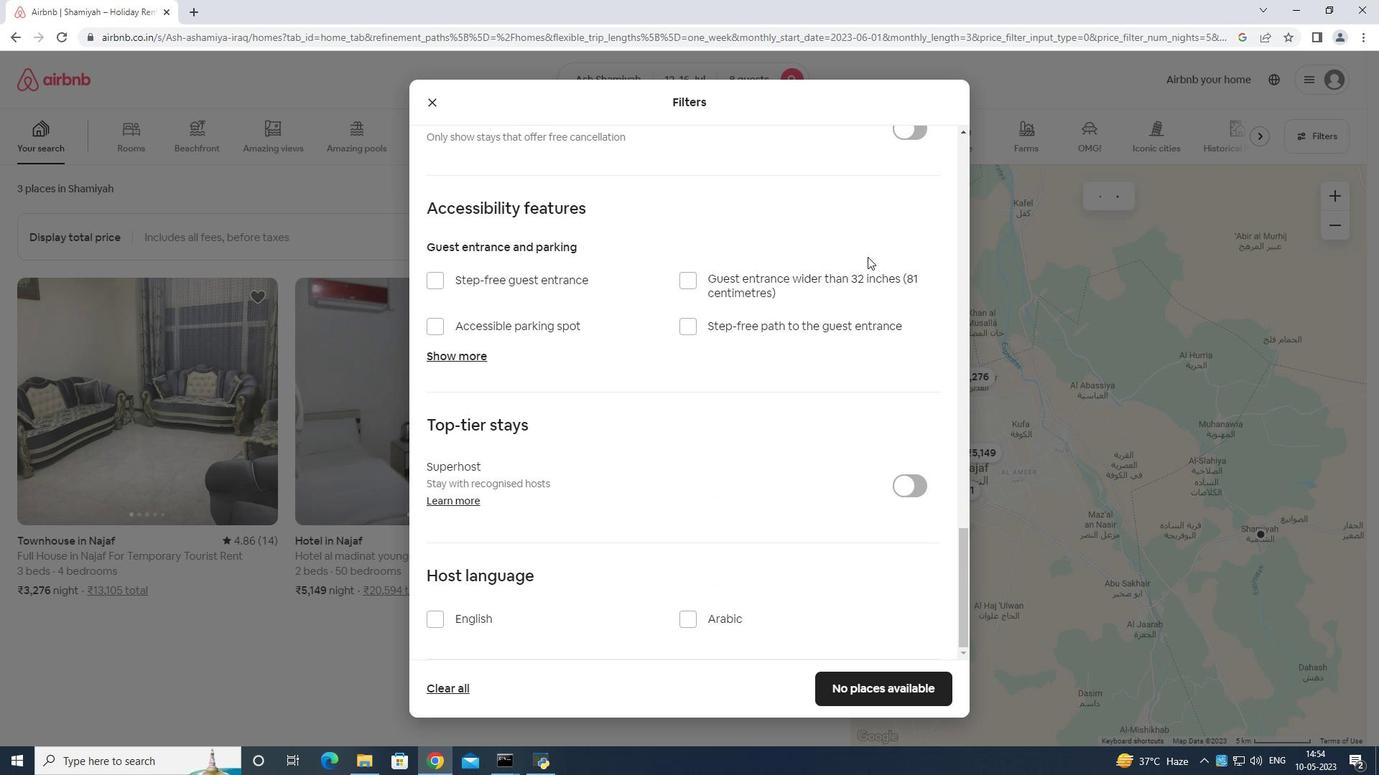 
Action: Mouse scrolled (816, 294) with delta (0, 0)
Screenshot: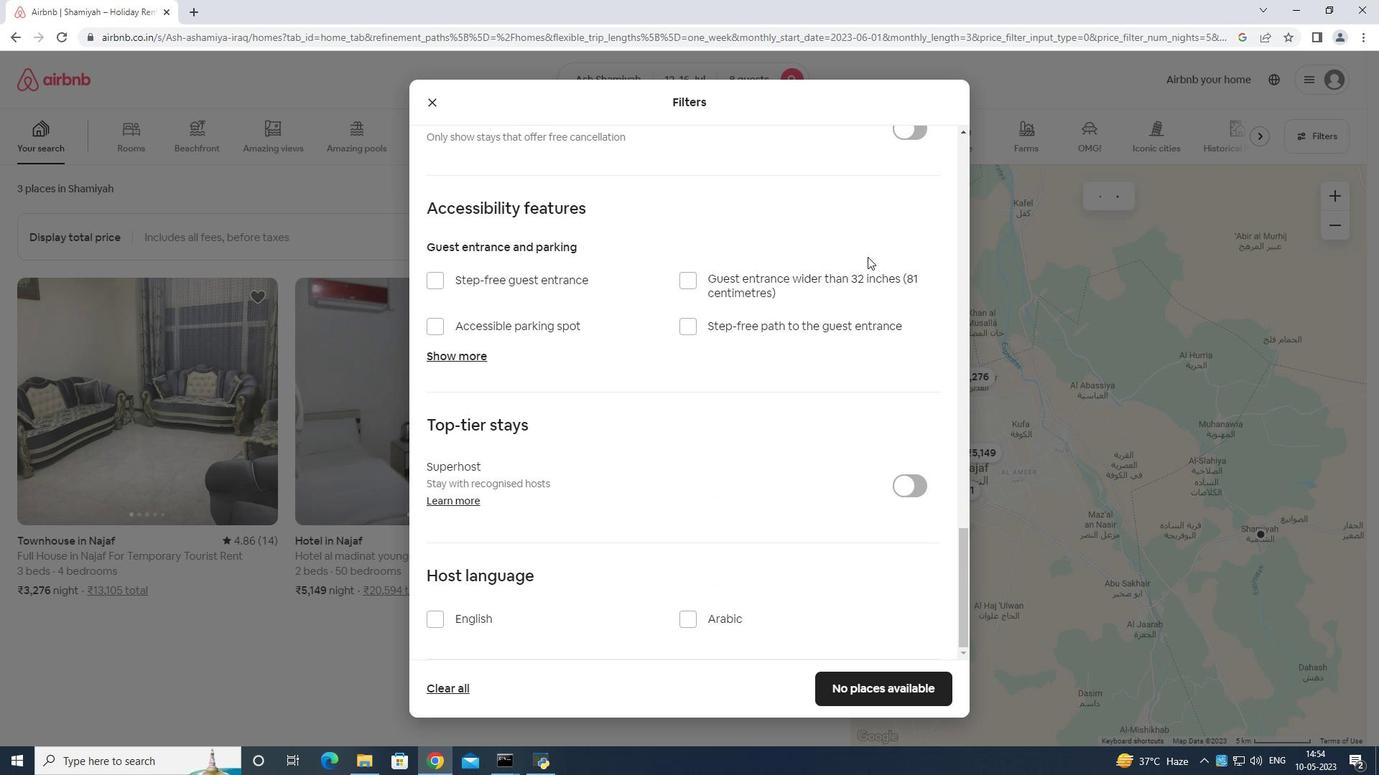 
Action: Mouse moved to (815, 305)
Screenshot: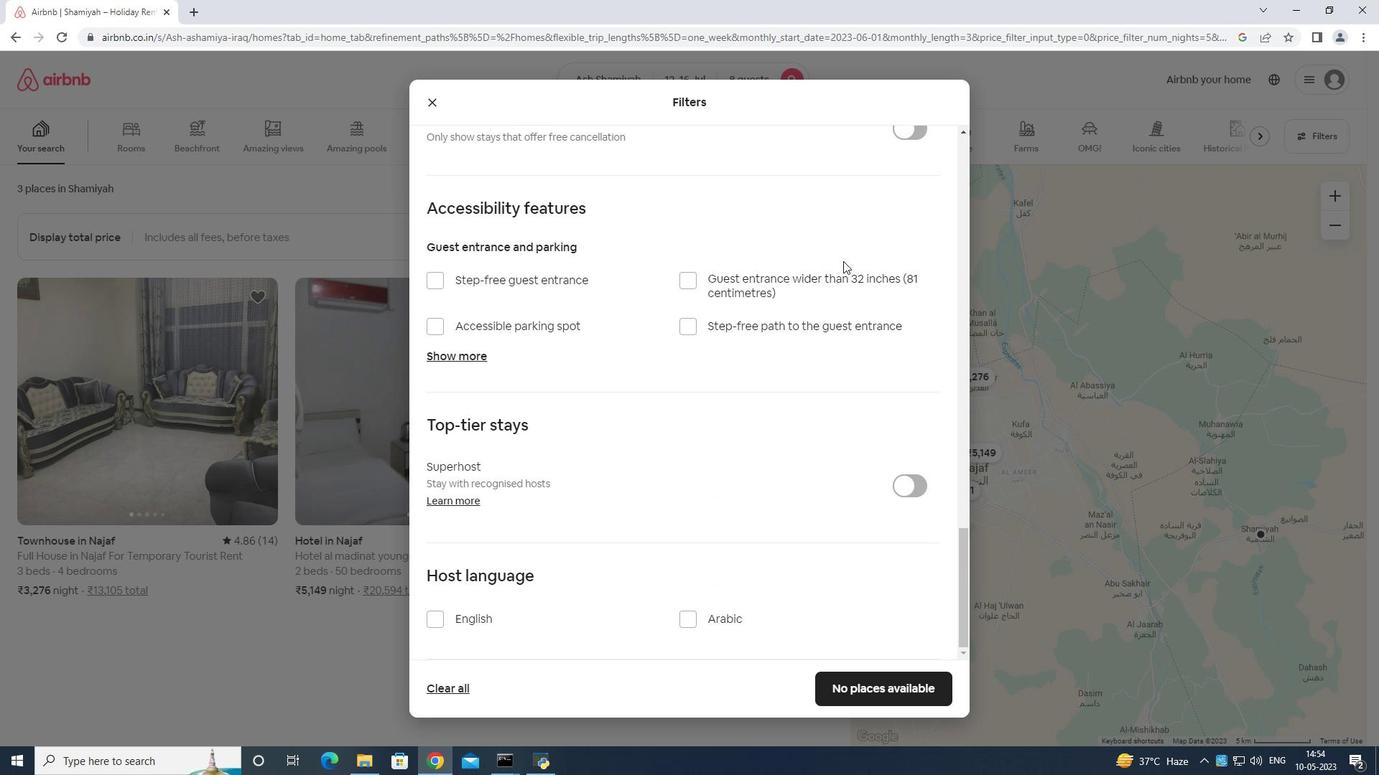 
Action: Mouse scrolled (815, 305) with delta (0, 0)
Screenshot: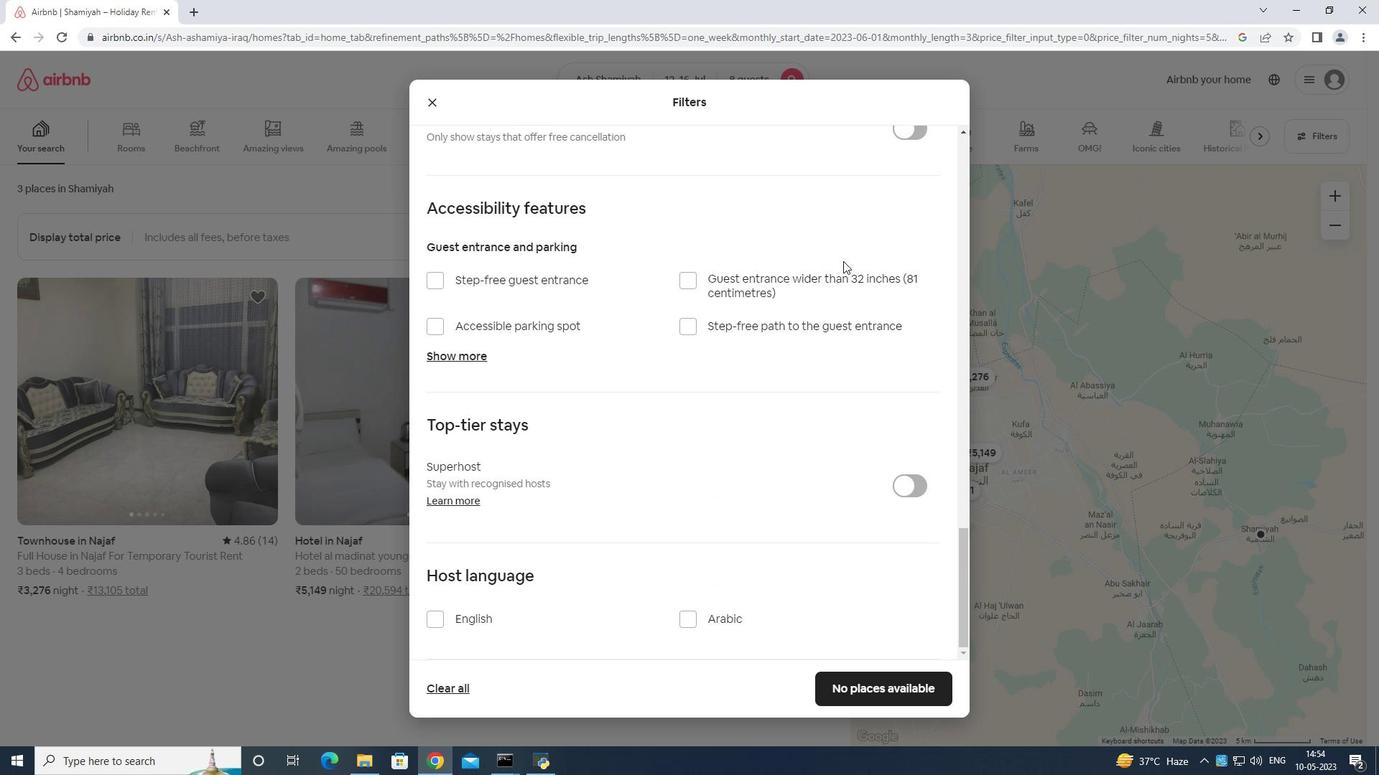 
Action: Mouse moved to (810, 318)
Screenshot: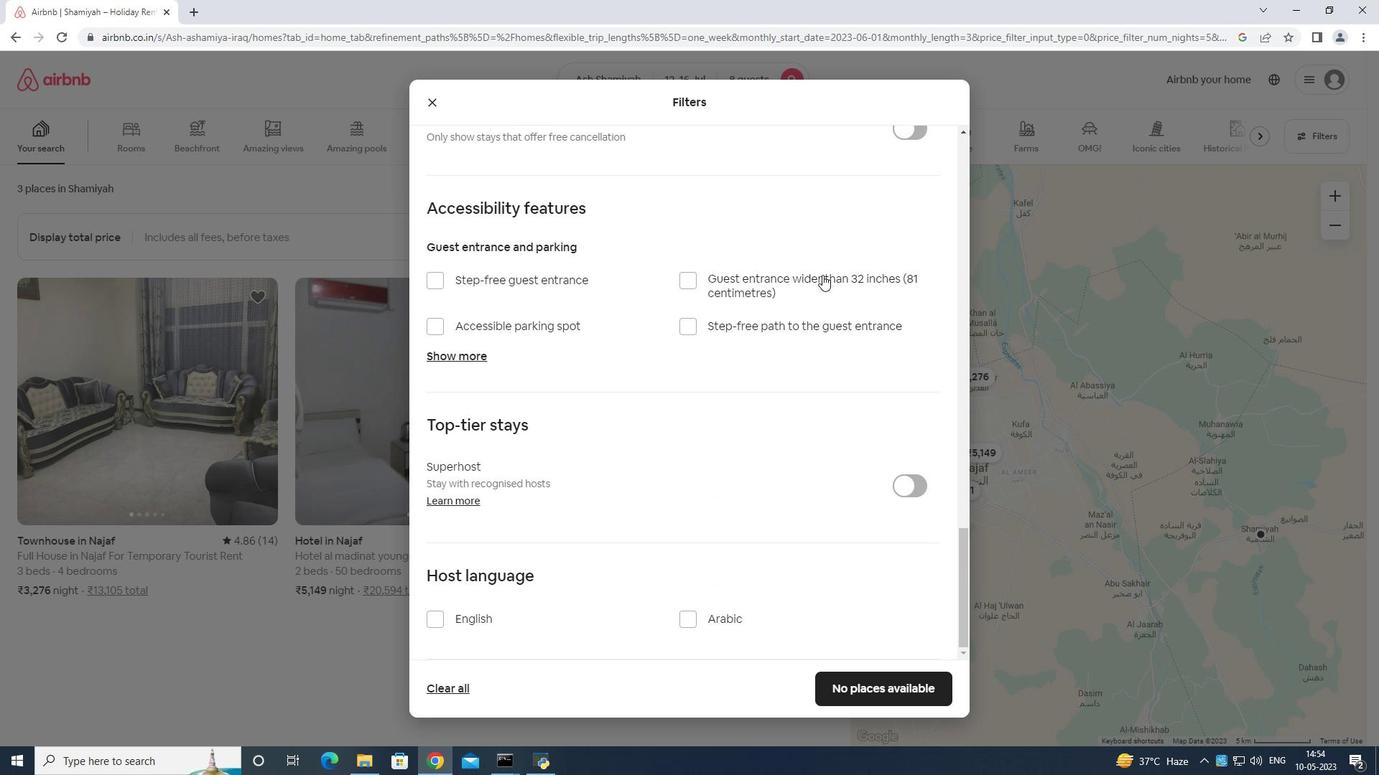 
Action: Mouse scrolled (810, 318) with delta (0, 0)
Screenshot: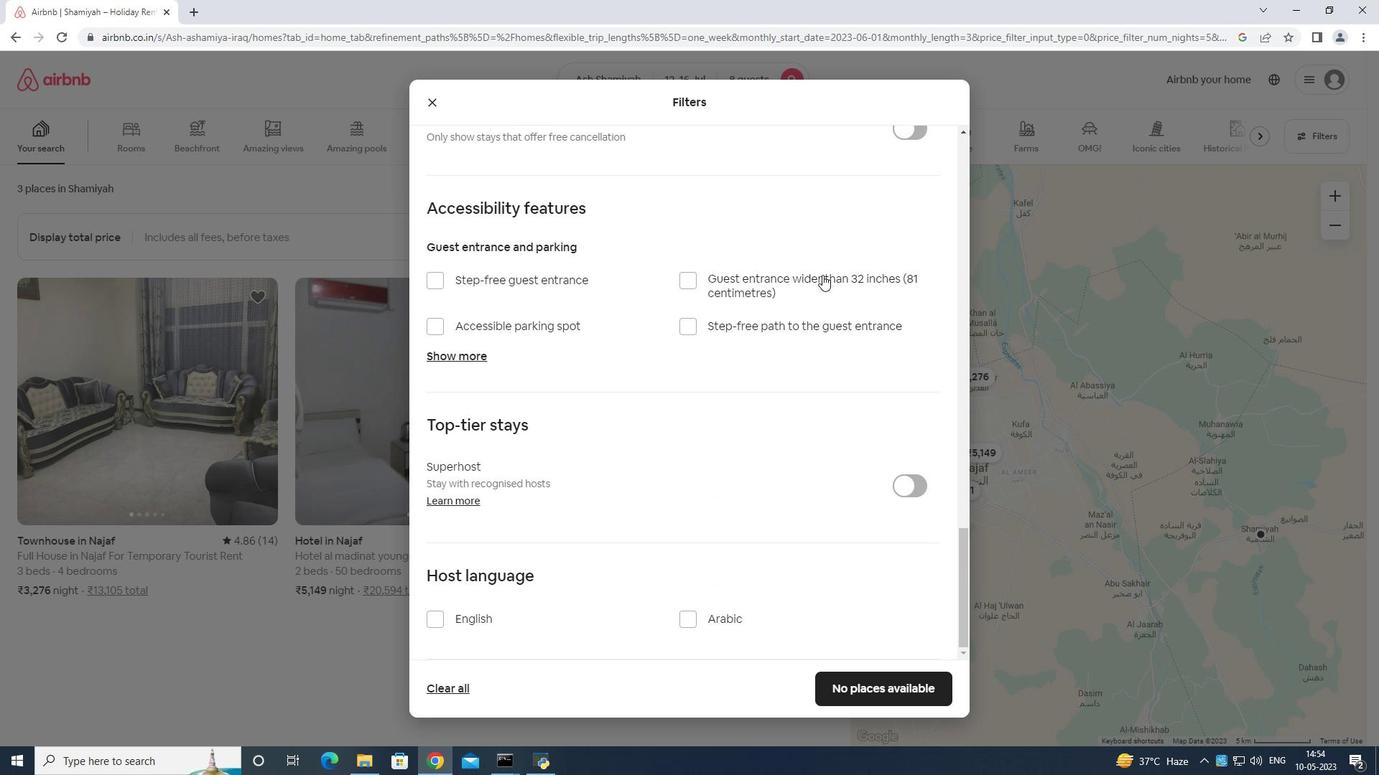 
Action: Mouse moved to (433, 618)
Screenshot: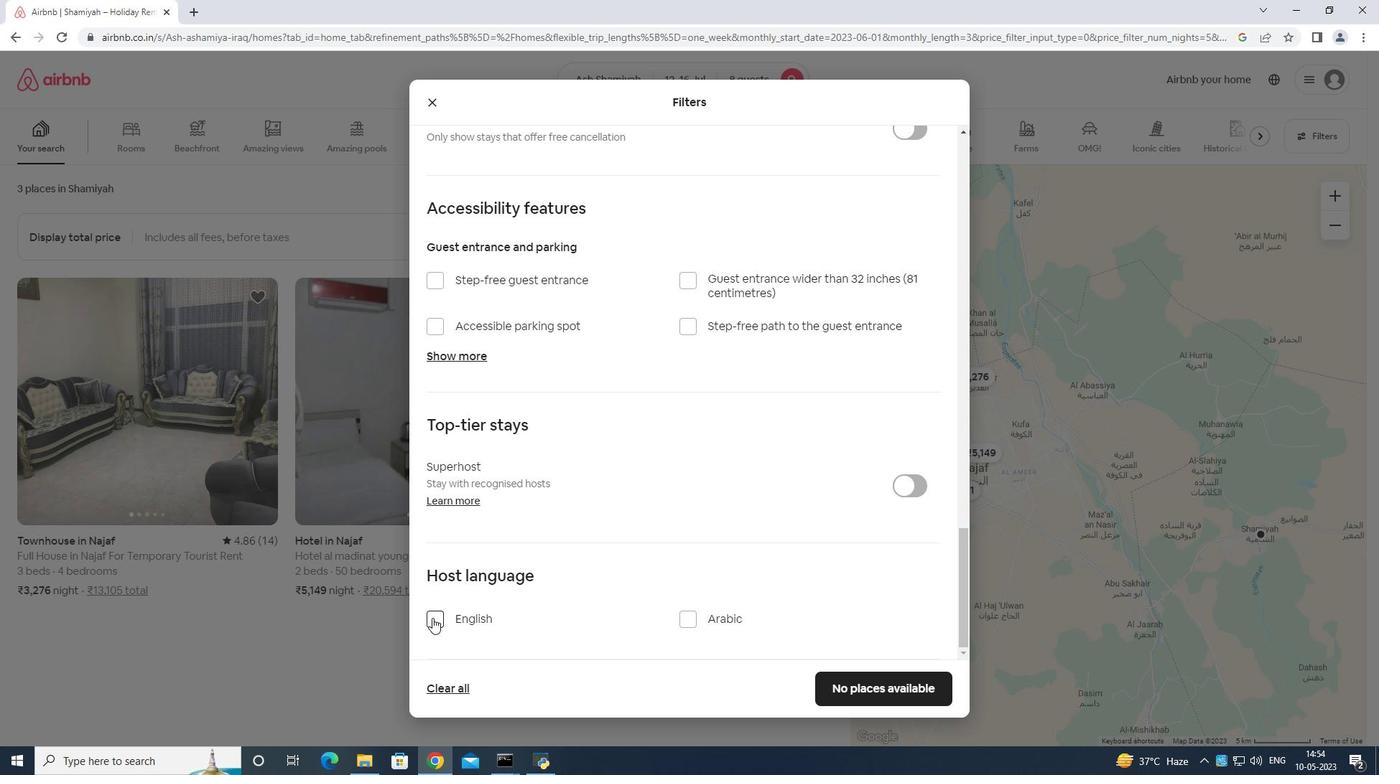 
Action: Mouse pressed left at (433, 618)
Screenshot: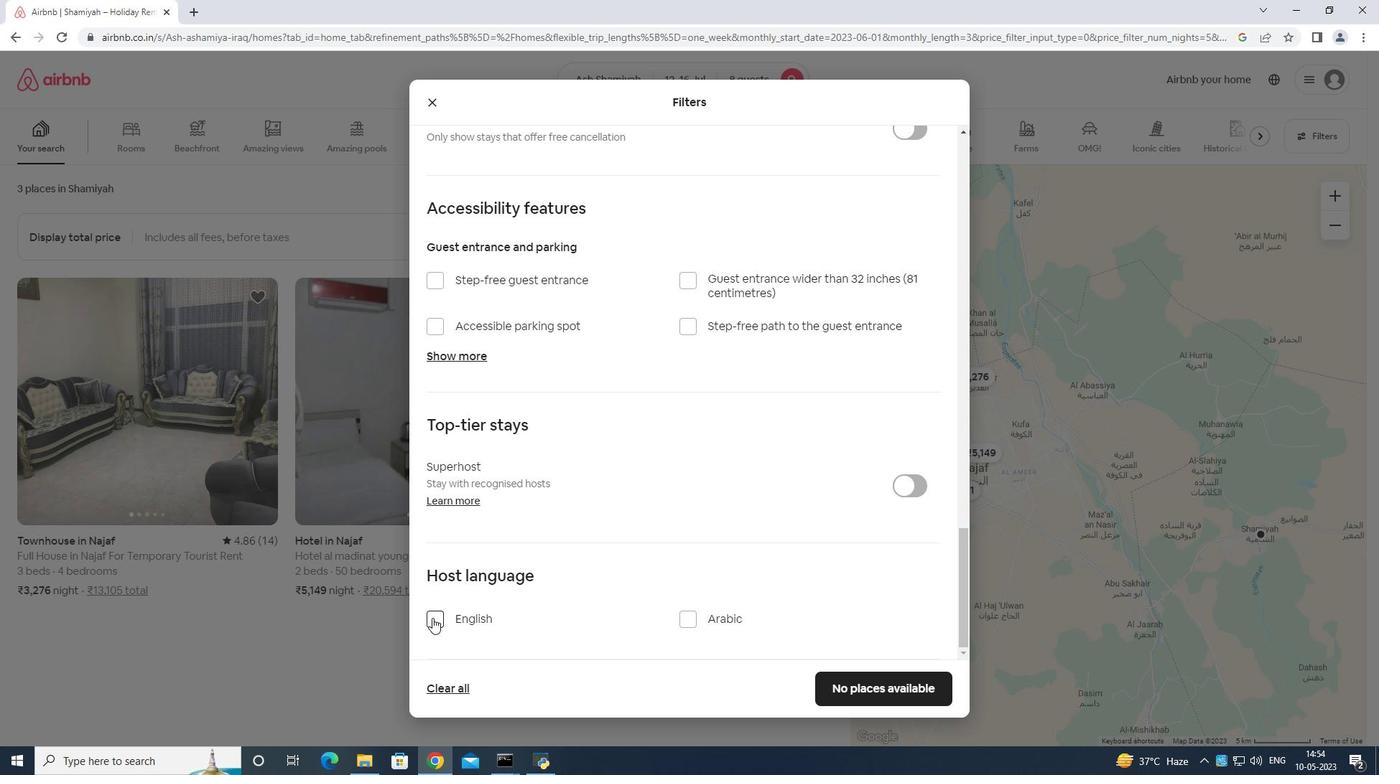 
Action: Mouse moved to (859, 684)
Screenshot: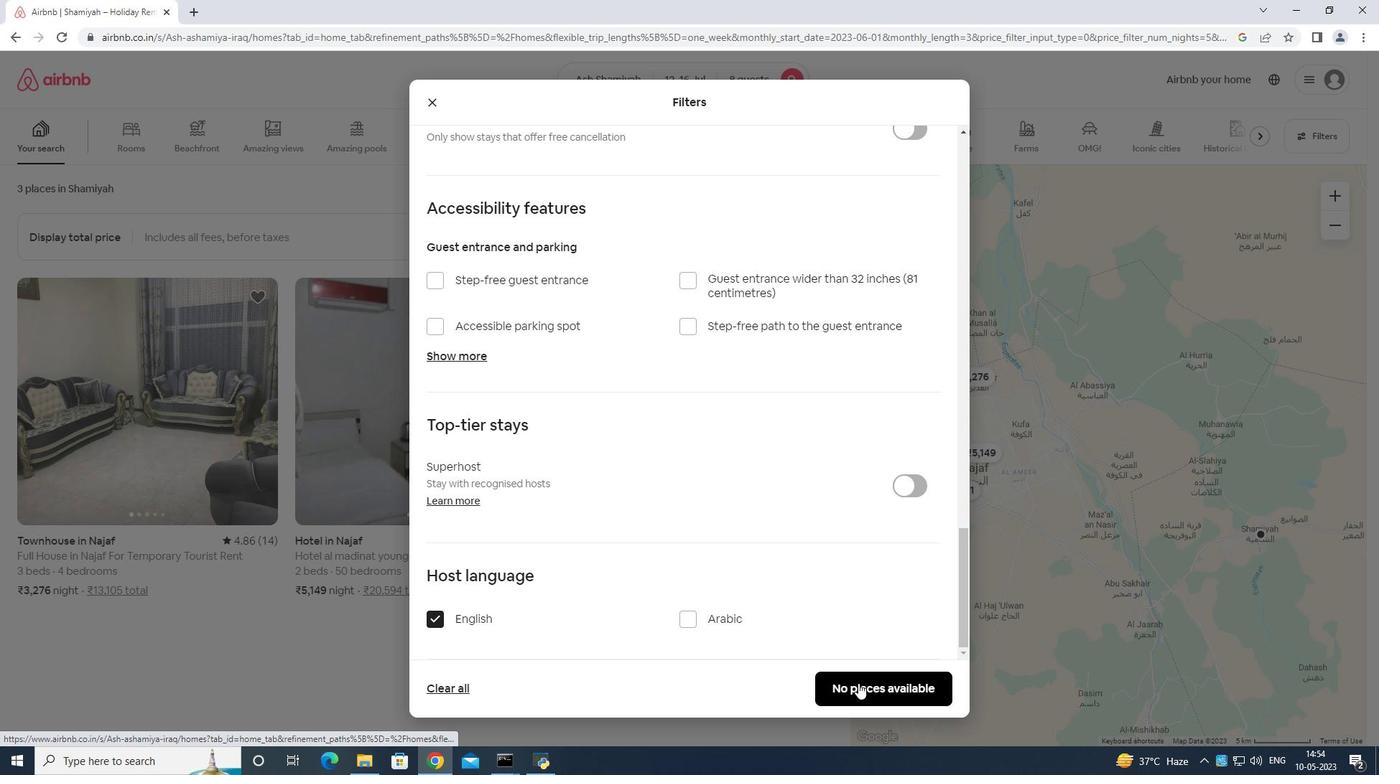 
Action: Mouse pressed left at (859, 684)
Screenshot: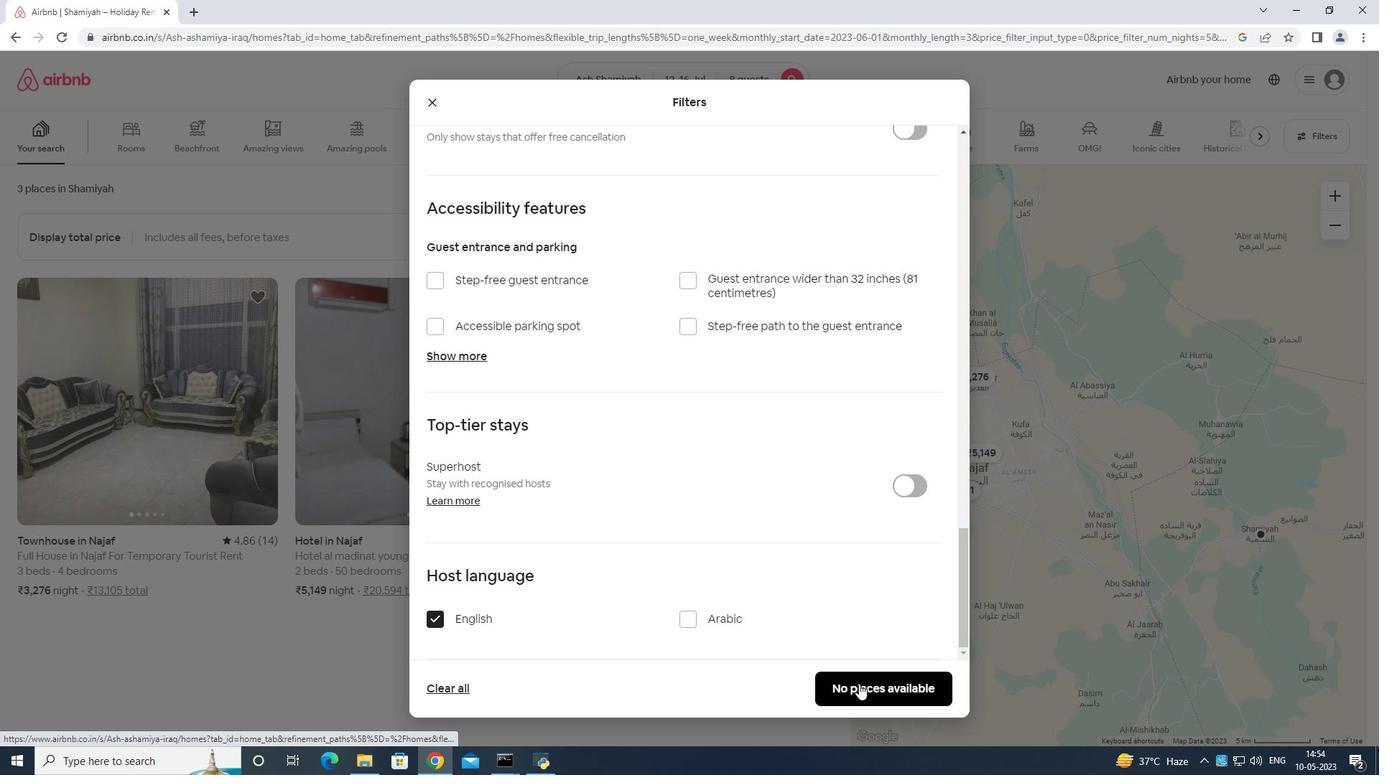 
Action: Mouse moved to (861, 681)
Screenshot: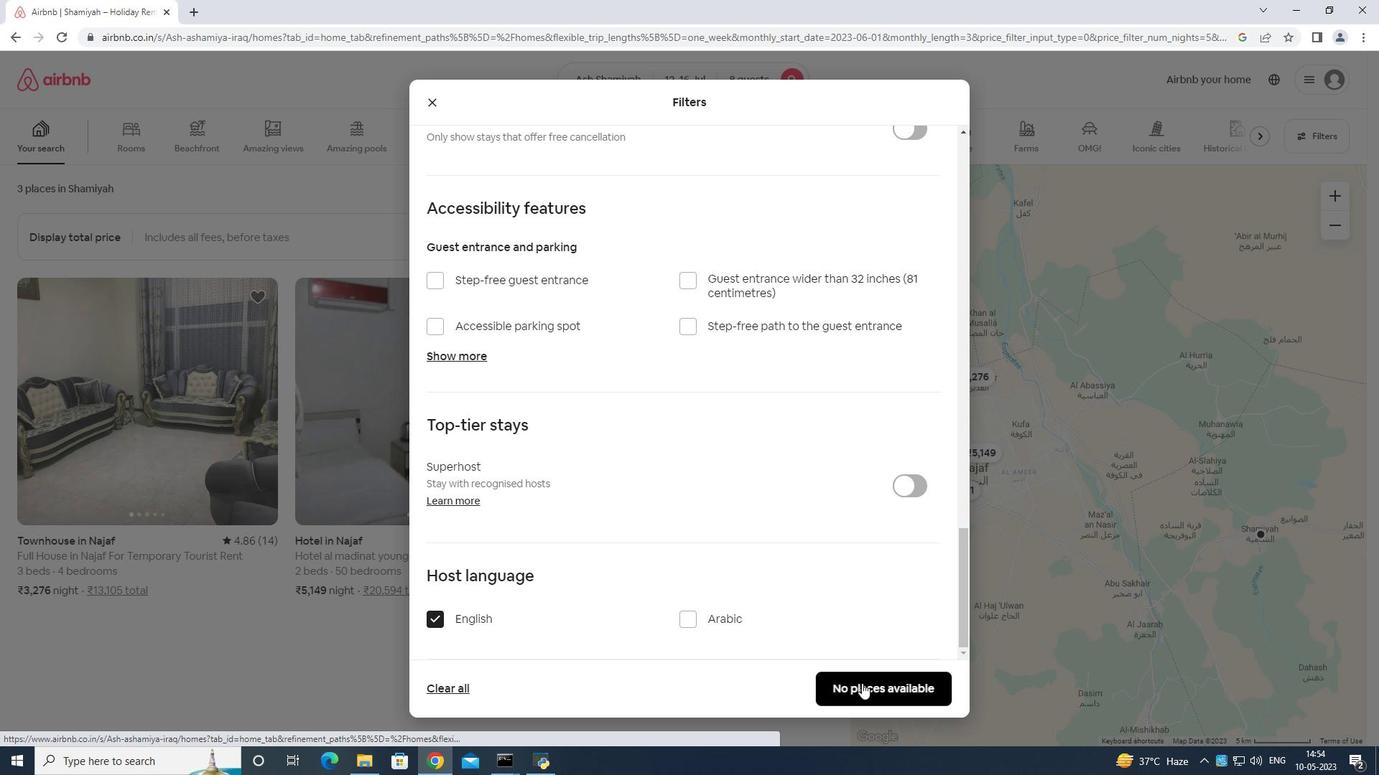
